 Task: Read customer reviews and ratings for real estate agents in Las Vegas, Nevada, to find a reliable agent.
Action: Mouse moved to (284, 216)
Screenshot: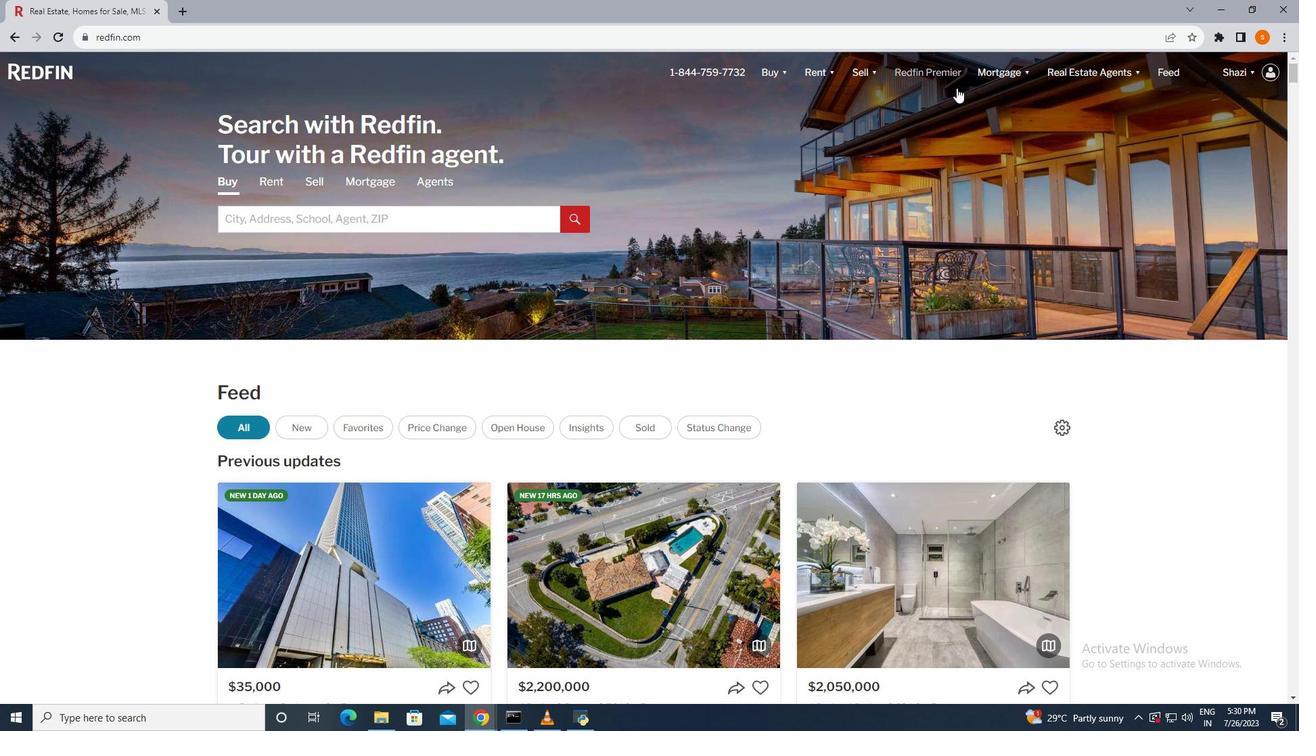 
Action: Mouse pressed left at (284, 216)
Screenshot: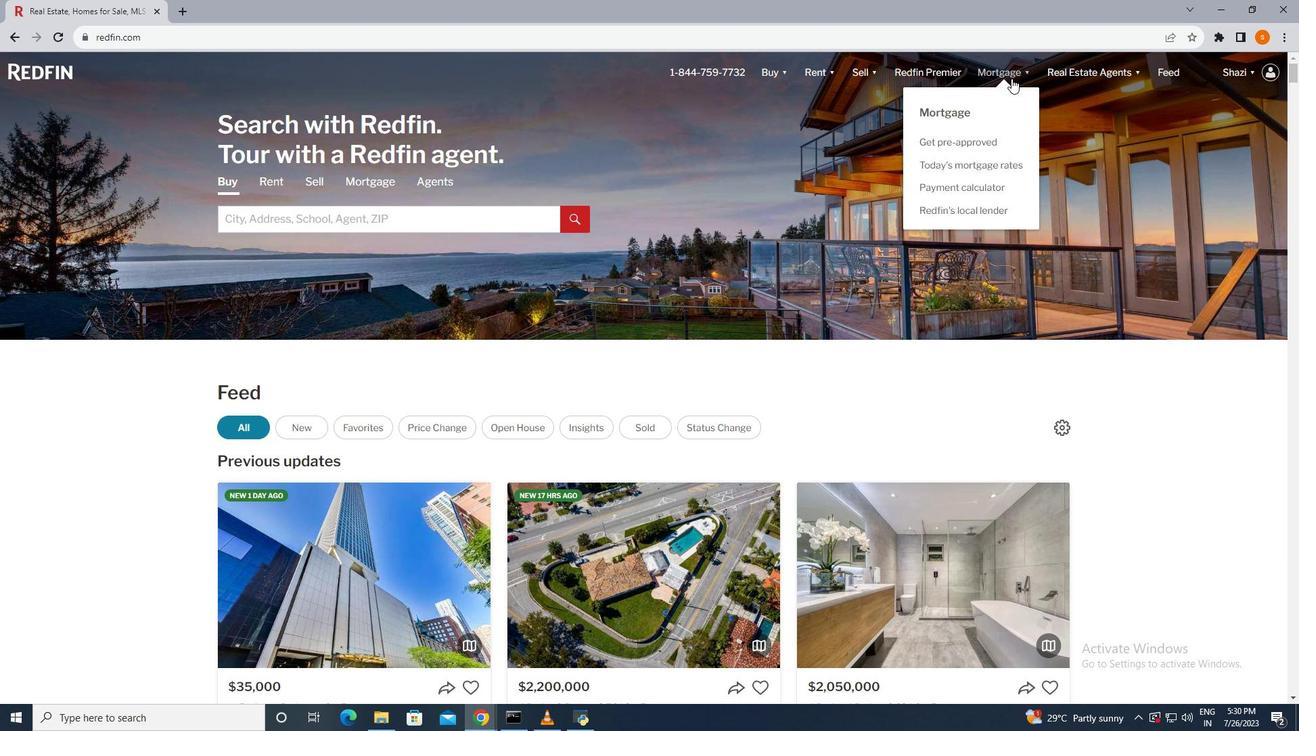 
Action: Key pressed <Key.shift>Las<Key.space><Key.shift>Vegas,<Key.space><Key.shift>Nevada<Key.enter>
Screenshot: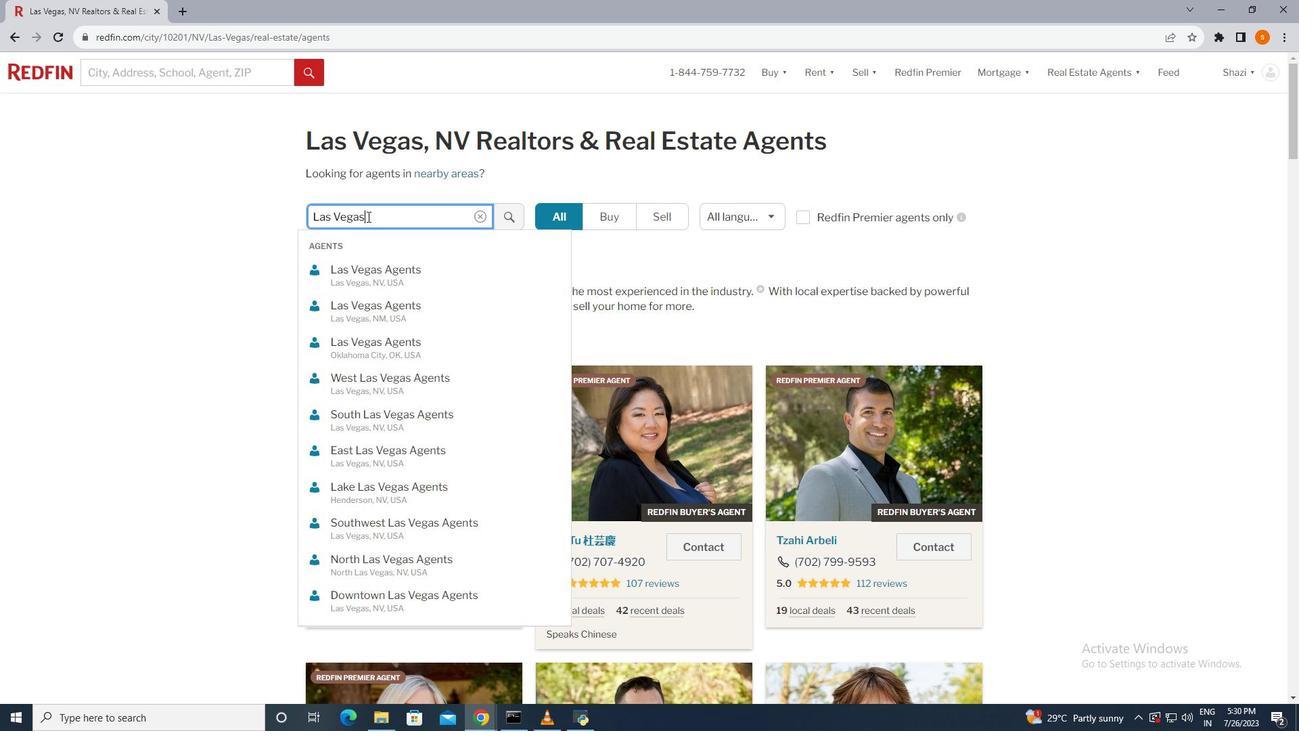 
Action: Mouse moved to (1054, 121)
Screenshot: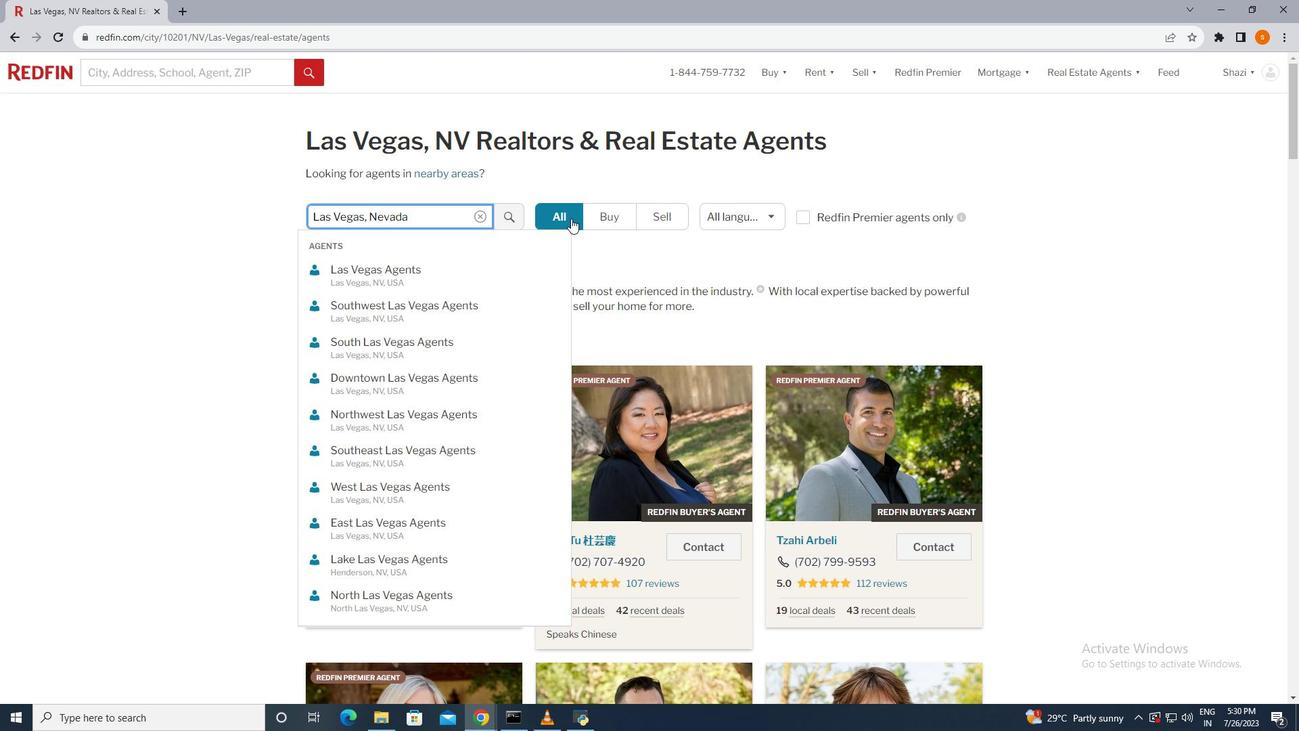 
Action: Mouse pressed left at (1054, 121)
Screenshot: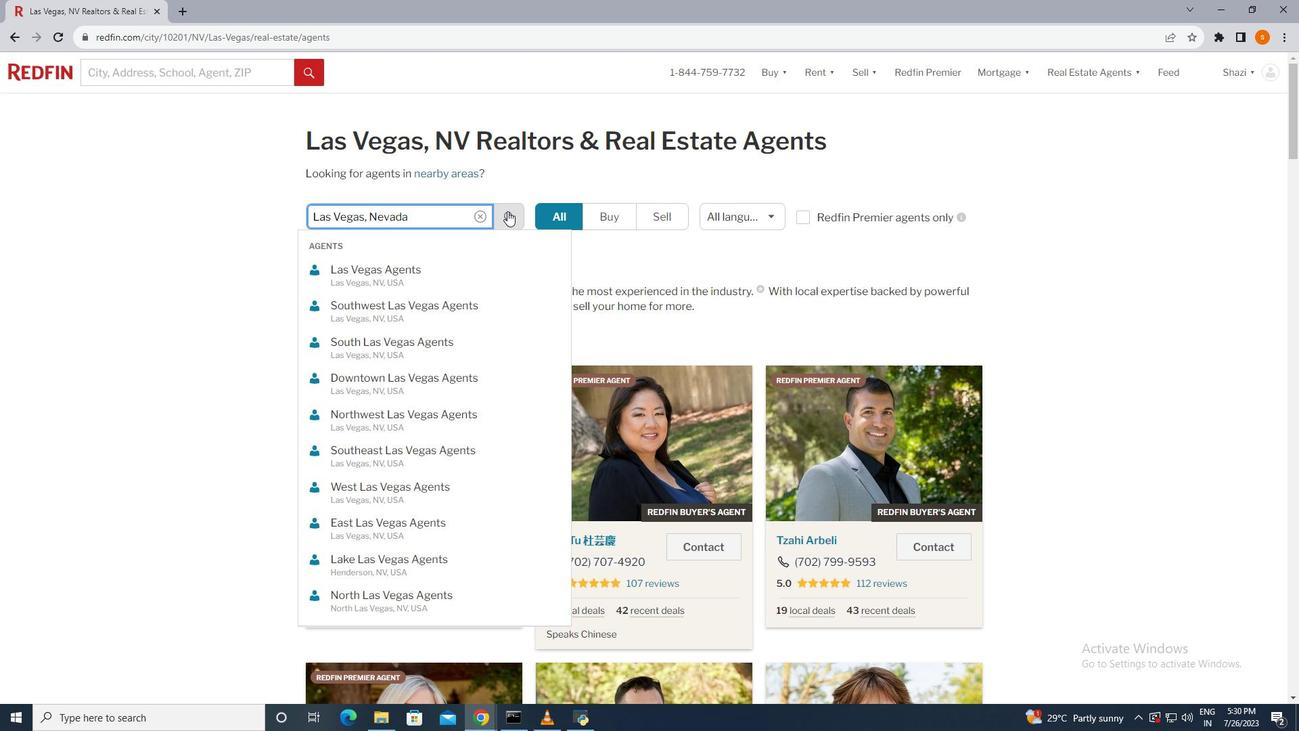 
Action: Mouse moved to (530, 346)
Screenshot: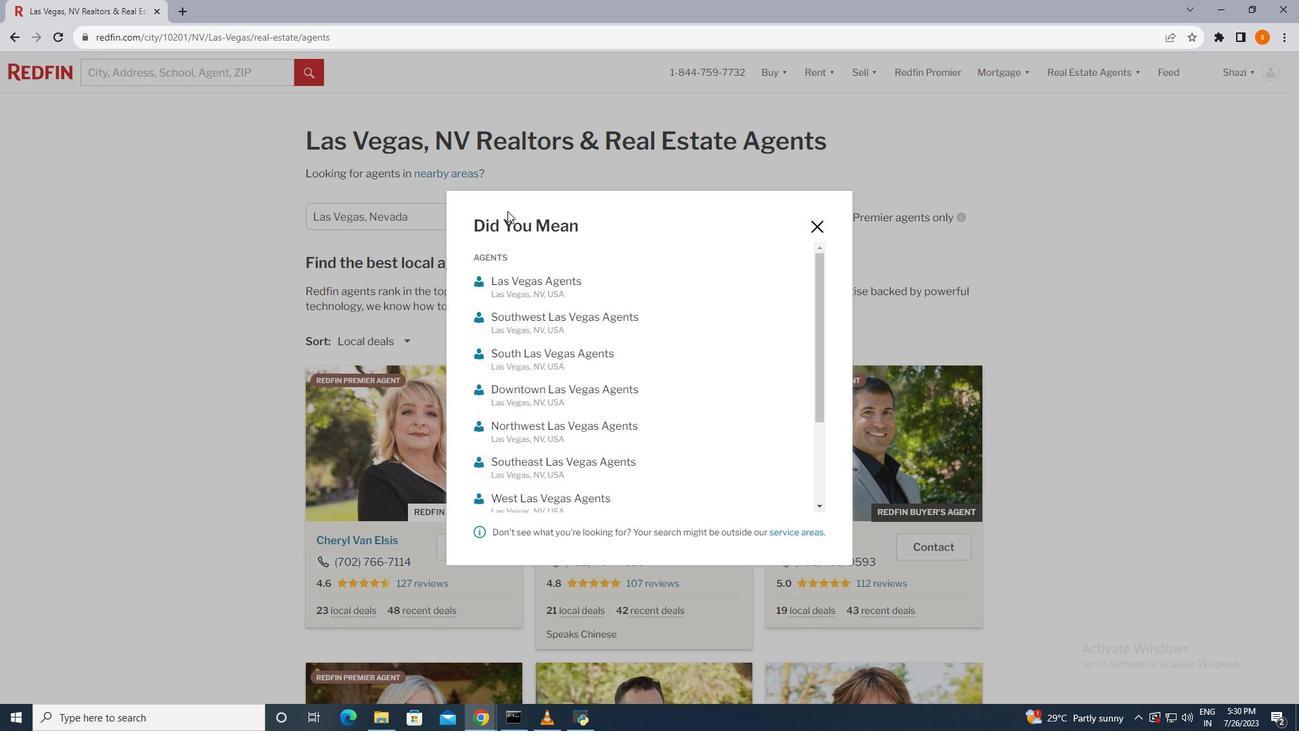 
Action: Mouse scrolled (530, 345) with delta (0, 0)
Screenshot: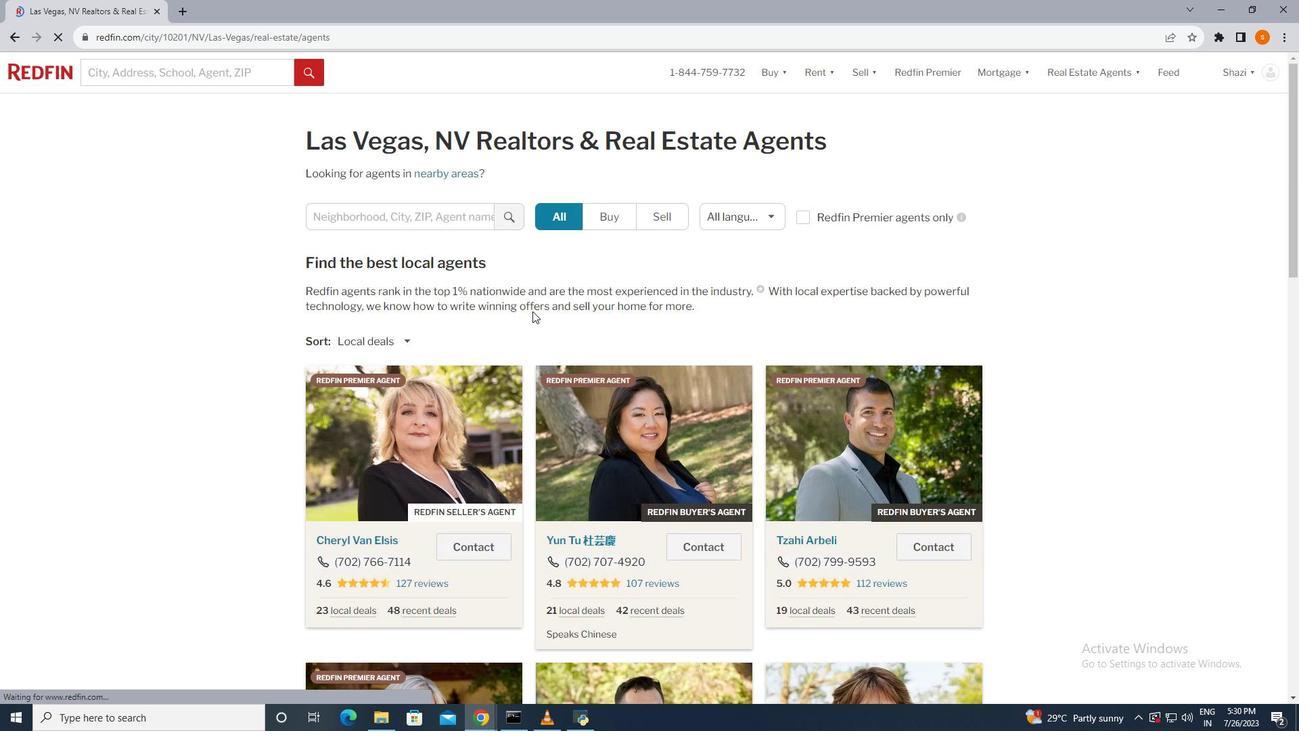 
Action: Mouse scrolled (530, 345) with delta (0, 0)
Screenshot: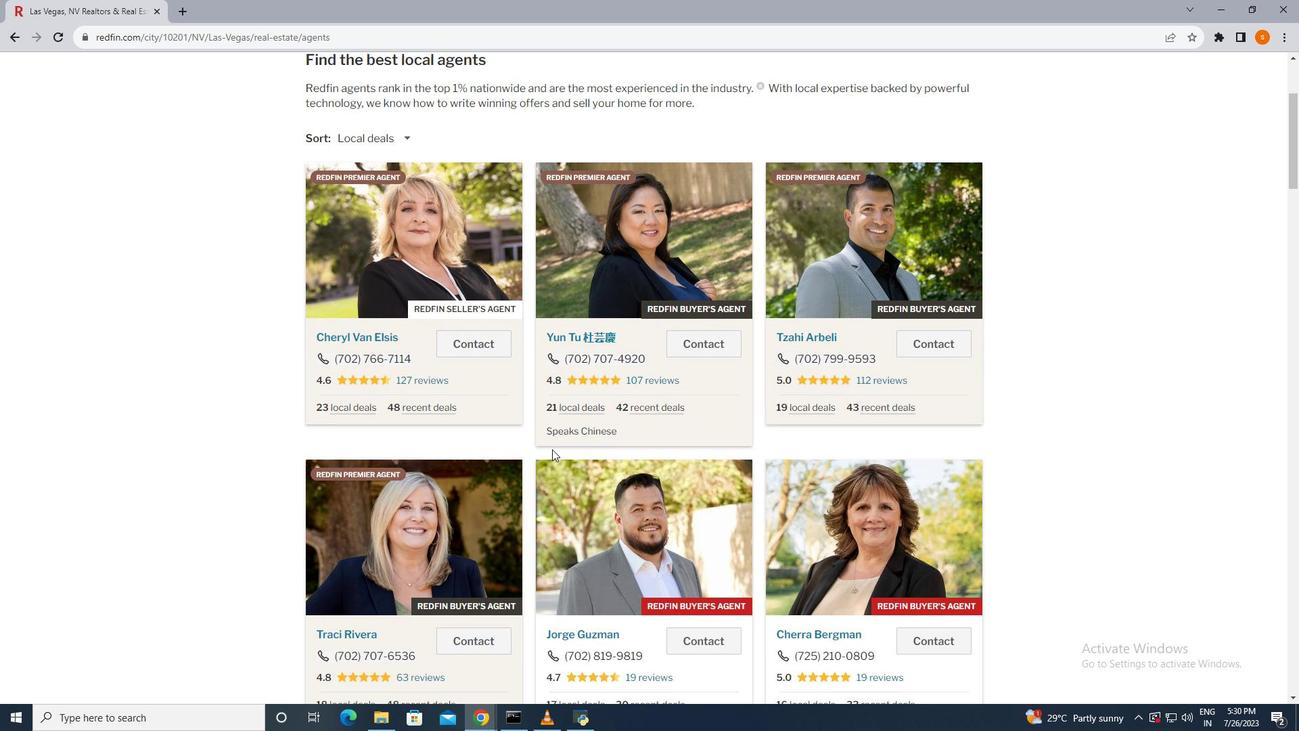 
Action: Mouse scrolled (530, 345) with delta (0, 0)
Screenshot: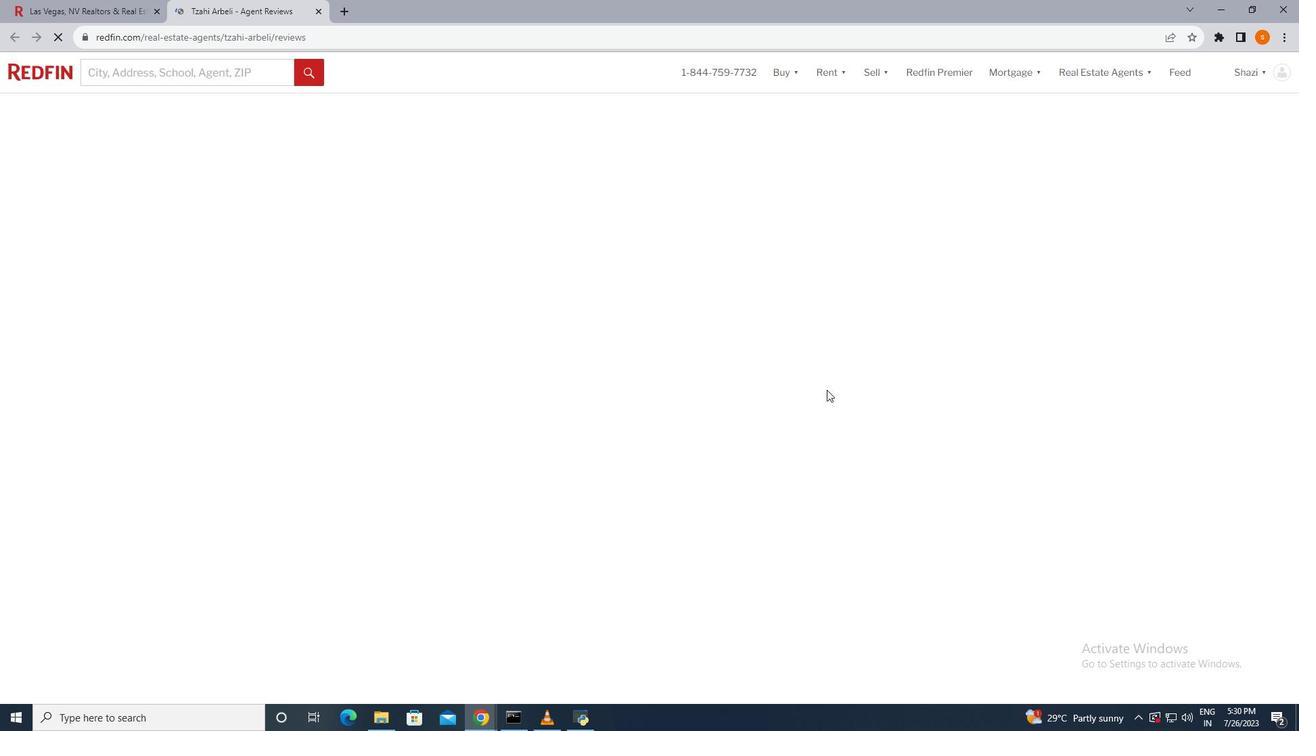 
Action: Mouse moved to (1063, 121)
Screenshot: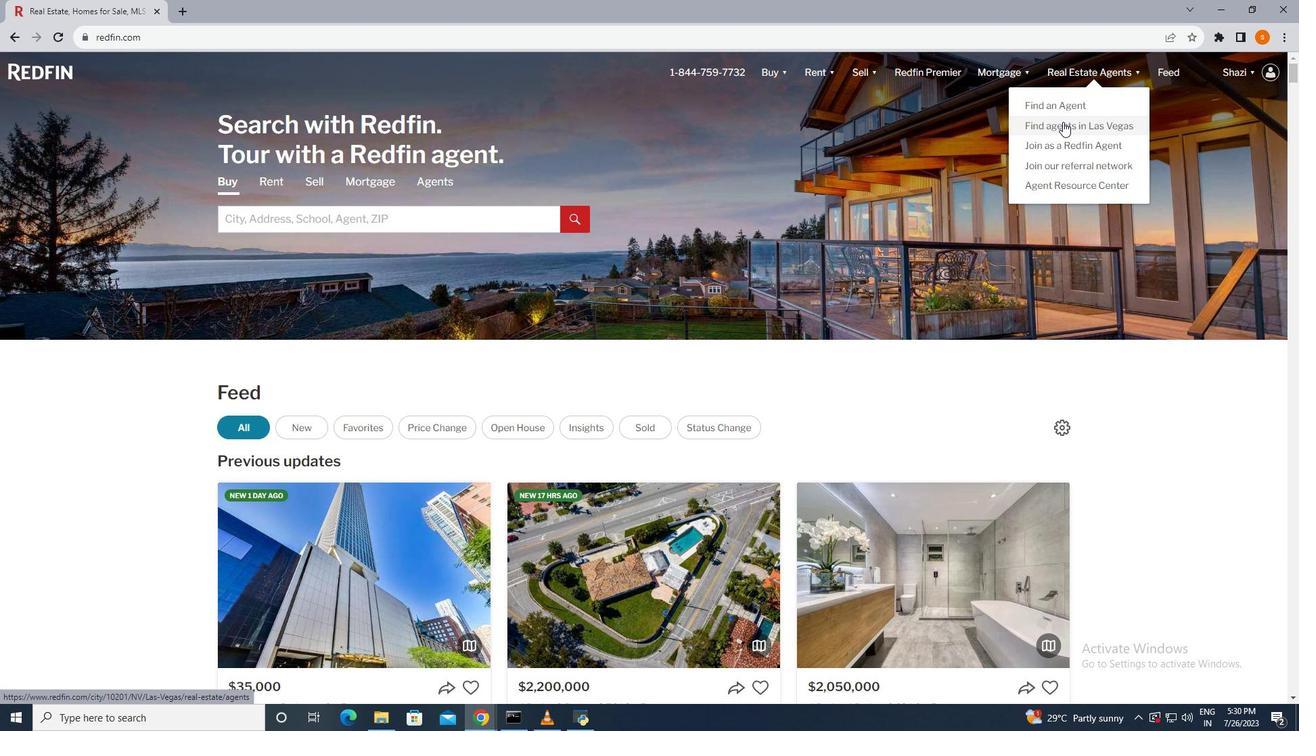 
Action: Mouse pressed left at (1063, 121)
Screenshot: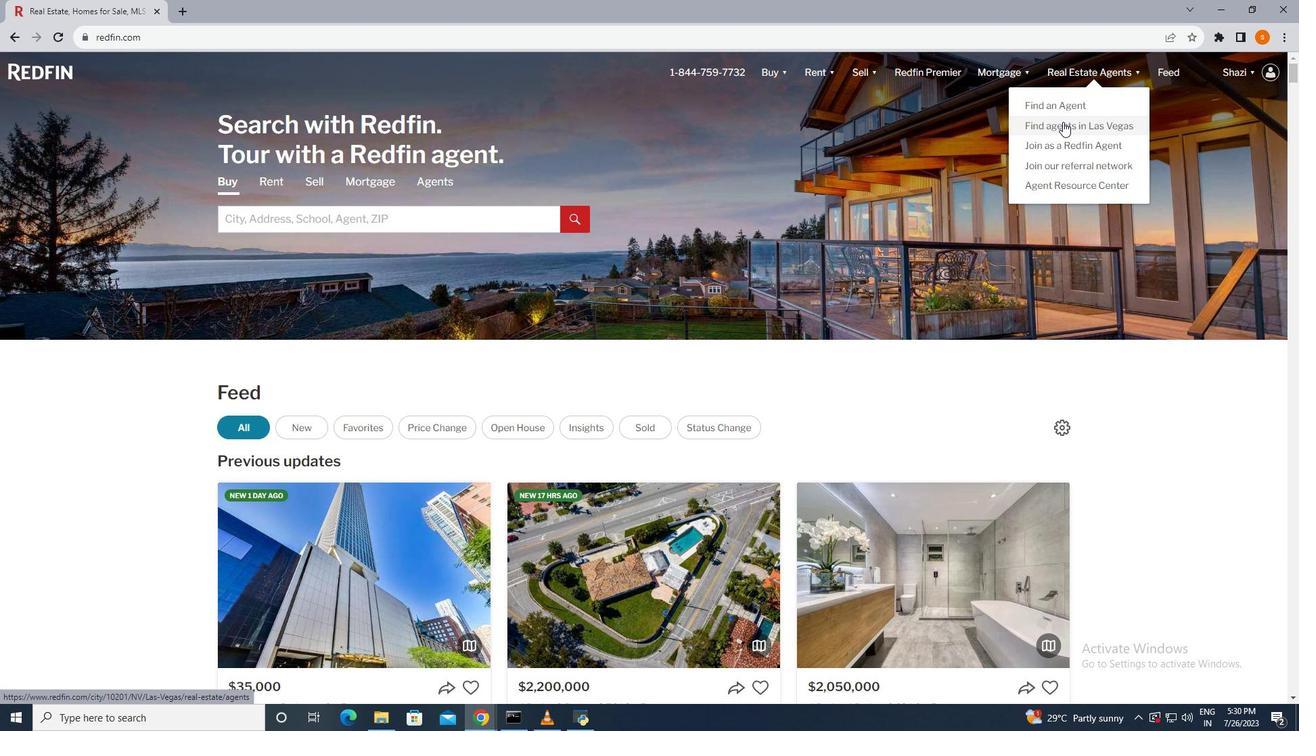 
Action: Mouse moved to (368, 217)
Screenshot: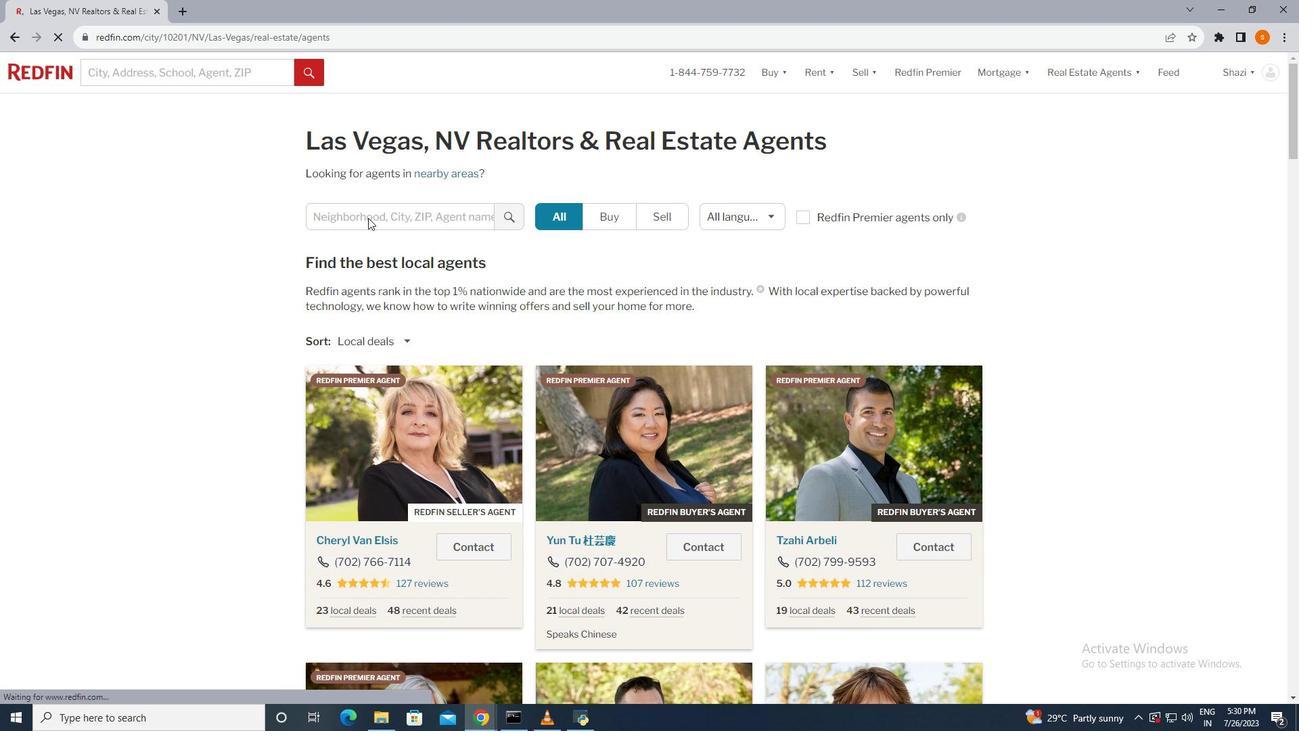 
Action: Mouse pressed left at (368, 217)
Screenshot: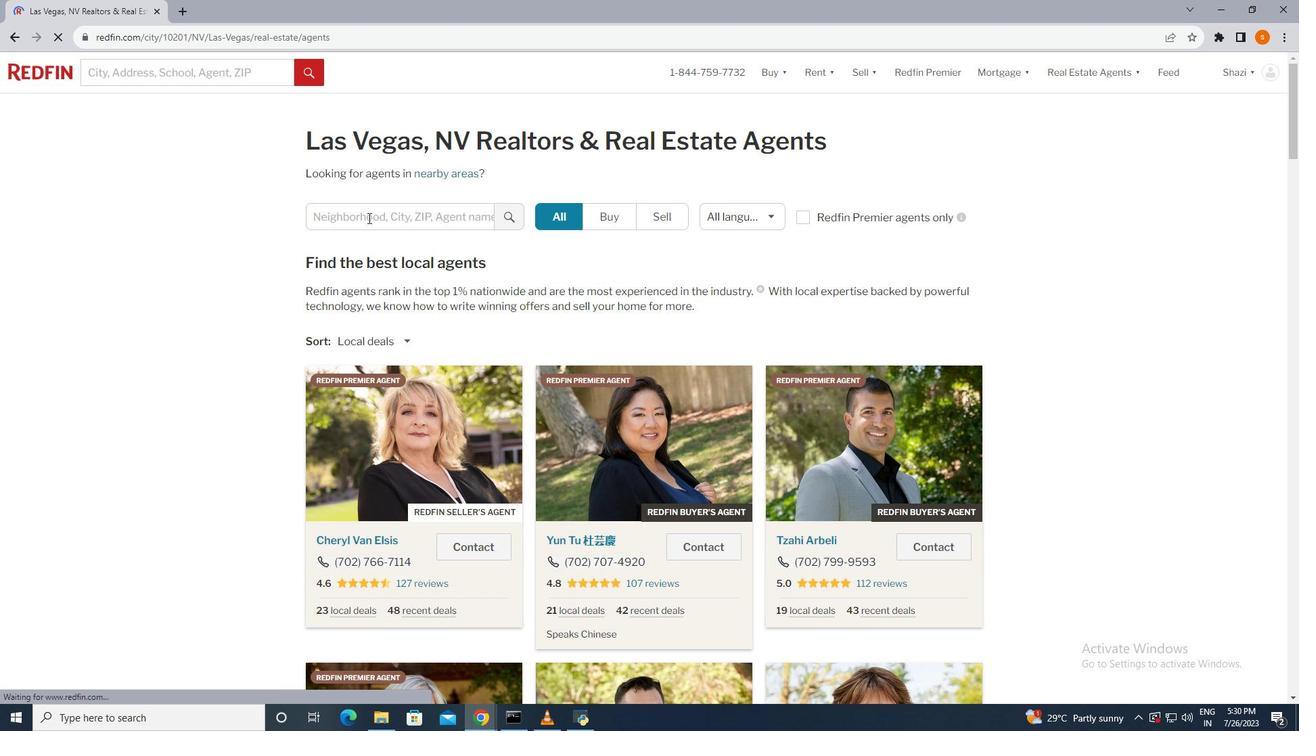 
Action: Mouse moved to (367, 216)
Screenshot: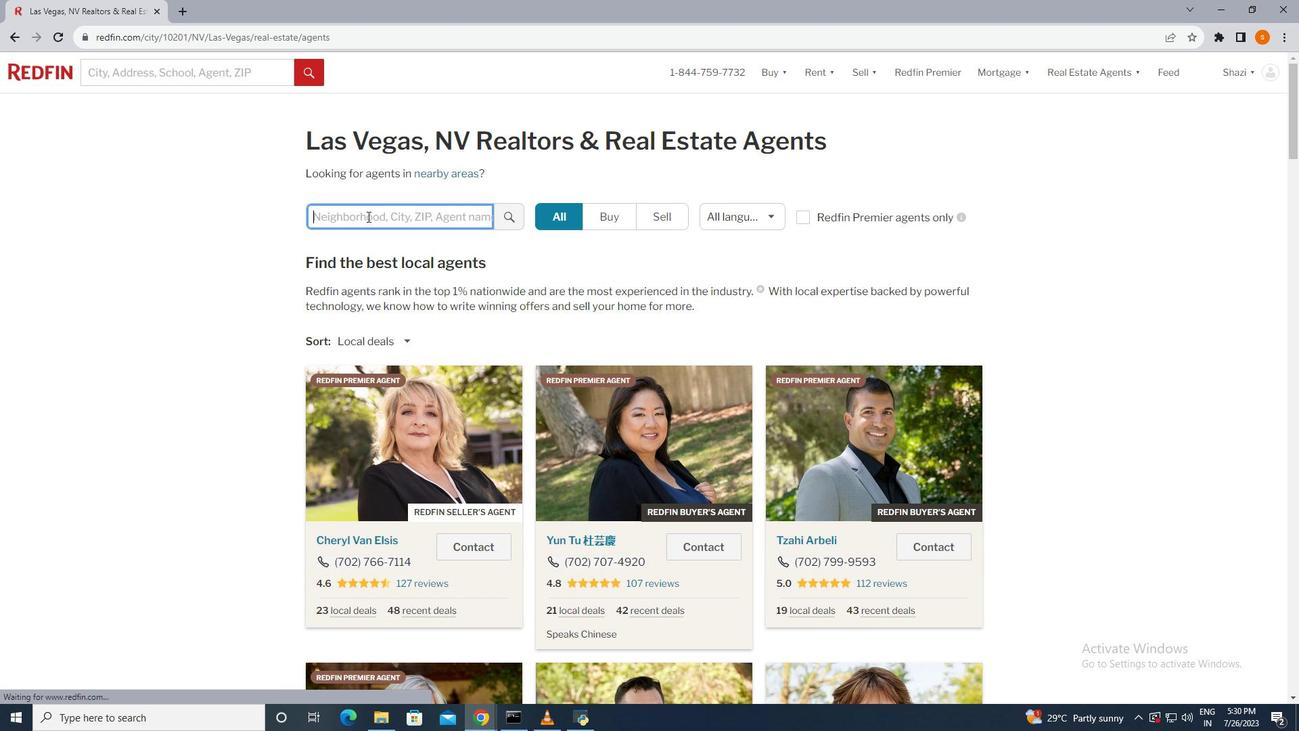 
Action: Key pressed <Key.shift><Key.shift><Key.shift><Key.shift><Key.shift><Key.shift><Key.shift><Key.shift><Key.shift><Key.shift><Key.shift><Key.shift><Key.shift><Key.shift><Key.shift><Key.shift><Key.shift><Key.shift><Key.shift><Key.shift><Key.shift><Key.shift><Key.shift><Key.shift><Key.shift><Key.shift><Key.shift><Key.shift><Key.shift><Key.shift><Key.shift><Key.shift><Key.shift><Key.shift><Key.shift>Las<Key.space><Key.shift>Vegas,<Key.space><Key.shift><Key.shift><Key.shift><Key.shift><Key.shift><Key.shift><Key.shift><Key.shift><Key.shift><Key.shift><Key.shift><Key.shift><Key.shift><Key.shift><Key.shift><Key.shift>Nevada
Screenshot: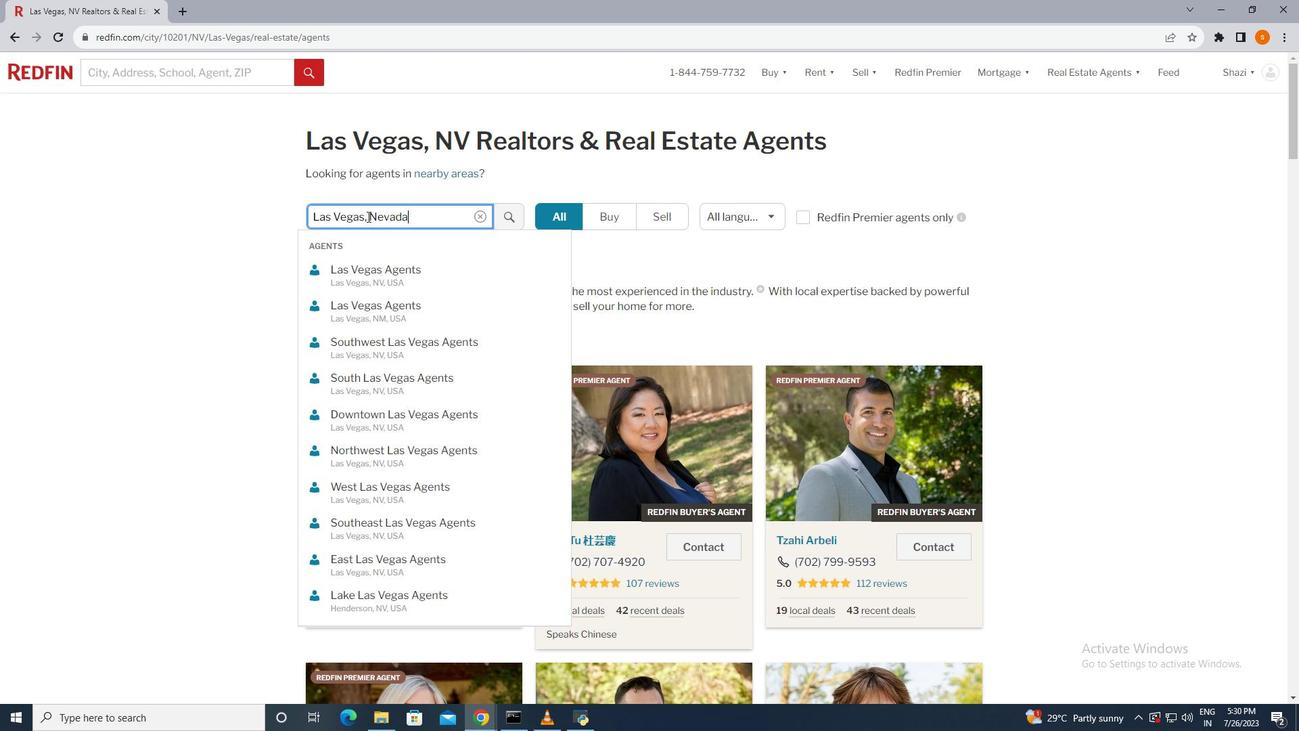 
Action: Mouse moved to (507, 211)
Screenshot: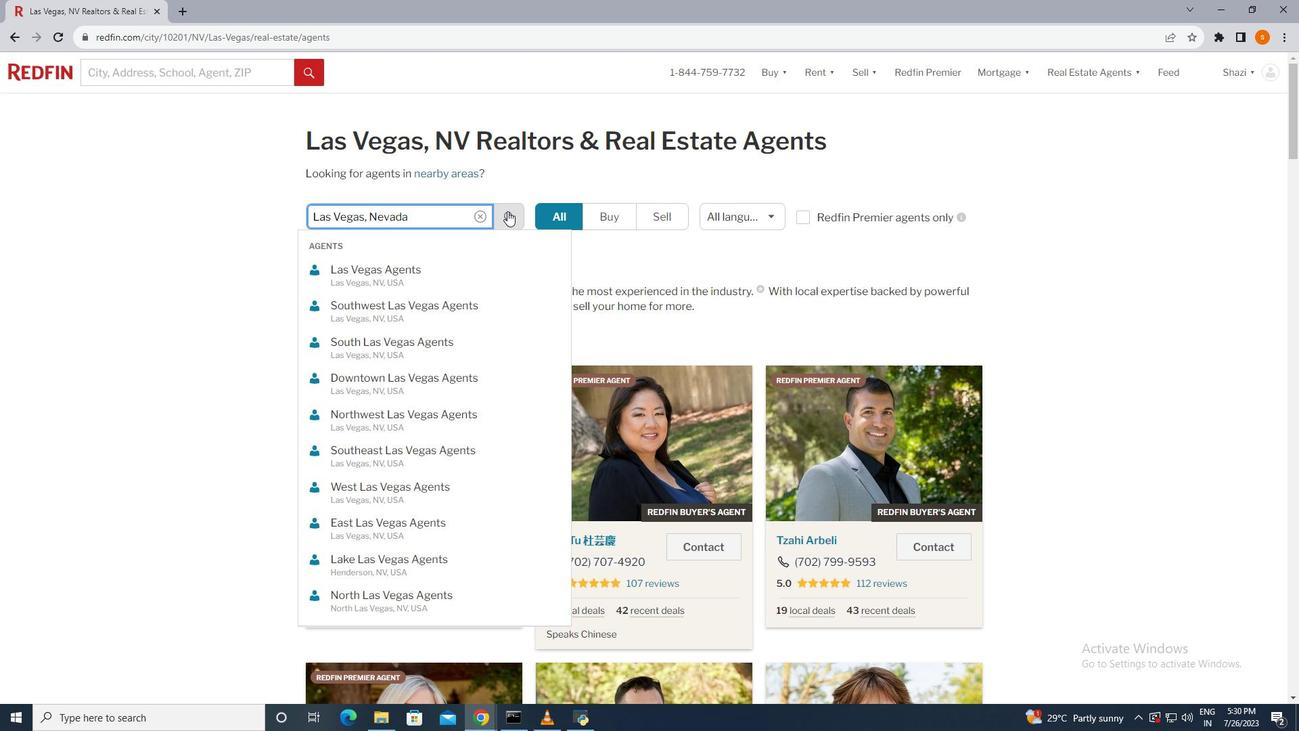 
Action: Mouse pressed left at (507, 211)
Screenshot: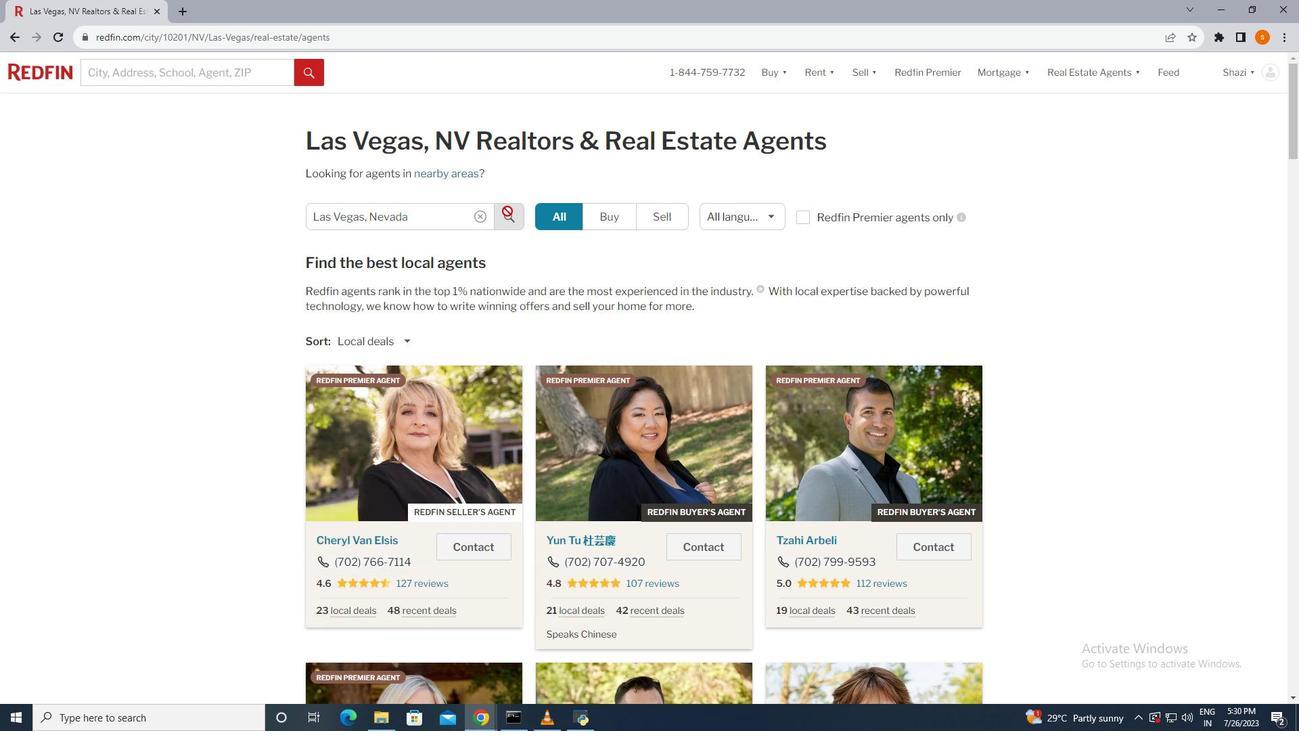
Action: Mouse moved to (542, 280)
Screenshot: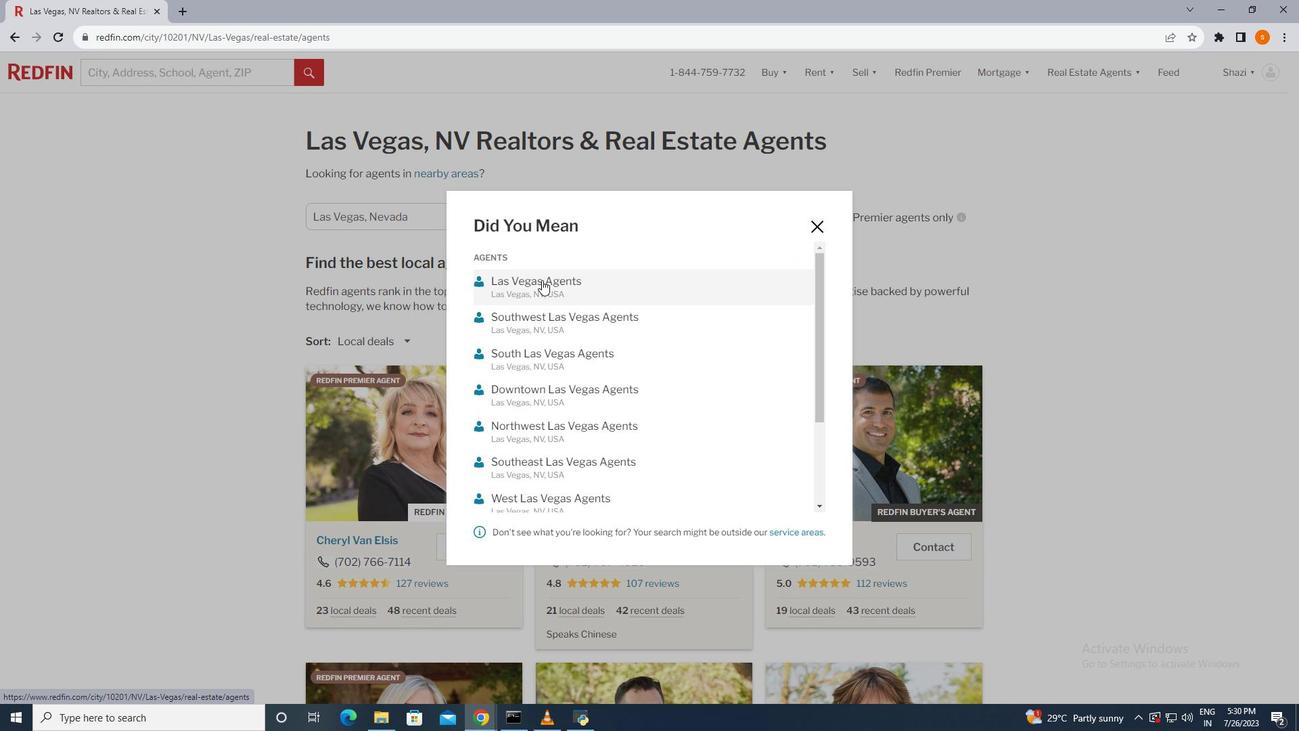 
Action: Mouse pressed left at (542, 280)
Screenshot: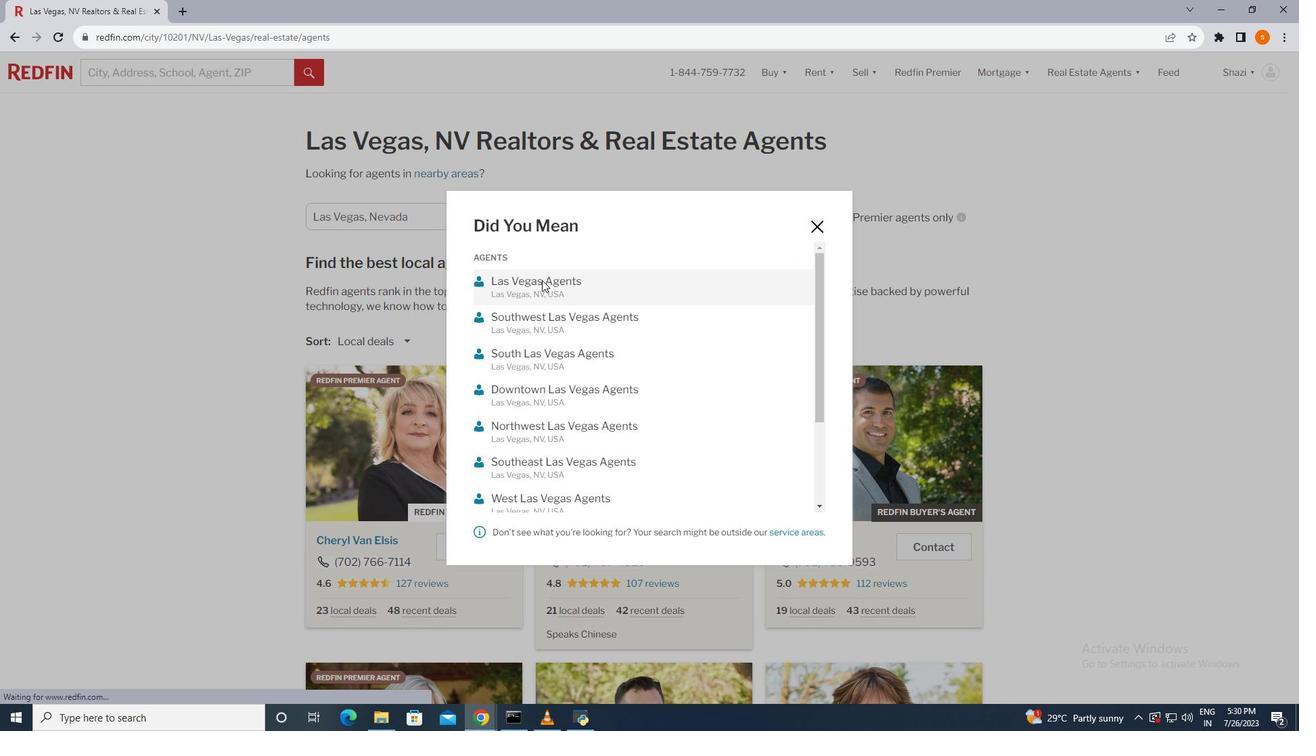 
Action: Mouse moved to (535, 448)
Screenshot: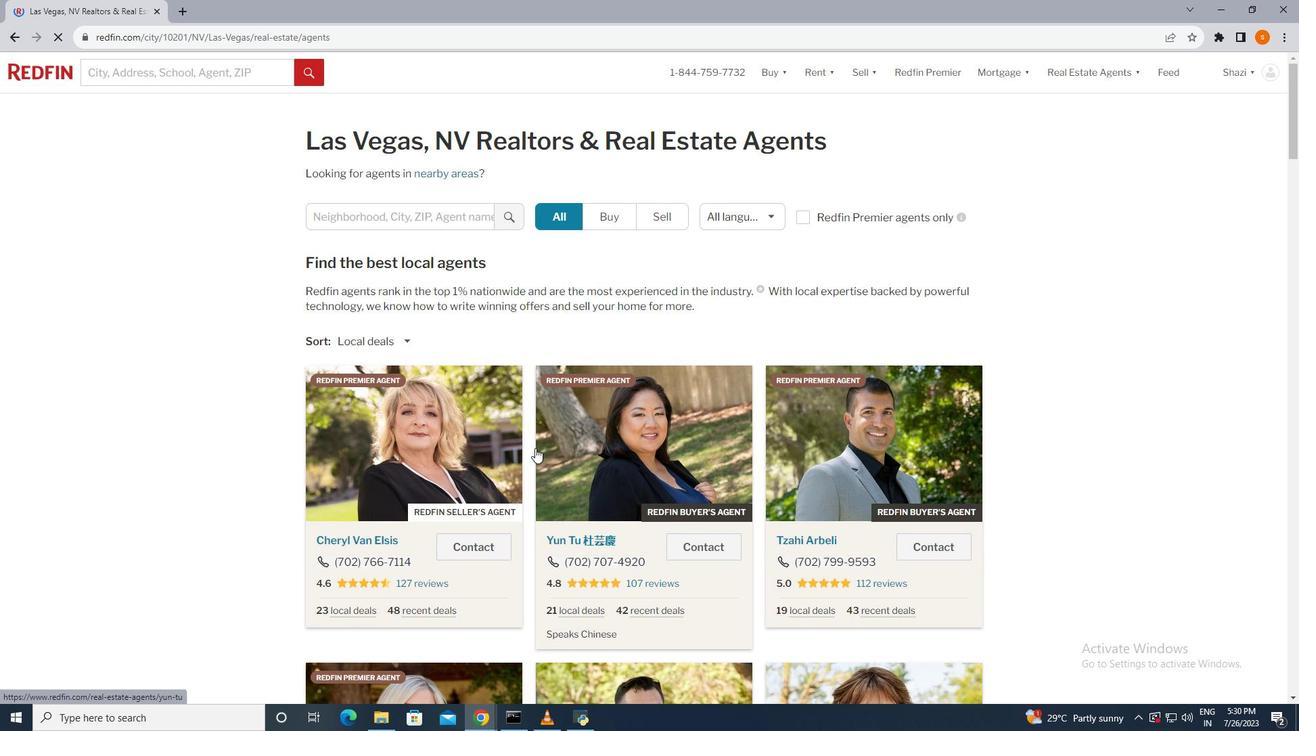
Action: Mouse scrolled (535, 447) with delta (0, 0)
Screenshot: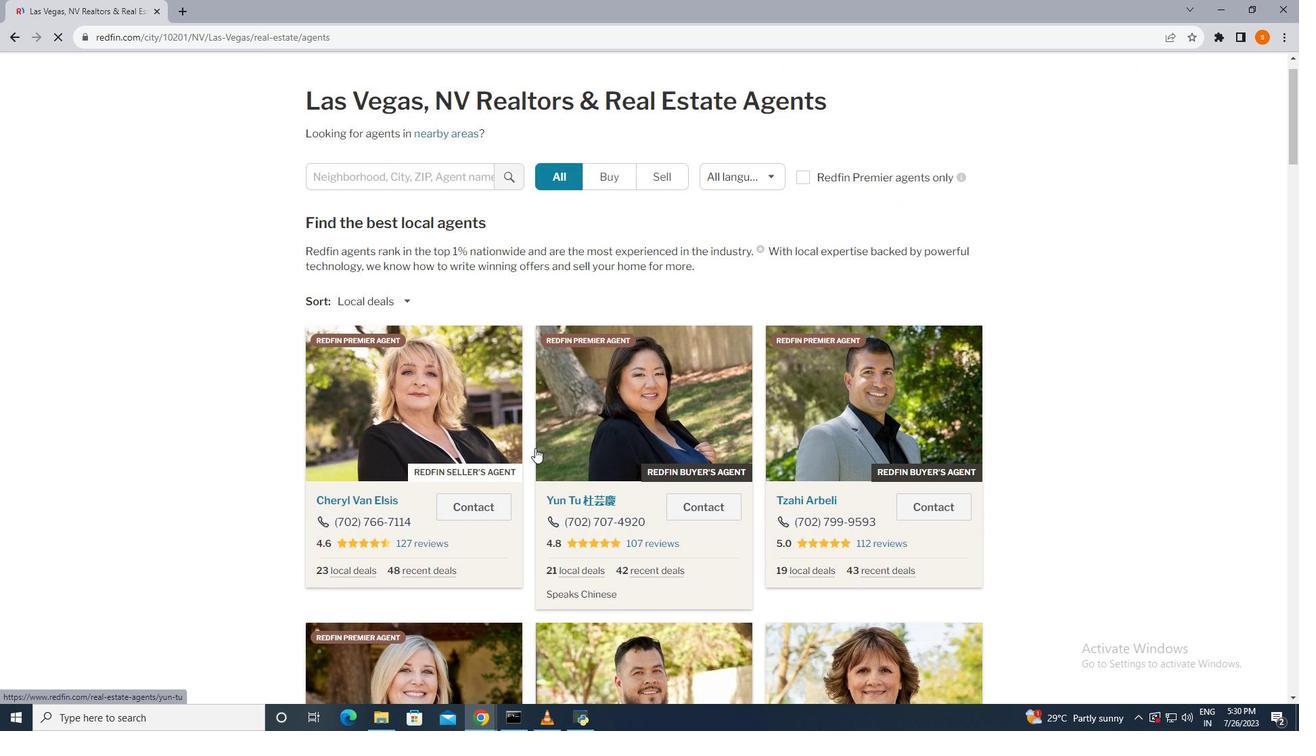 
Action: Mouse scrolled (535, 447) with delta (0, 0)
Screenshot: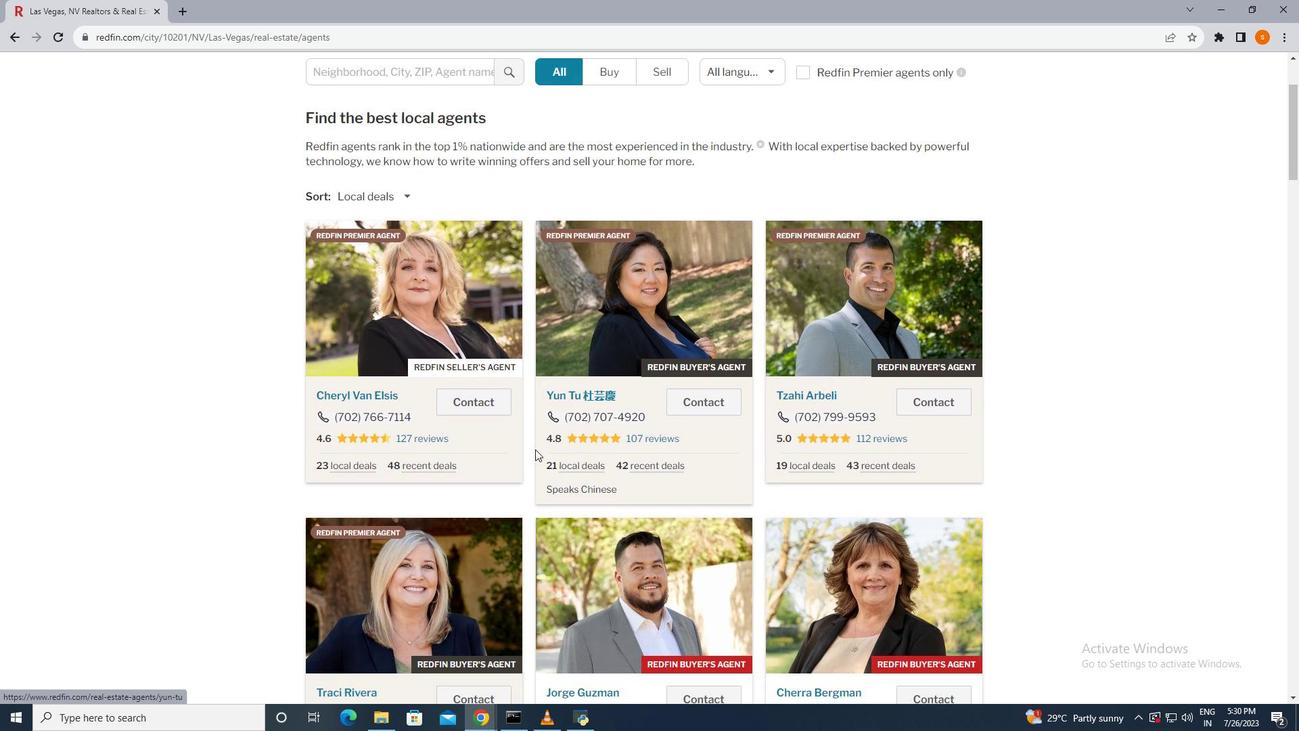 
Action: Mouse scrolled (535, 447) with delta (0, 0)
Screenshot: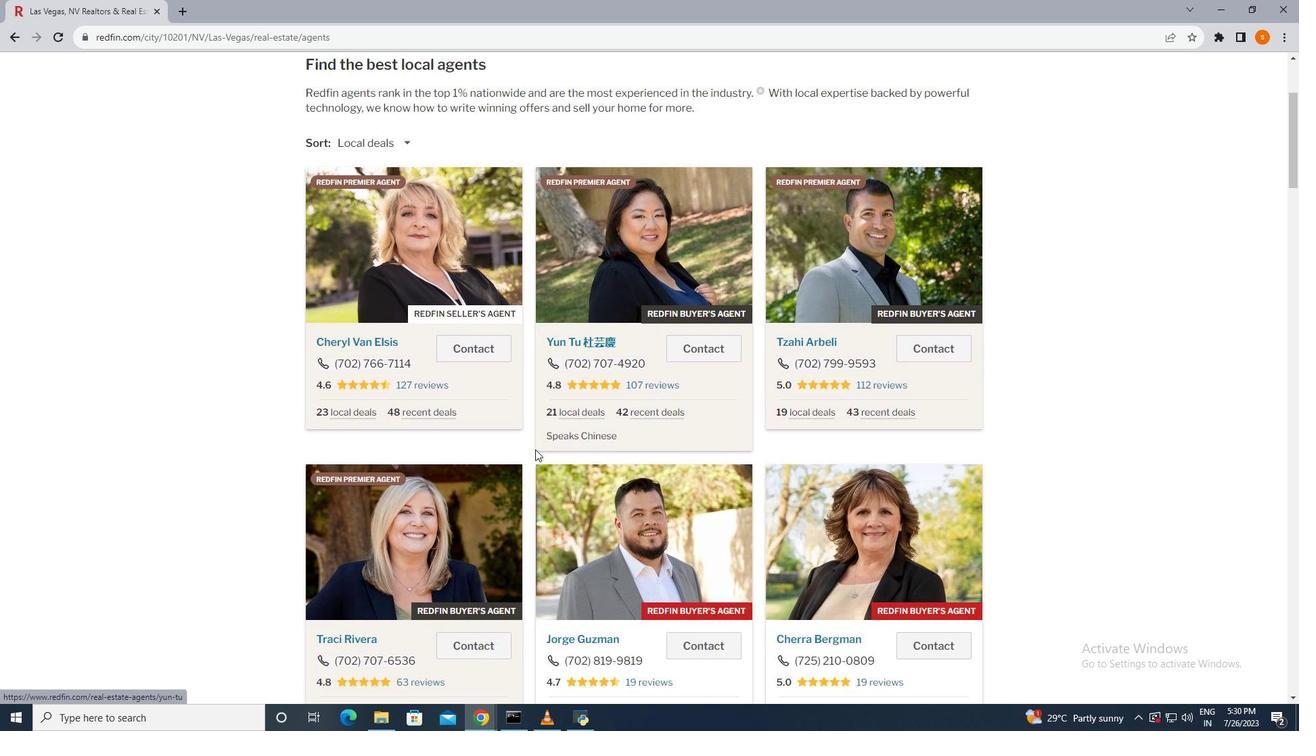 
Action: Mouse moved to (867, 379)
Screenshot: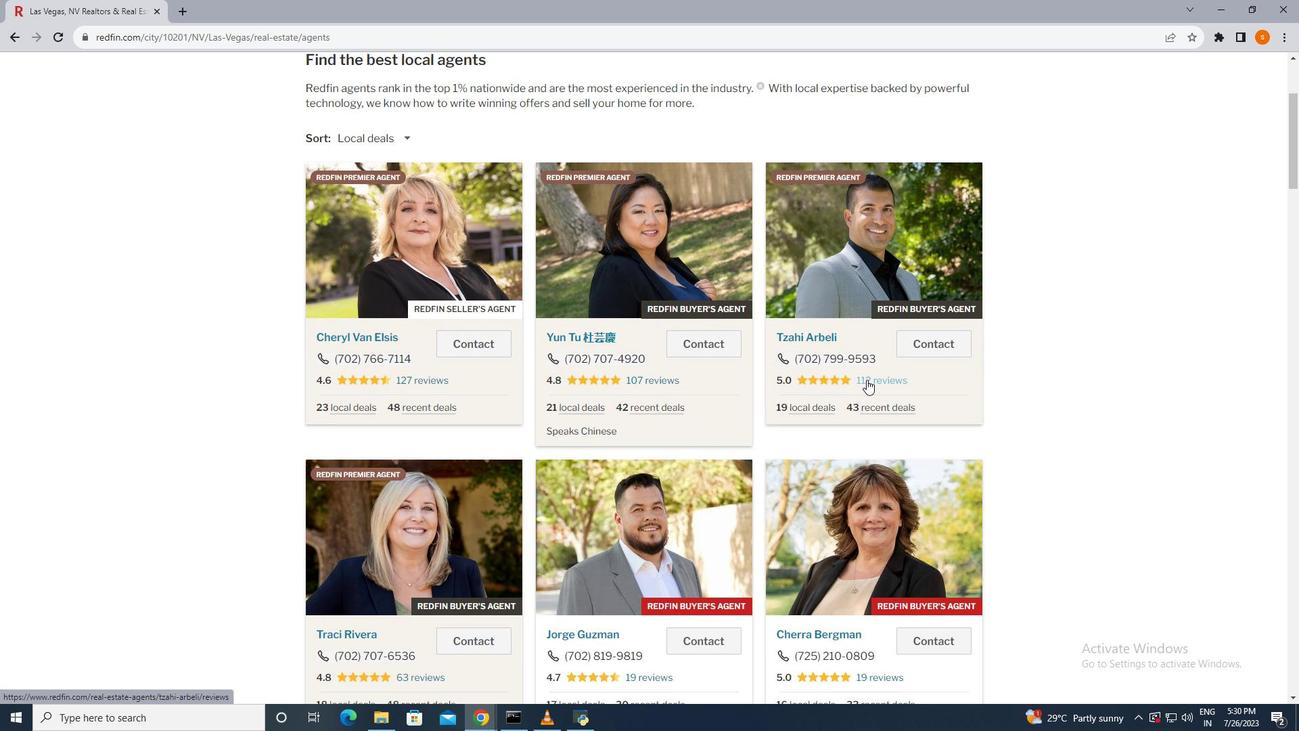 
Action: Mouse pressed left at (867, 379)
Screenshot: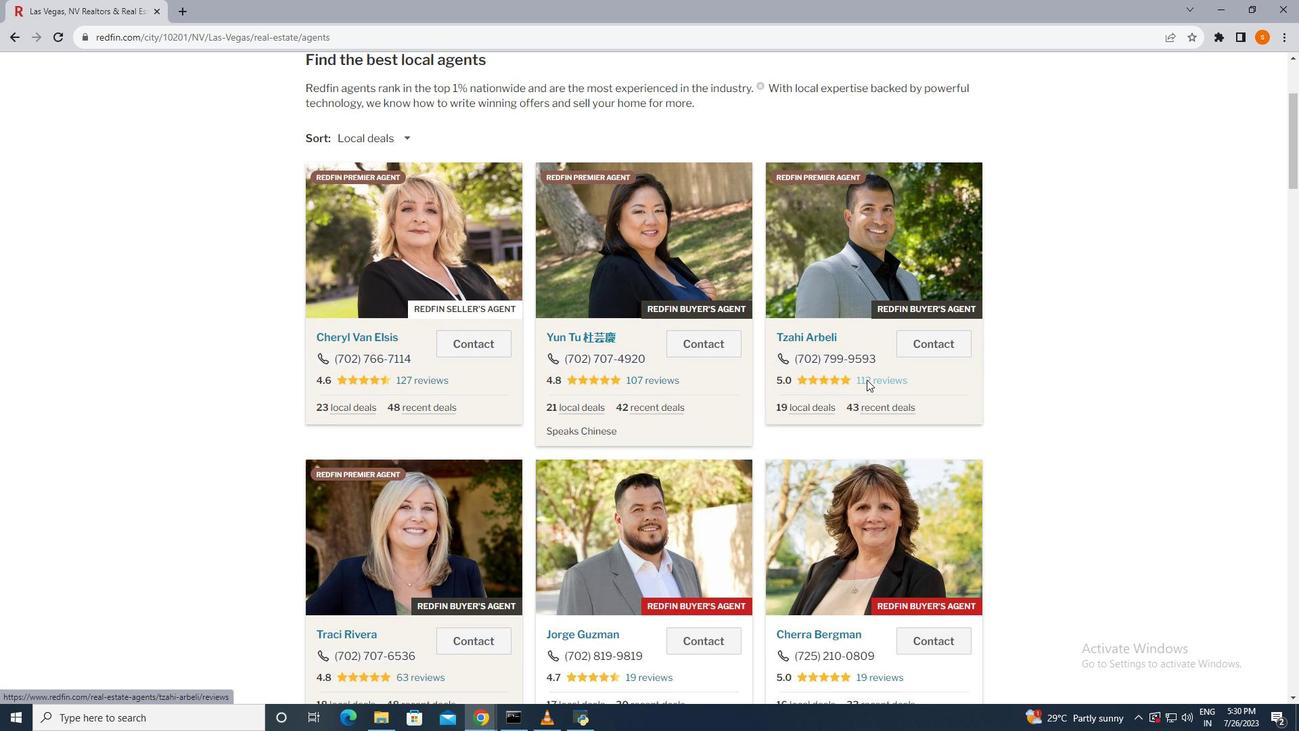 
Action: Mouse moved to (799, 393)
Screenshot: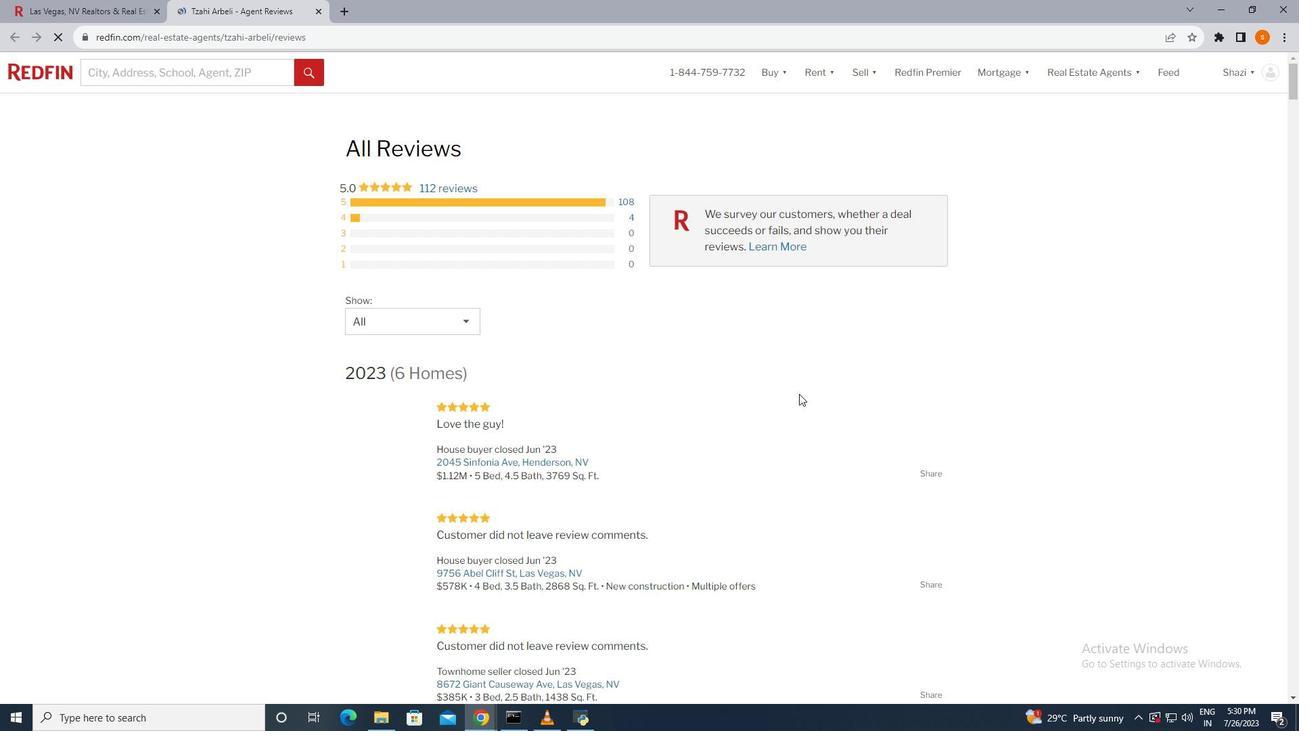 
Action: Mouse scrolled (799, 393) with delta (0, 0)
Screenshot: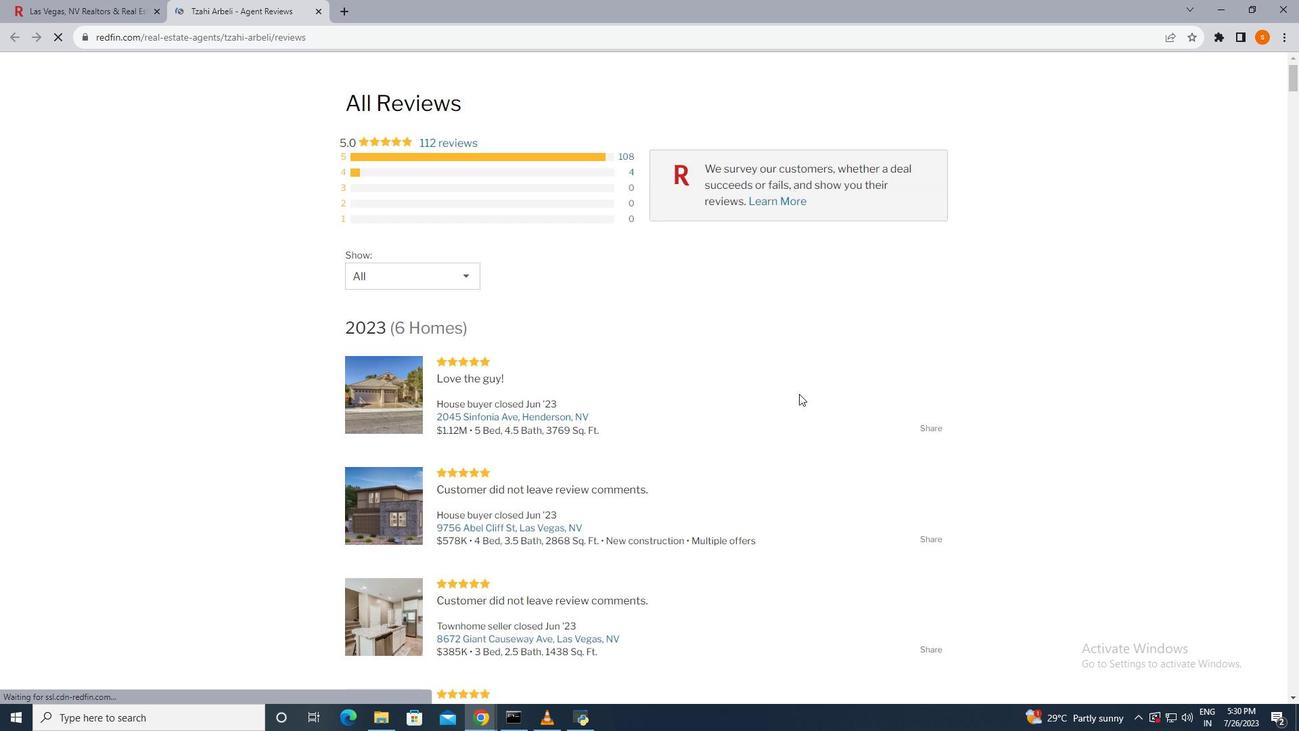 
Action: Mouse scrolled (799, 393) with delta (0, 0)
Screenshot: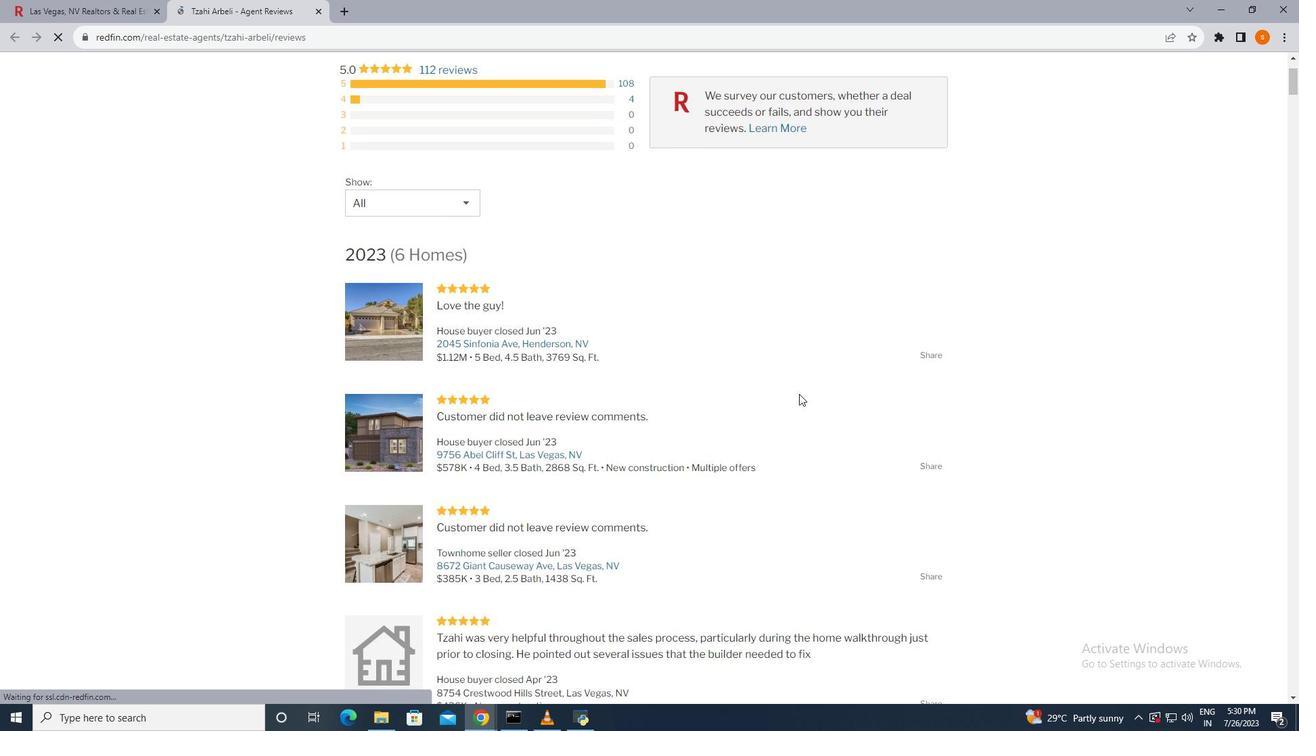 
Action: Mouse scrolled (799, 393) with delta (0, 0)
Screenshot: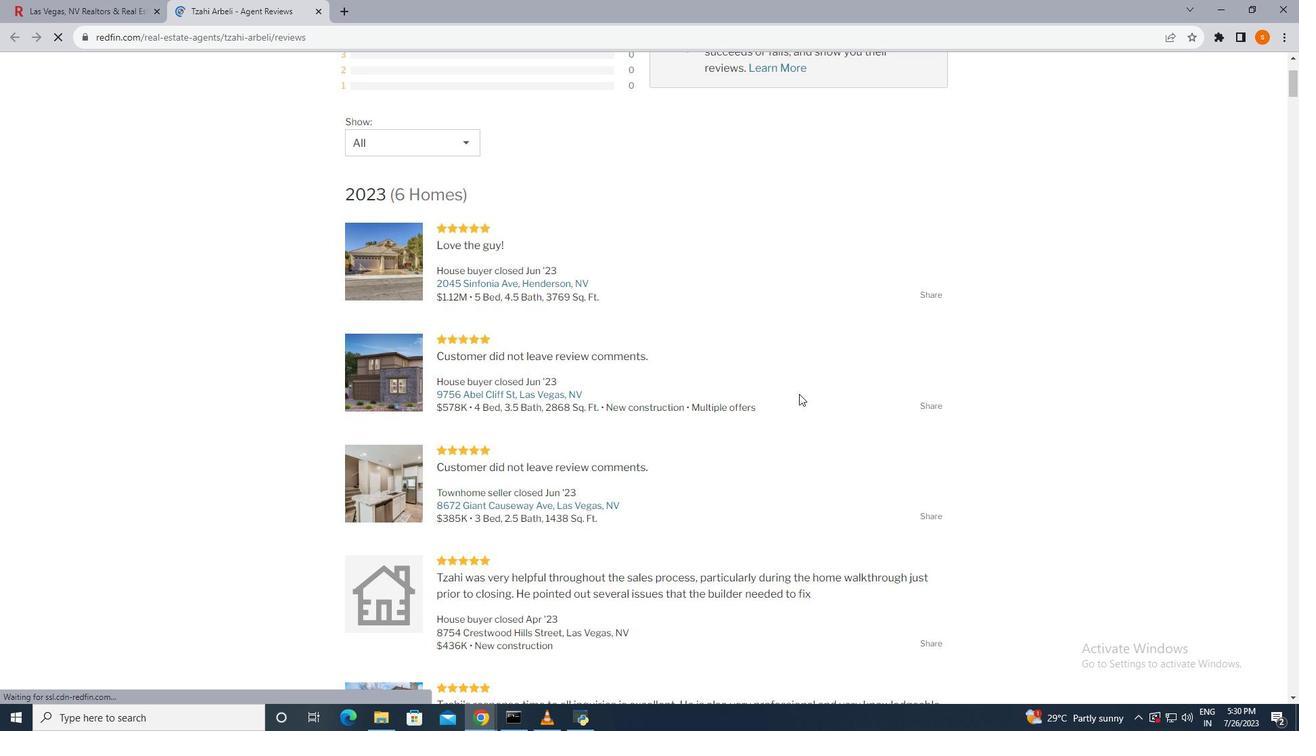 
Action: Mouse scrolled (799, 393) with delta (0, 0)
Screenshot: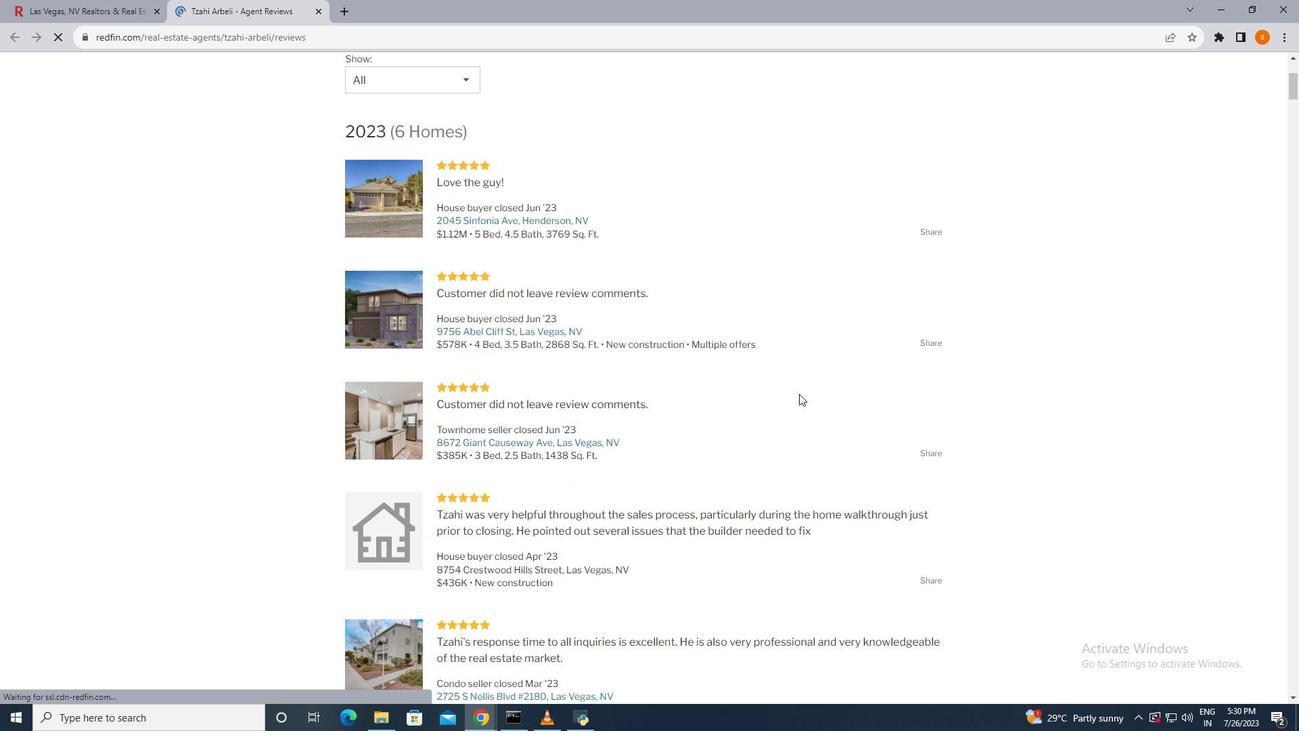 
Action: Mouse scrolled (799, 393) with delta (0, 0)
Screenshot: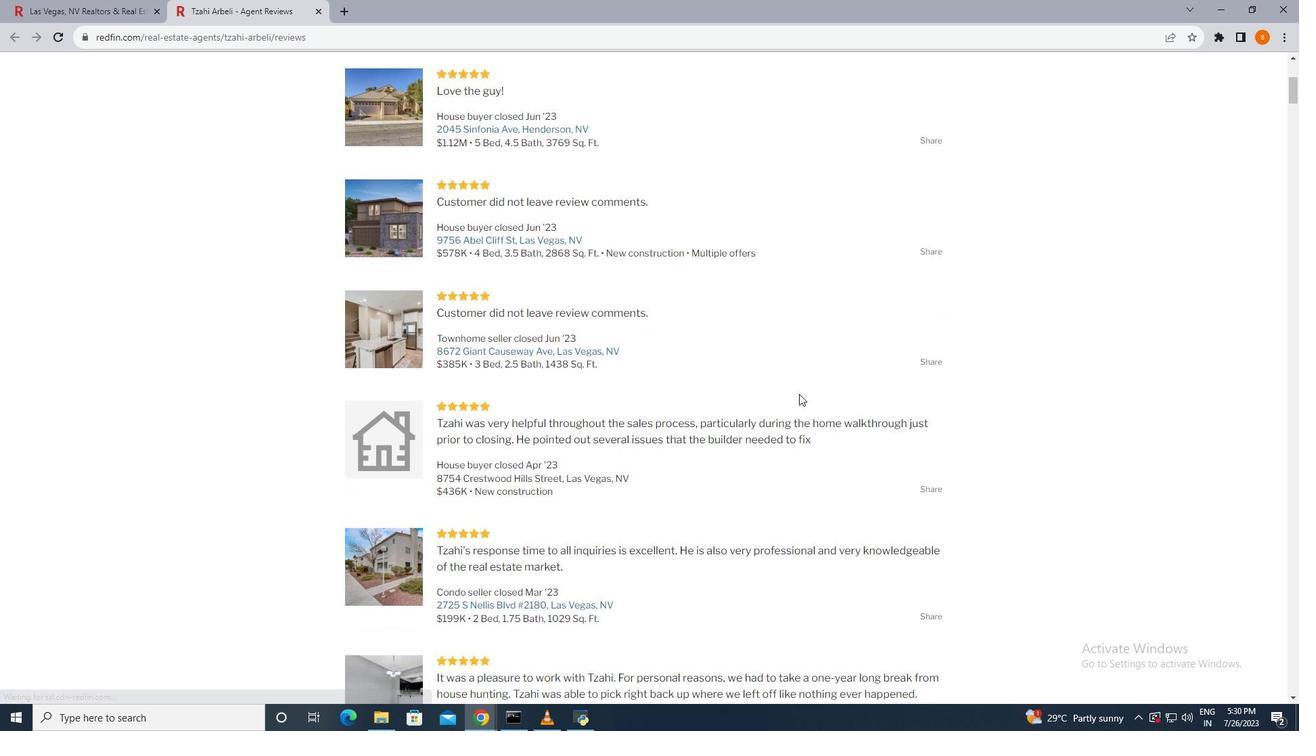 
Action: Mouse scrolled (799, 393) with delta (0, 0)
Screenshot: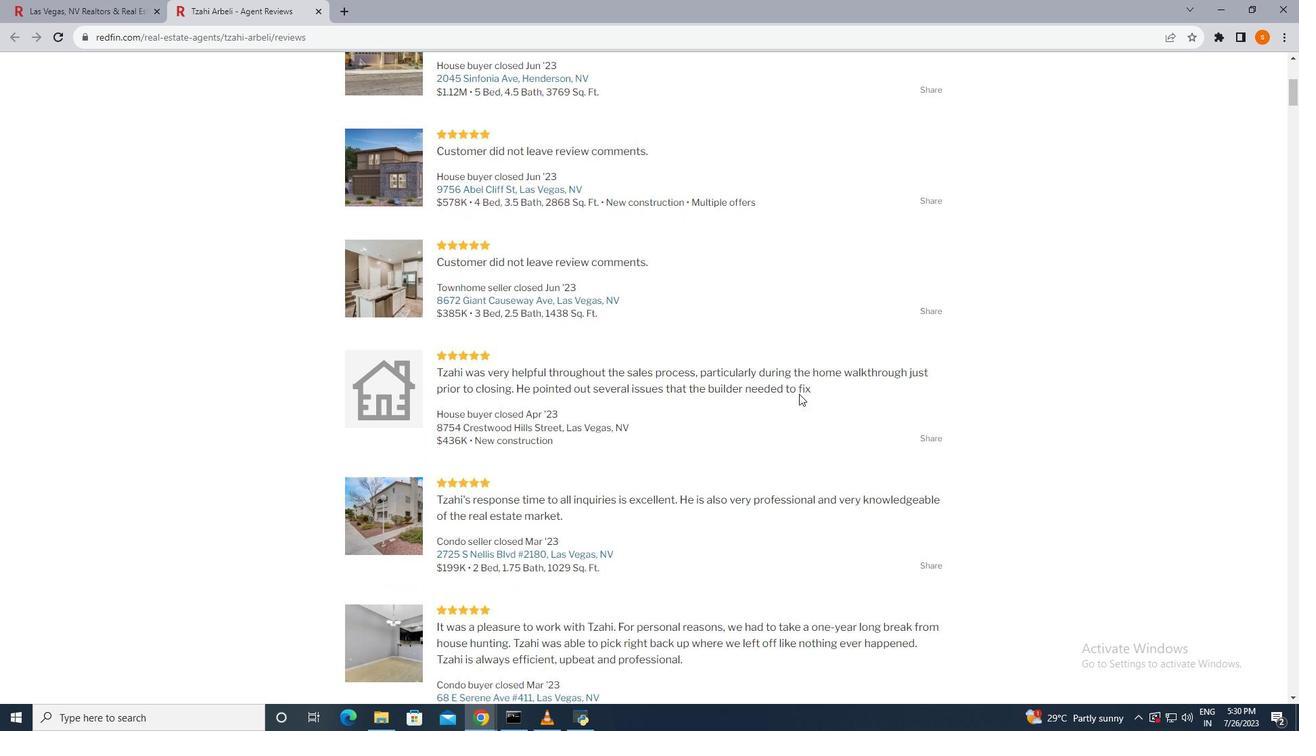 
Action: Mouse scrolled (799, 393) with delta (0, 0)
Screenshot: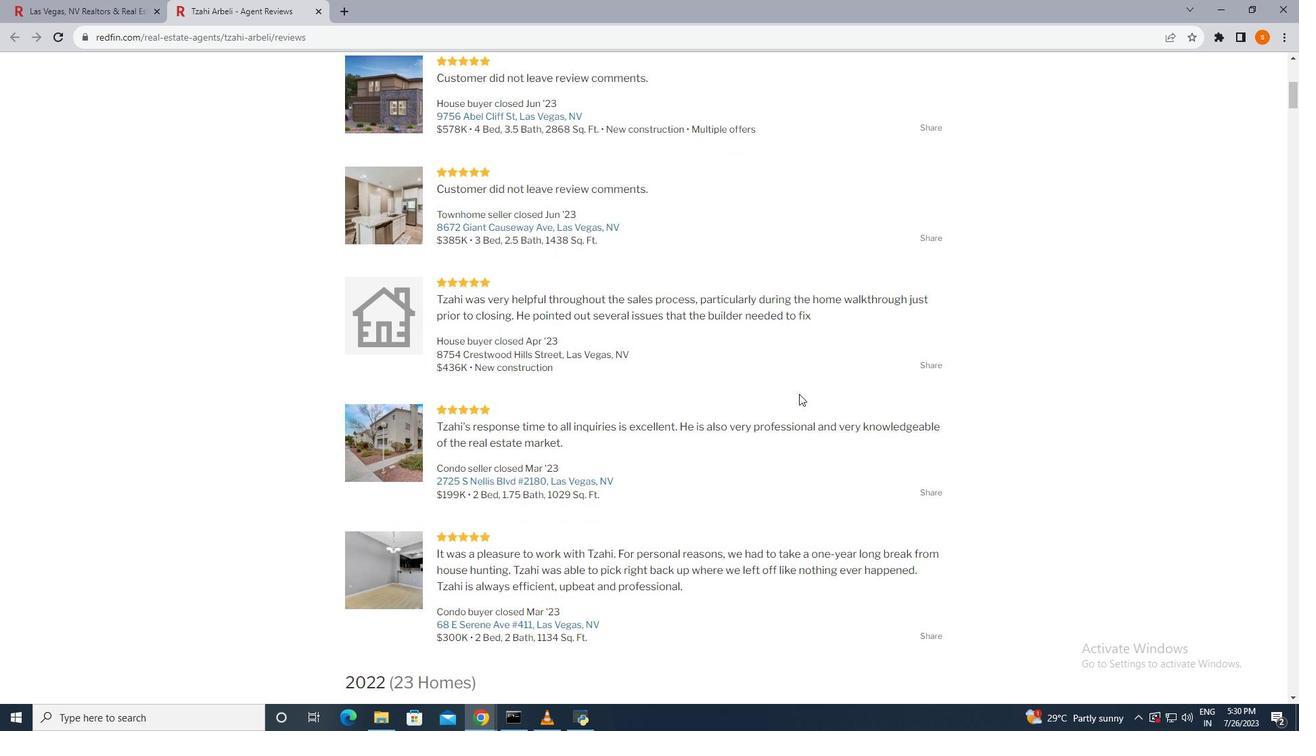 
Action: Mouse scrolled (799, 393) with delta (0, 0)
Screenshot: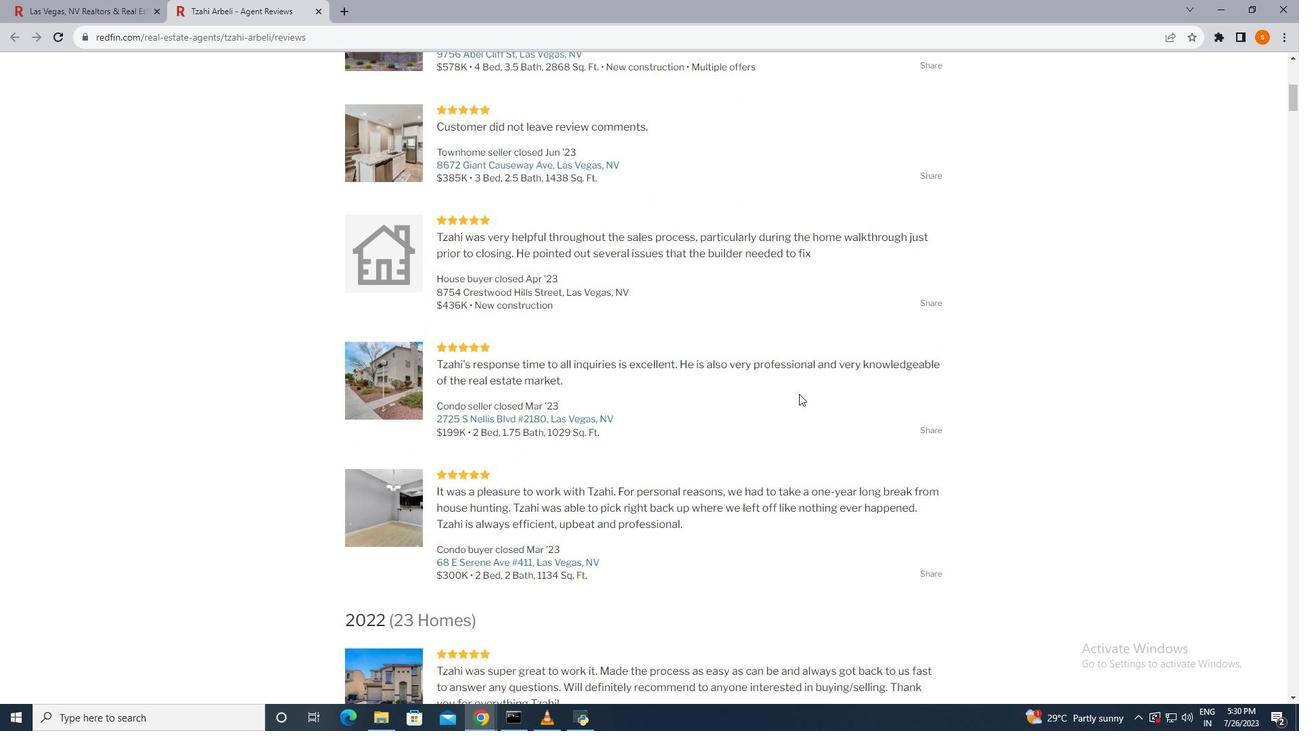 
Action: Mouse scrolled (799, 393) with delta (0, 0)
Screenshot: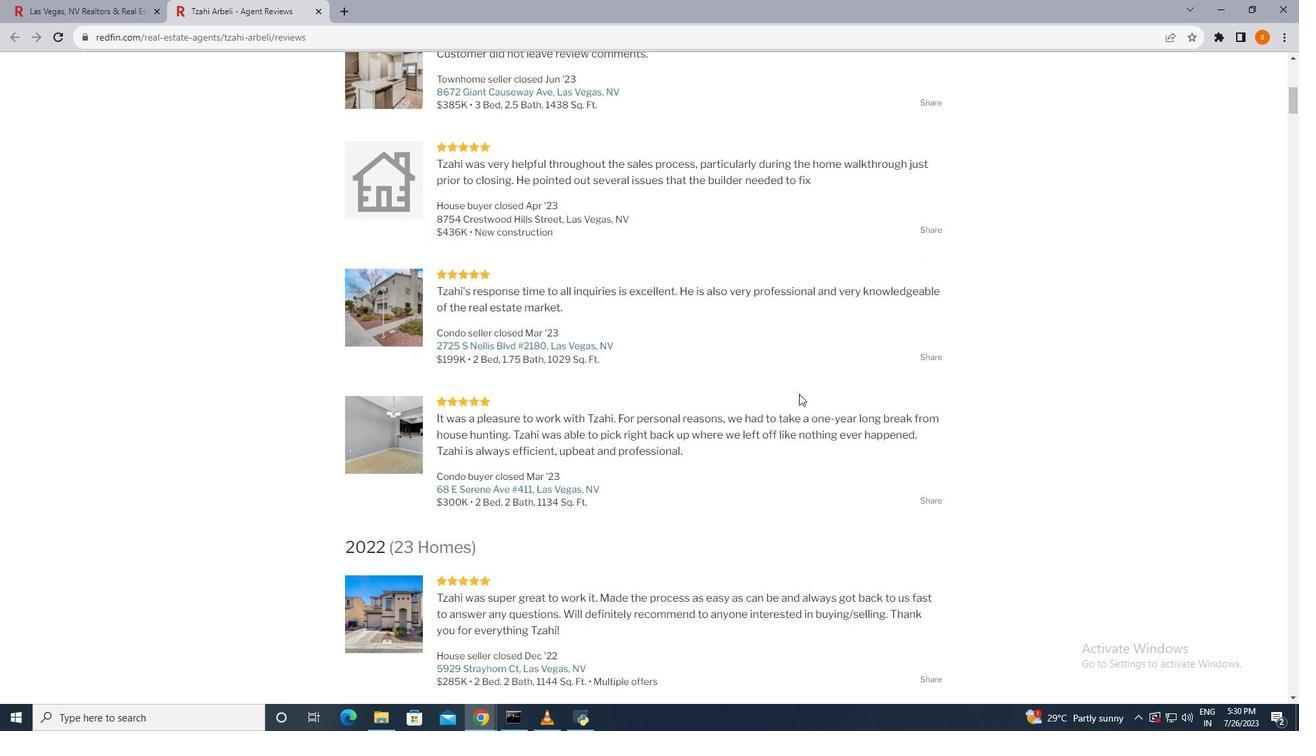 
Action: Mouse scrolled (799, 393) with delta (0, 0)
Screenshot: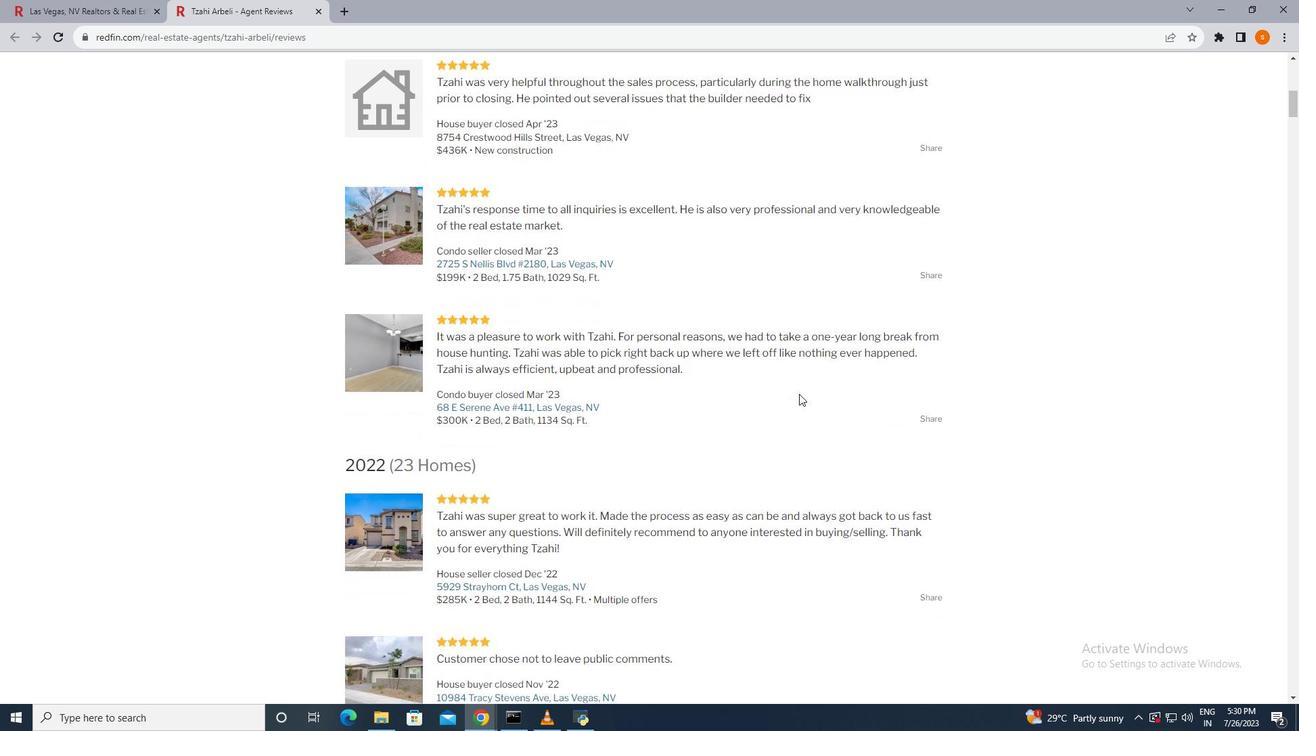 
Action: Mouse scrolled (799, 393) with delta (0, 0)
Screenshot: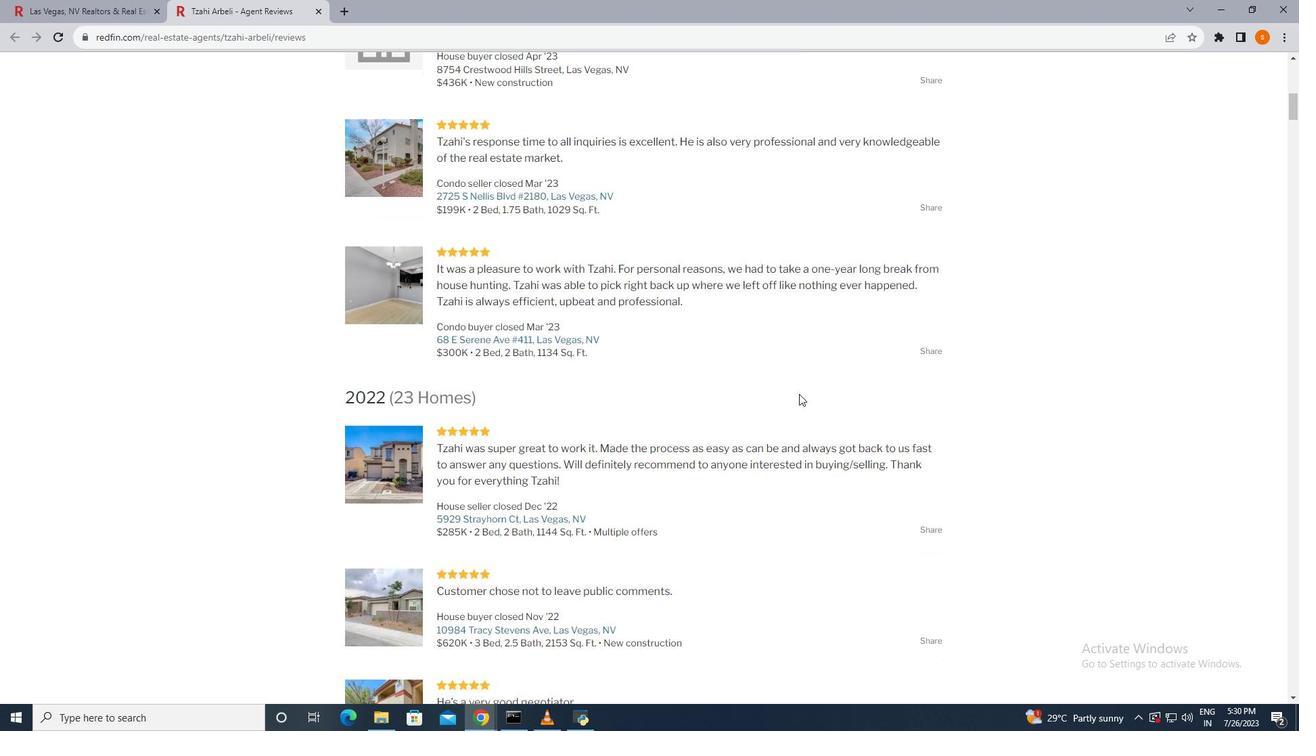
Action: Mouse scrolled (799, 393) with delta (0, 0)
Screenshot: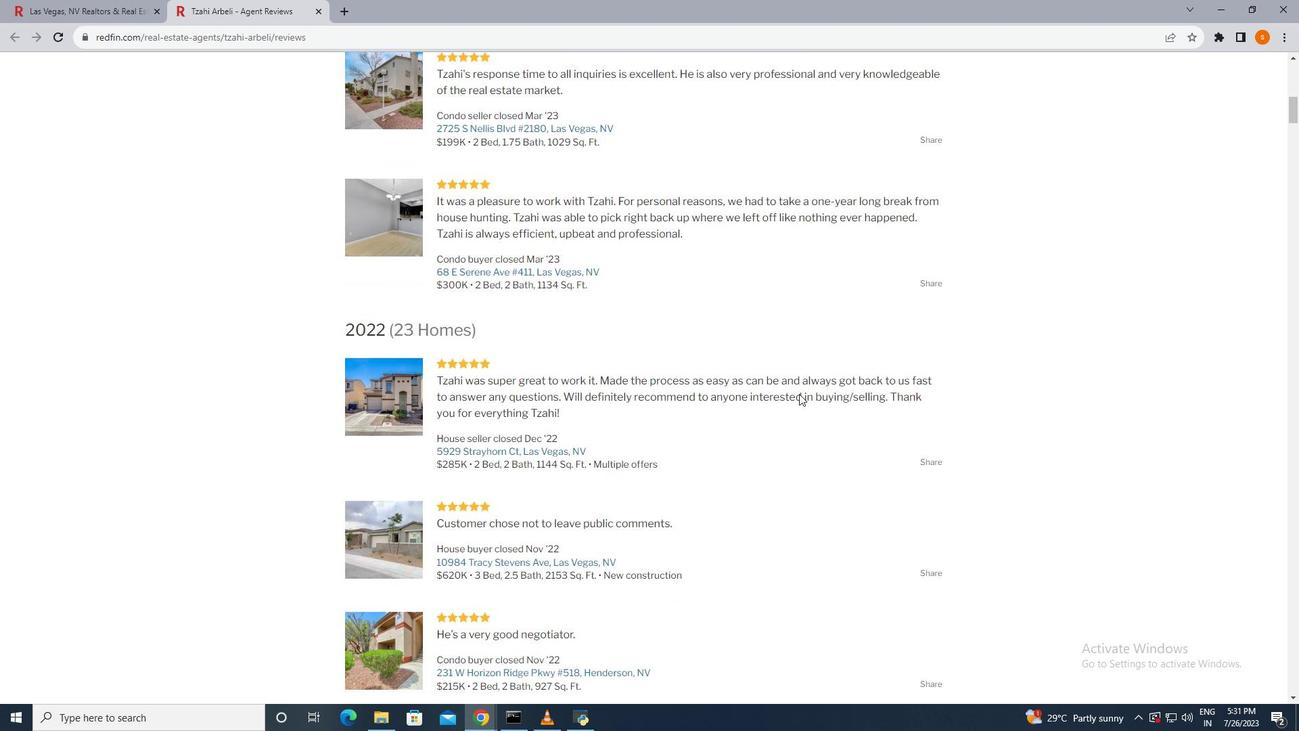 
Action: Mouse scrolled (799, 393) with delta (0, 0)
Screenshot: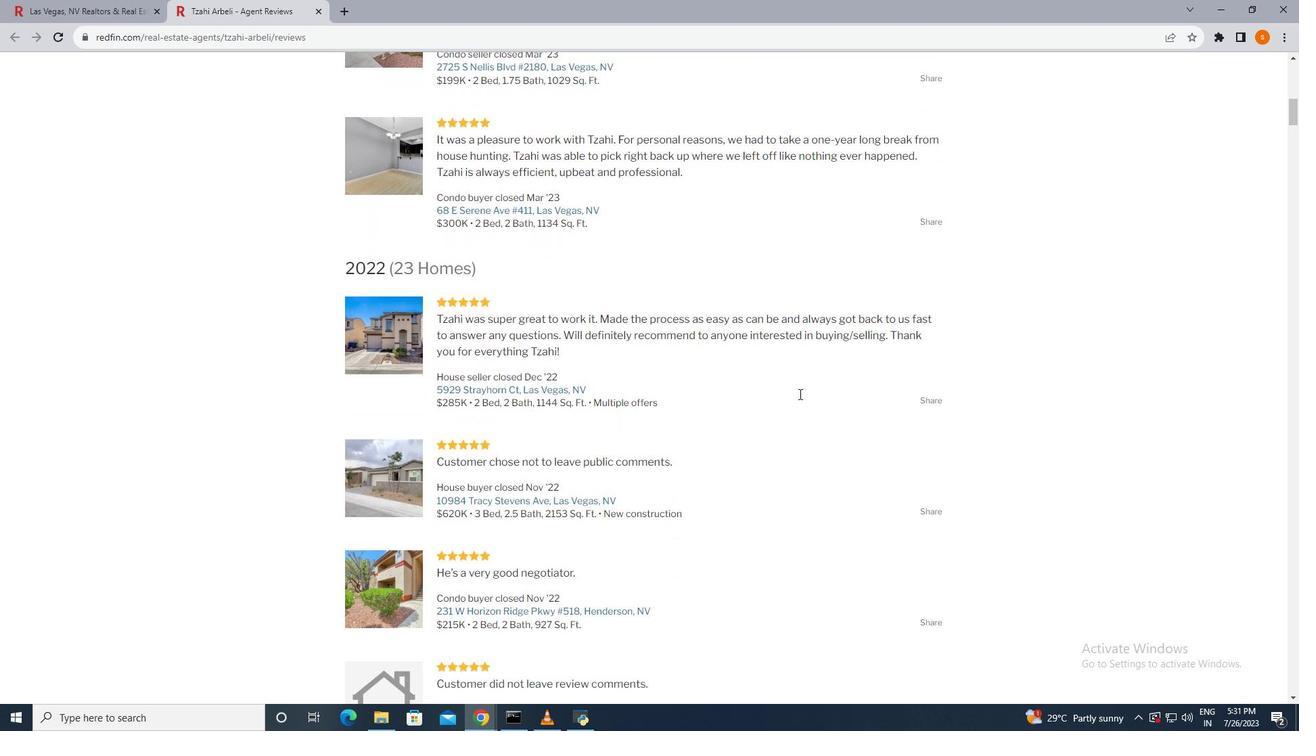 
Action: Mouse scrolled (799, 393) with delta (0, 0)
Screenshot: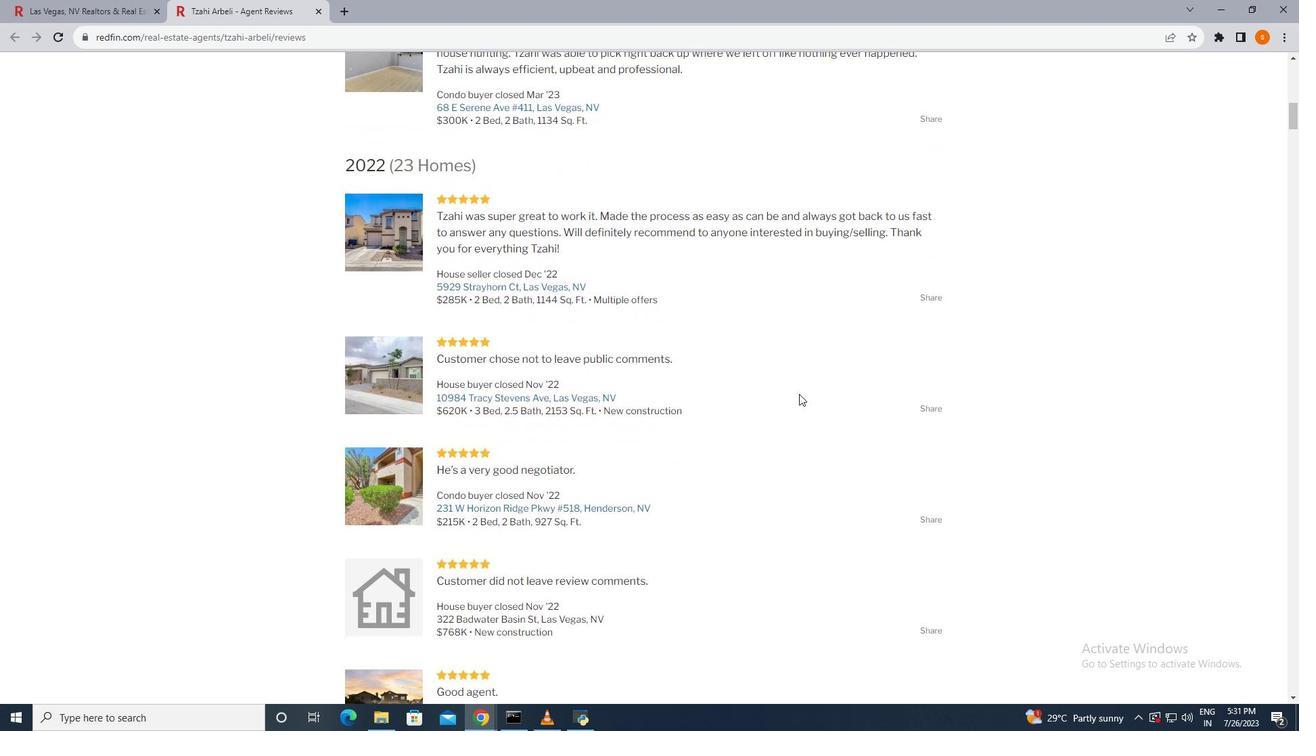 
Action: Mouse scrolled (799, 393) with delta (0, 0)
Screenshot: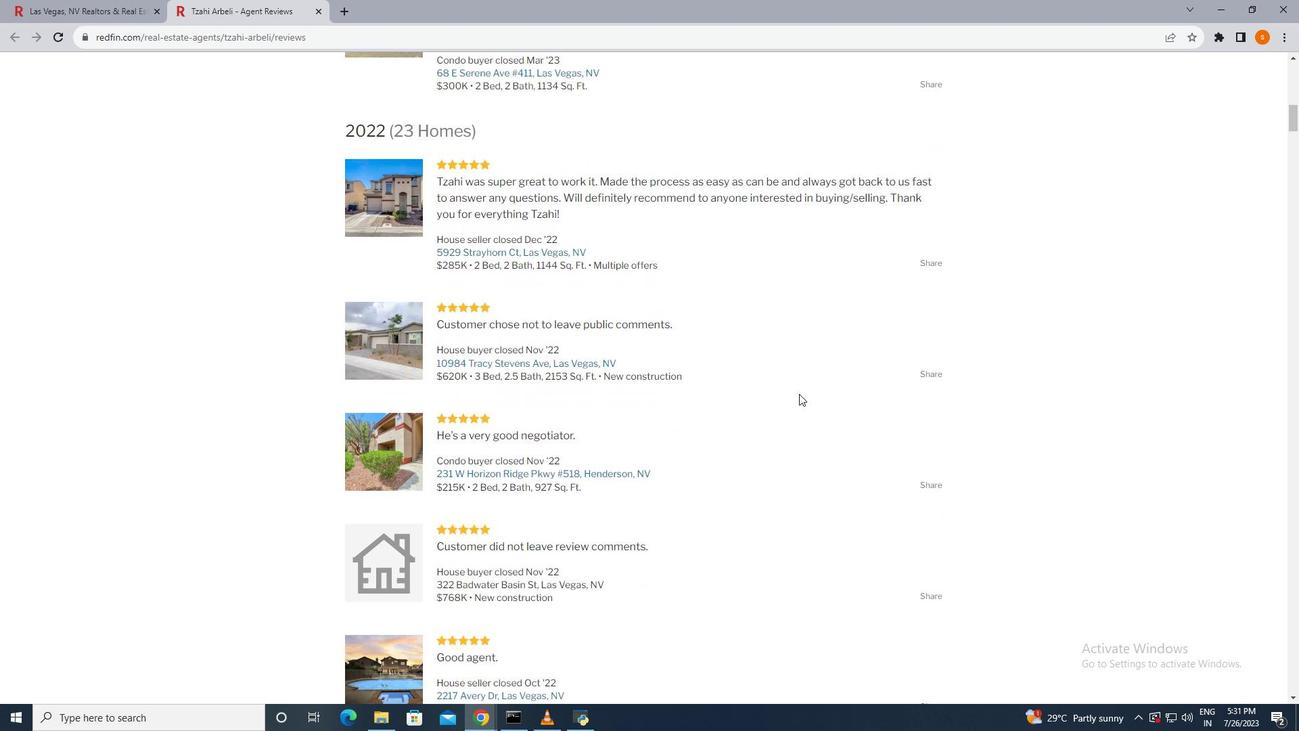 
Action: Mouse moved to (798, 394)
Screenshot: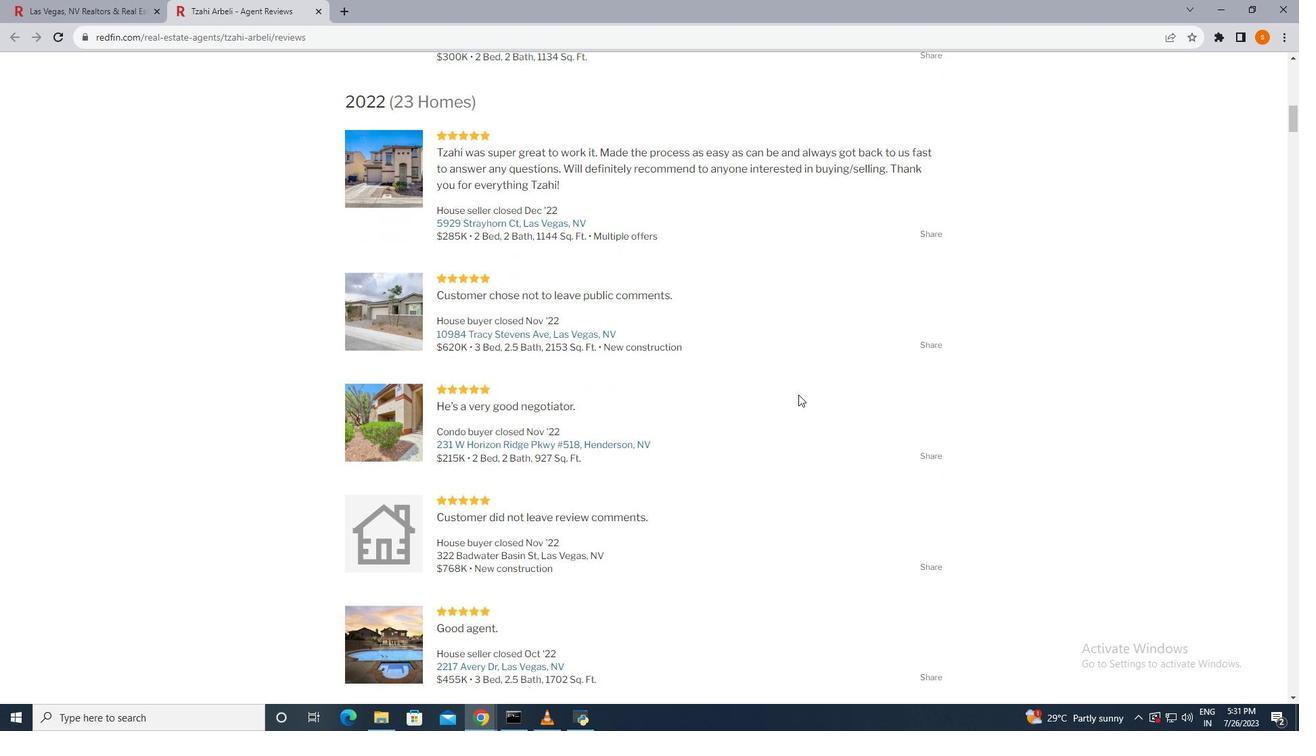 
Action: Mouse scrolled (798, 393) with delta (0, 0)
Screenshot: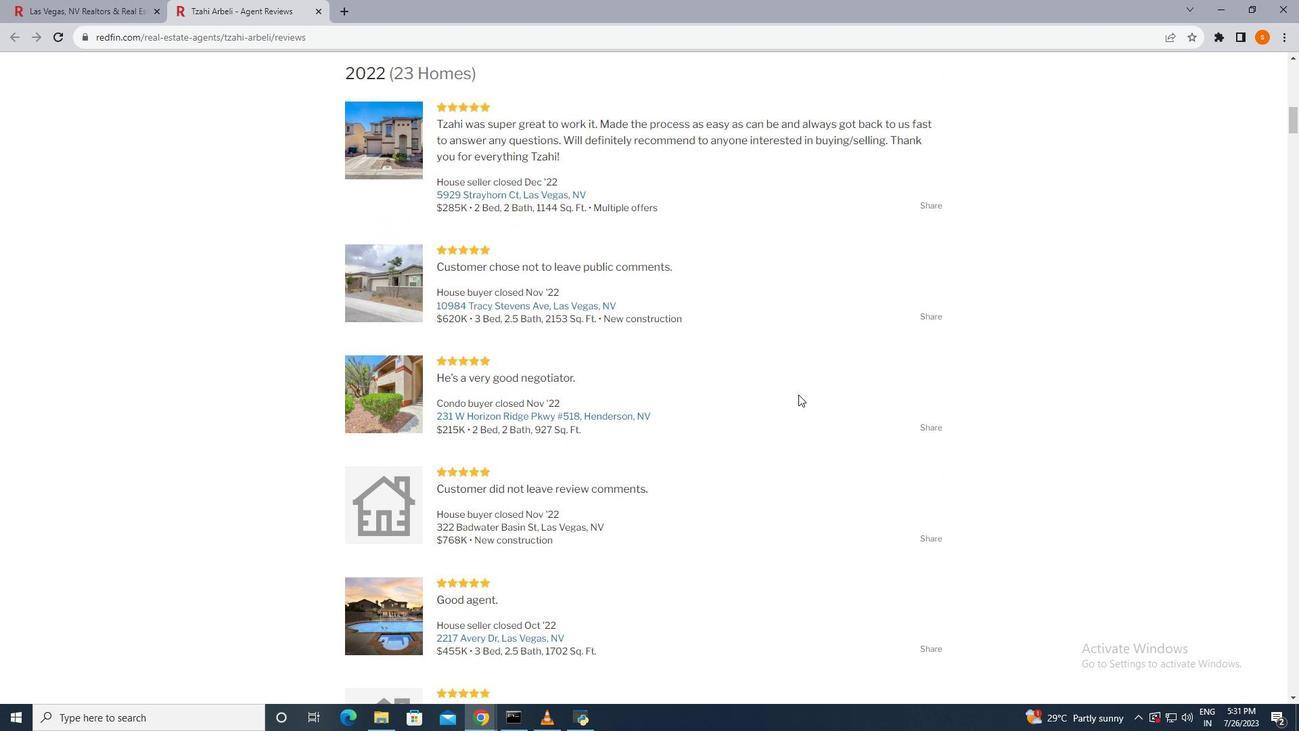 
Action: Mouse scrolled (798, 393) with delta (0, 0)
Screenshot: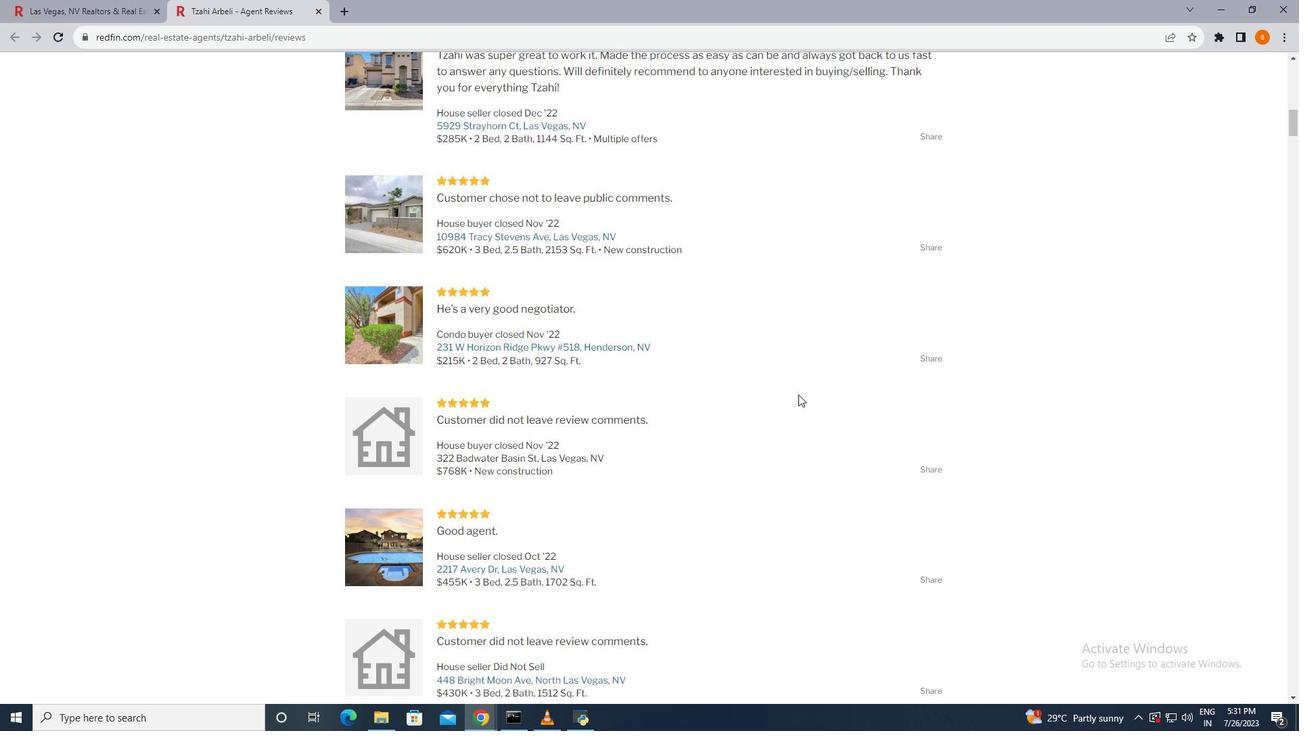 
Action: Mouse scrolled (798, 393) with delta (0, 0)
Screenshot: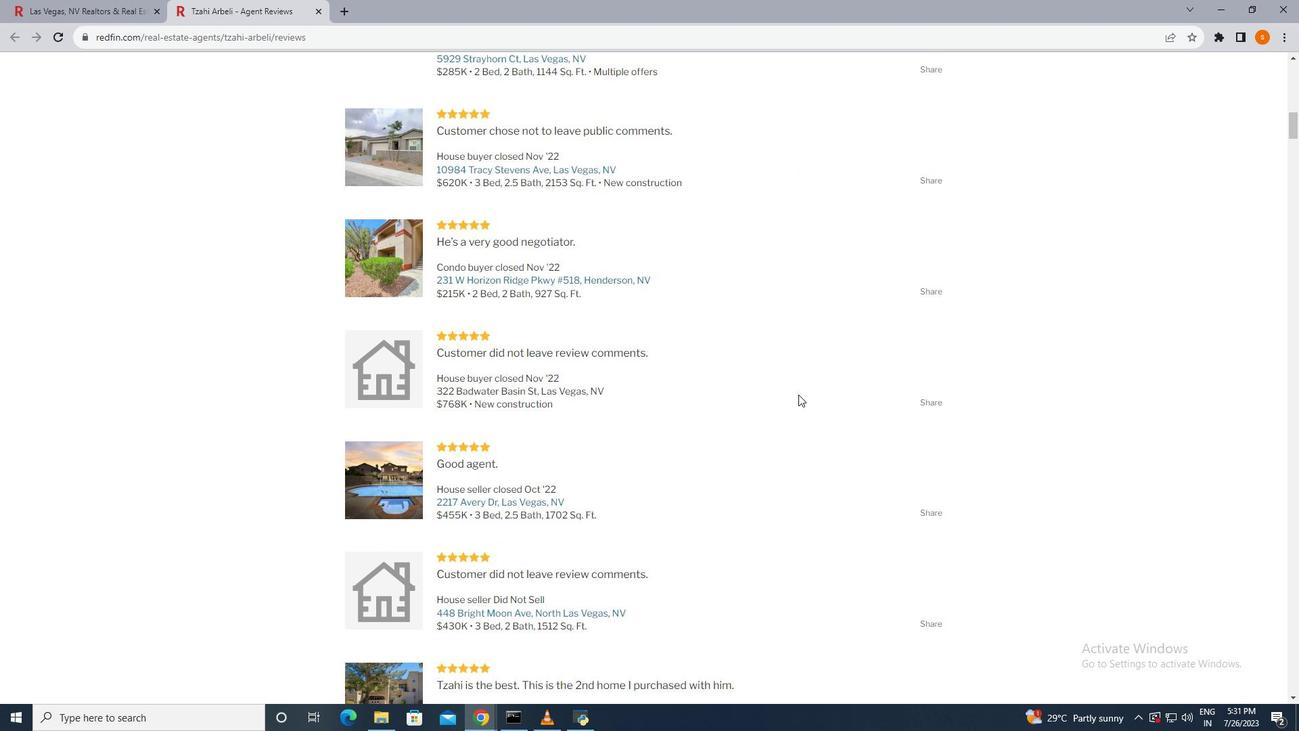 
Action: Mouse scrolled (798, 393) with delta (0, 0)
Screenshot: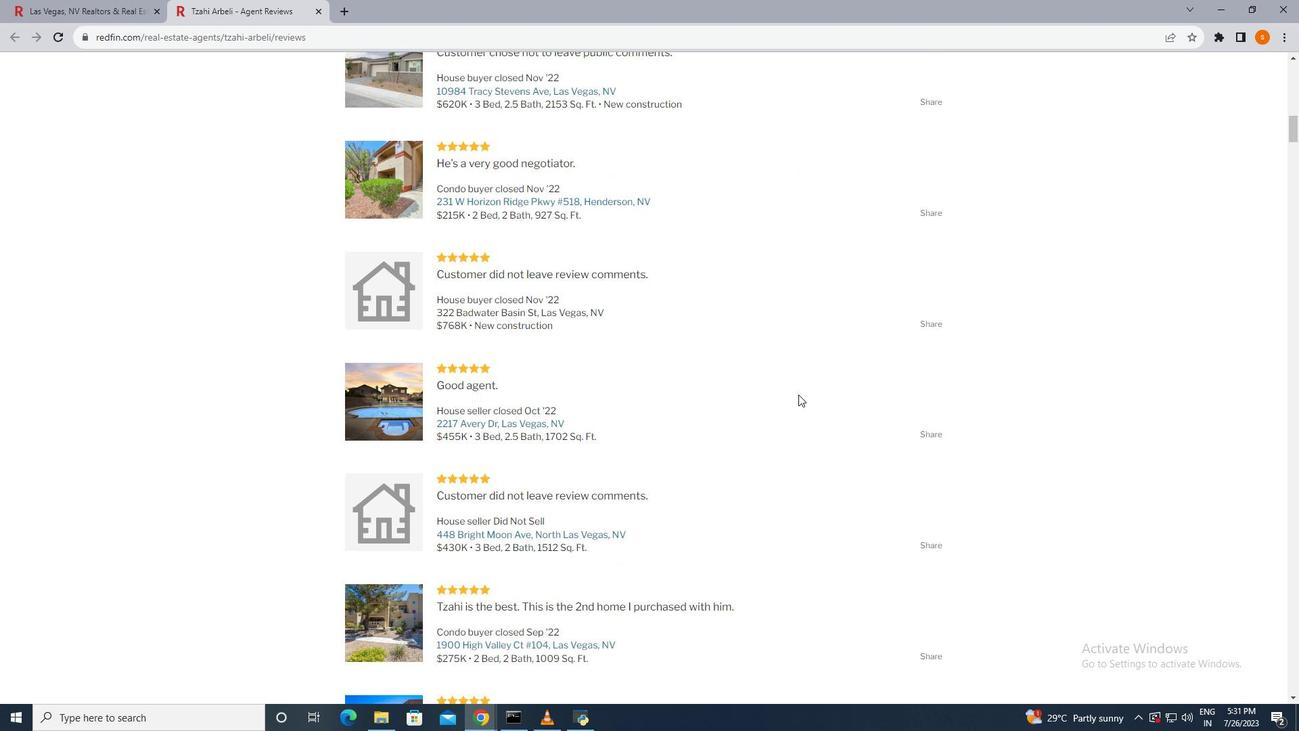 
Action: Mouse scrolled (798, 393) with delta (0, 0)
Screenshot: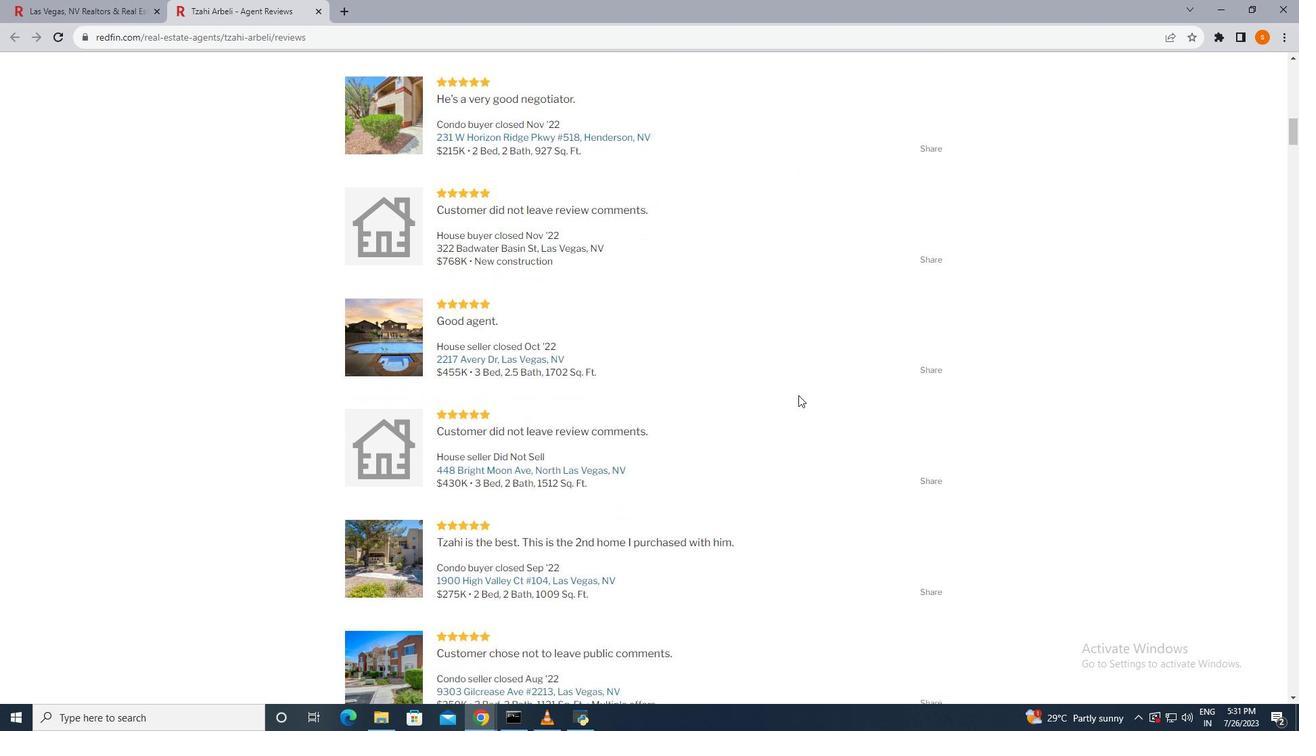 
Action: Mouse moved to (798, 398)
Screenshot: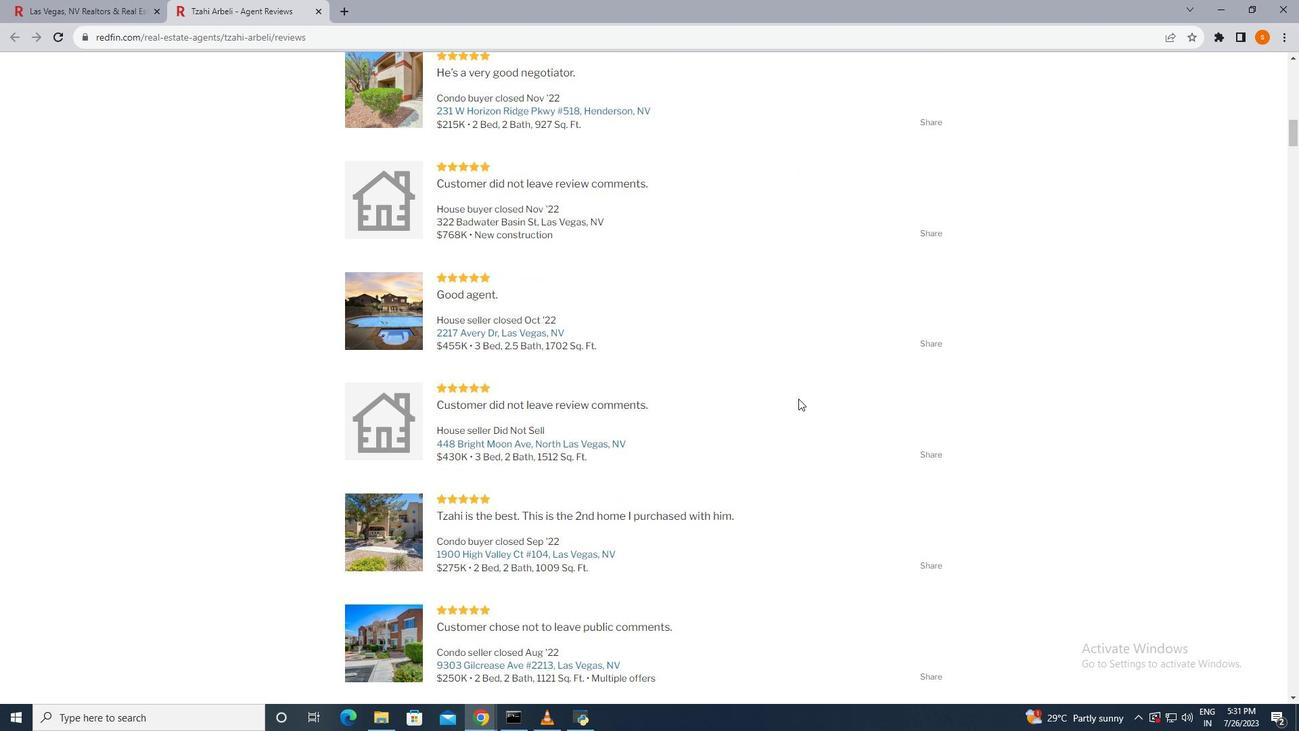 
Action: Mouse scrolled (798, 398) with delta (0, 0)
Screenshot: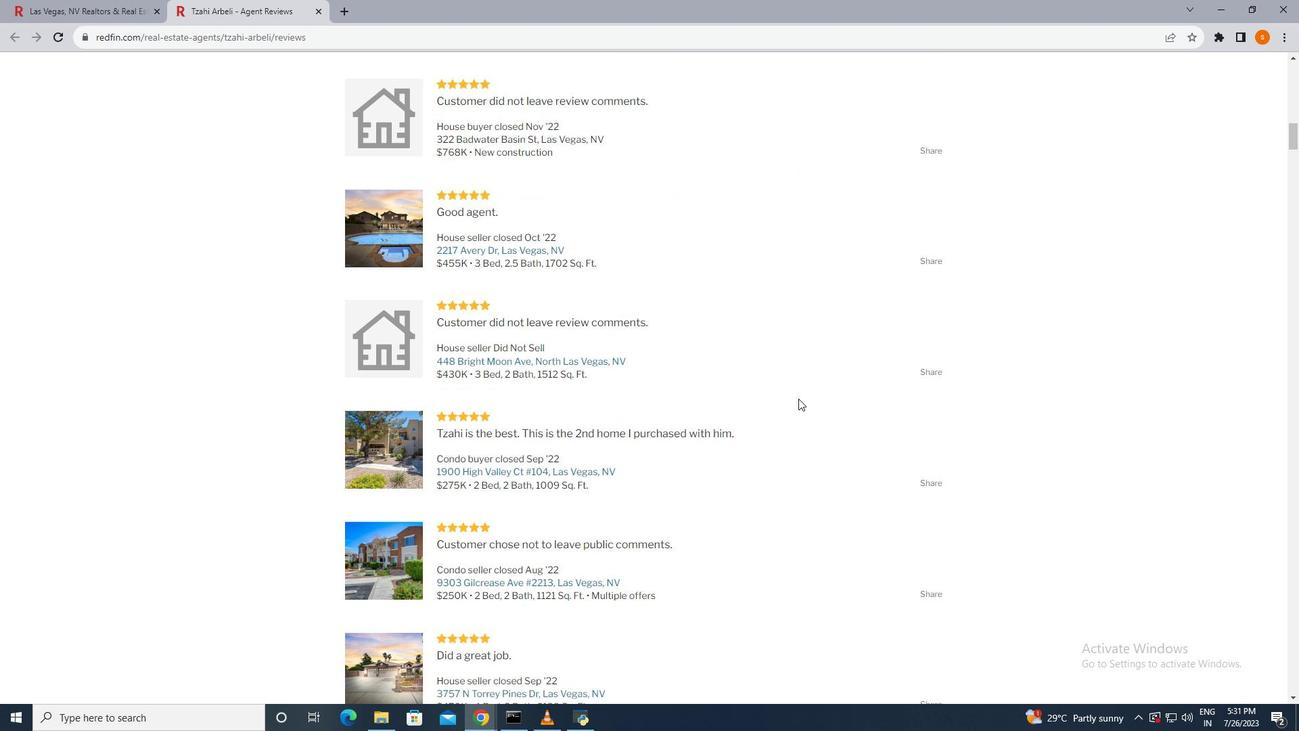 
Action: Mouse scrolled (798, 398) with delta (0, 0)
Screenshot: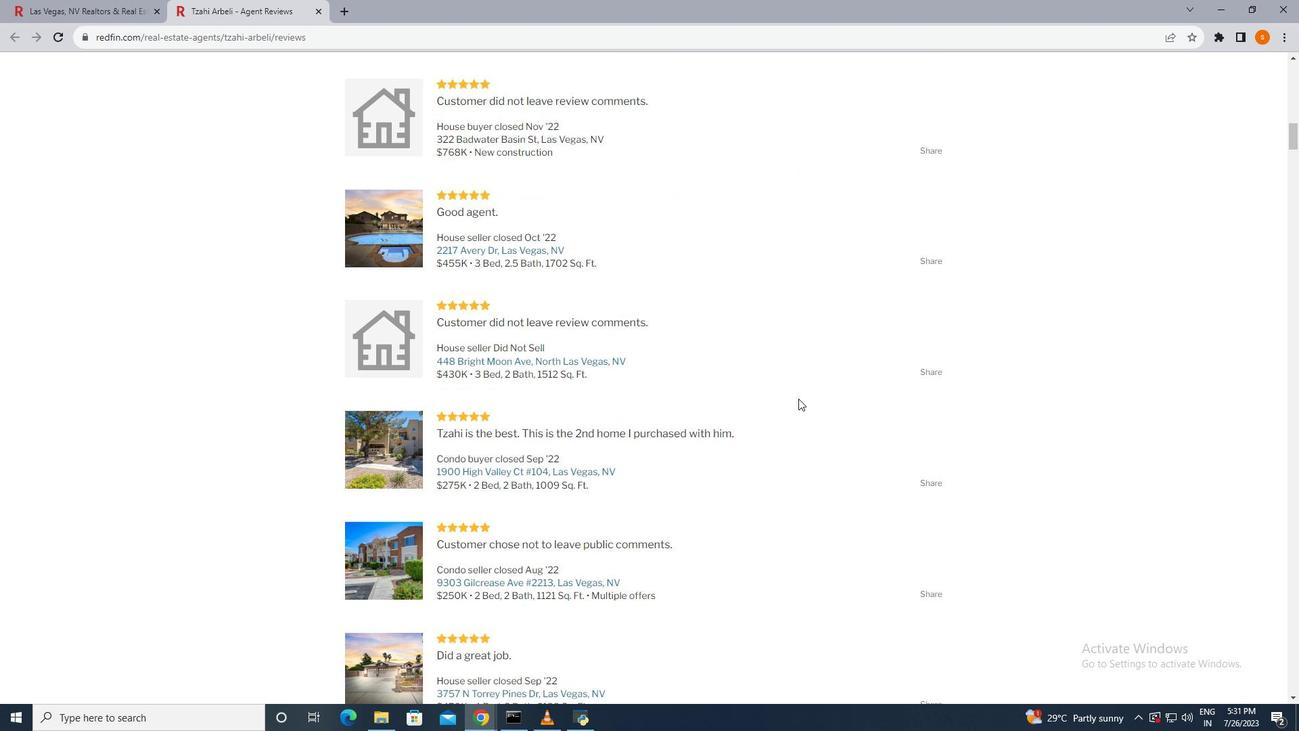 
Action: Mouse moved to (769, 316)
Screenshot: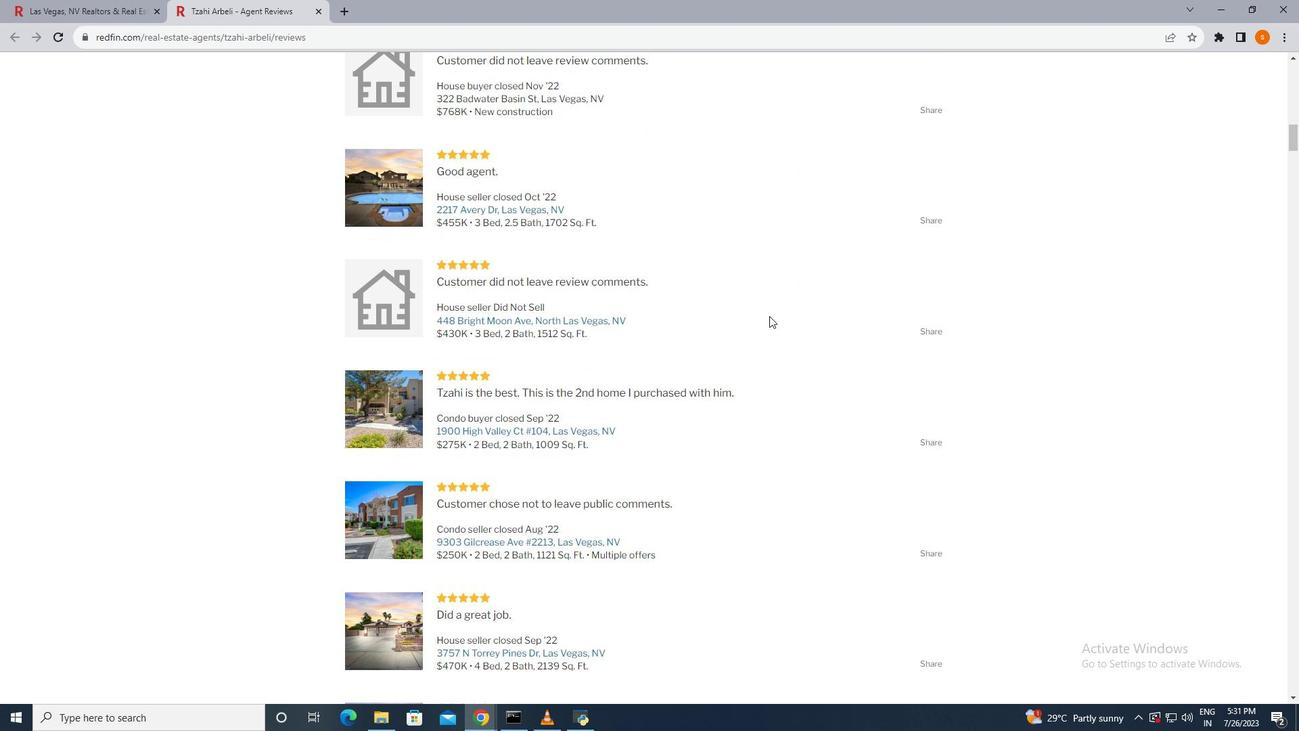 
Action: Mouse scrolled (769, 315) with delta (0, 0)
Screenshot: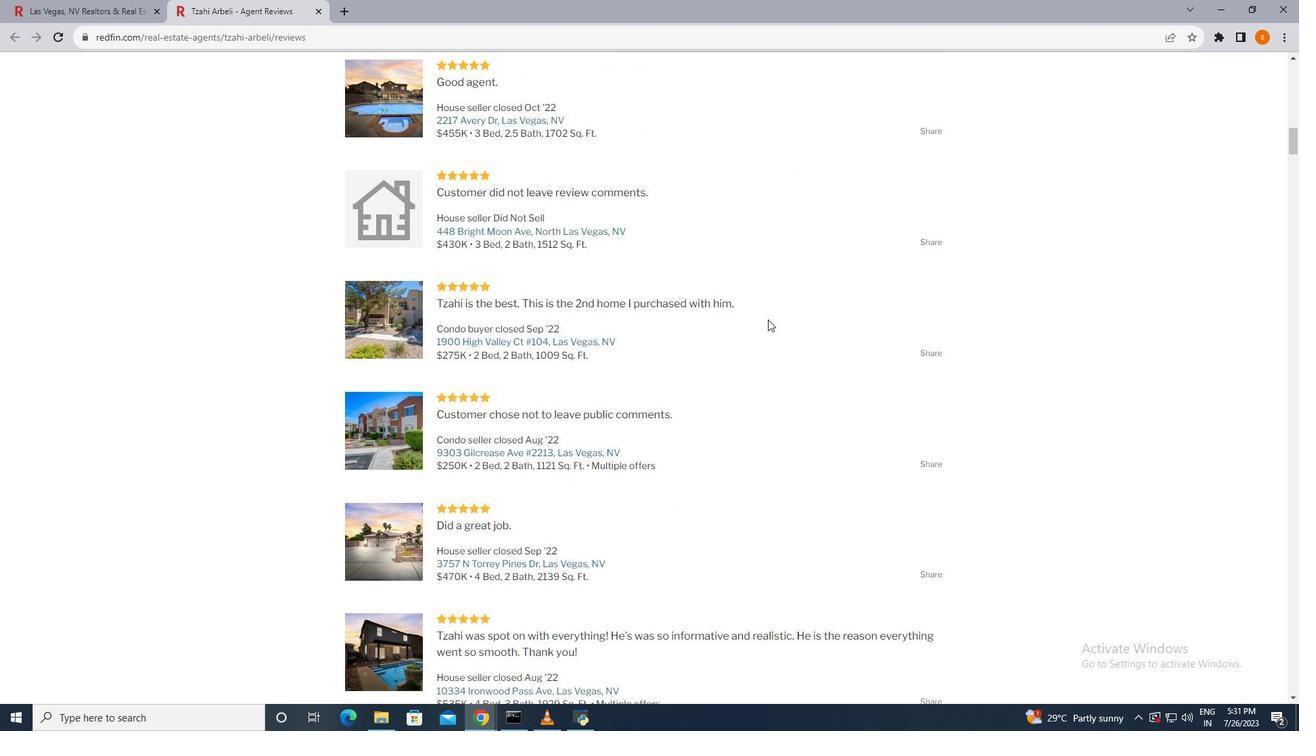 
Action: Mouse scrolled (769, 315) with delta (0, 0)
Screenshot: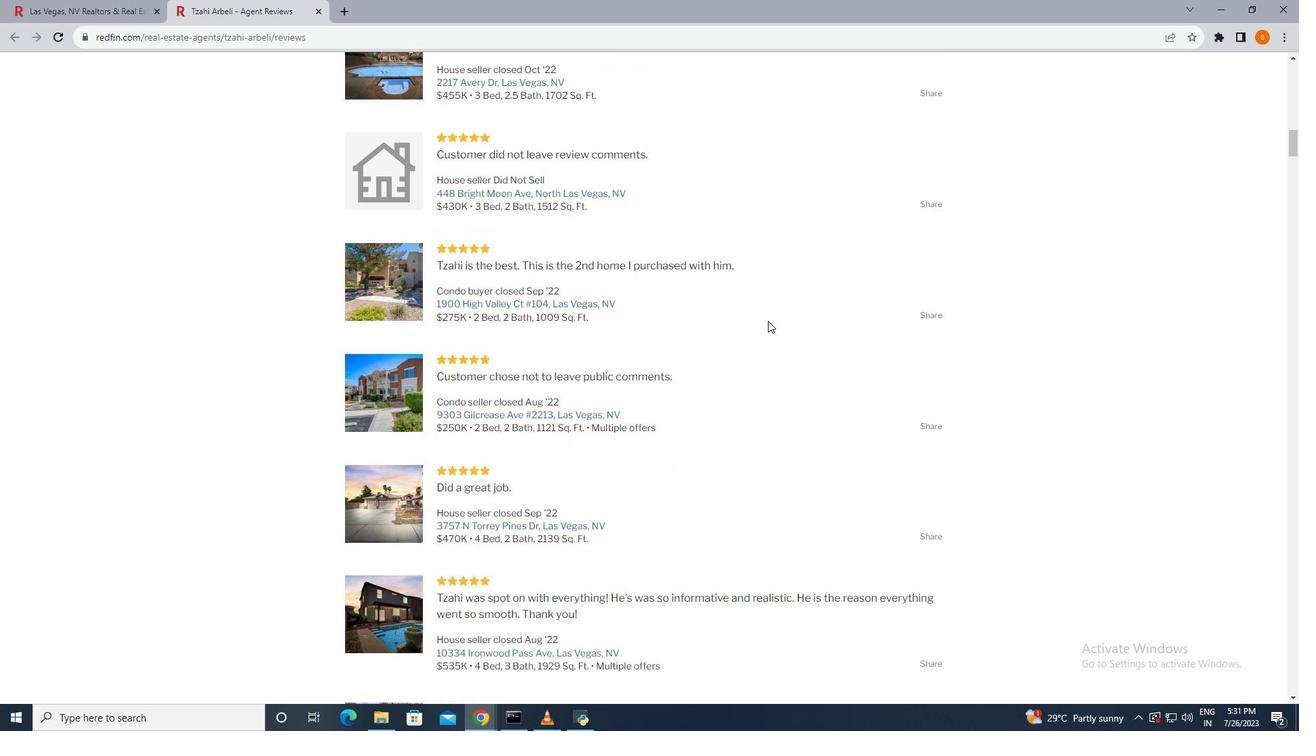 
Action: Mouse moved to (767, 328)
Screenshot: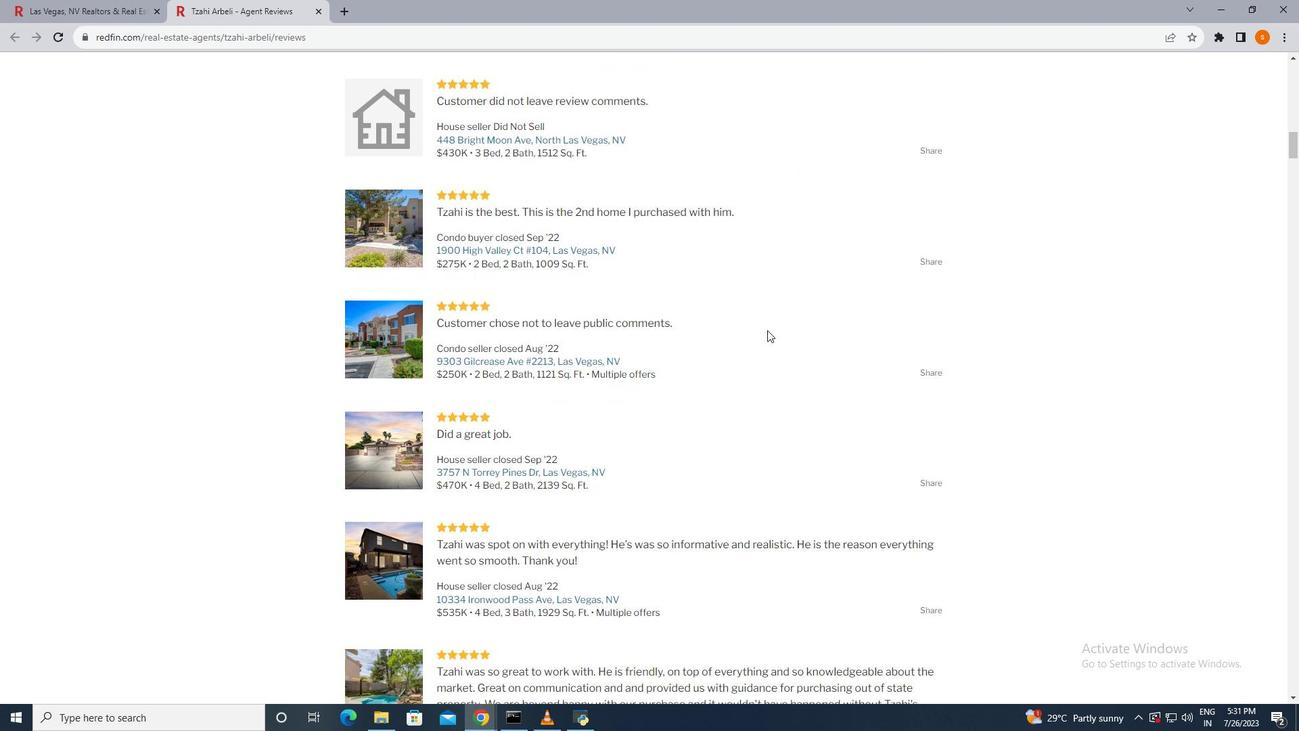
Action: Mouse scrolled (767, 326) with delta (0, 0)
Screenshot: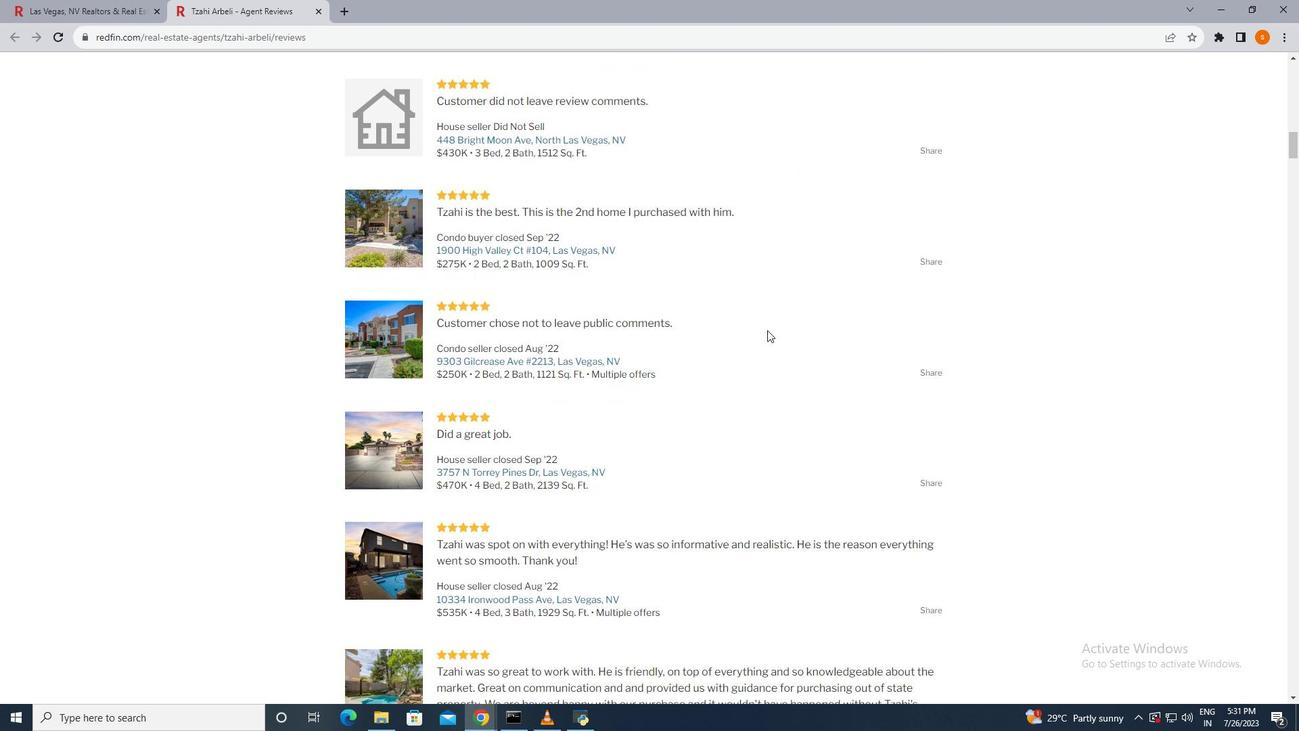 
Action: Mouse moved to (767, 330)
Screenshot: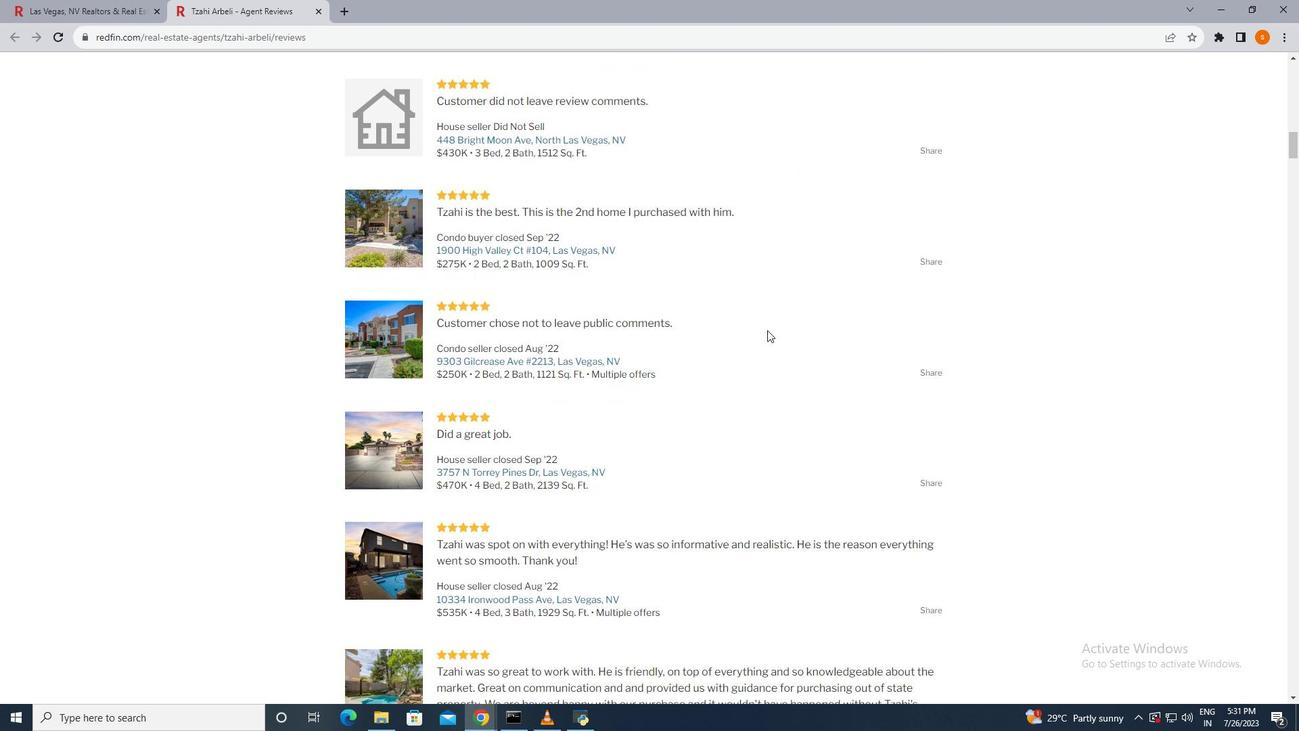 
Action: Mouse scrolled (767, 329) with delta (0, 0)
Screenshot: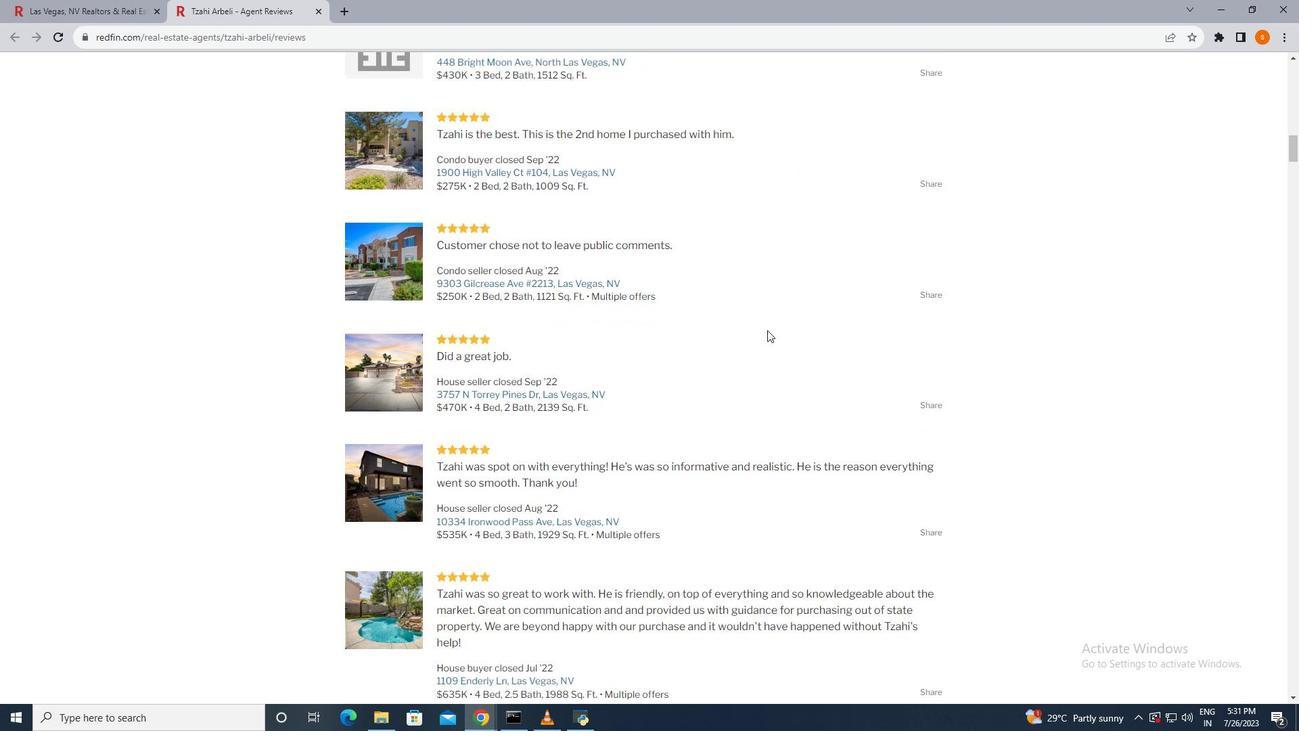 
Action: Mouse moved to (767, 331)
Screenshot: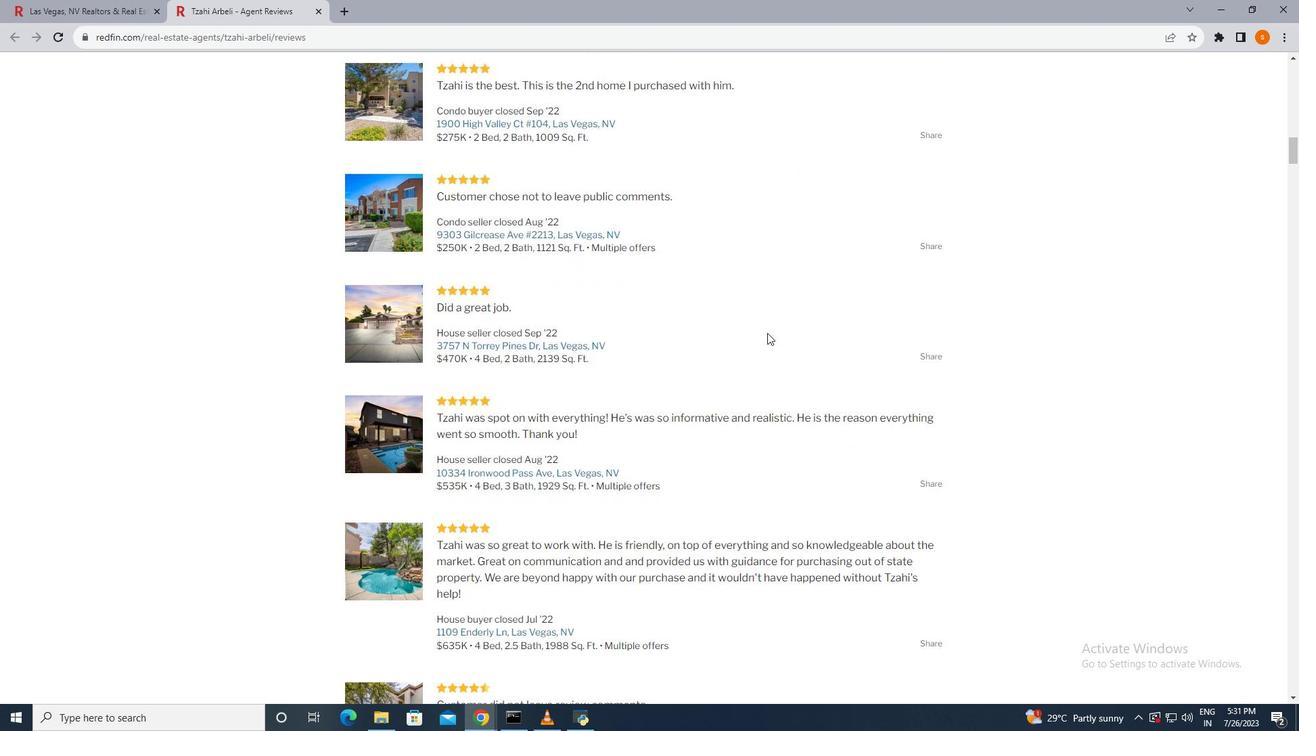 
Action: Mouse scrolled (767, 330) with delta (0, 0)
Screenshot: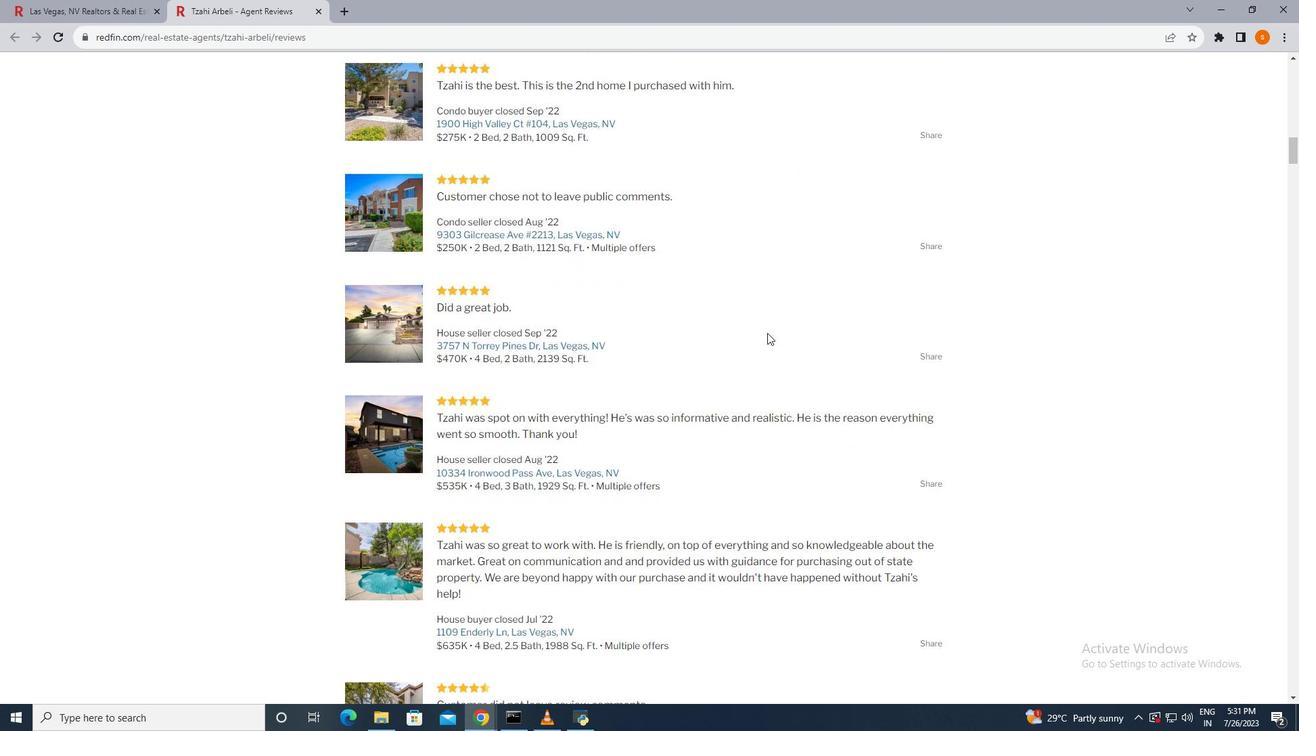 
Action: Mouse moved to (767, 333)
Screenshot: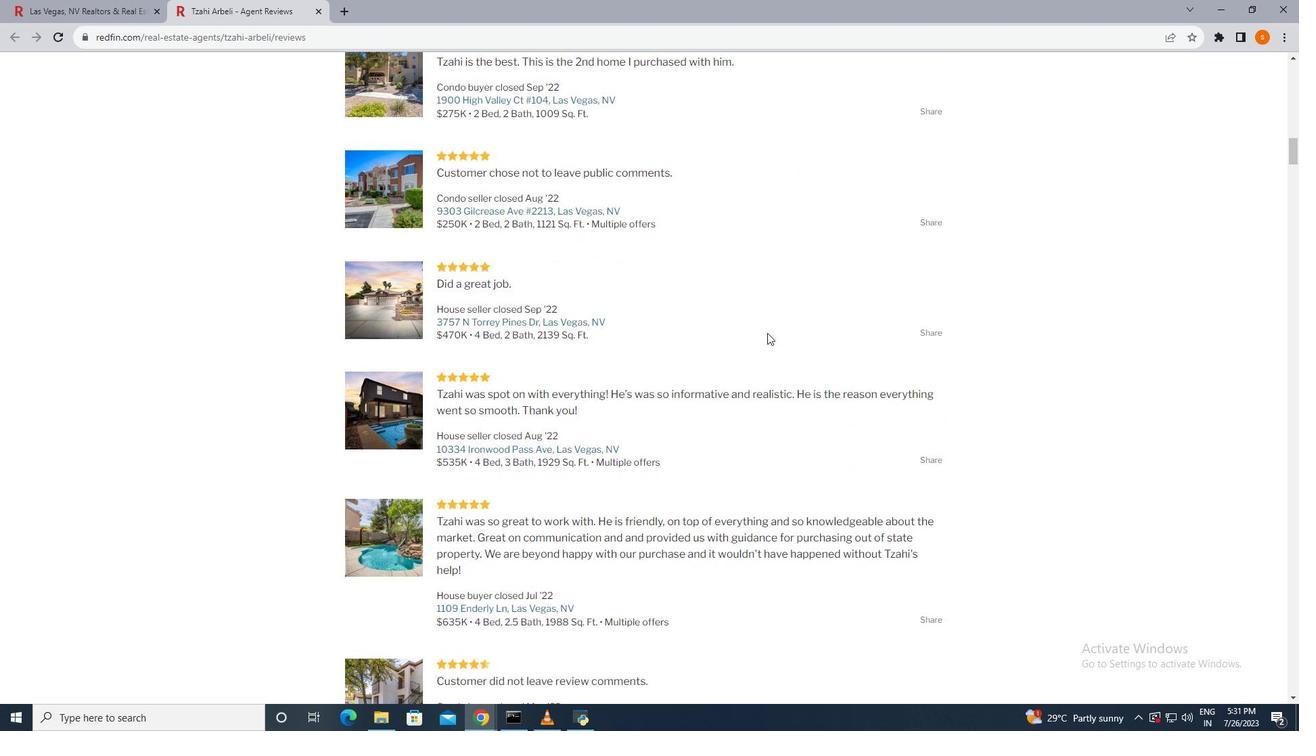 
Action: Mouse scrolled (767, 332) with delta (0, 0)
Screenshot: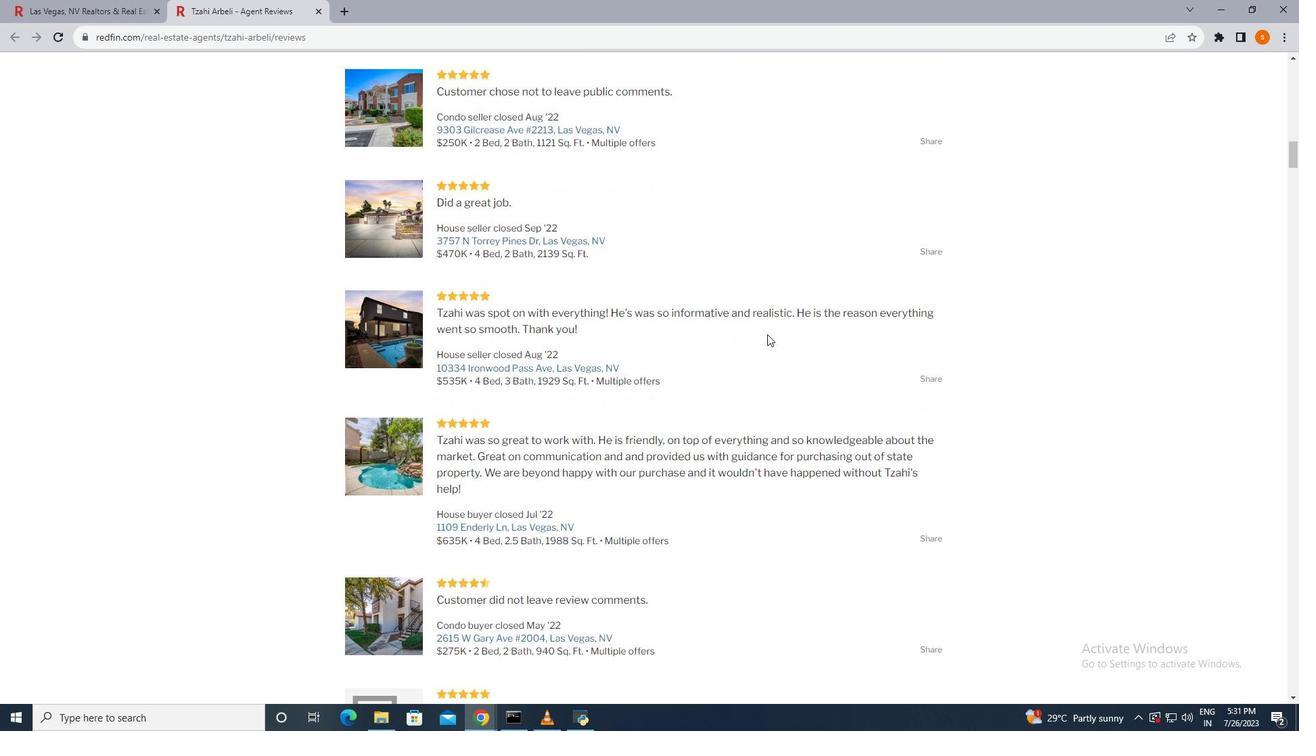 
Action: Mouse moved to (767, 334)
Screenshot: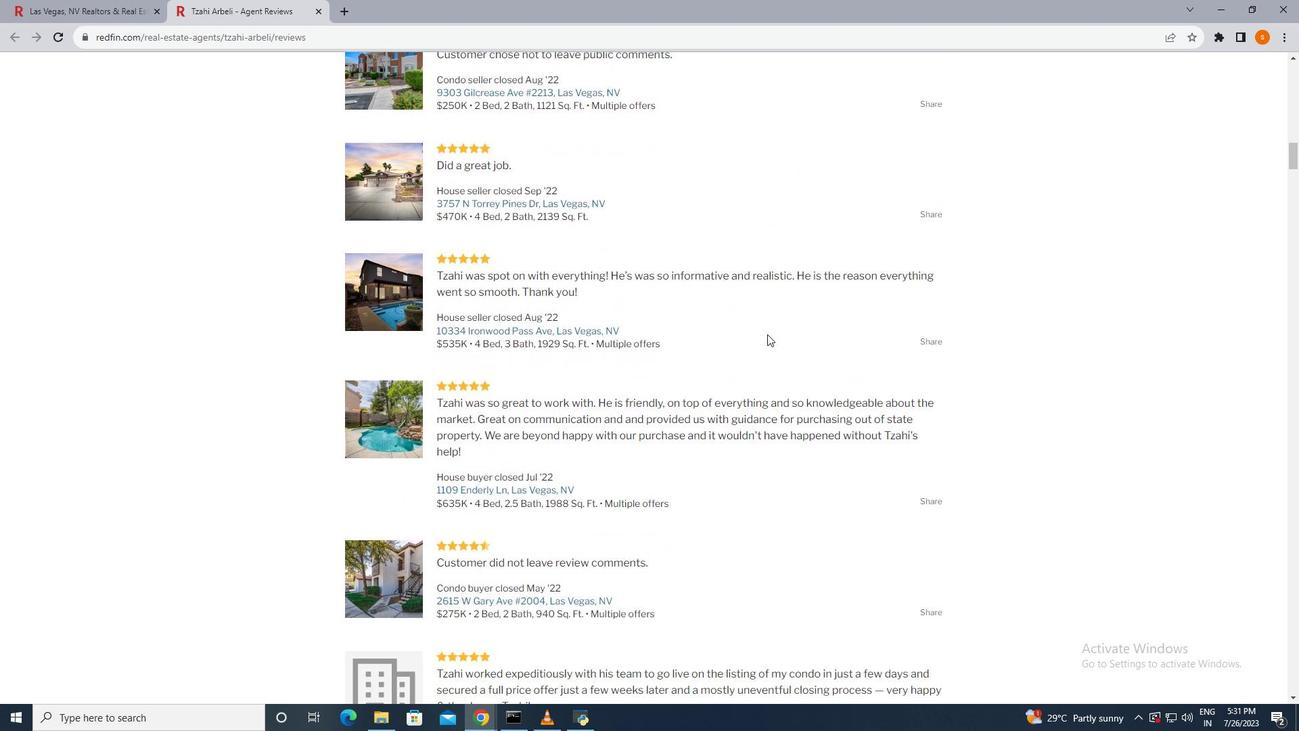 
Action: Mouse scrolled (767, 333) with delta (0, 0)
Screenshot: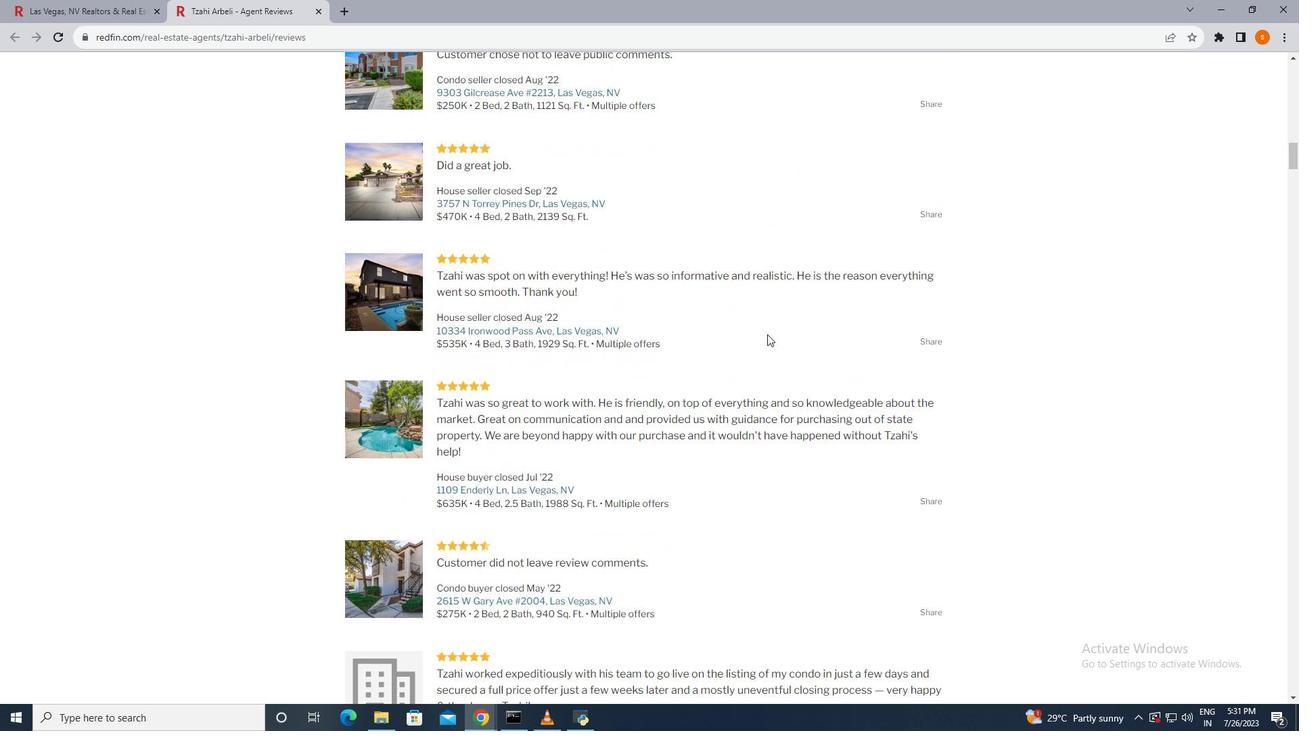 
Action: Mouse scrolled (767, 333) with delta (0, 0)
Screenshot: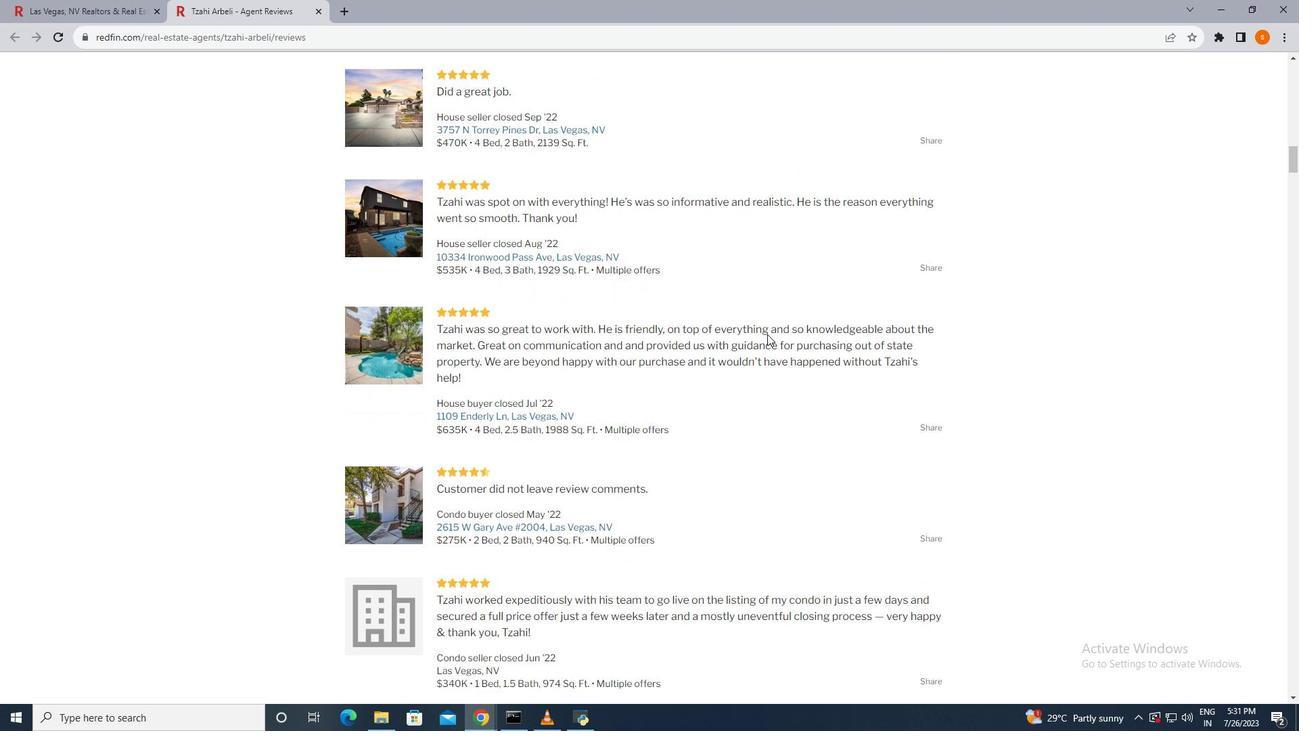 
Action: Mouse scrolled (767, 333) with delta (0, 0)
Screenshot: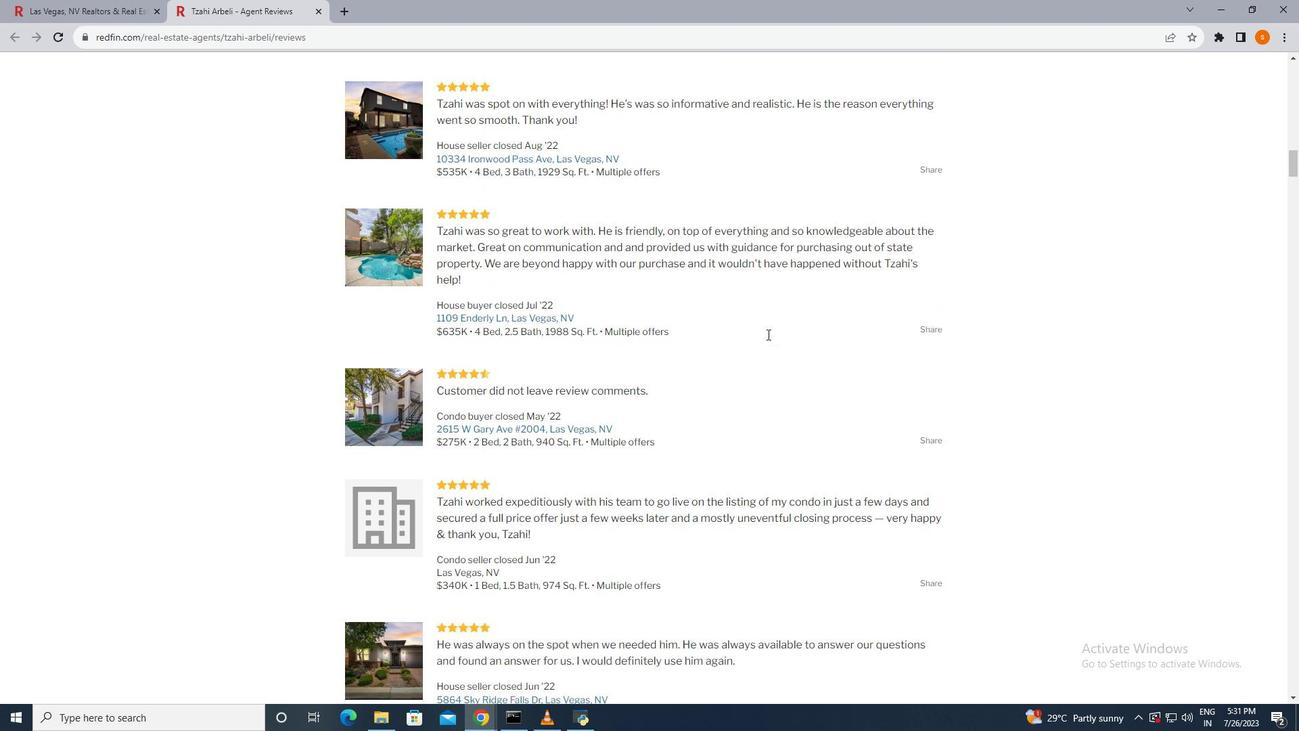 
Action: Mouse scrolled (767, 333) with delta (0, 0)
Screenshot: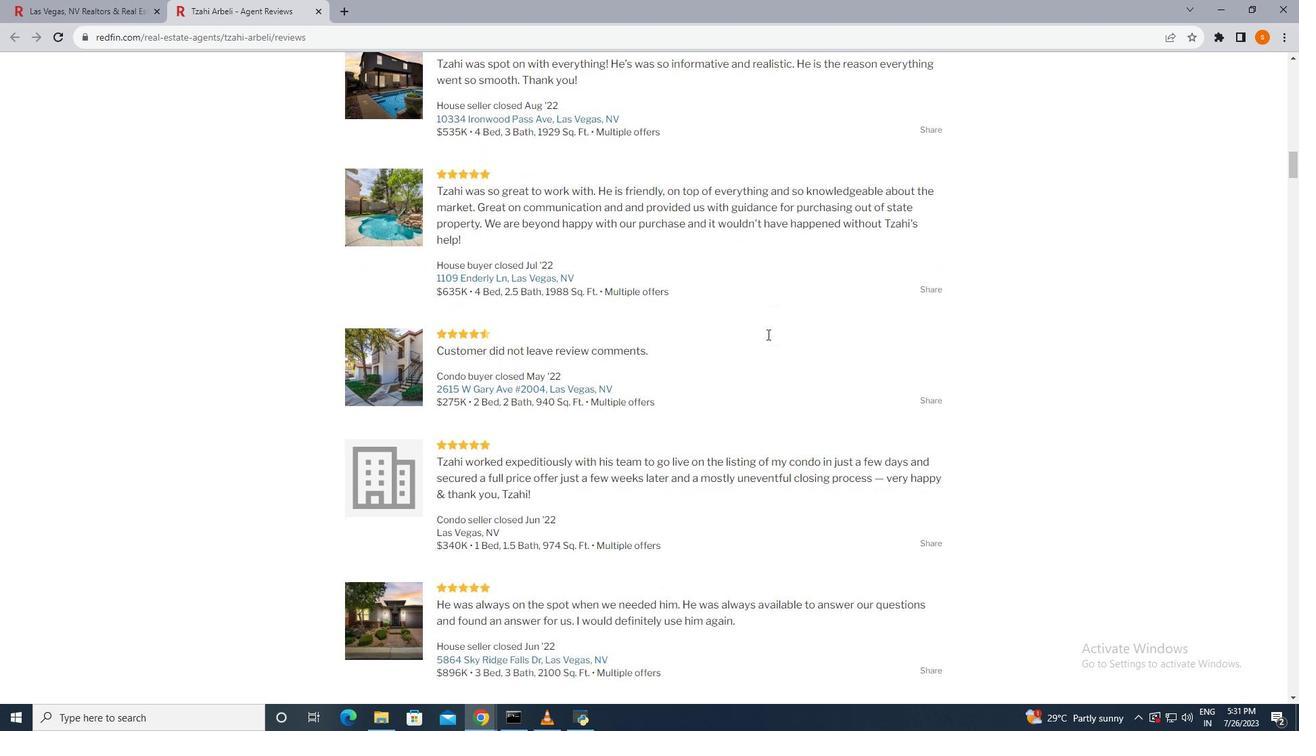 
Action: Mouse scrolled (767, 333) with delta (0, 0)
Screenshot: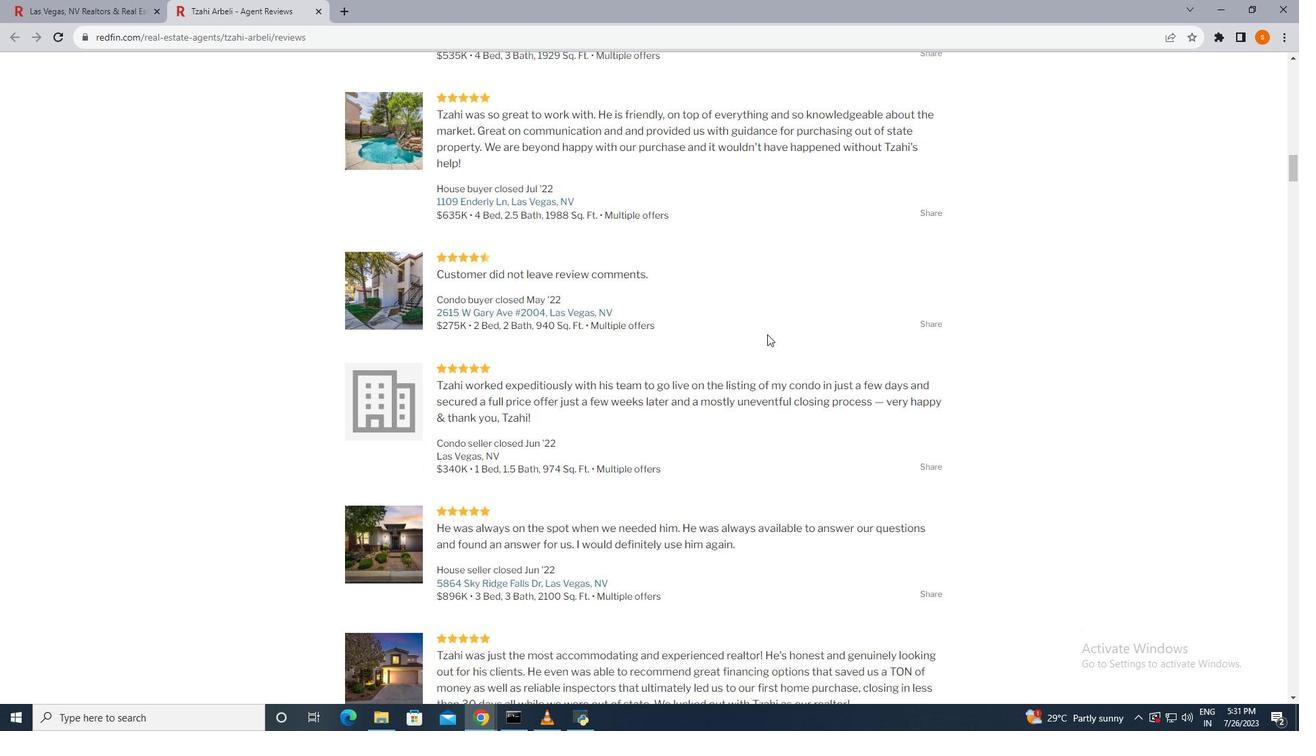 
Action: Mouse scrolled (767, 333) with delta (0, 0)
Screenshot: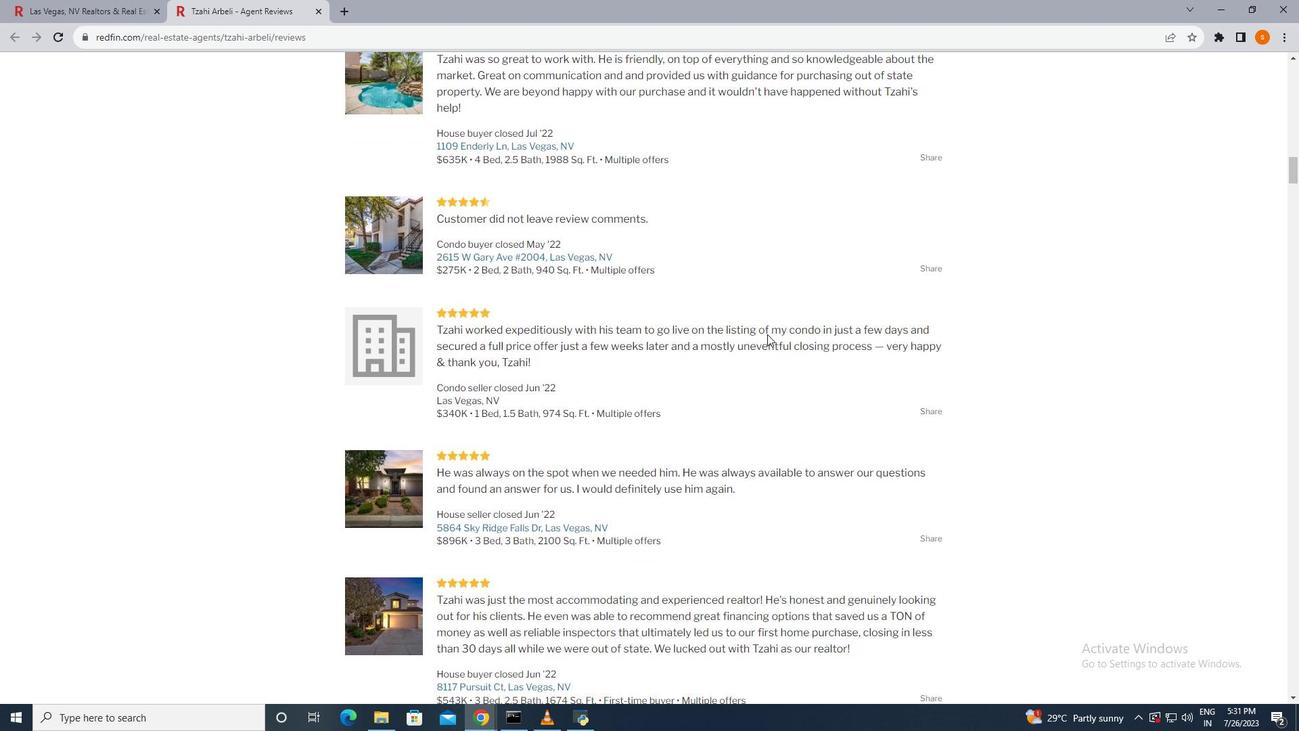 
Action: Mouse scrolled (767, 333) with delta (0, 0)
Screenshot: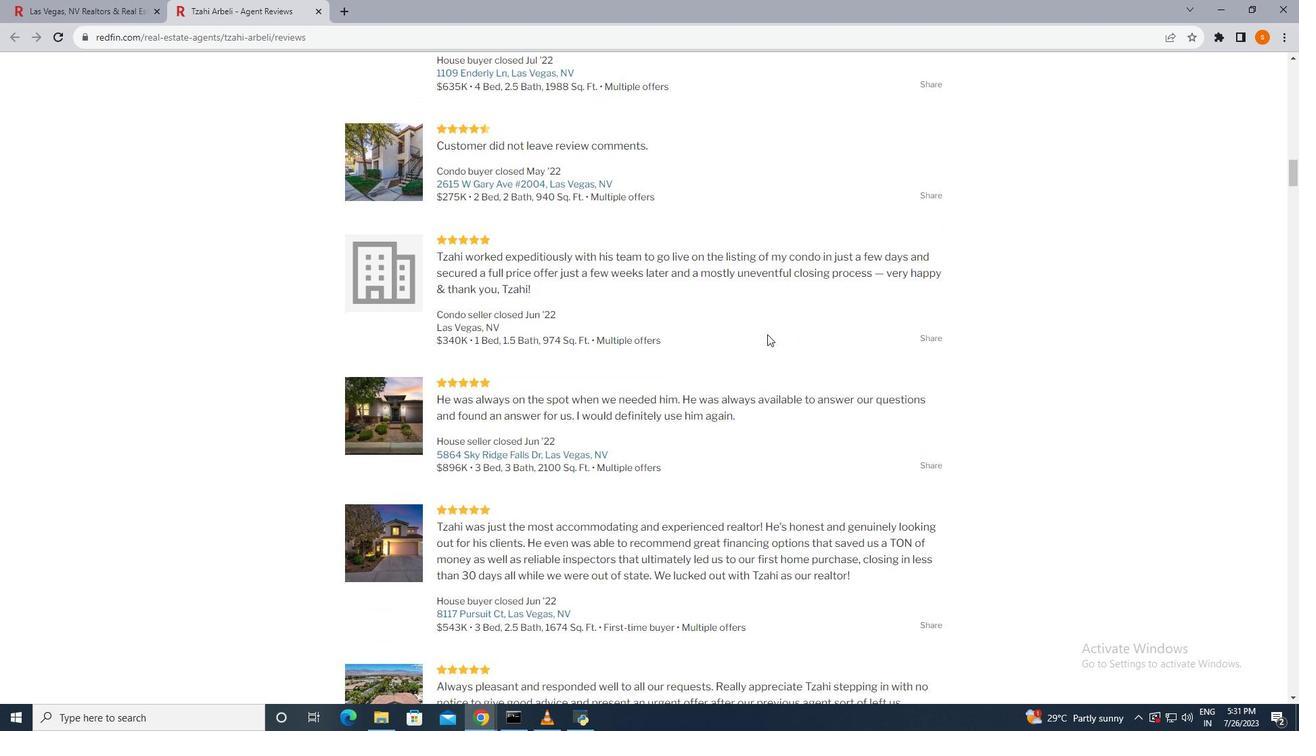 
Action: Mouse scrolled (767, 333) with delta (0, 0)
Screenshot: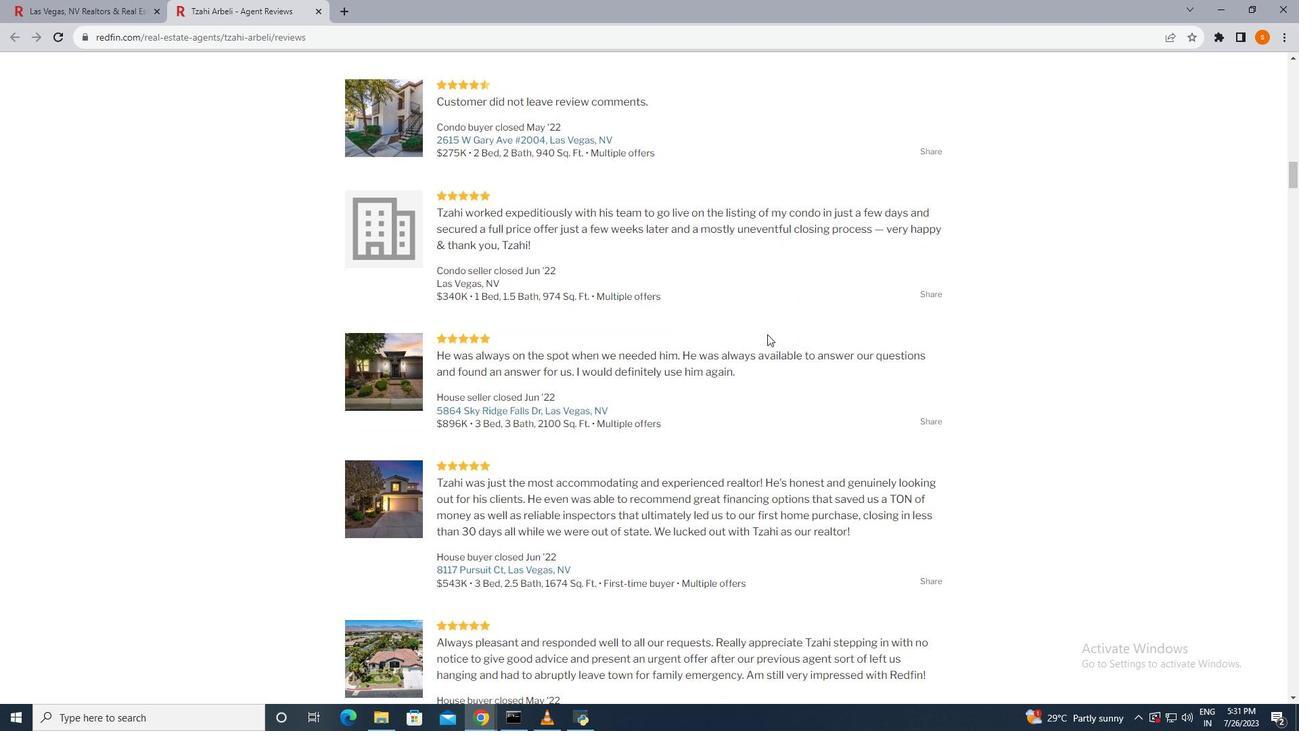 
Action: Mouse scrolled (767, 333) with delta (0, 0)
Screenshot: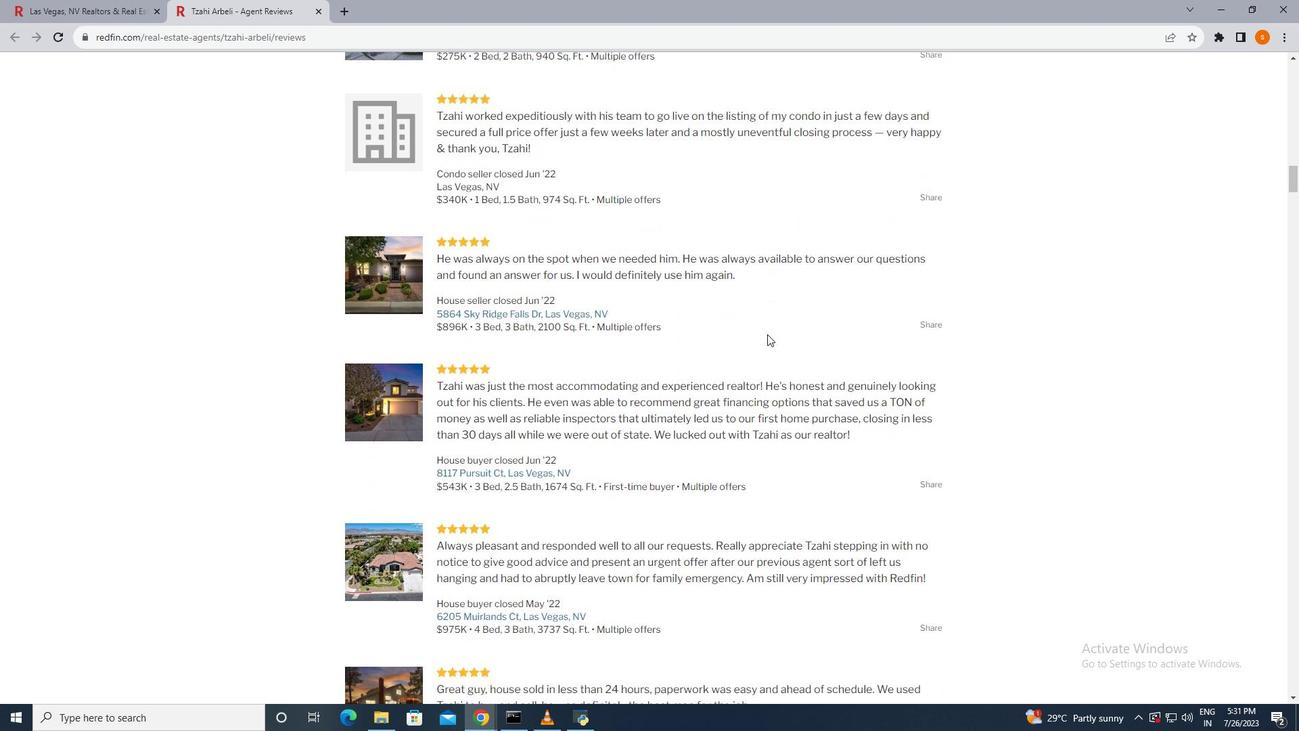 
Action: Mouse scrolled (767, 333) with delta (0, 0)
Screenshot: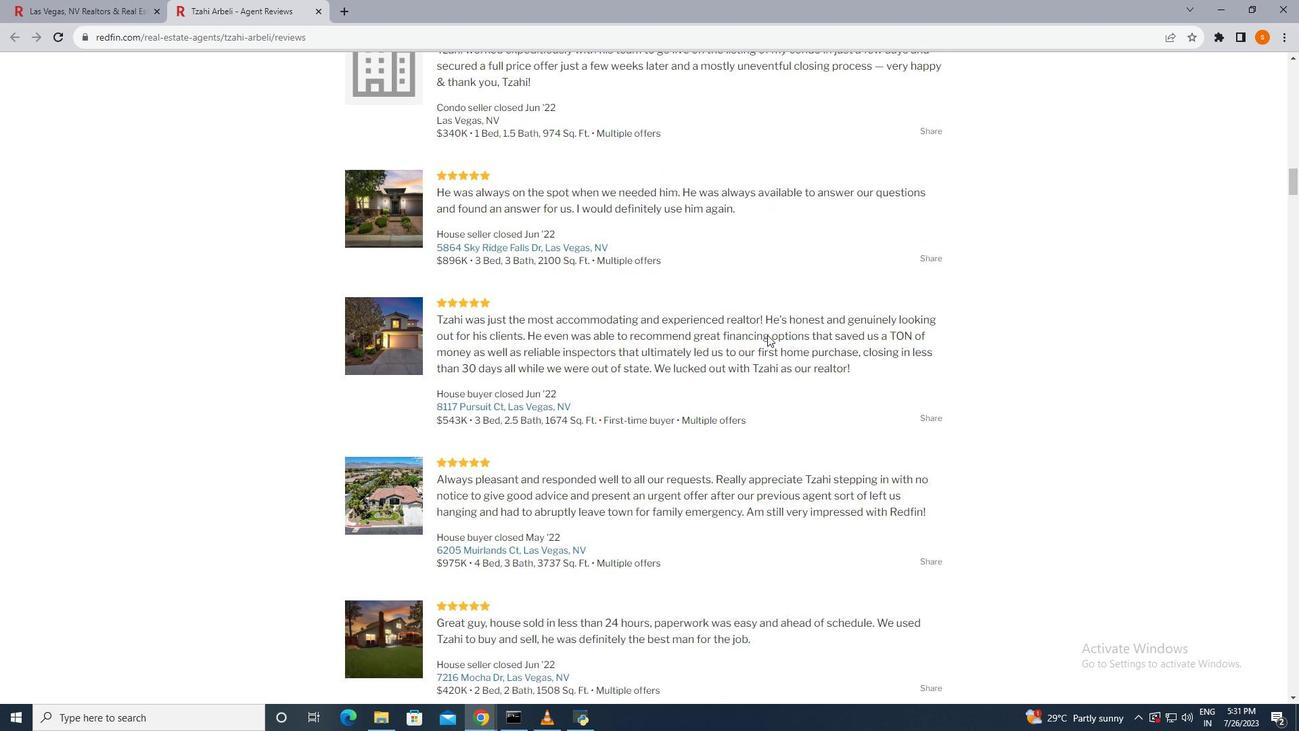 
Action: Mouse scrolled (767, 333) with delta (0, 0)
Screenshot: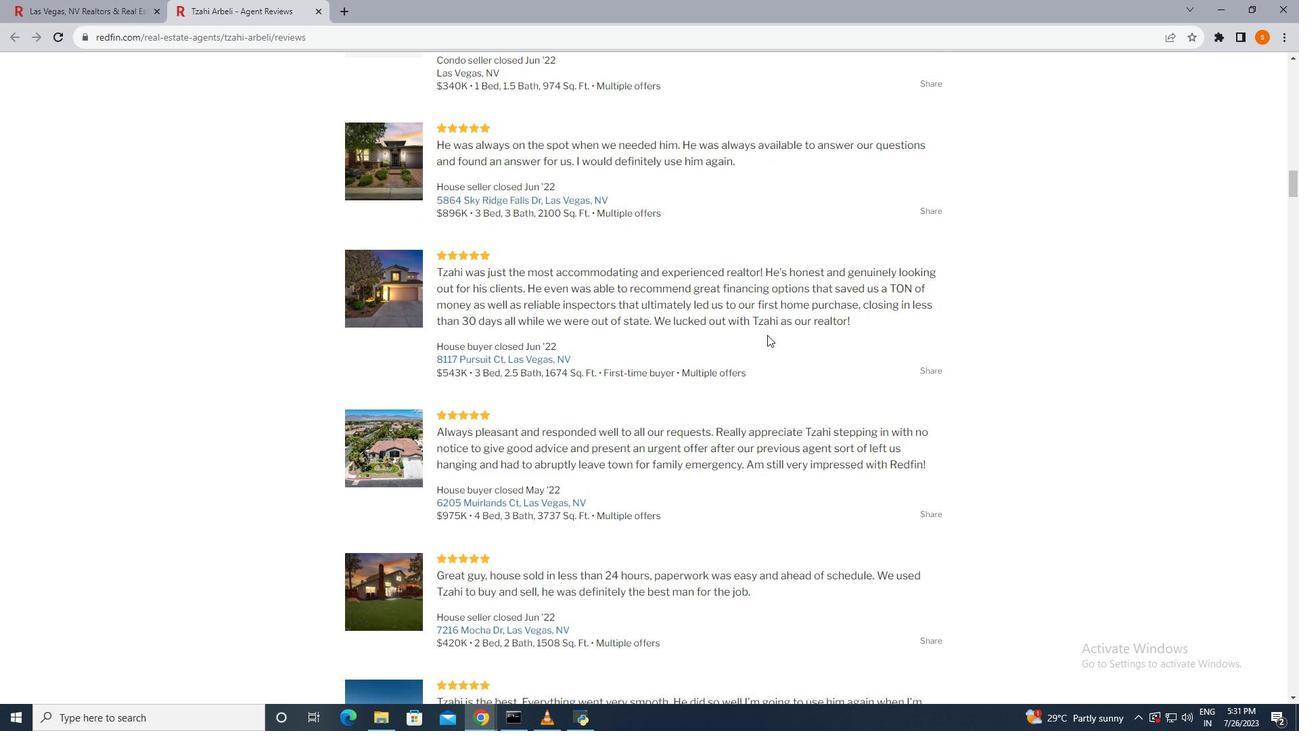 
Action: Mouse moved to (767, 335)
Screenshot: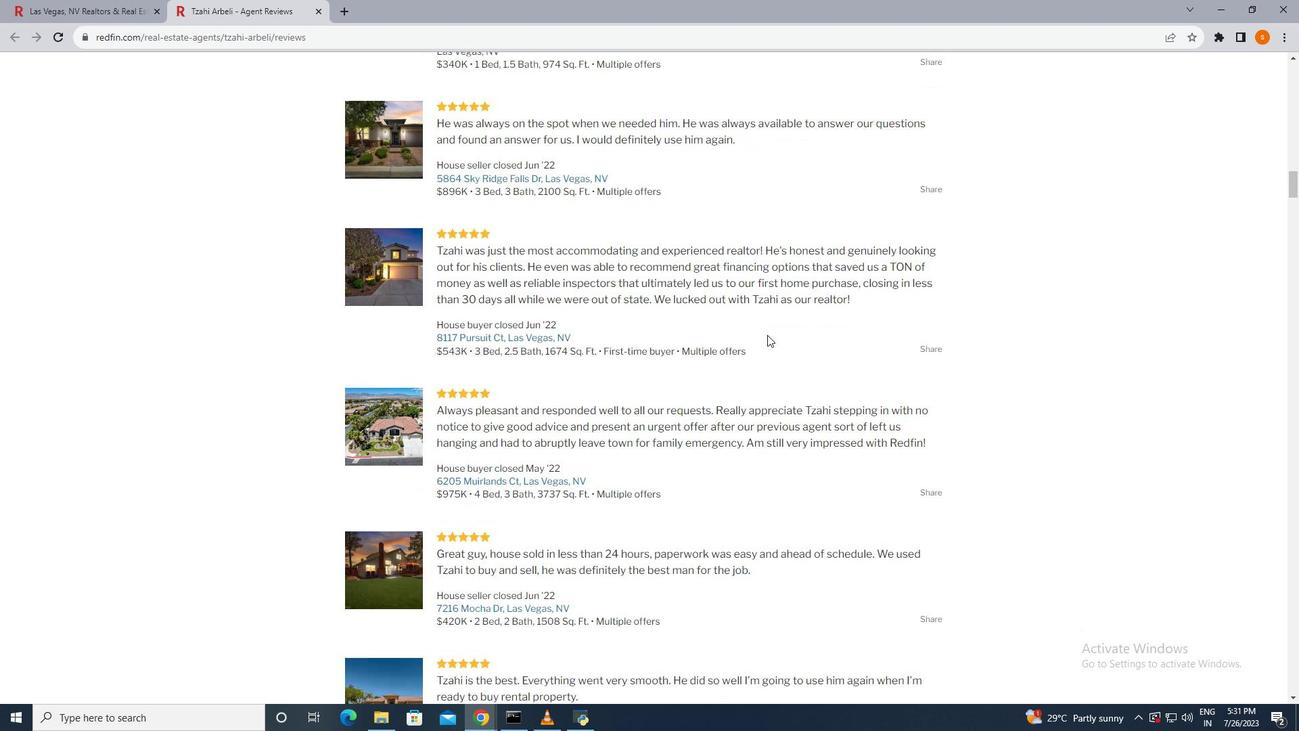 
Action: Mouse scrolled (767, 334) with delta (0, 0)
Screenshot: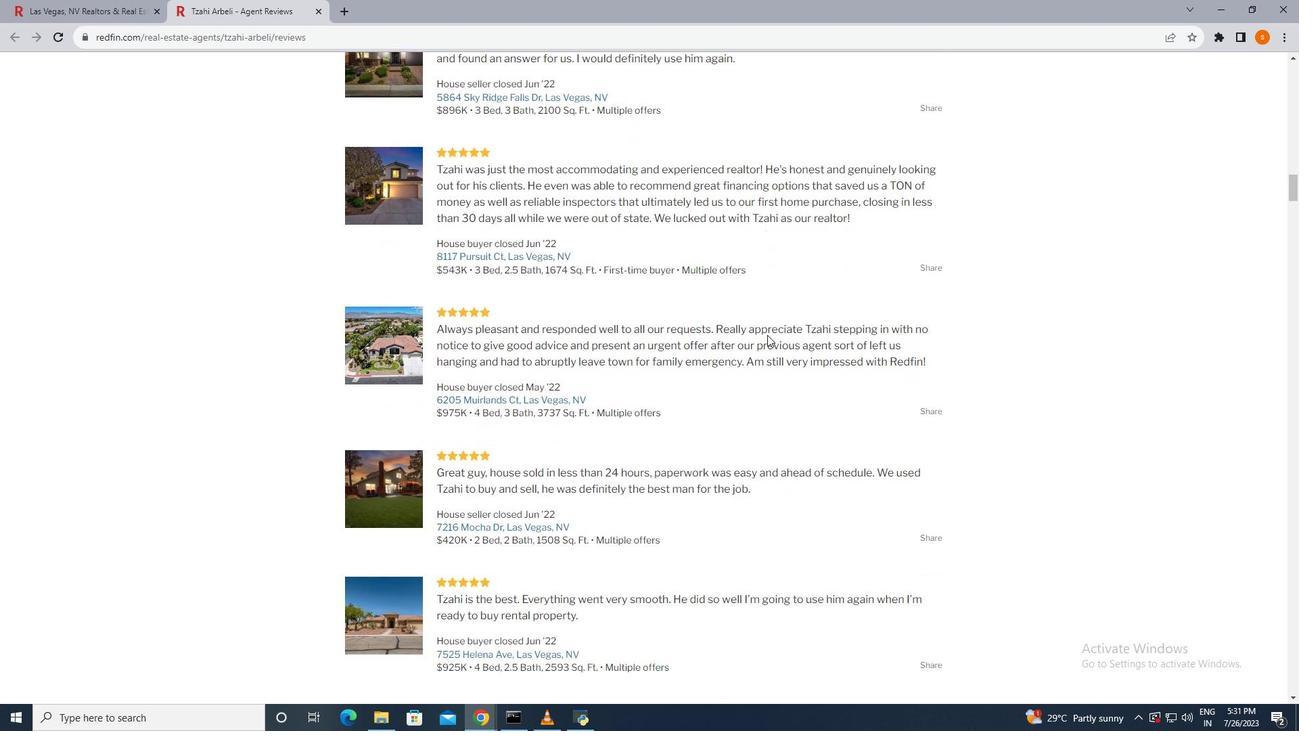 
Action: Mouse scrolled (767, 334) with delta (0, 0)
Screenshot: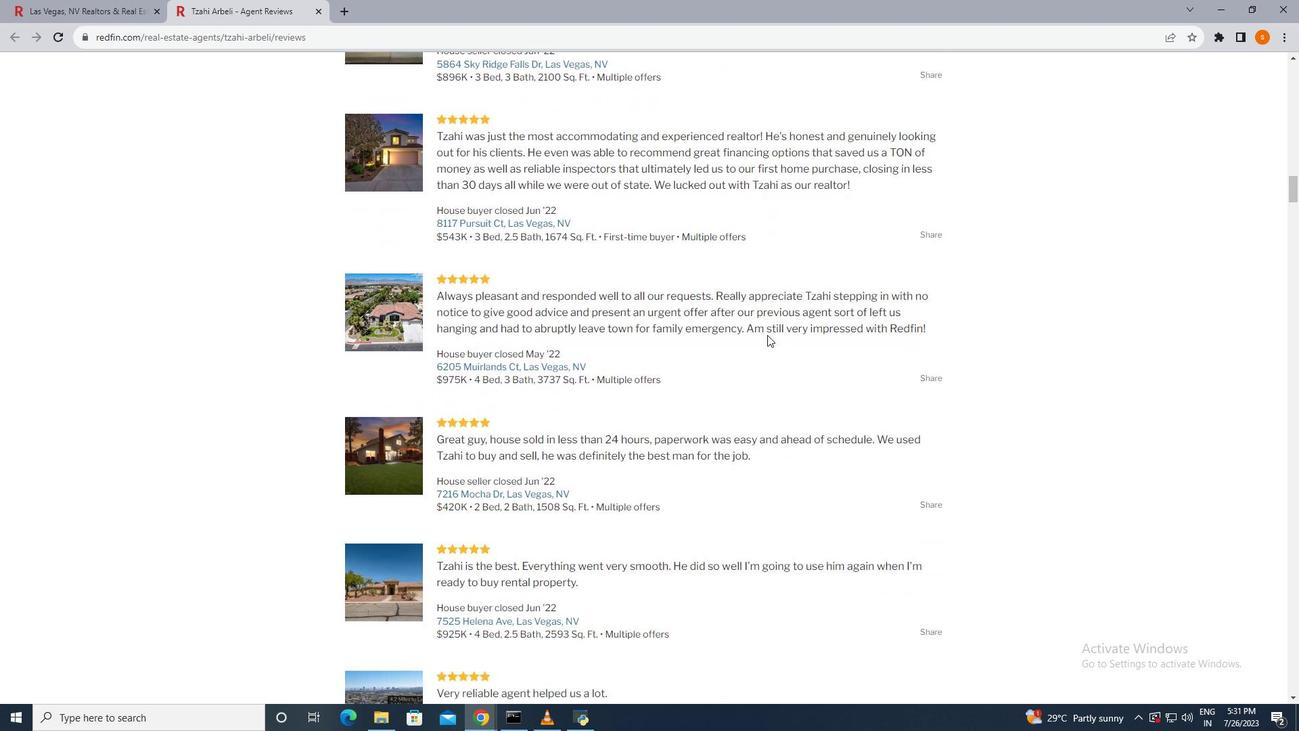 
Action: Mouse scrolled (767, 334) with delta (0, 0)
Screenshot: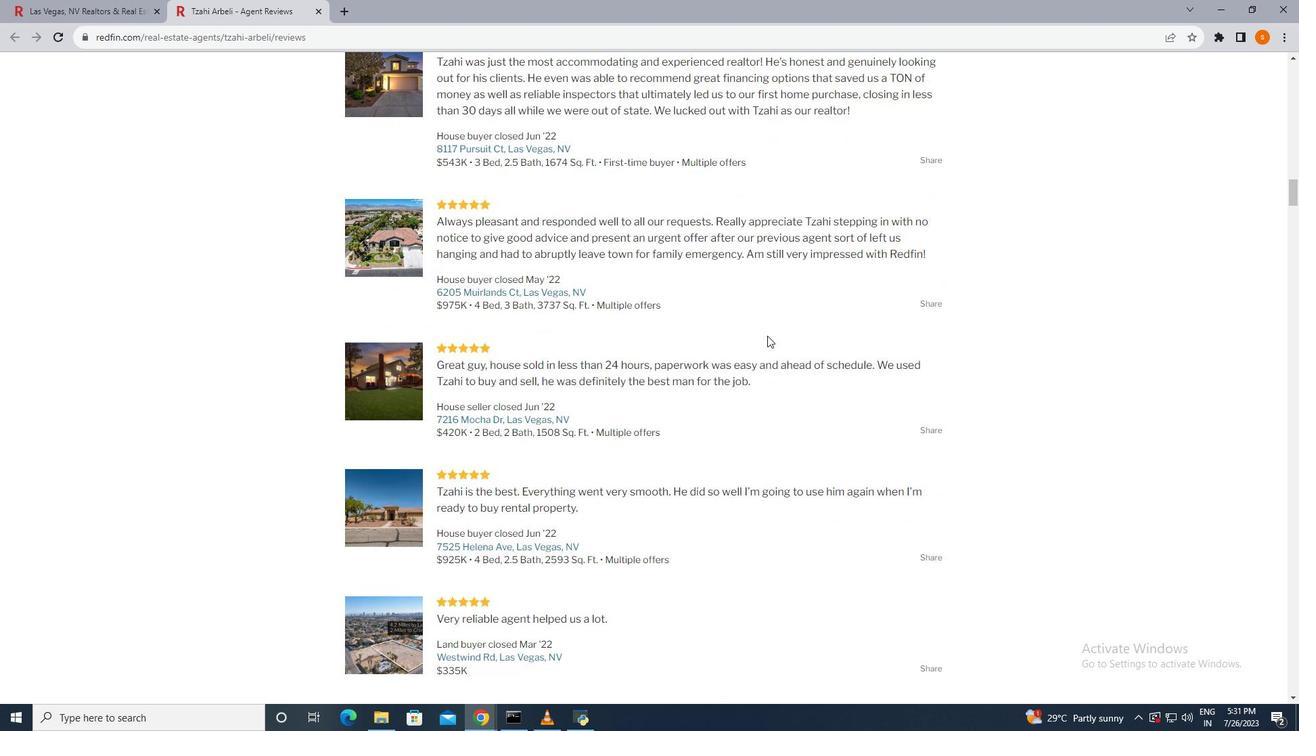
Action: Mouse moved to (767, 335)
Screenshot: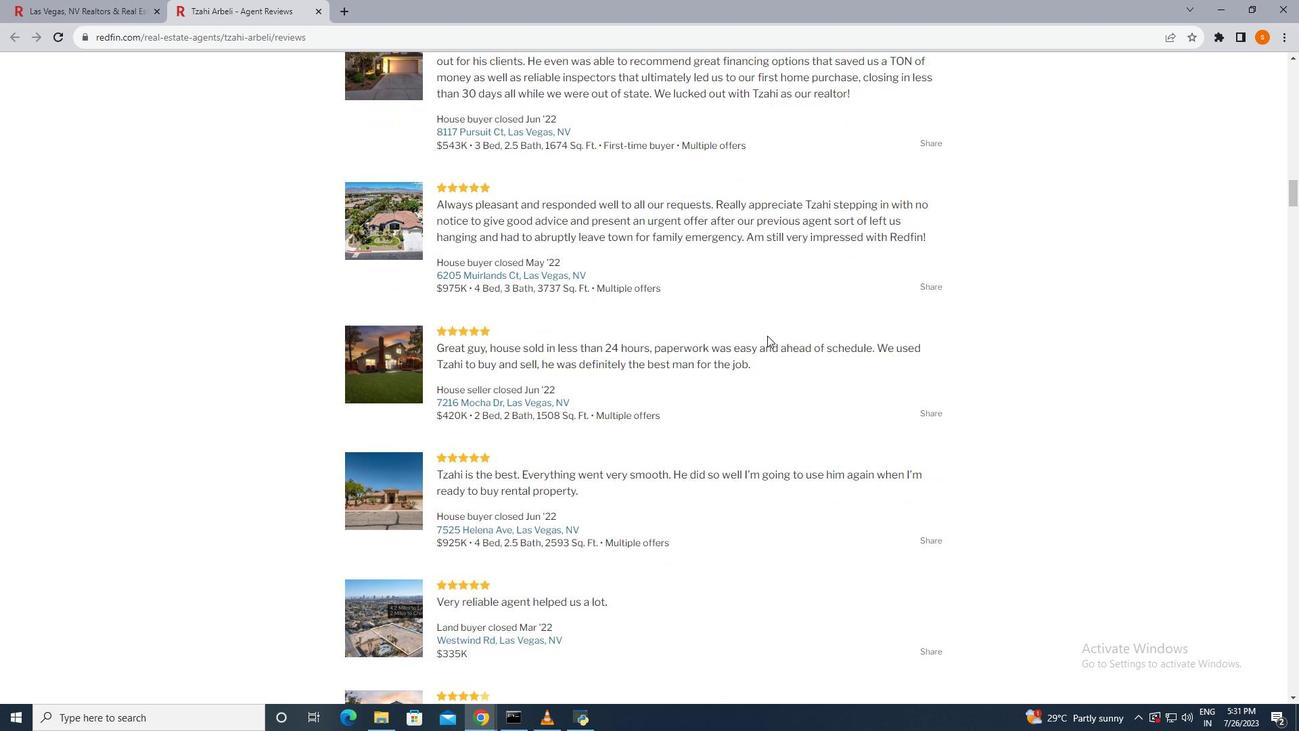 
Action: Mouse scrolled (767, 335) with delta (0, 0)
Screenshot: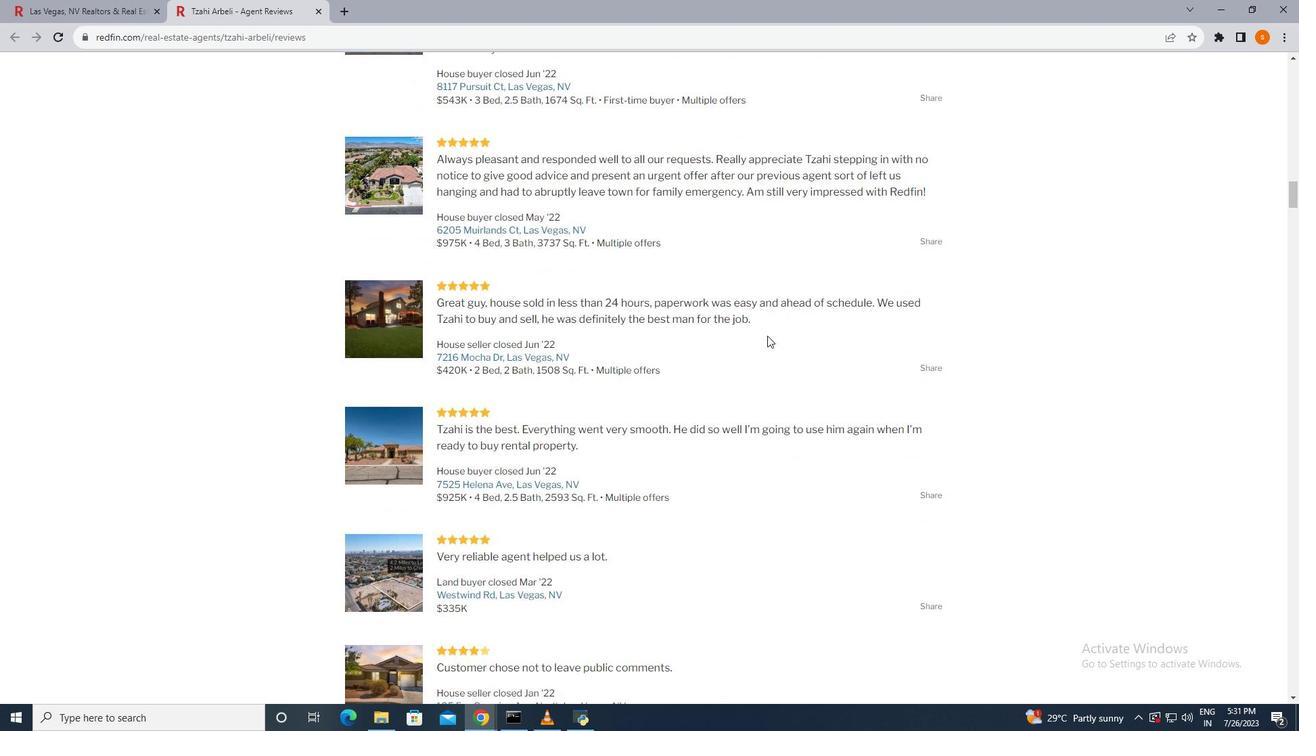 
Action: Mouse scrolled (767, 335) with delta (0, 0)
Screenshot: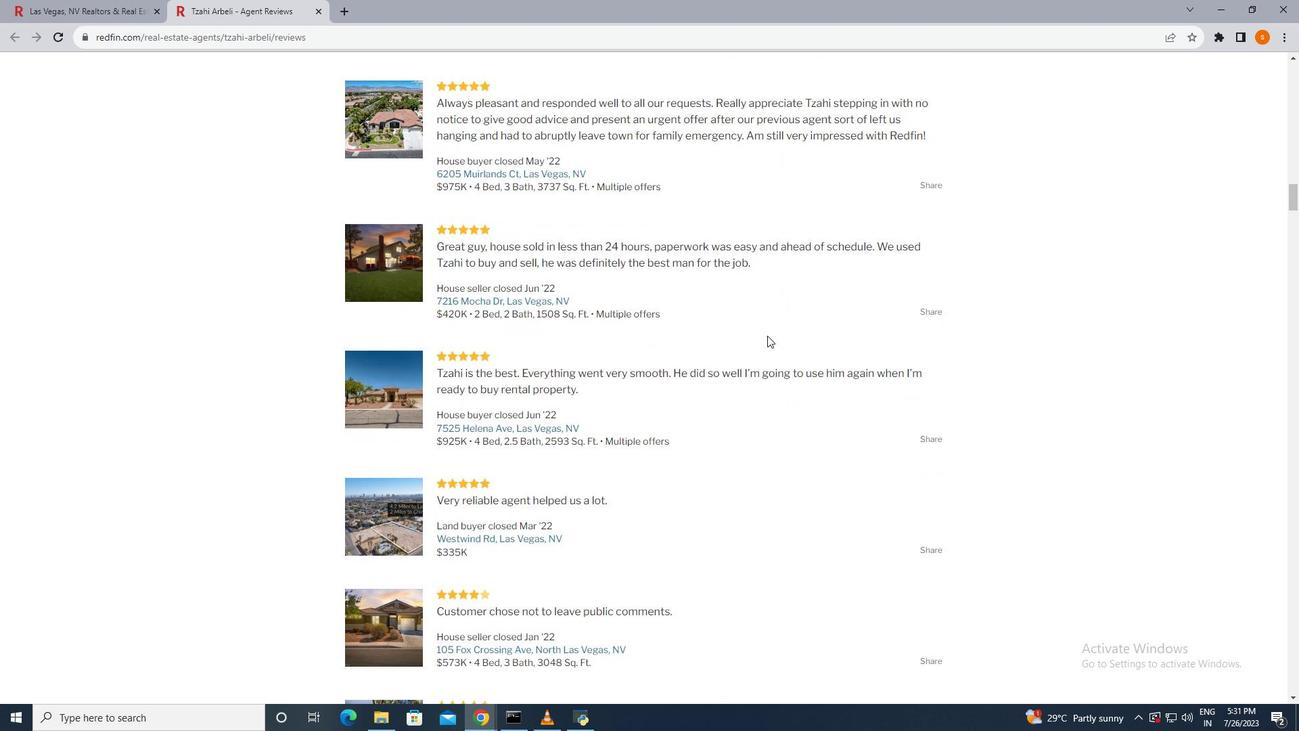 
Action: Mouse scrolled (767, 335) with delta (0, 0)
Screenshot: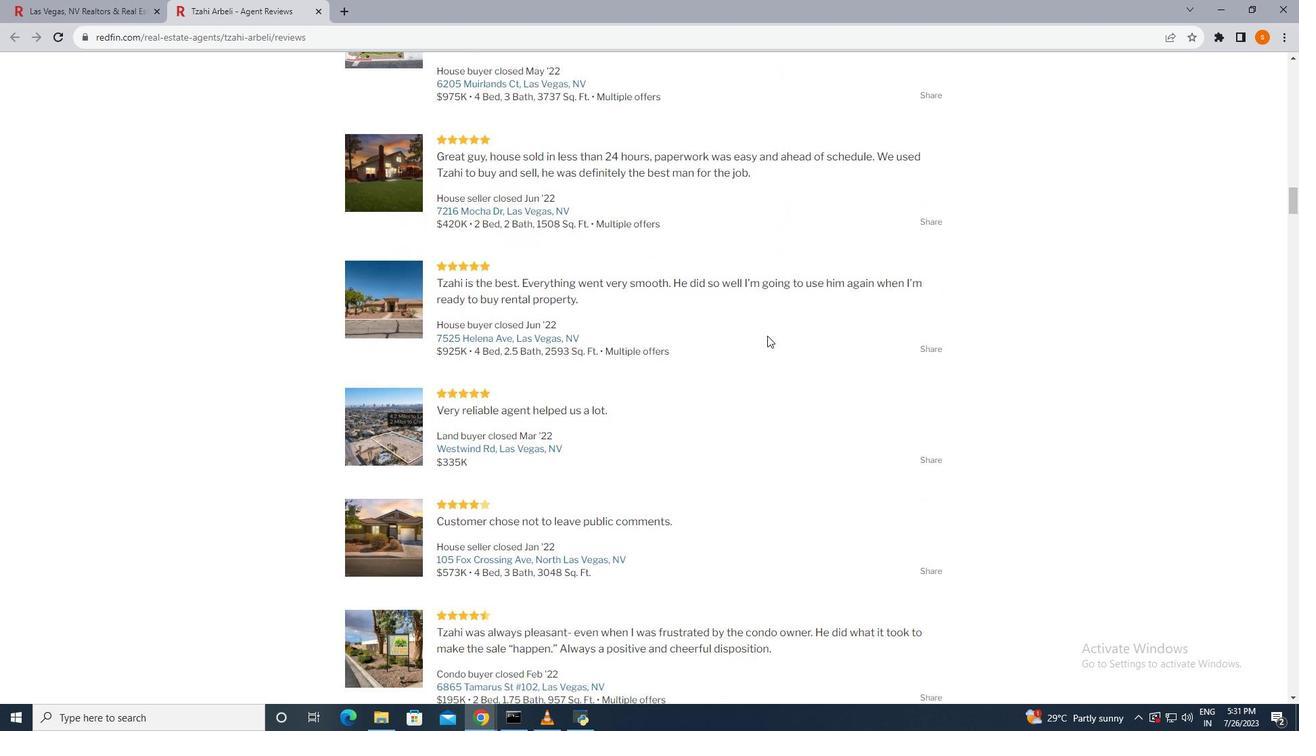 
Action: Mouse scrolled (767, 335) with delta (0, 0)
Screenshot: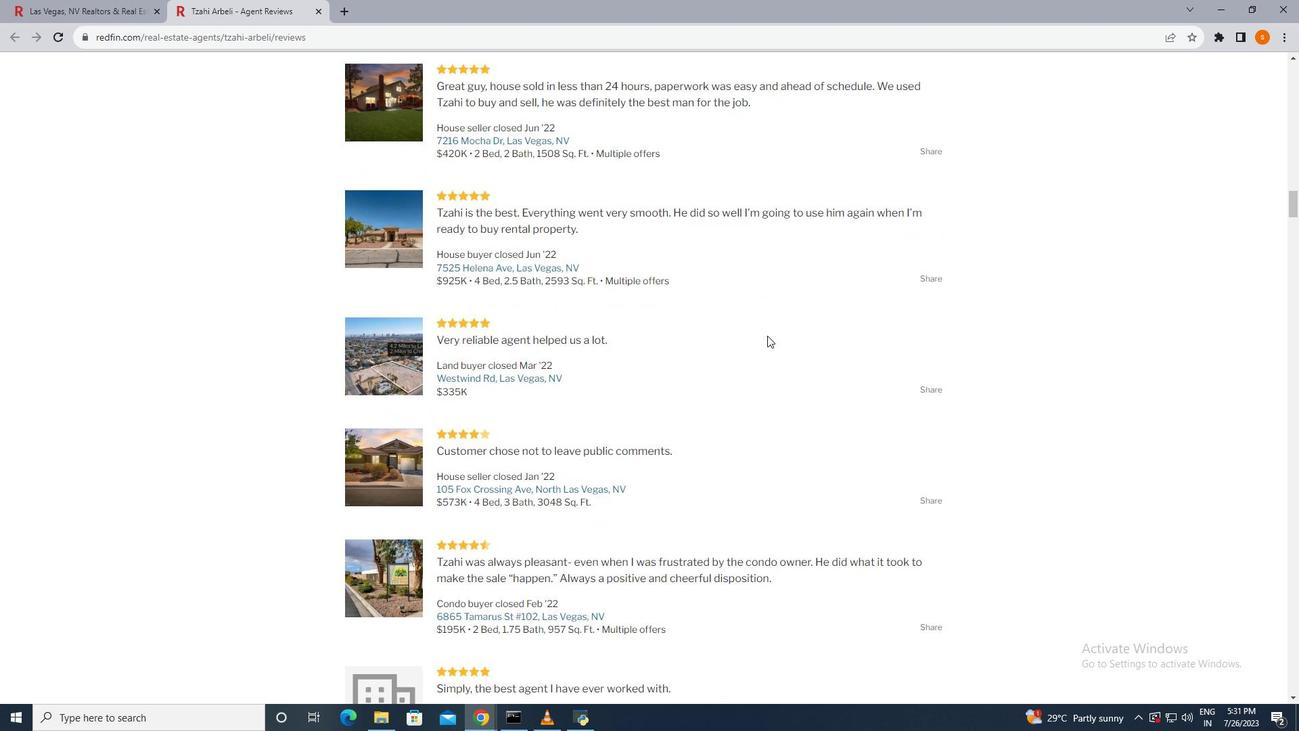 
Action: Mouse scrolled (767, 335) with delta (0, 0)
Screenshot: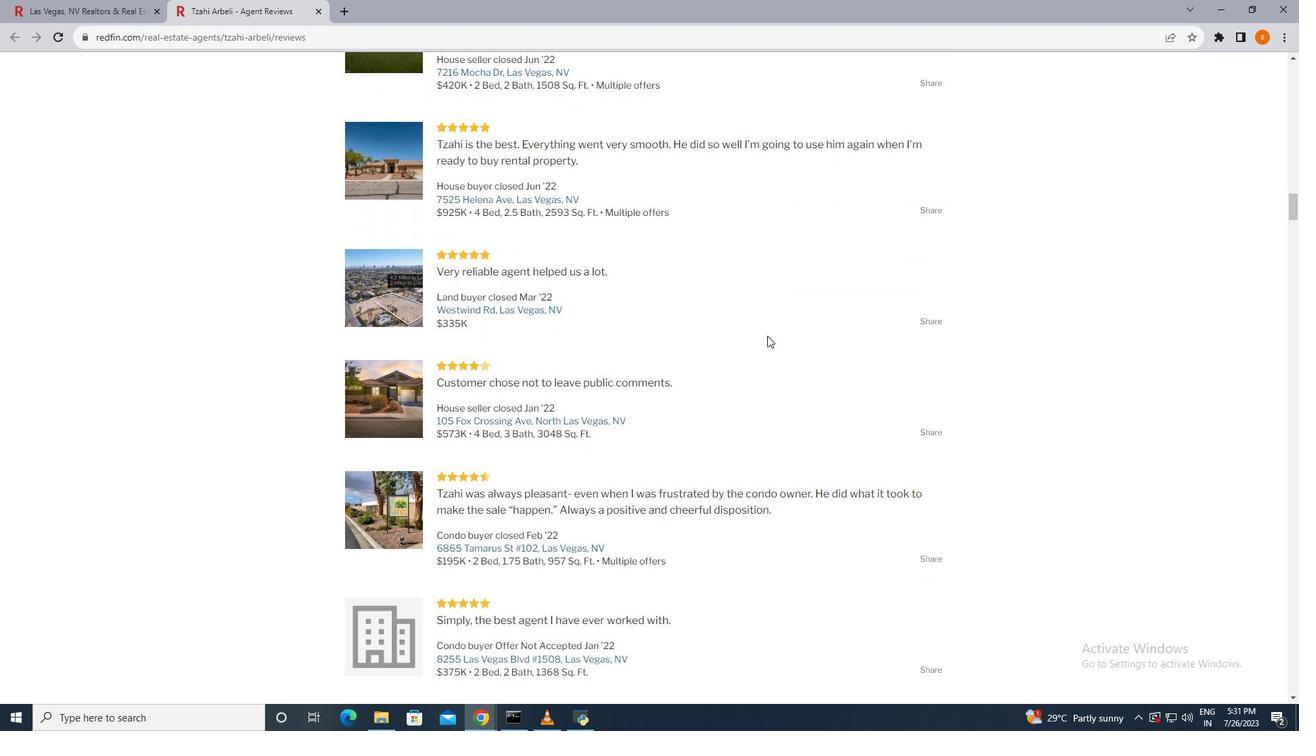 
Action: Mouse scrolled (767, 335) with delta (0, 0)
Screenshot: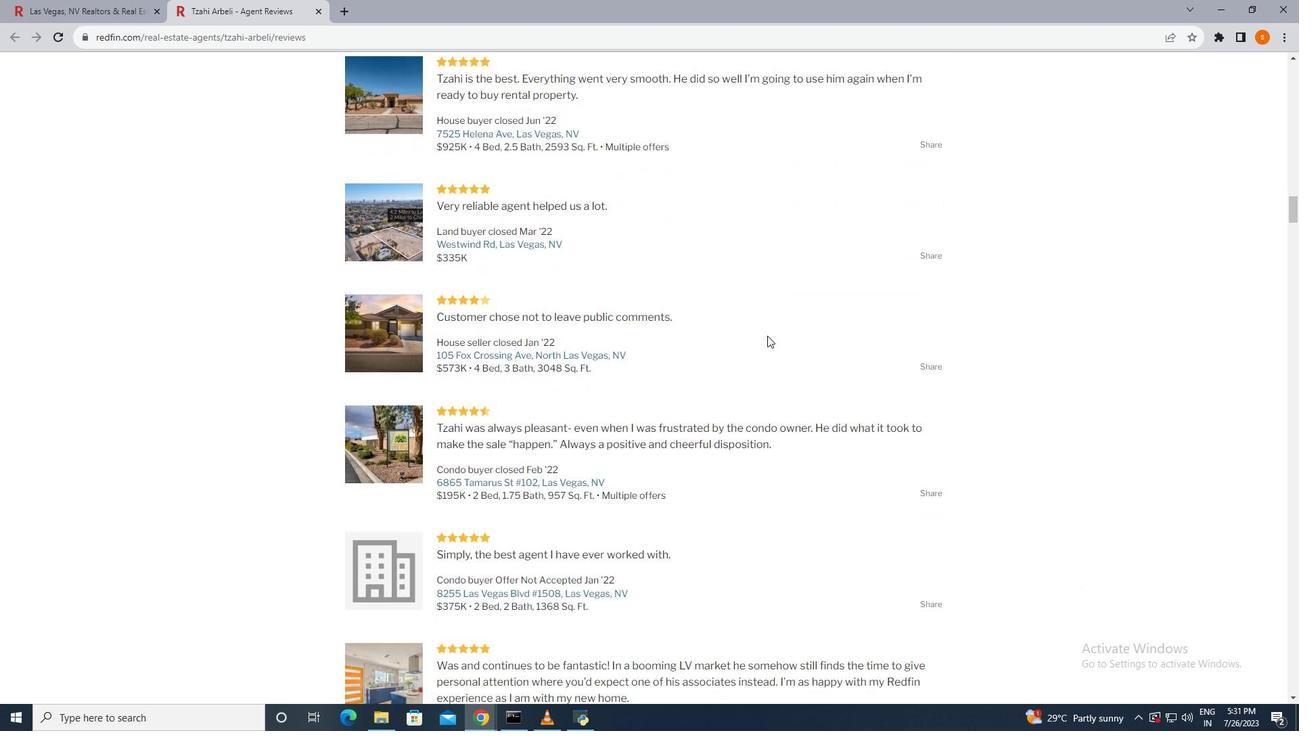 
Action: Mouse scrolled (767, 335) with delta (0, 0)
Screenshot: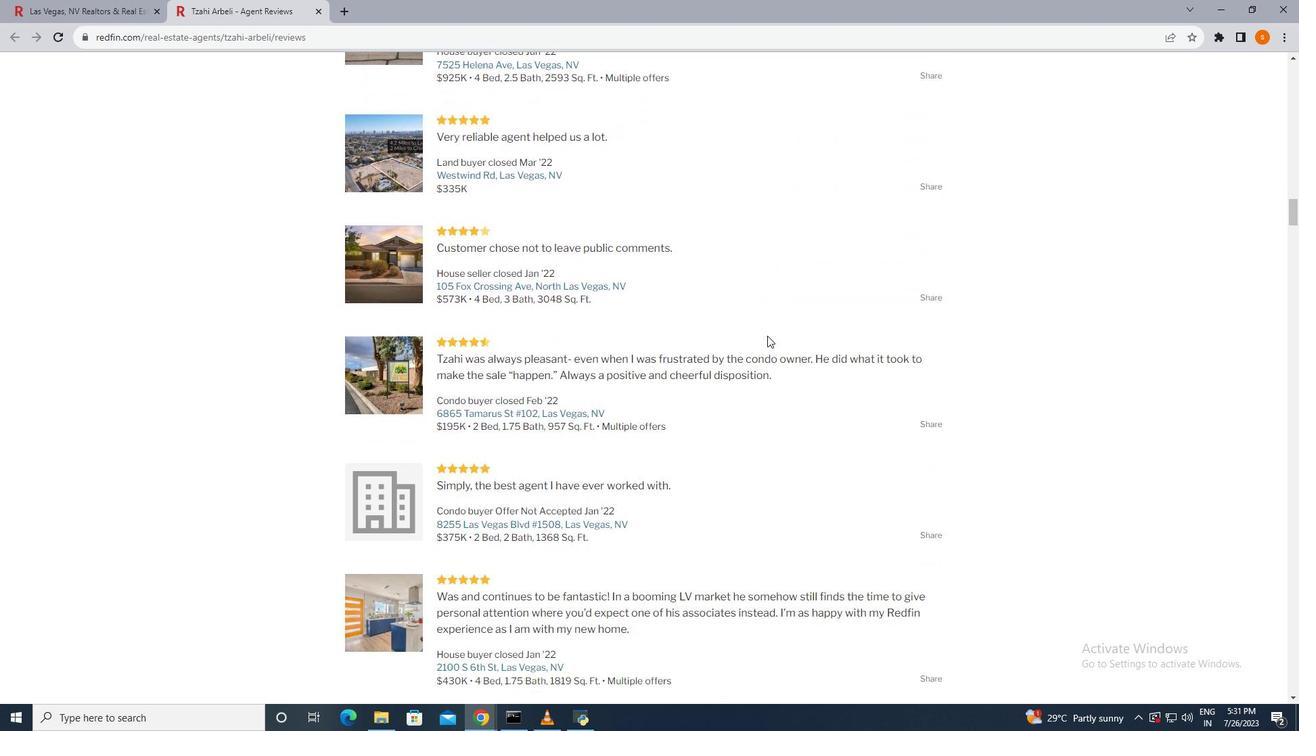 
Action: Mouse scrolled (767, 335) with delta (0, 0)
Screenshot: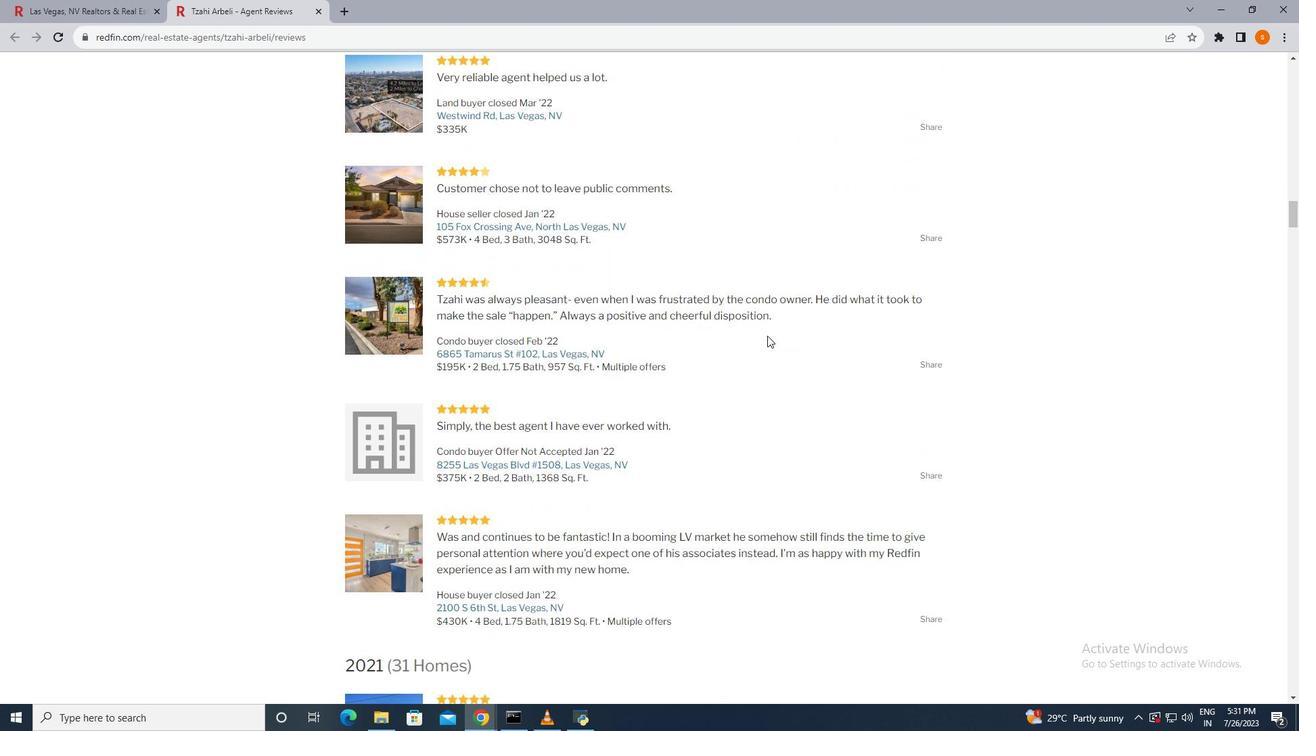 
Action: Mouse scrolled (767, 335) with delta (0, 0)
Screenshot: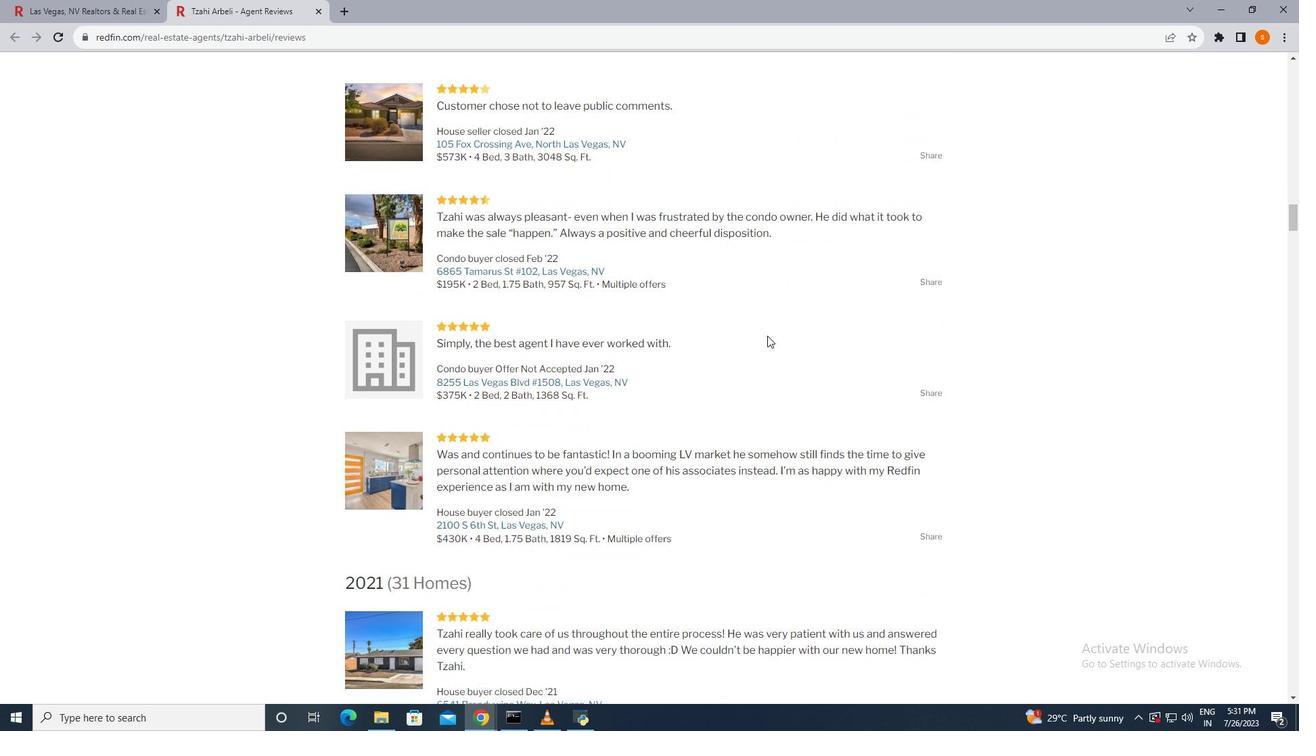 
Action: Mouse scrolled (767, 335) with delta (0, 0)
Screenshot: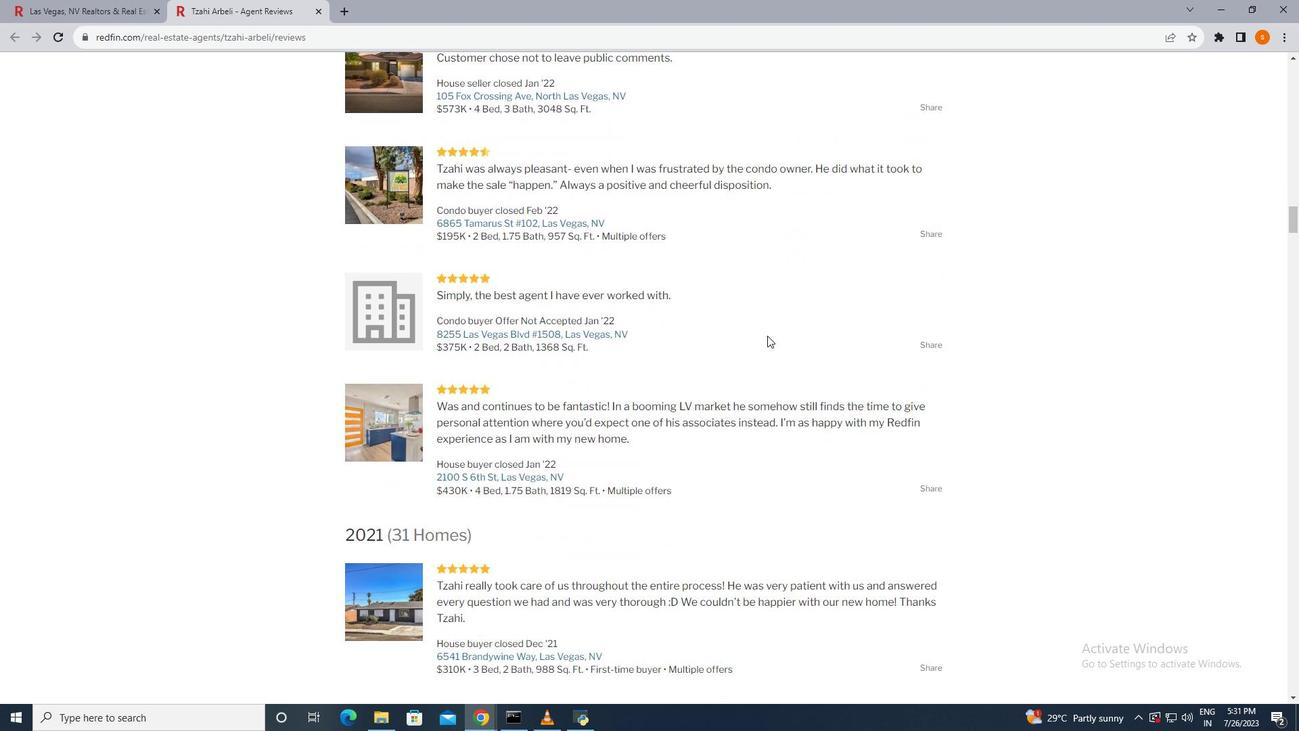 
Action: Mouse scrolled (767, 335) with delta (0, 0)
Screenshot: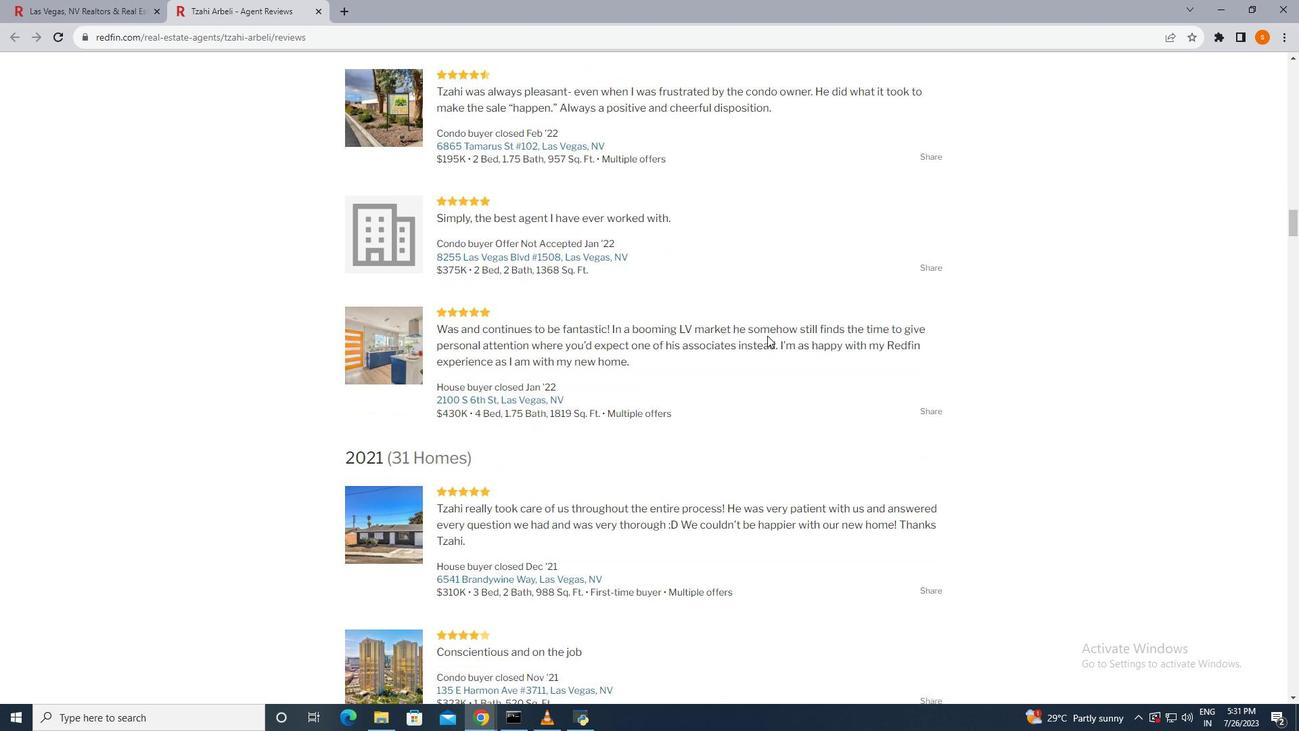 
Action: Mouse scrolled (767, 335) with delta (0, 0)
Screenshot: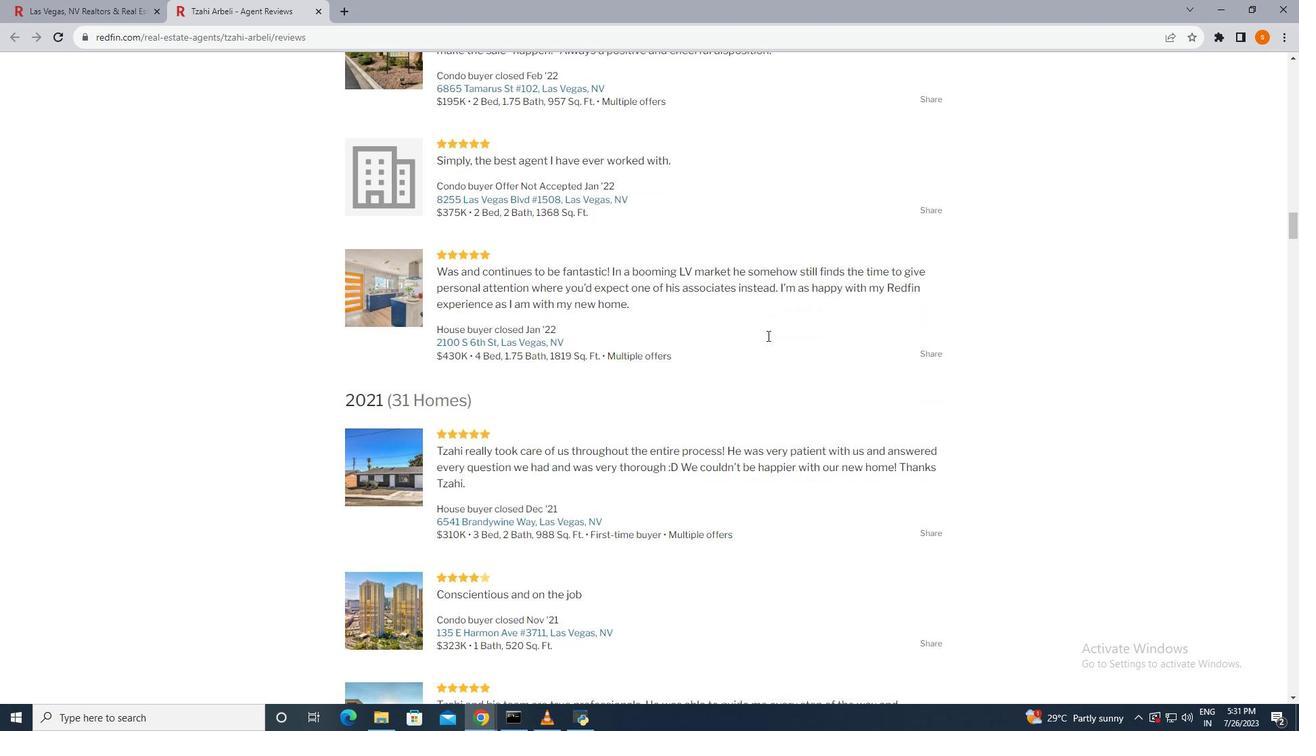 
Action: Mouse scrolled (767, 335) with delta (0, 0)
Screenshot: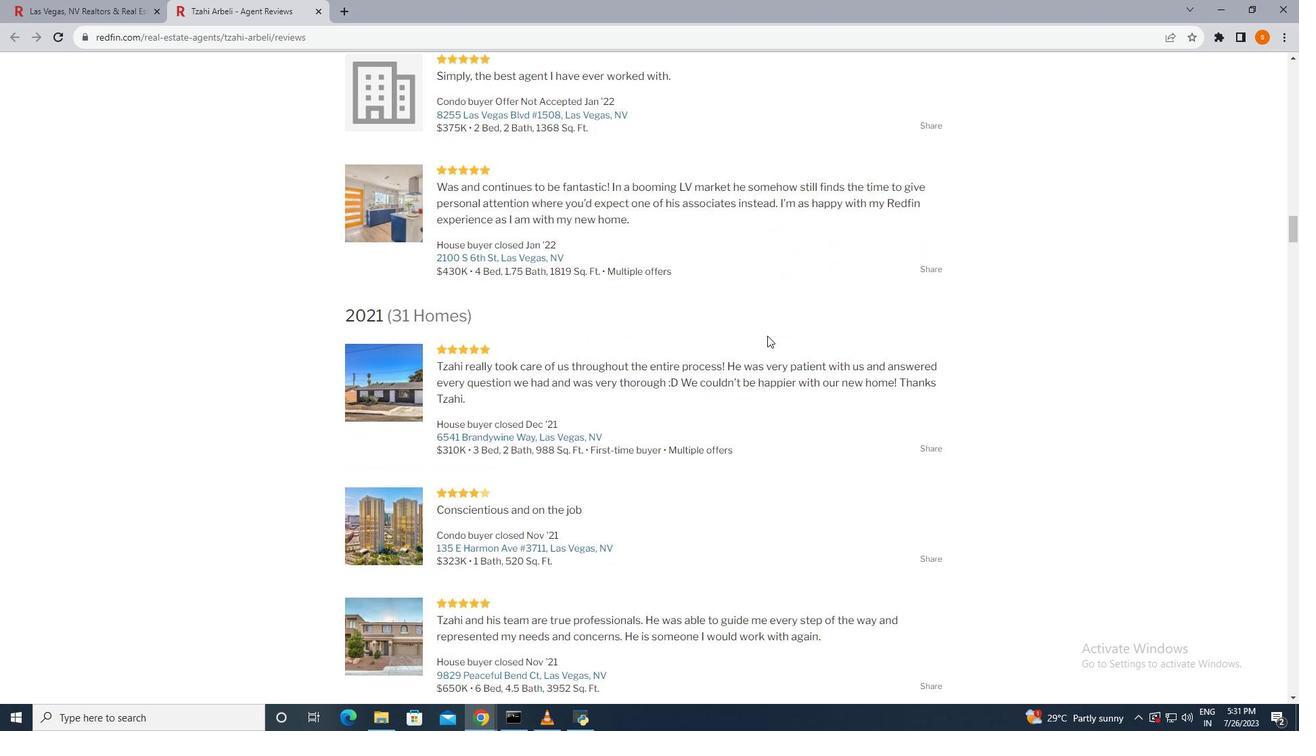 
Action: Mouse scrolled (767, 335) with delta (0, 0)
Screenshot: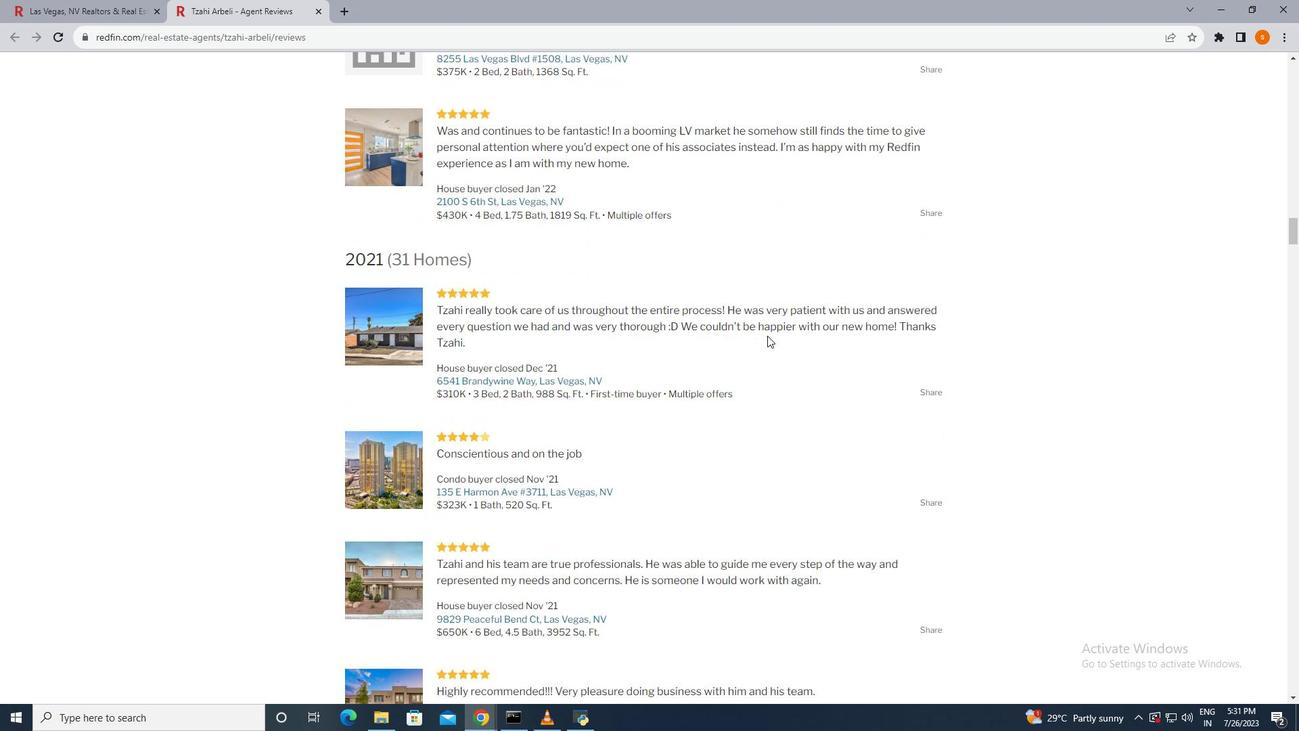 
Action: Mouse scrolled (767, 335) with delta (0, 0)
Screenshot: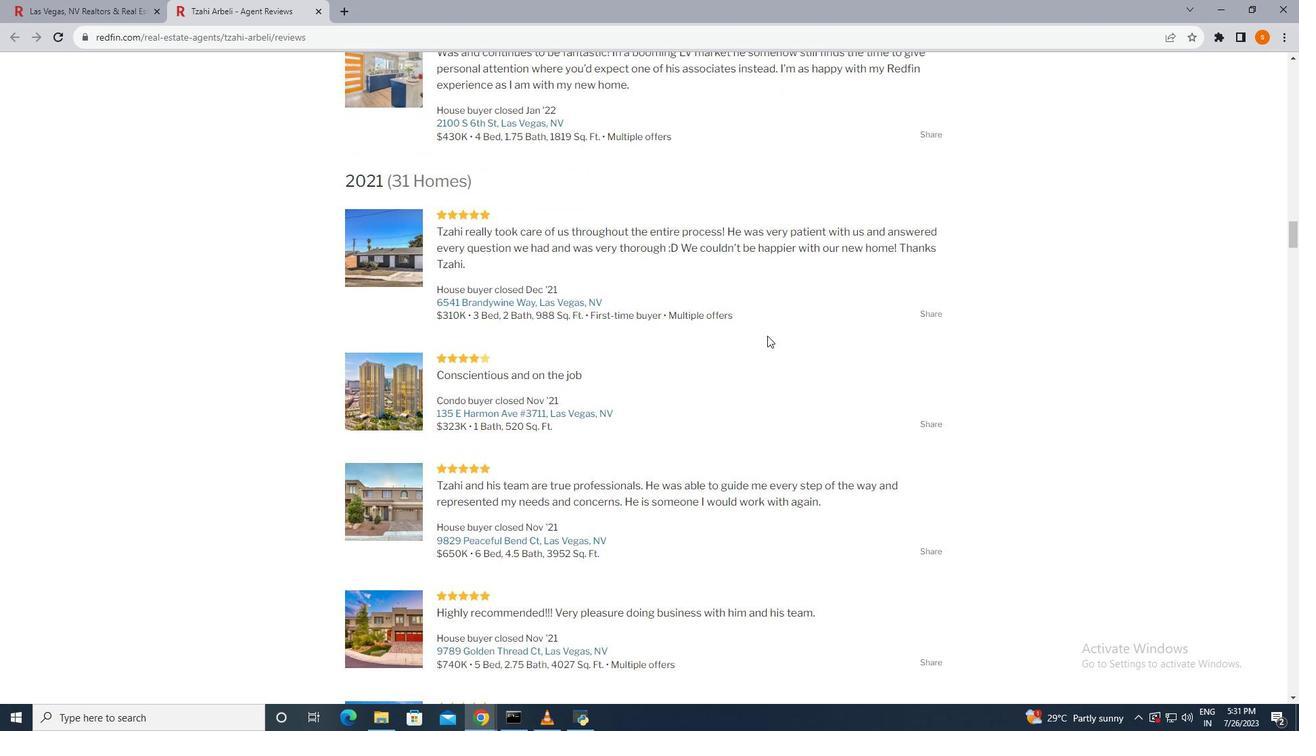 
Action: Mouse scrolled (767, 335) with delta (0, 0)
Screenshot: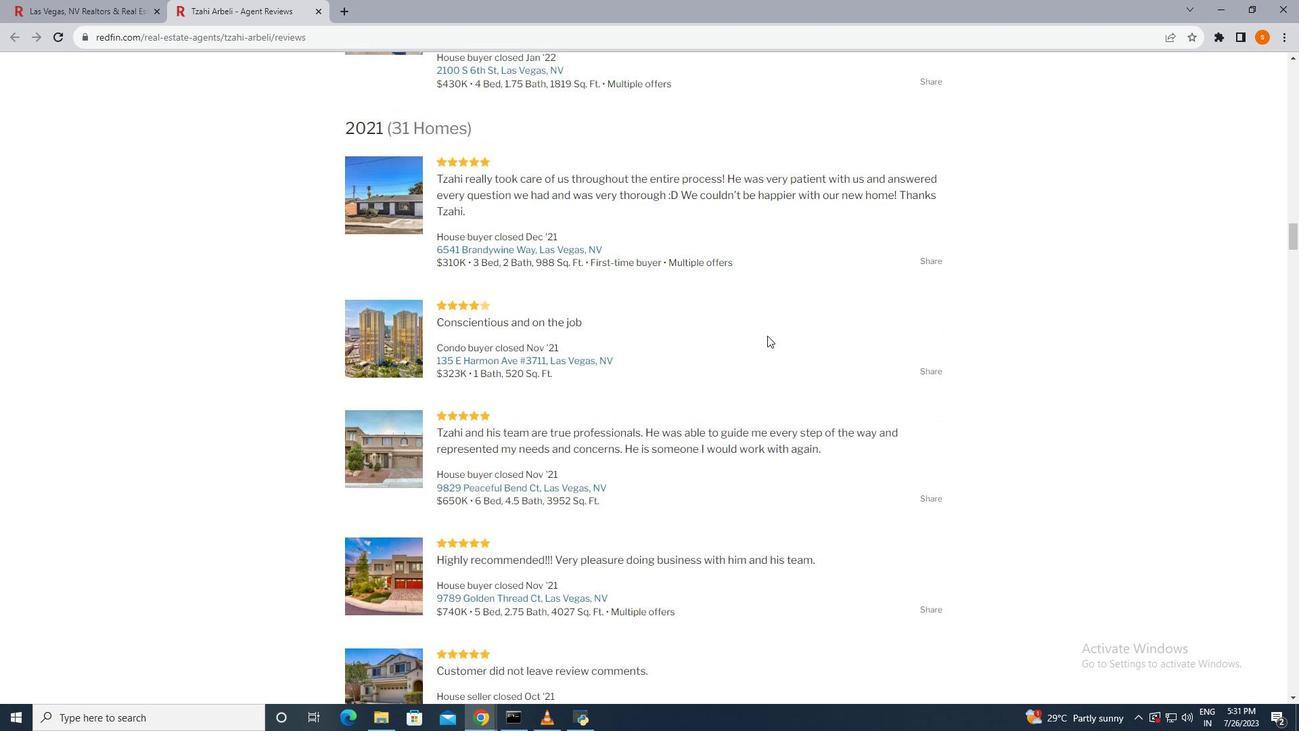 
Action: Mouse scrolled (767, 335) with delta (0, 0)
Screenshot: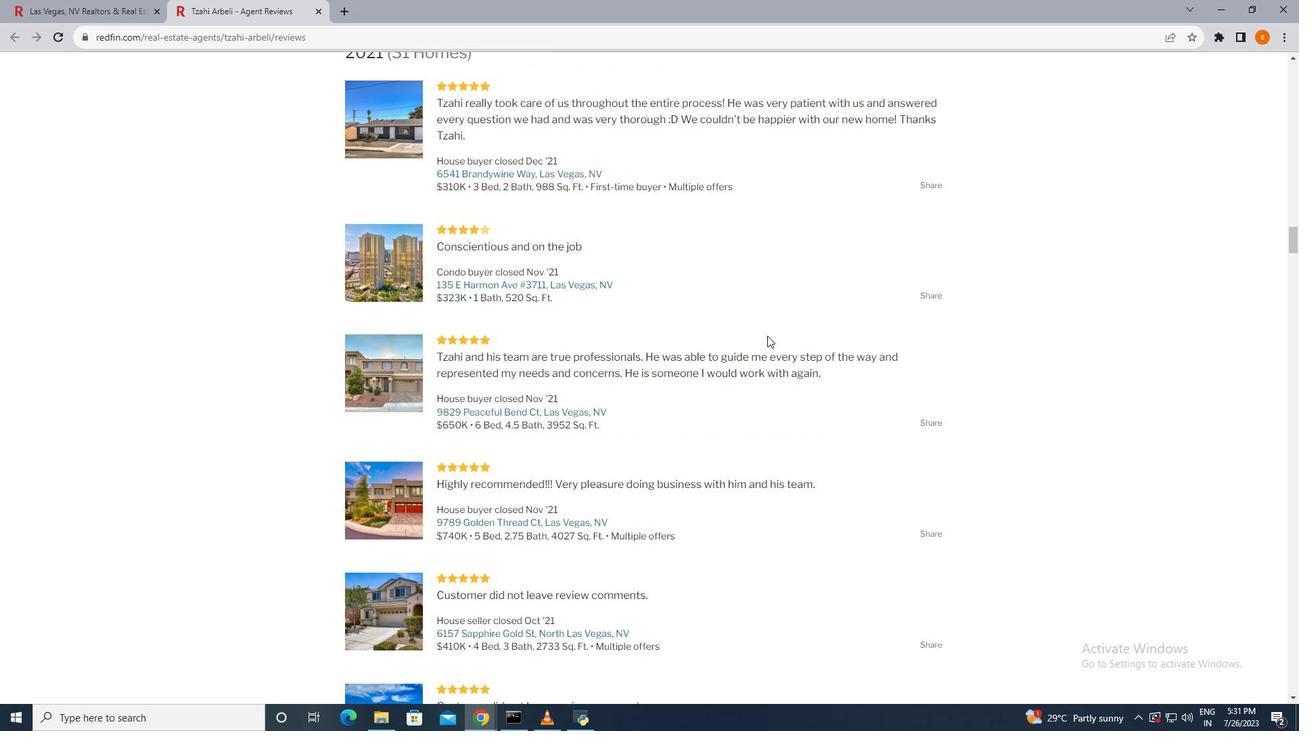 
Action: Mouse scrolled (767, 335) with delta (0, 0)
Screenshot: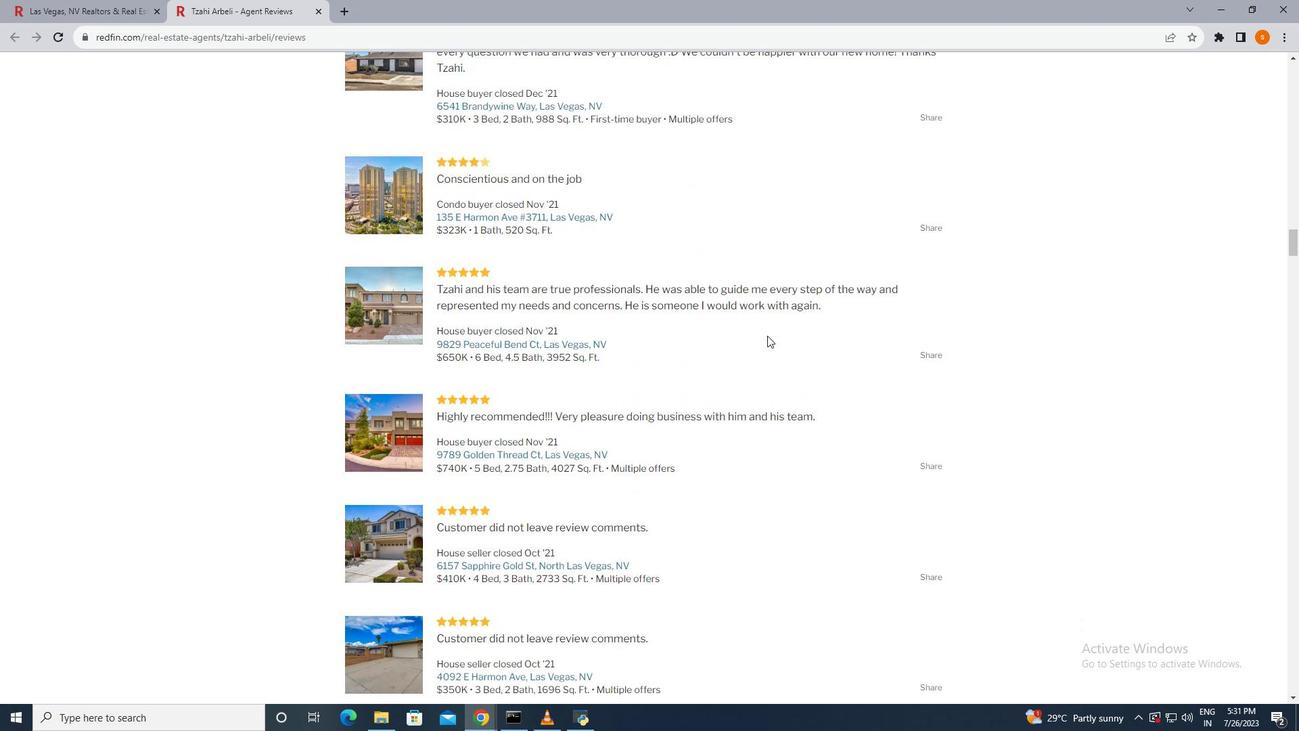 
Action: Mouse scrolled (767, 335) with delta (0, 0)
Screenshot: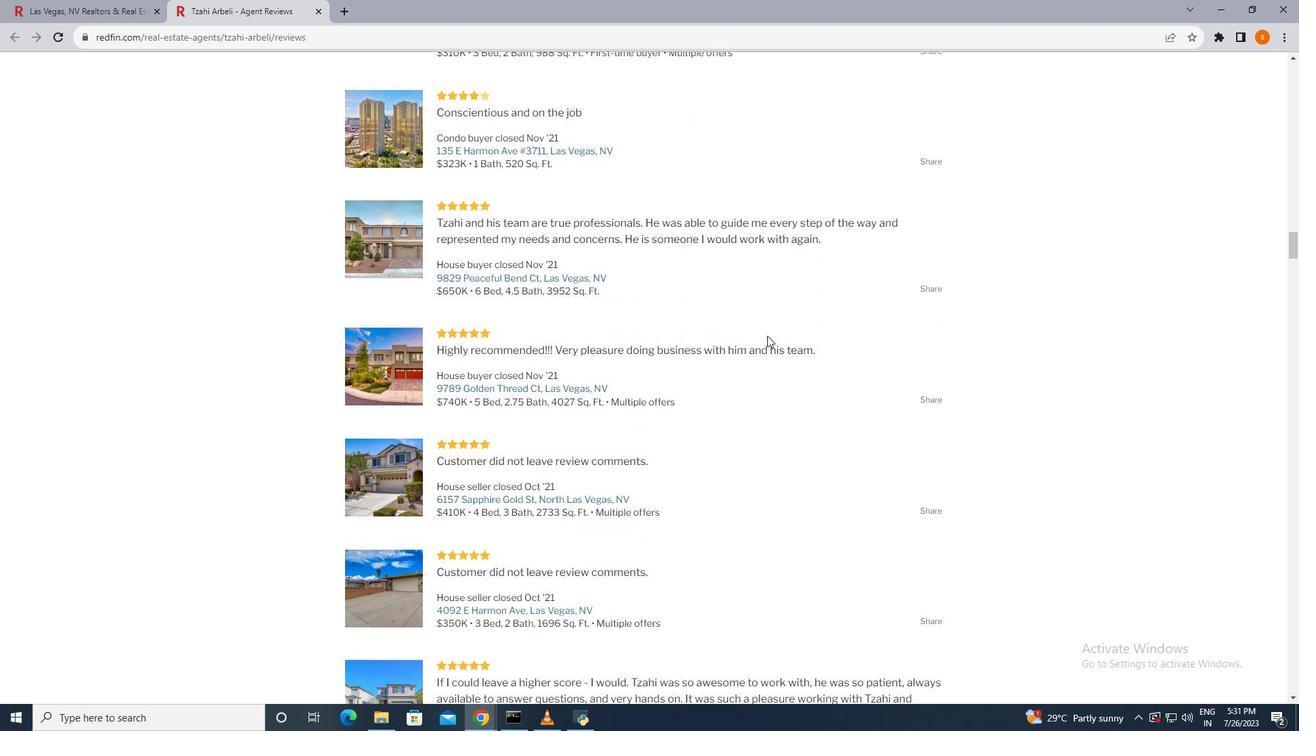 
Action: Mouse scrolled (767, 335) with delta (0, 0)
Screenshot: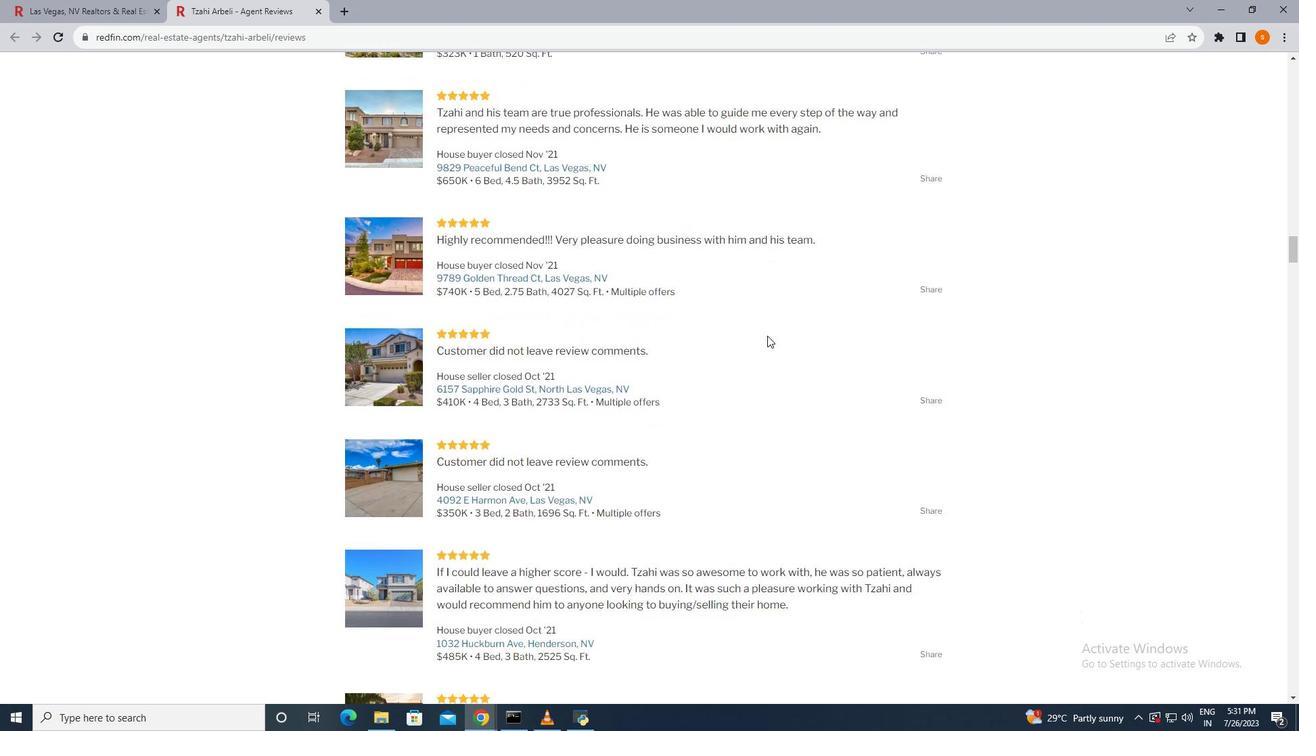 
Action: Mouse scrolled (767, 335) with delta (0, 0)
Screenshot: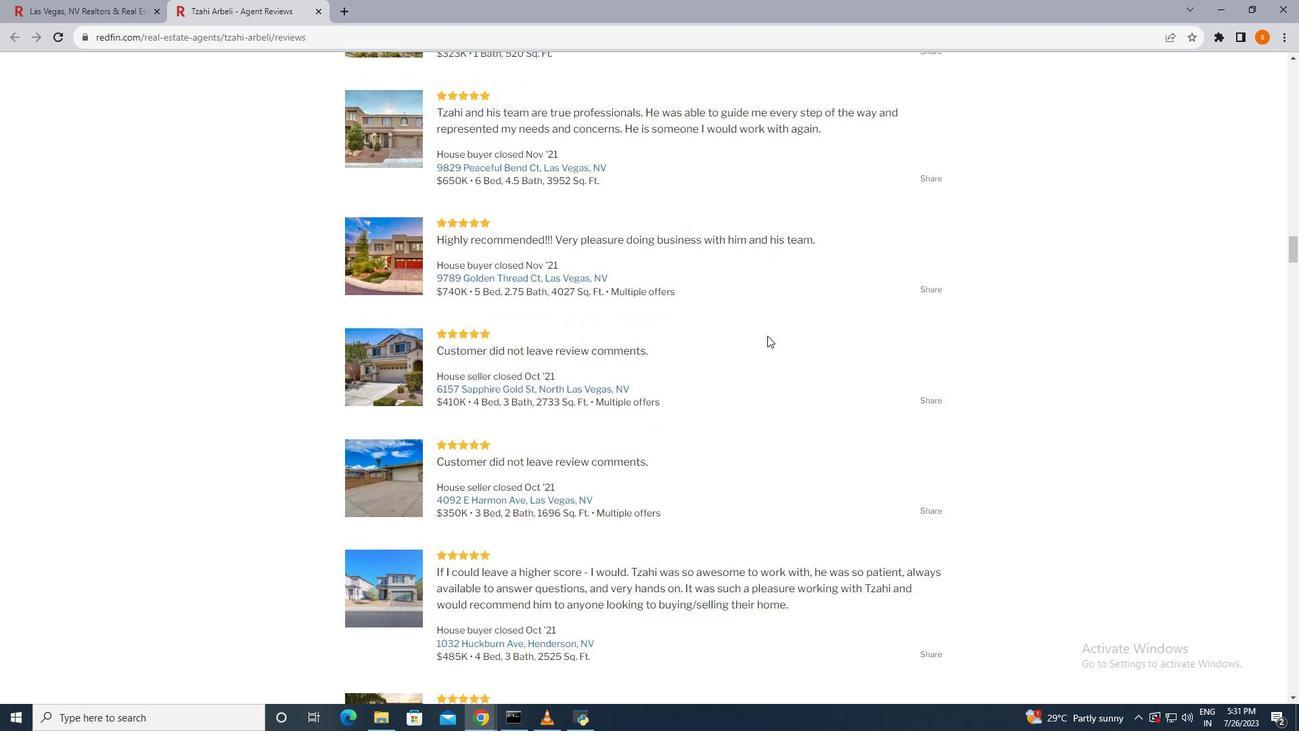 
Action: Mouse scrolled (767, 335) with delta (0, 0)
Screenshot: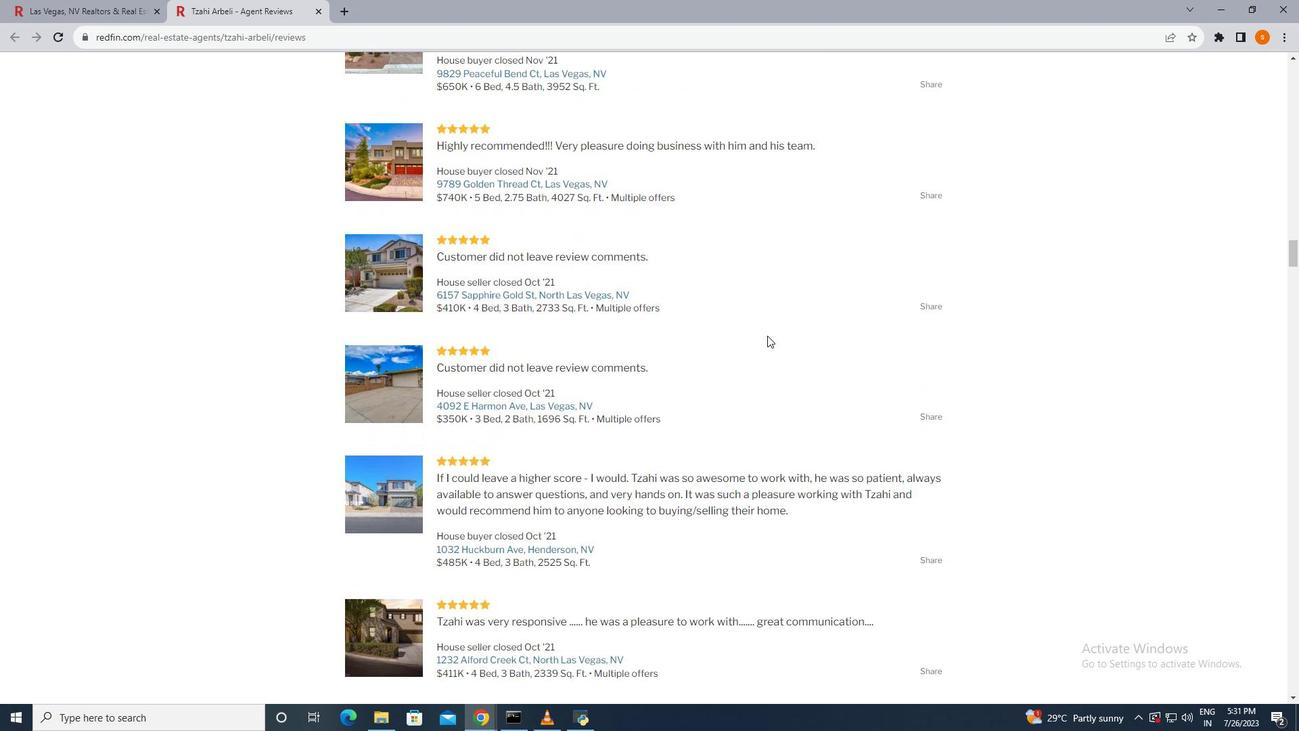 
Action: Mouse scrolled (767, 335) with delta (0, 0)
Screenshot: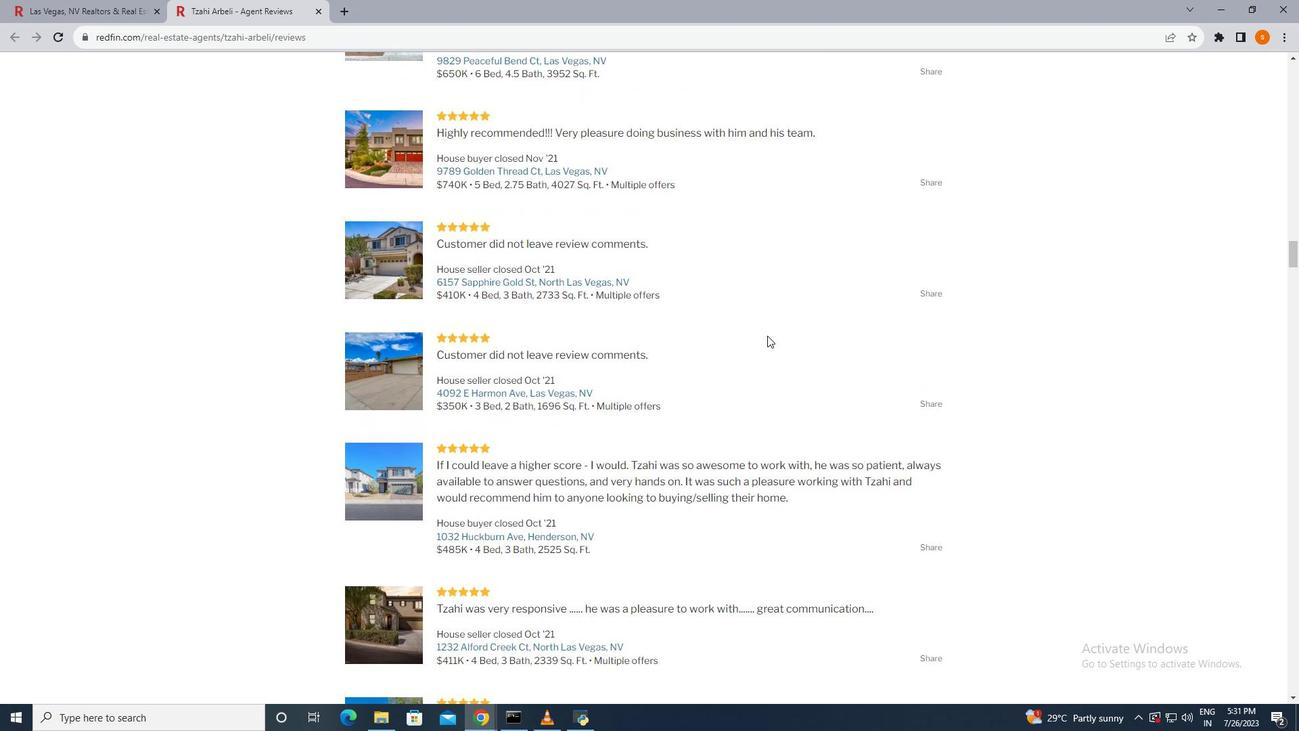 
Action: Mouse scrolled (767, 335) with delta (0, 0)
Screenshot: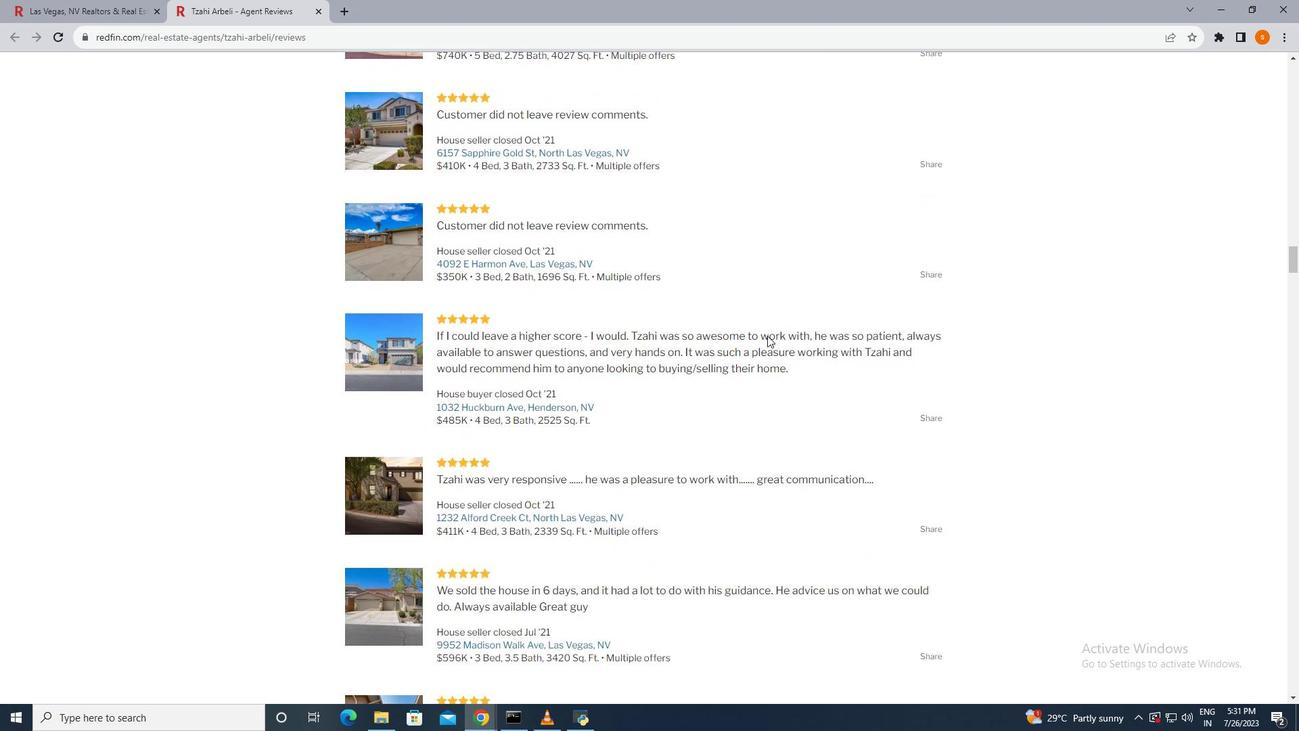 
Action: Mouse scrolled (767, 335) with delta (0, 0)
Screenshot: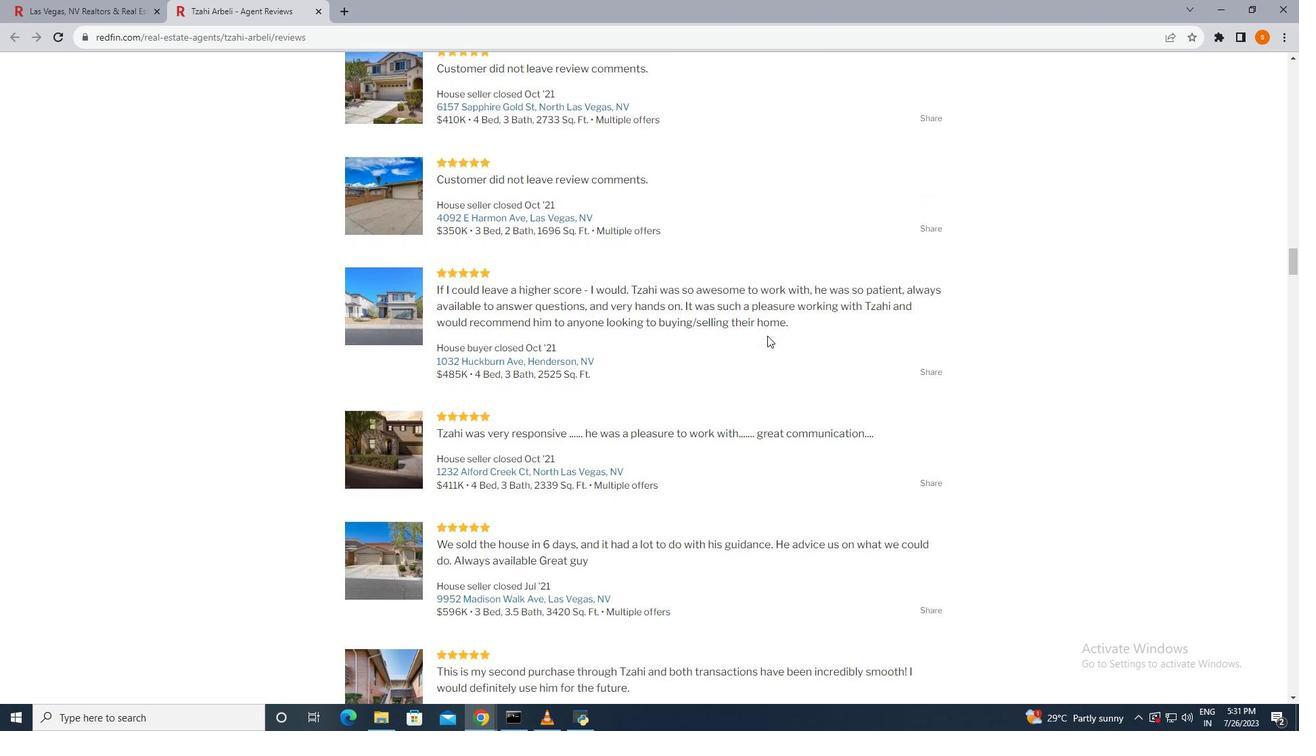 
Action: Mouse scrolled (767, 335) with delta (0, 0)
Screenshot: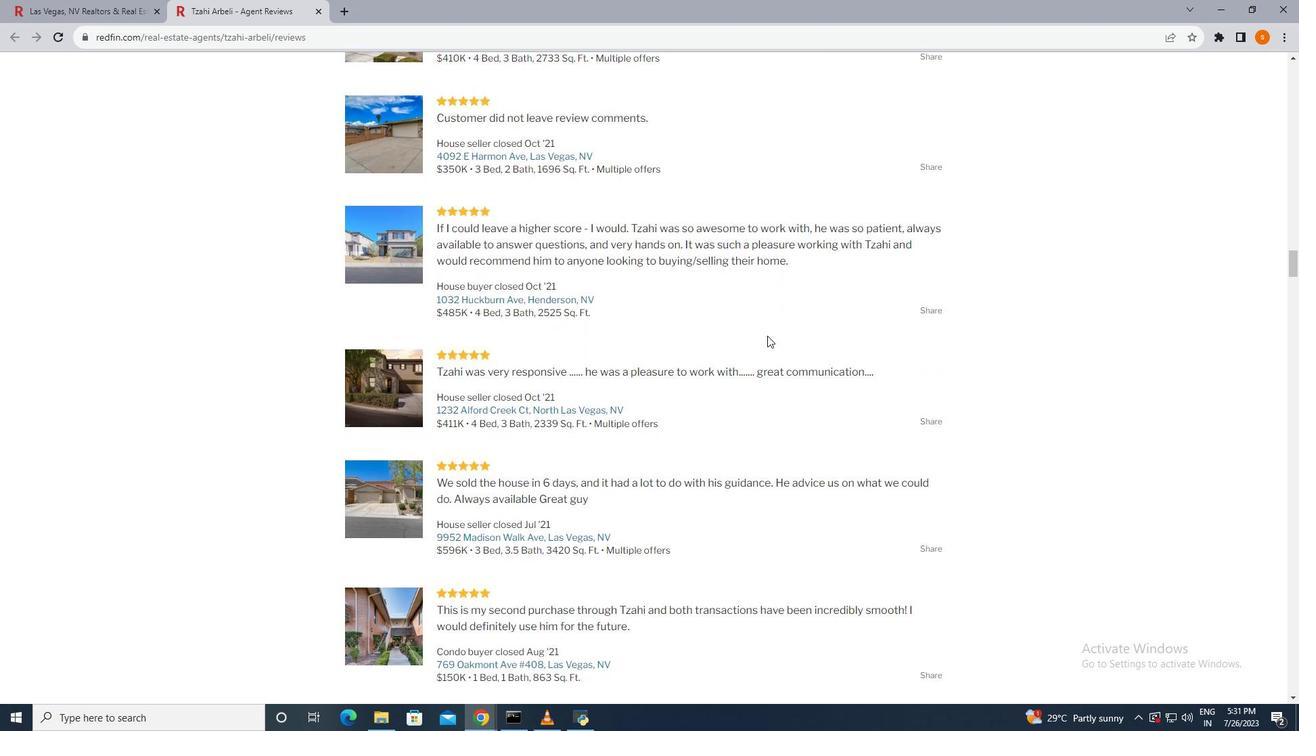 
Action: Mouse scrolled (767, 335) with delta (0, 0)
Screenshot: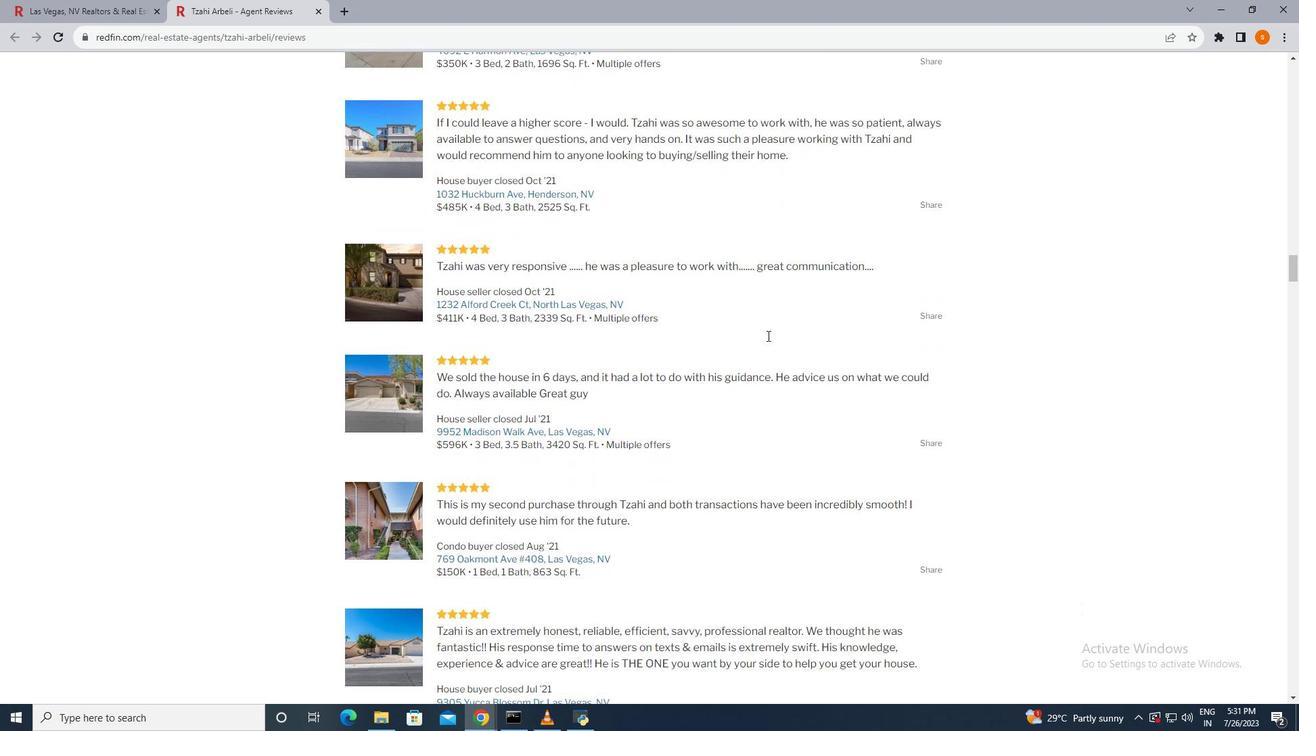 
Action: Mouse scrolled (767, 335) with delta (0, 0)
Screenshot: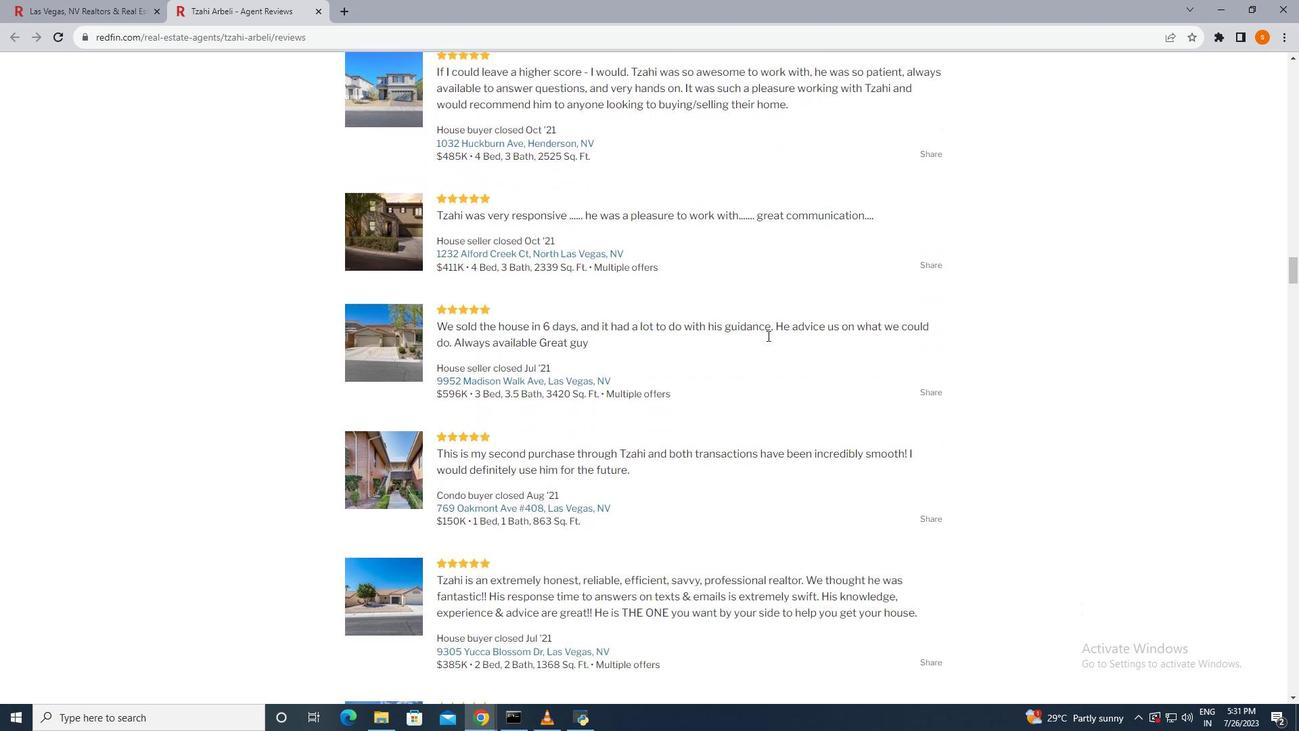
Action: Mouse scrolled (767, 335) with delta (0, 0)
Screenshot: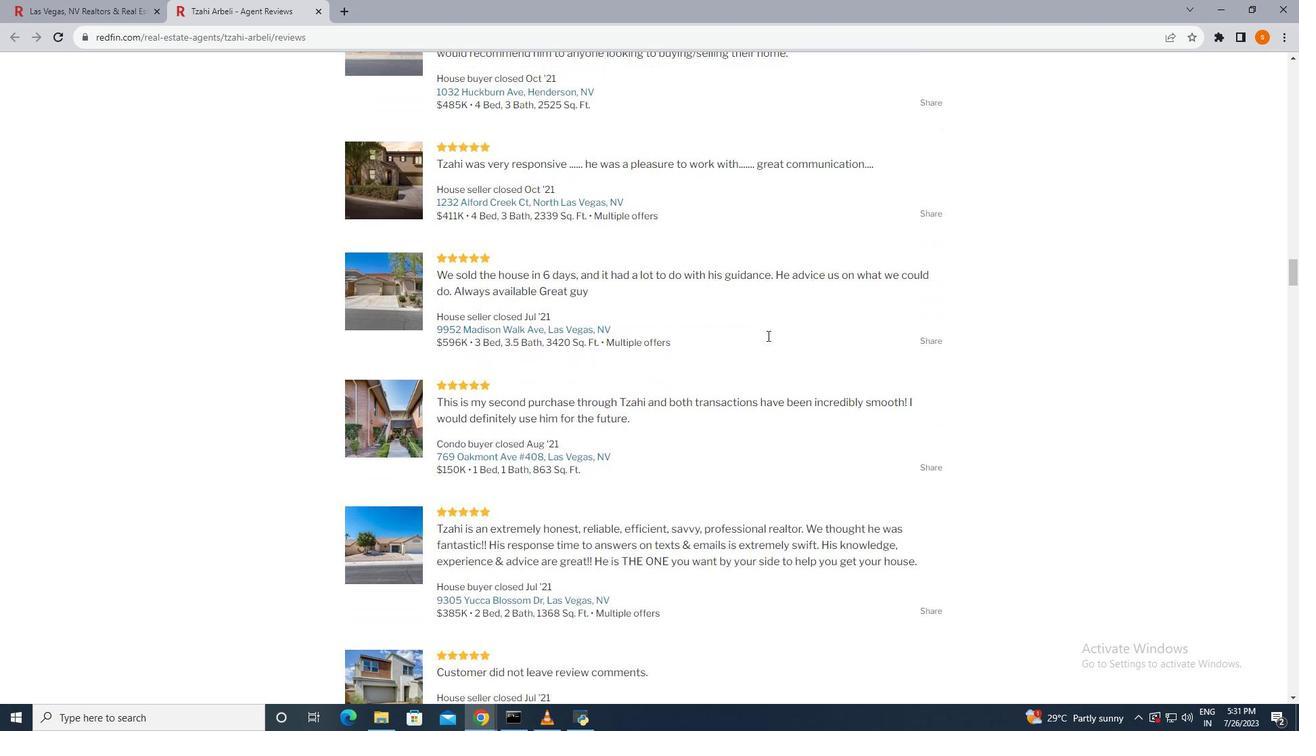 
Action: Mouse scrolled (767, 335) with delta (0, 0)
Screenshot: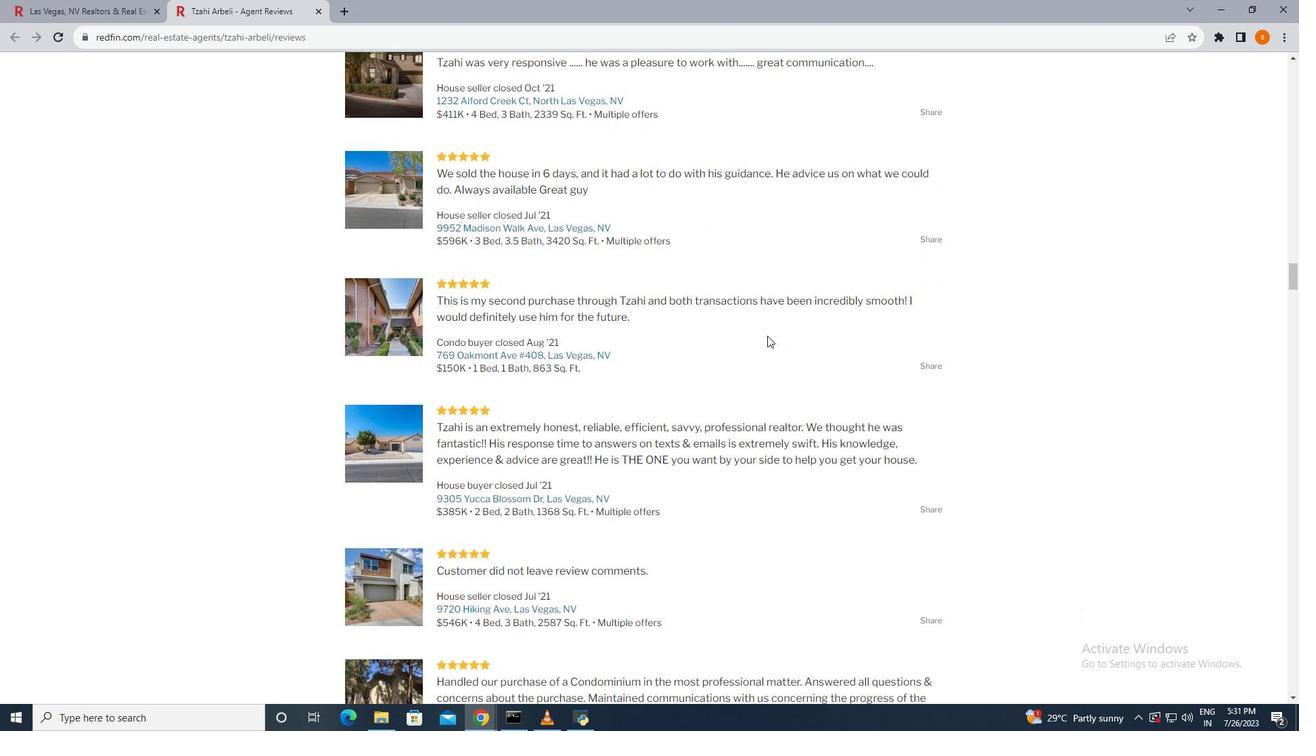 
Action: Mouse scrolled (767, 335) with delta (0, 0)
Screenshot: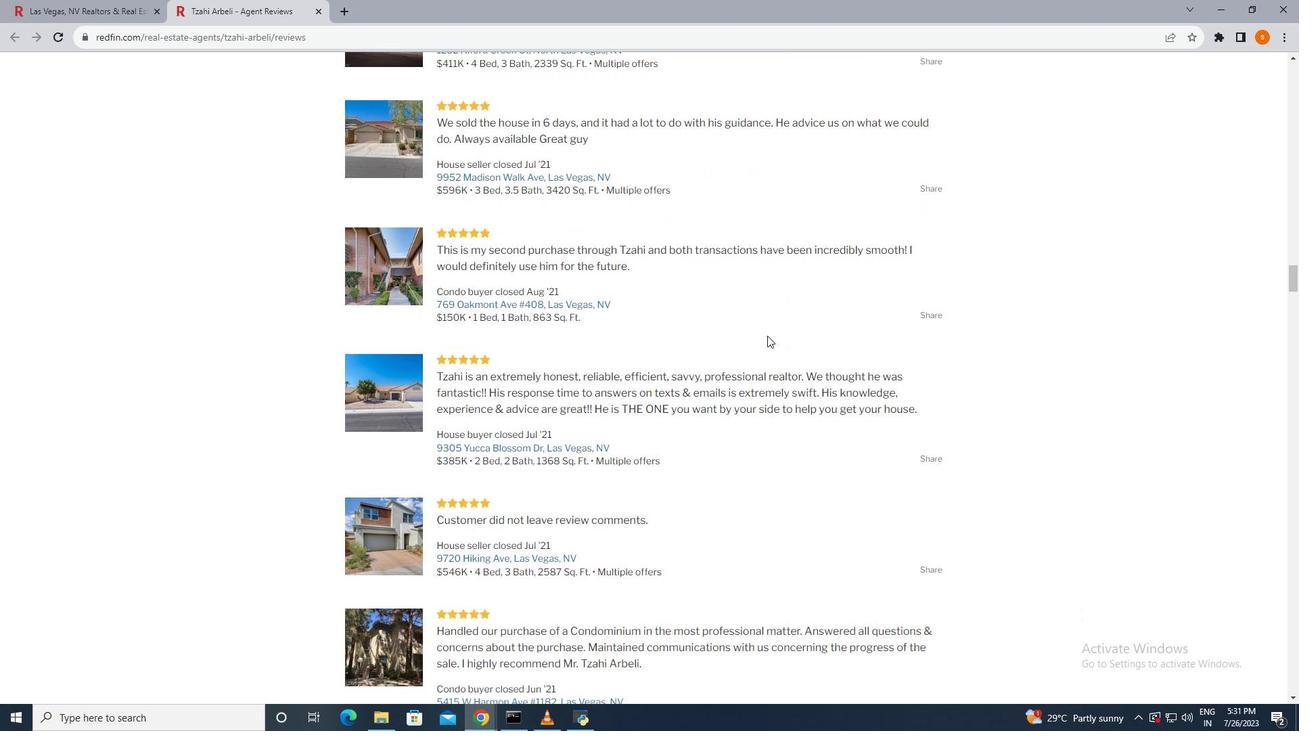 
Action: Mouse scrolled (767, 335) with delta (0, 0)
Screenshot: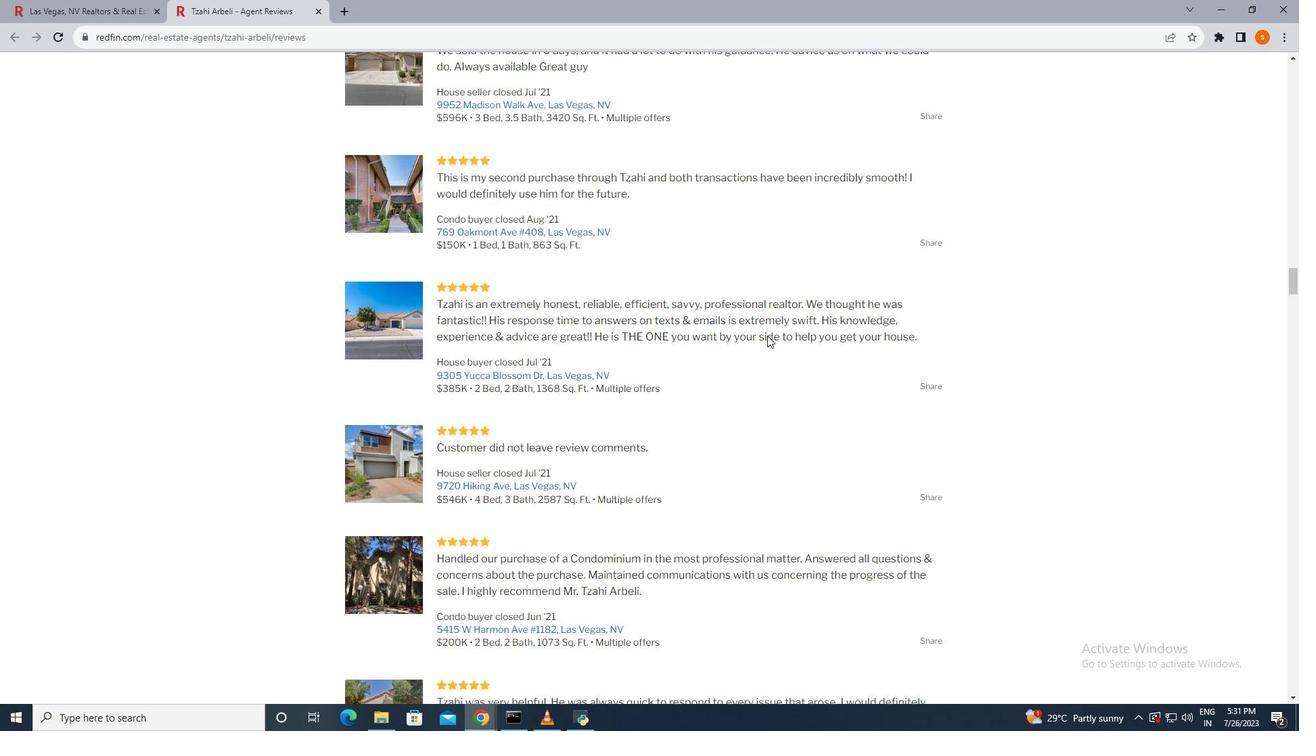 
Action: Mouse scrolled (767, 335) with delta (0, 0)
Screenshot: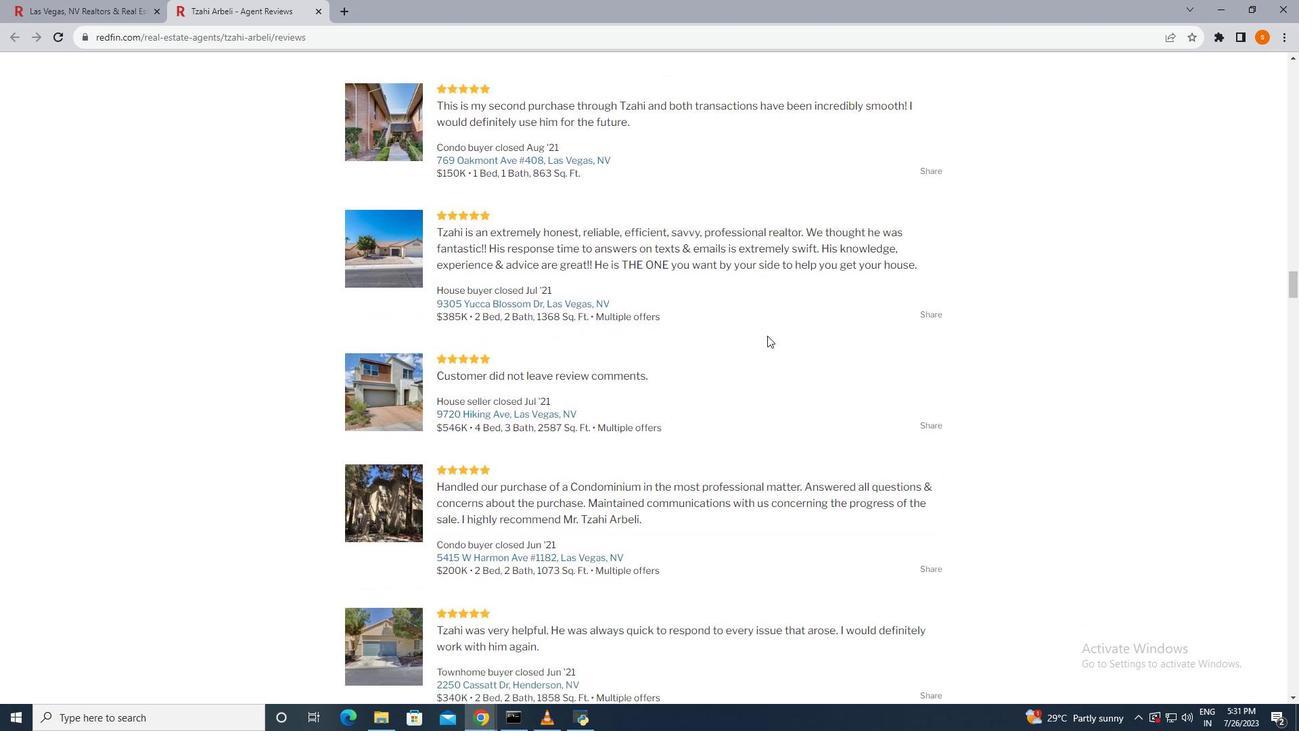 
Action: Mouse scrolled (767, 335) with delta (0, 0)
Screenshot: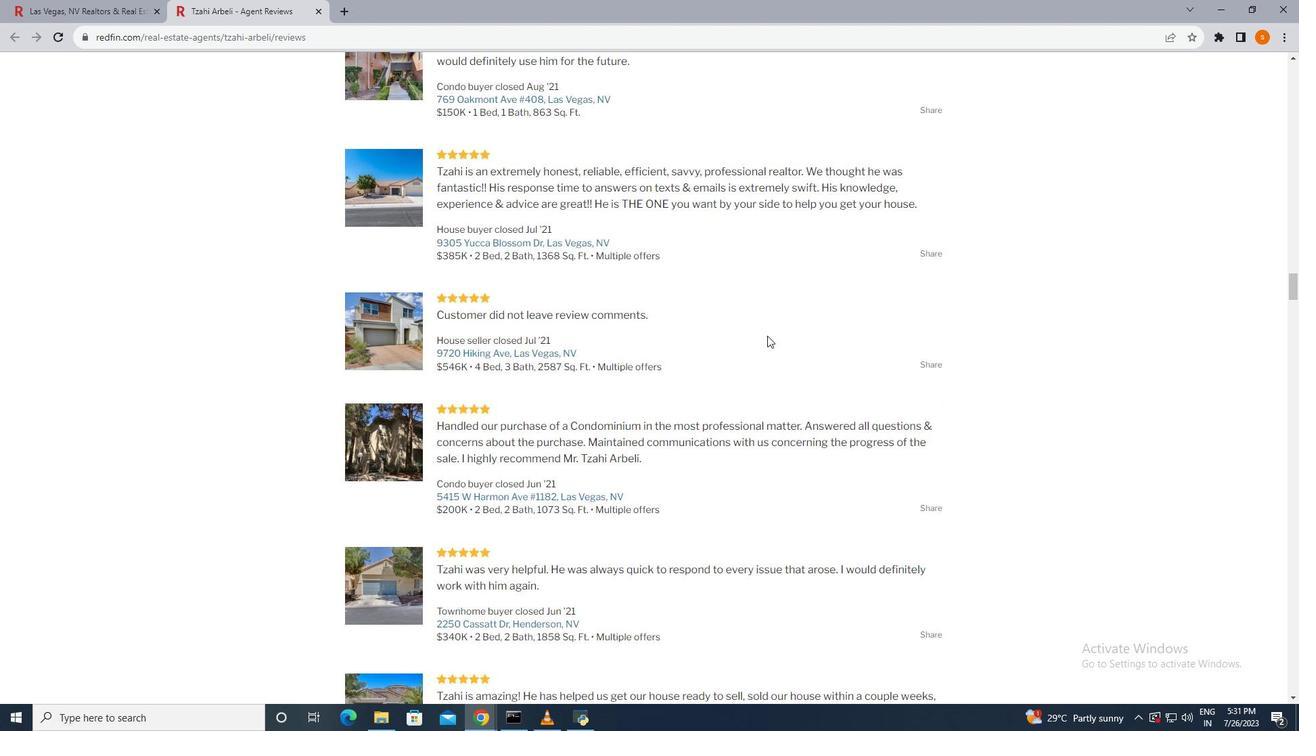 
Action: Mouse scrolled (767, 335) with delta (0, 0)
Screenshot: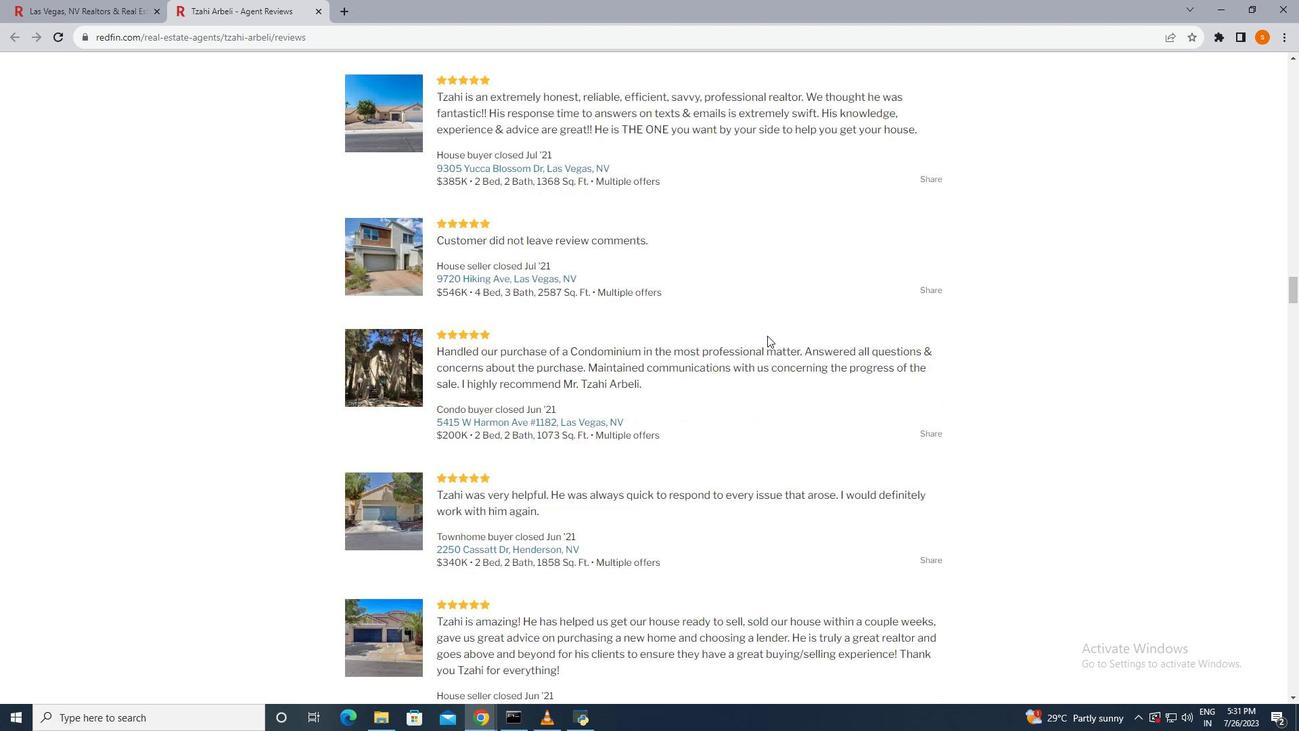 
Action: Mouse scrolled (767, 335) with delta (0, 0)
Screenshot: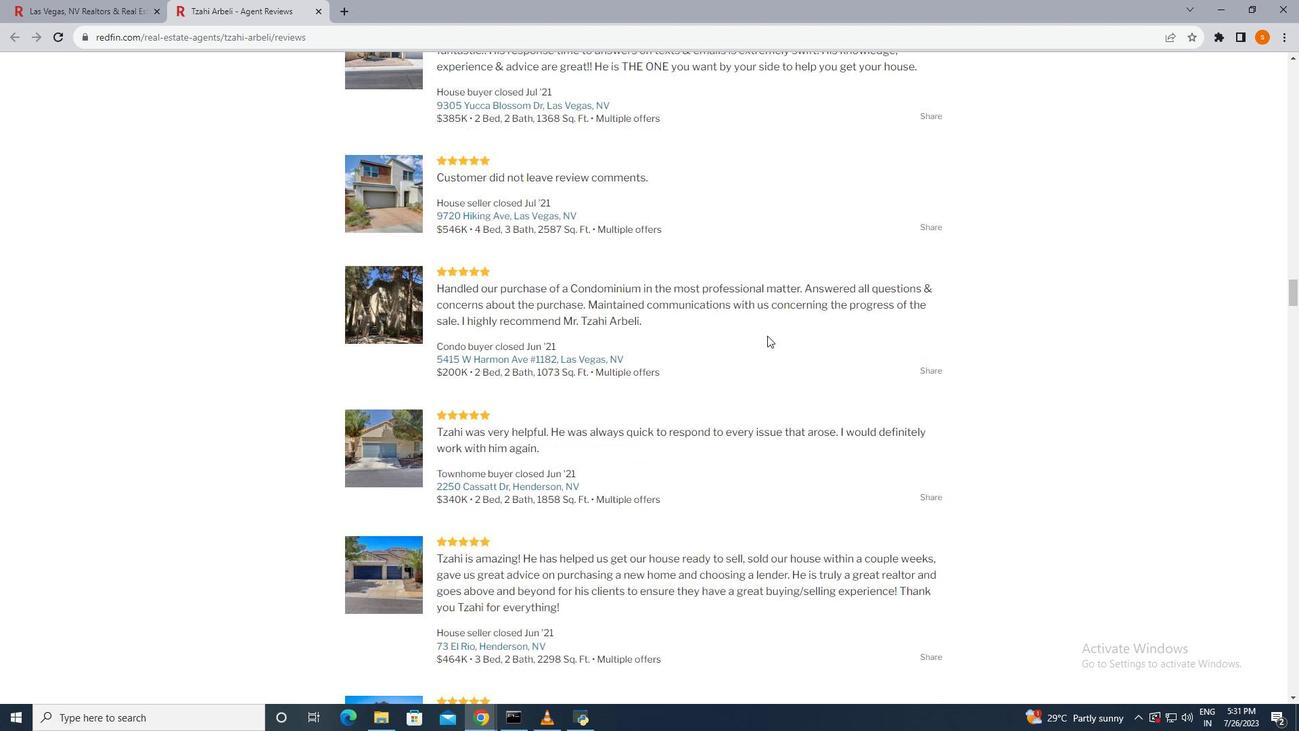 
Action: Mouse scrolled (767, 335) with delta (0, 0)
Screenshot: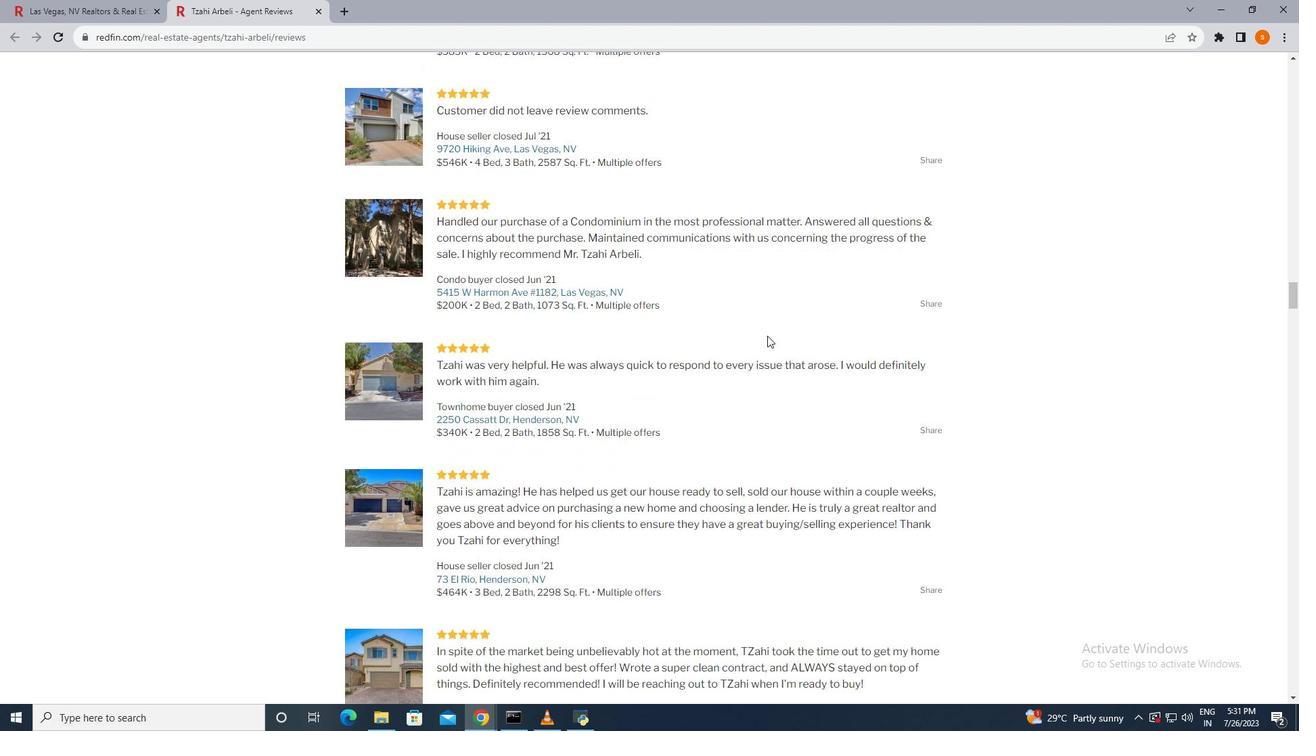 
Action: Mouse scrolled (767, 335) with delta (0, 0)
Screenshot: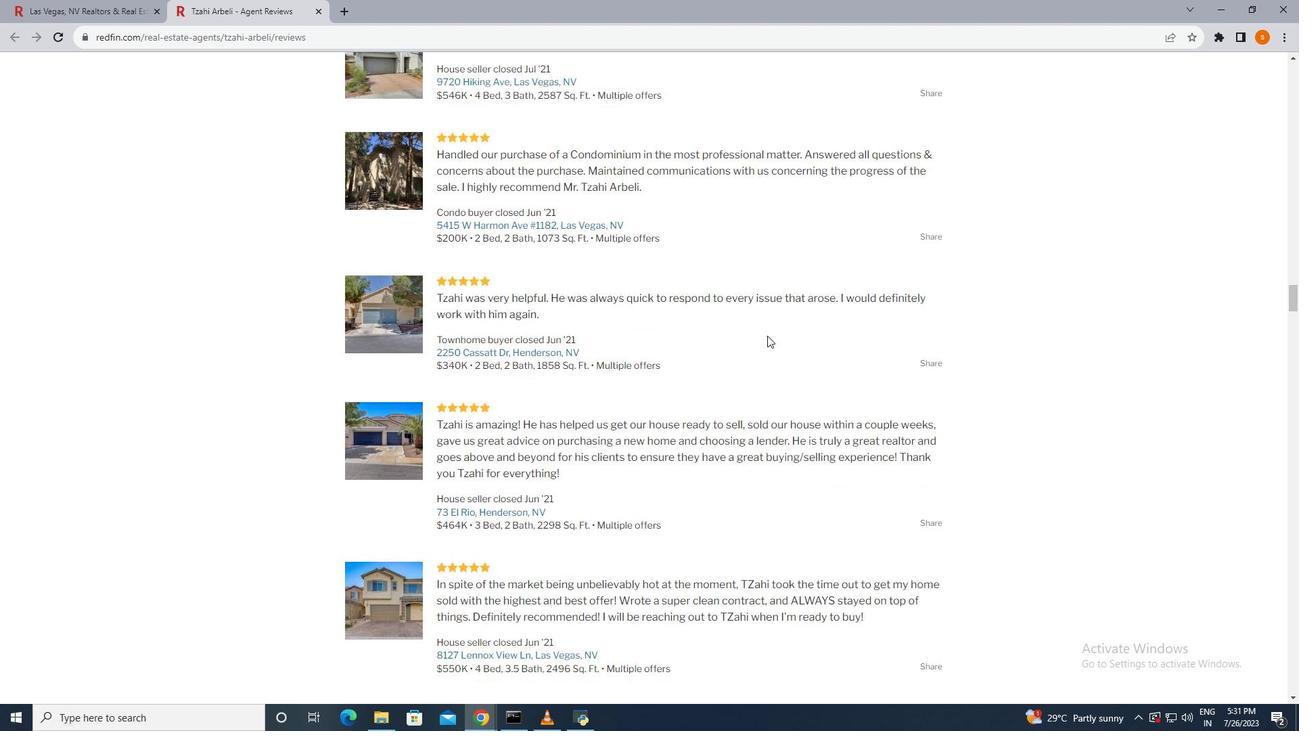 
Action: Mouse scrolled (767, 335) with delta (0, 0)
Screenshot: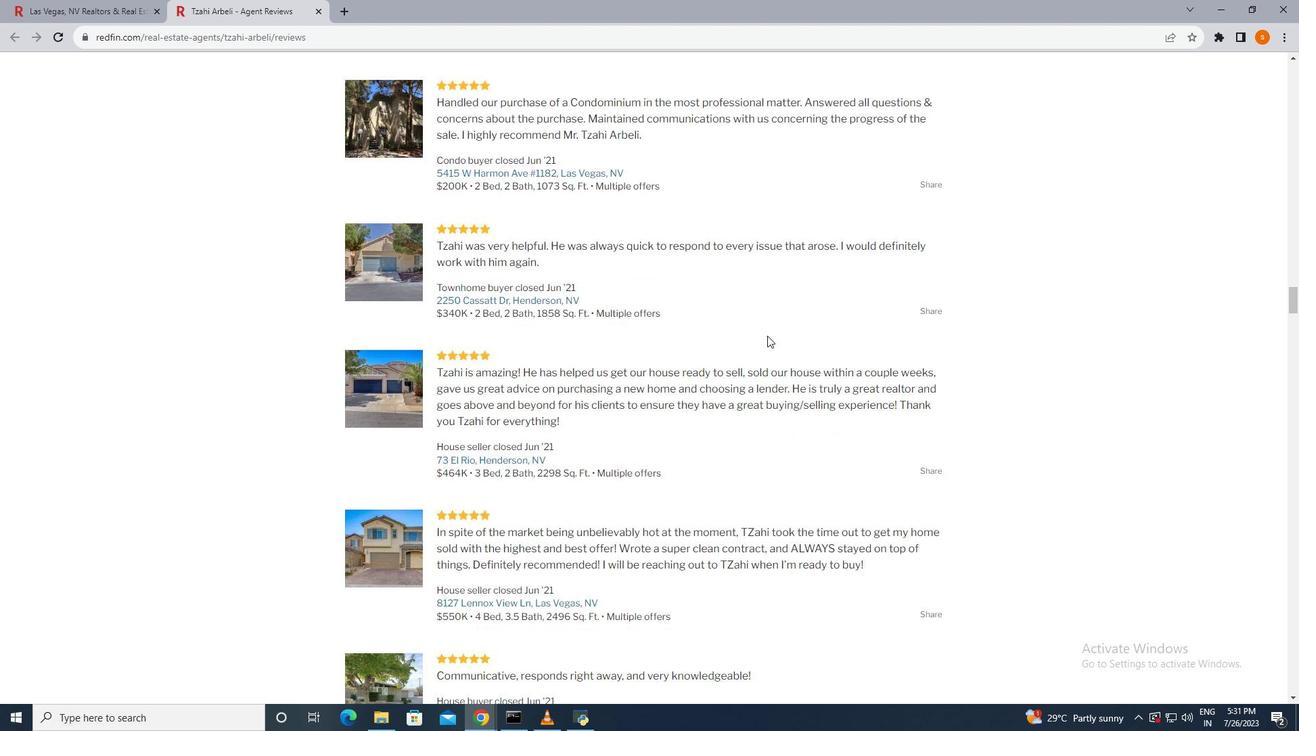 
Action: Mouse scrolled (767, 335) with delta (0, 0)
Screenshot: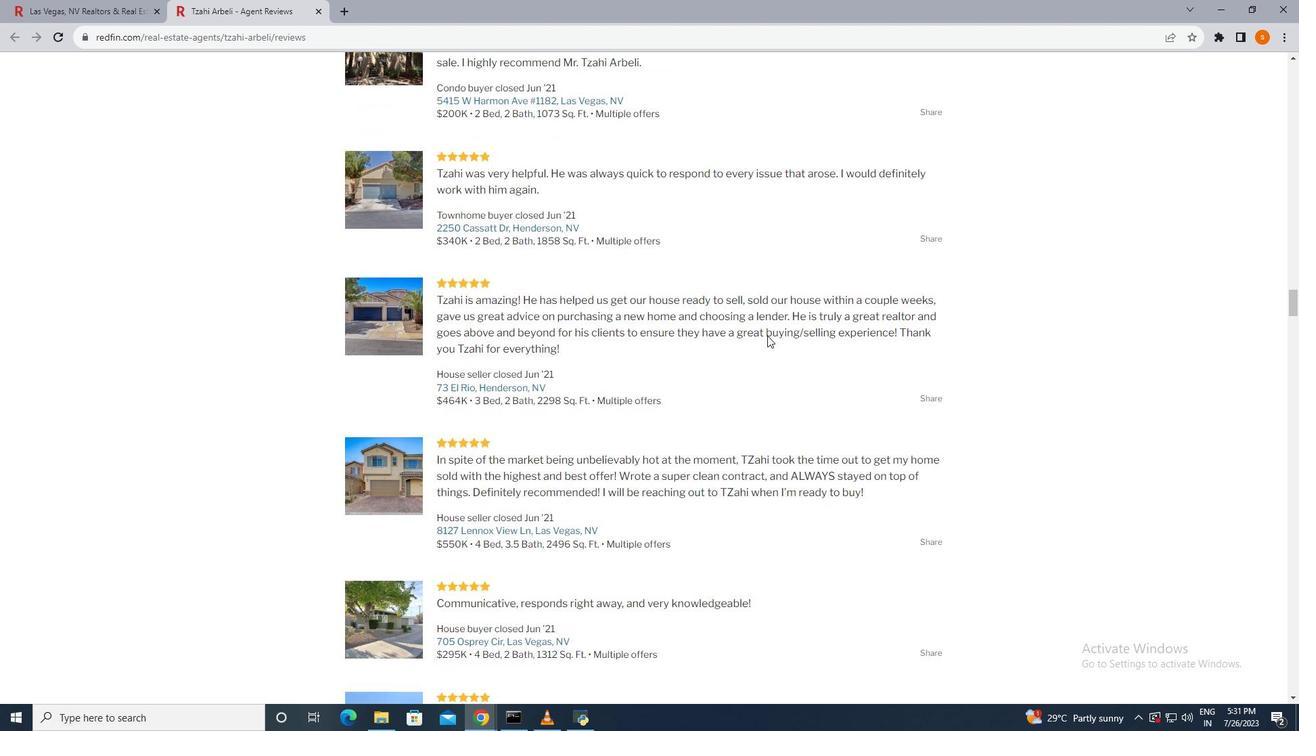 
Action: Mouse scrolled (767, 335) with delta (0, 0)
Screenshot: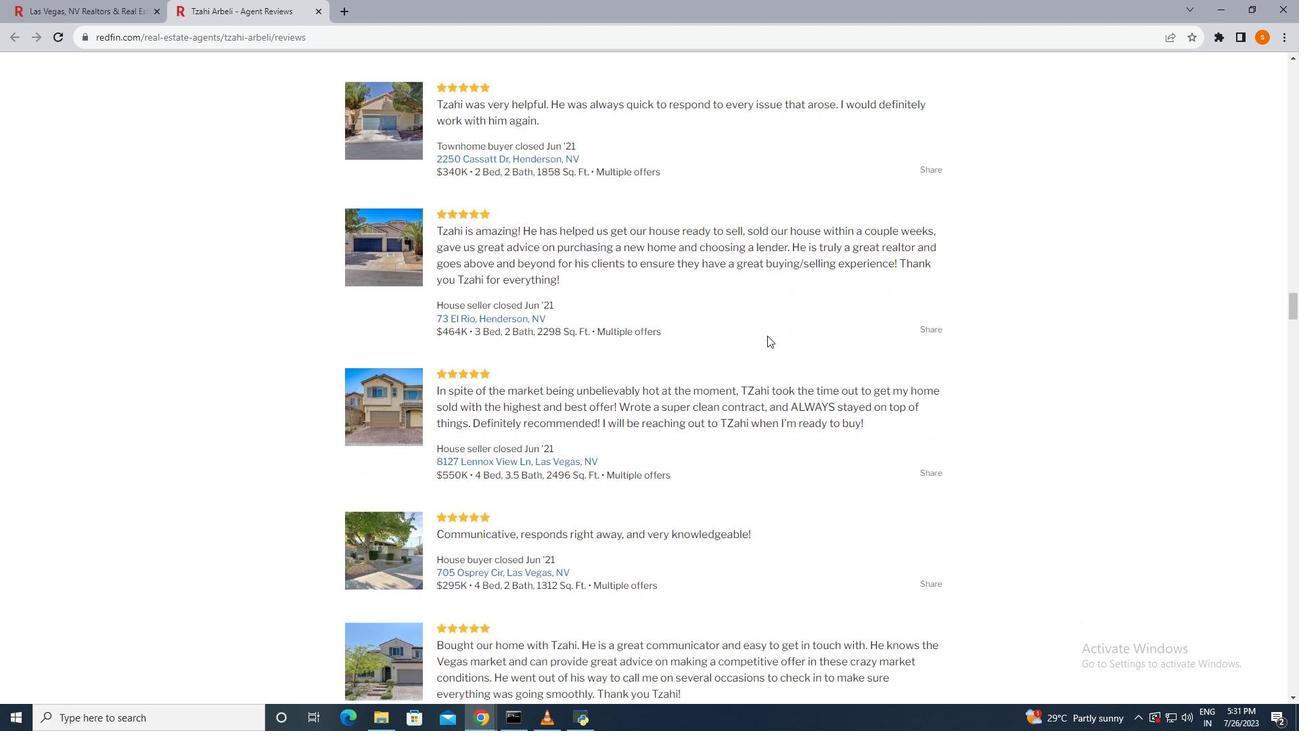 
Action: Mouse scrolled (767, 335) with delta (0, 0)
Screenshot: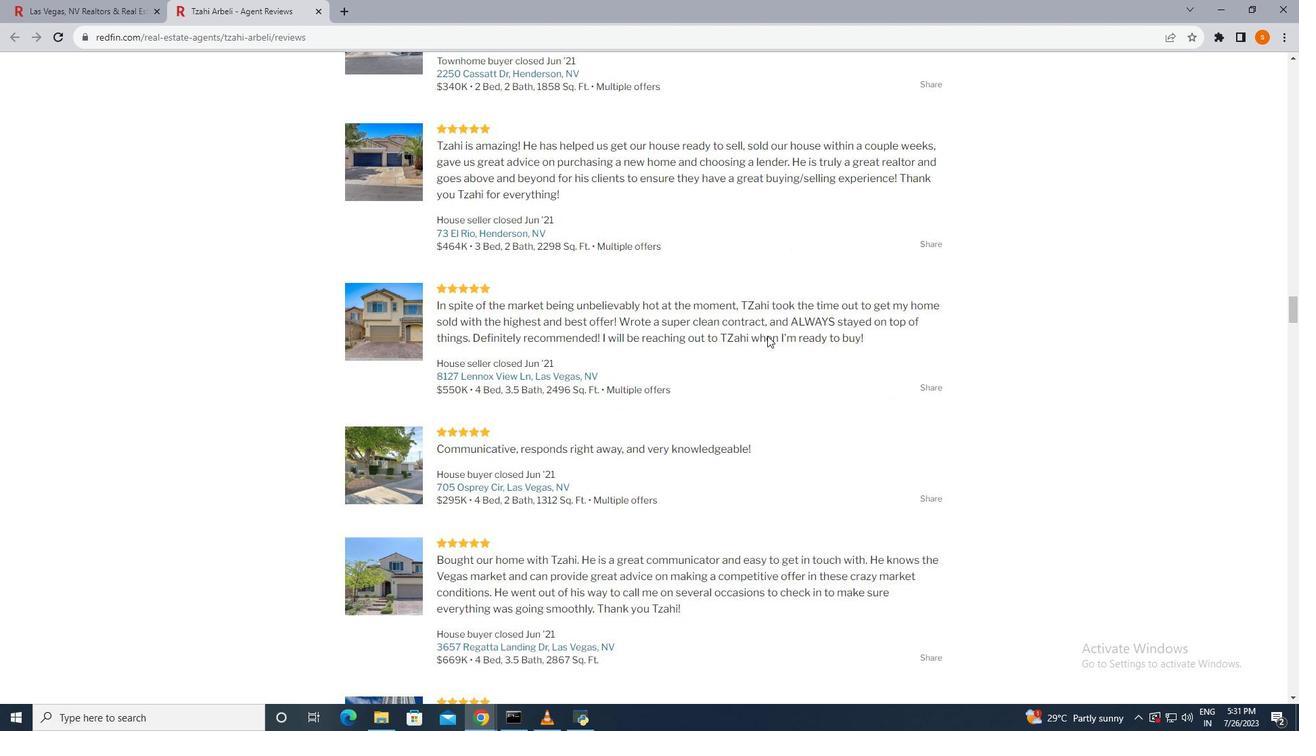 
Action: Mouse scrolled (767, 335) with delta (0, 0)
Screenshot: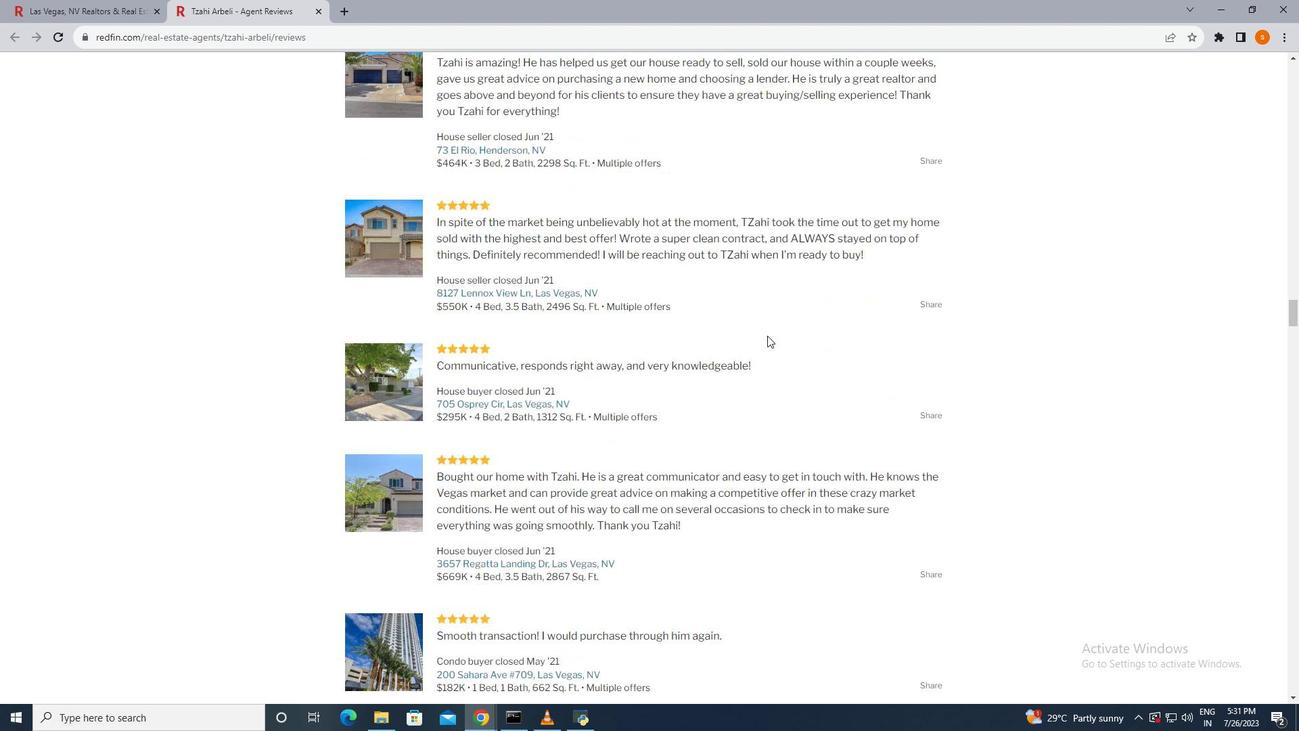 
Action: Mouse scrolled (767, 335) with delta (0, 0)
Screenshot: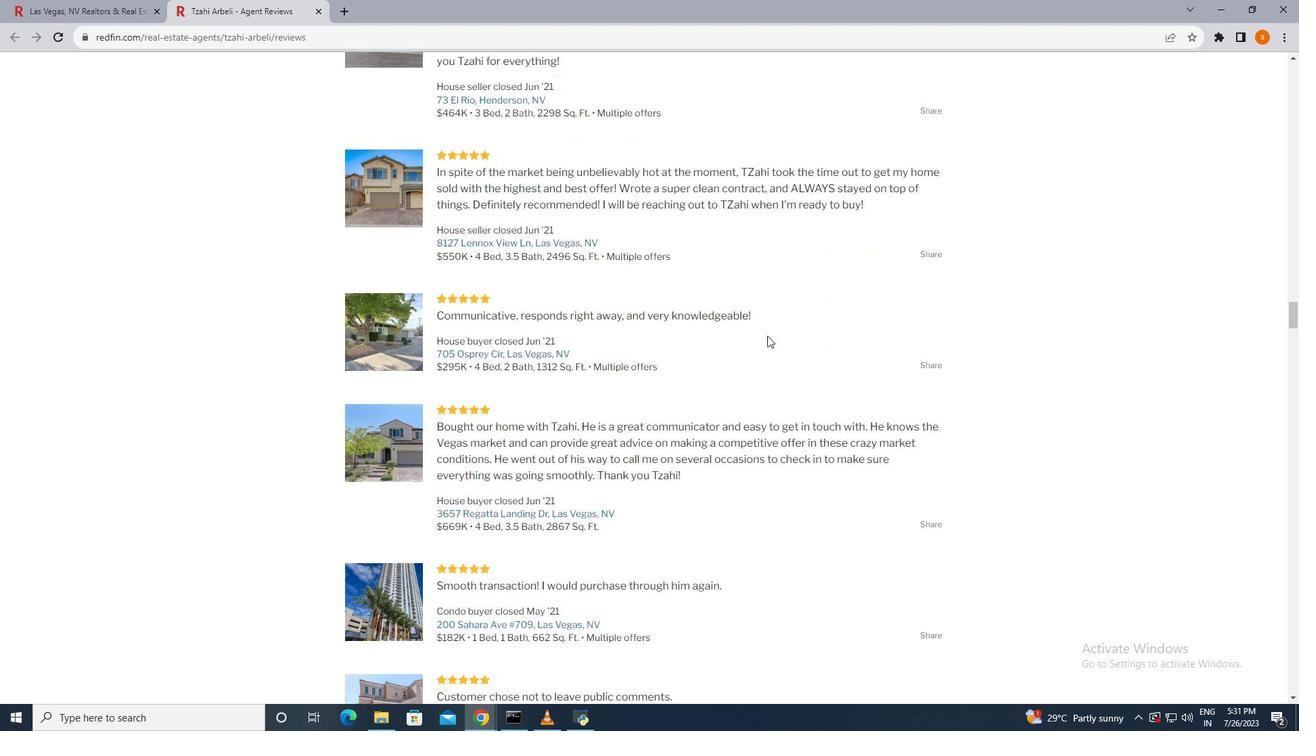 
Action: Mouse scrolled (767, 335) with delta (0, 0)
Screenshot: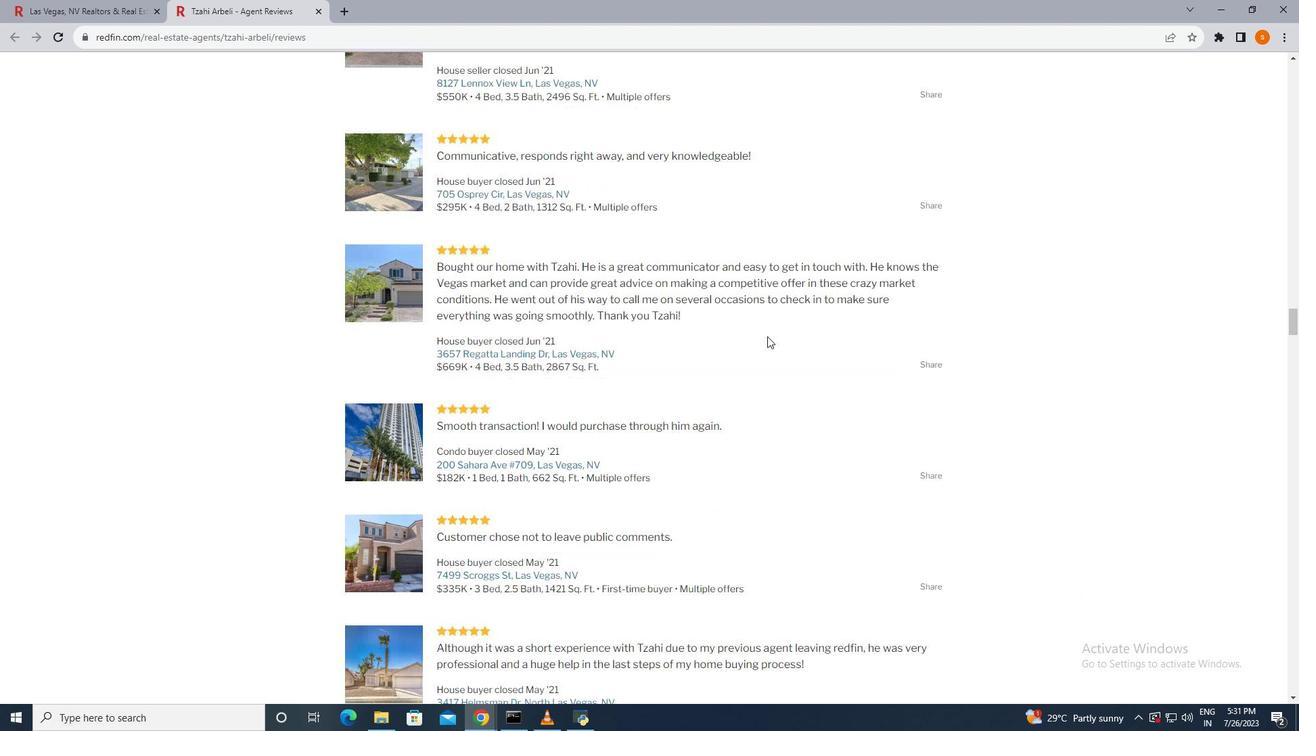 
Action: Mouse scrolled (767, 335) with delta (0, 0)
Screenshot: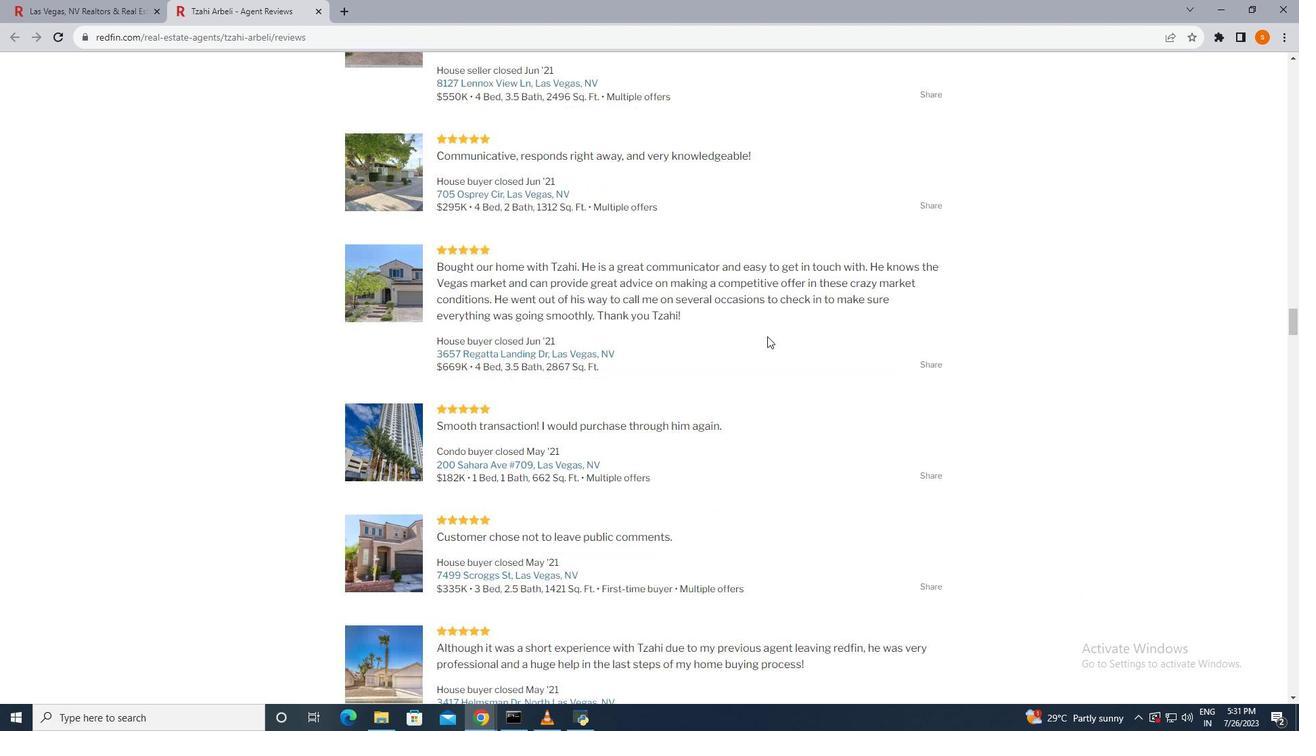 
Action: Mouse scrolled (767, 335) with delta (0, 0)
Screenshot: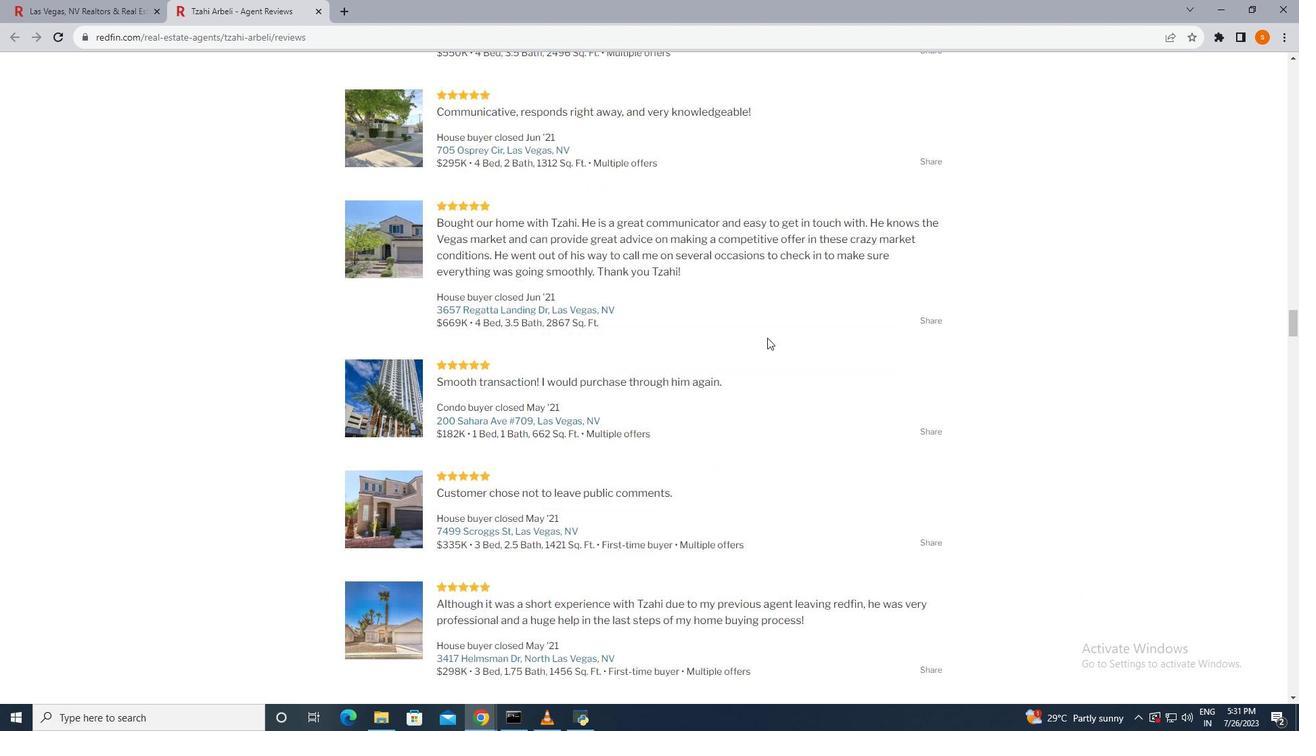 
Action: Mouse moved to (767, 337)
Screenshot: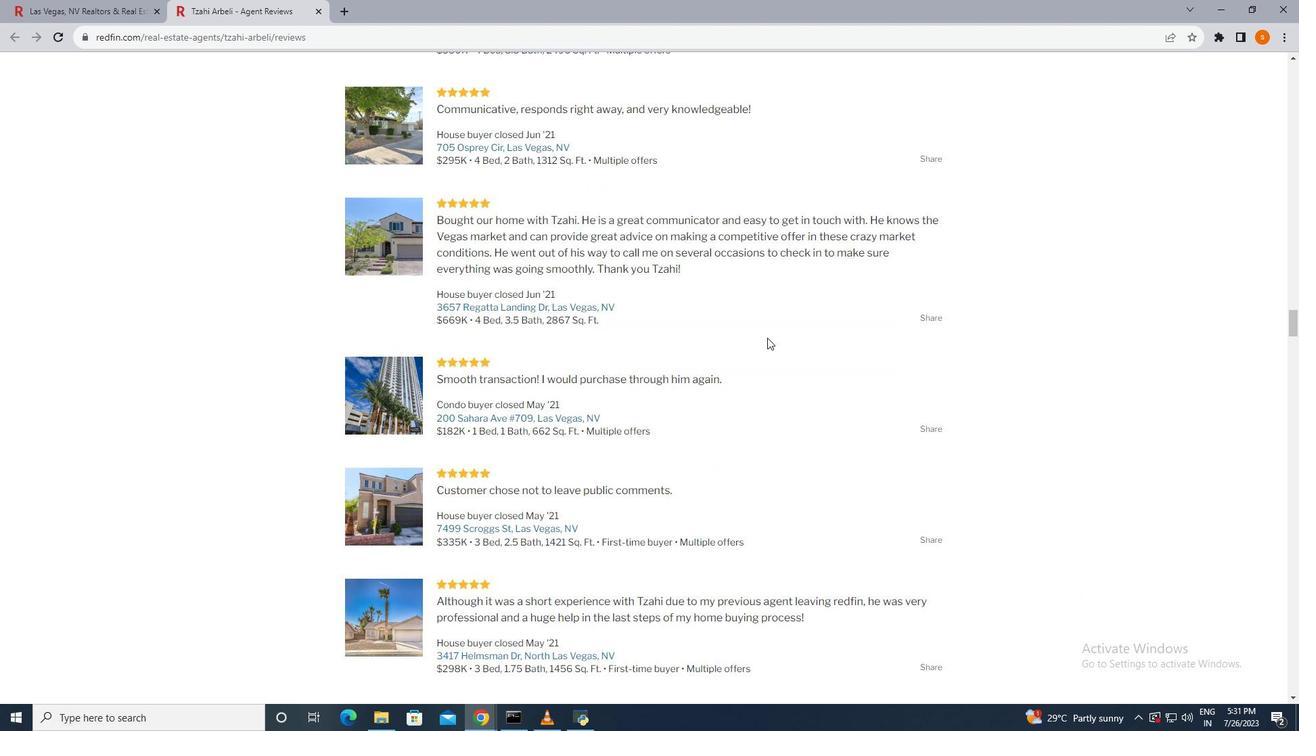 
Action: Mouse scrolled (767, 337) with delta (0, 0)
Screenshot: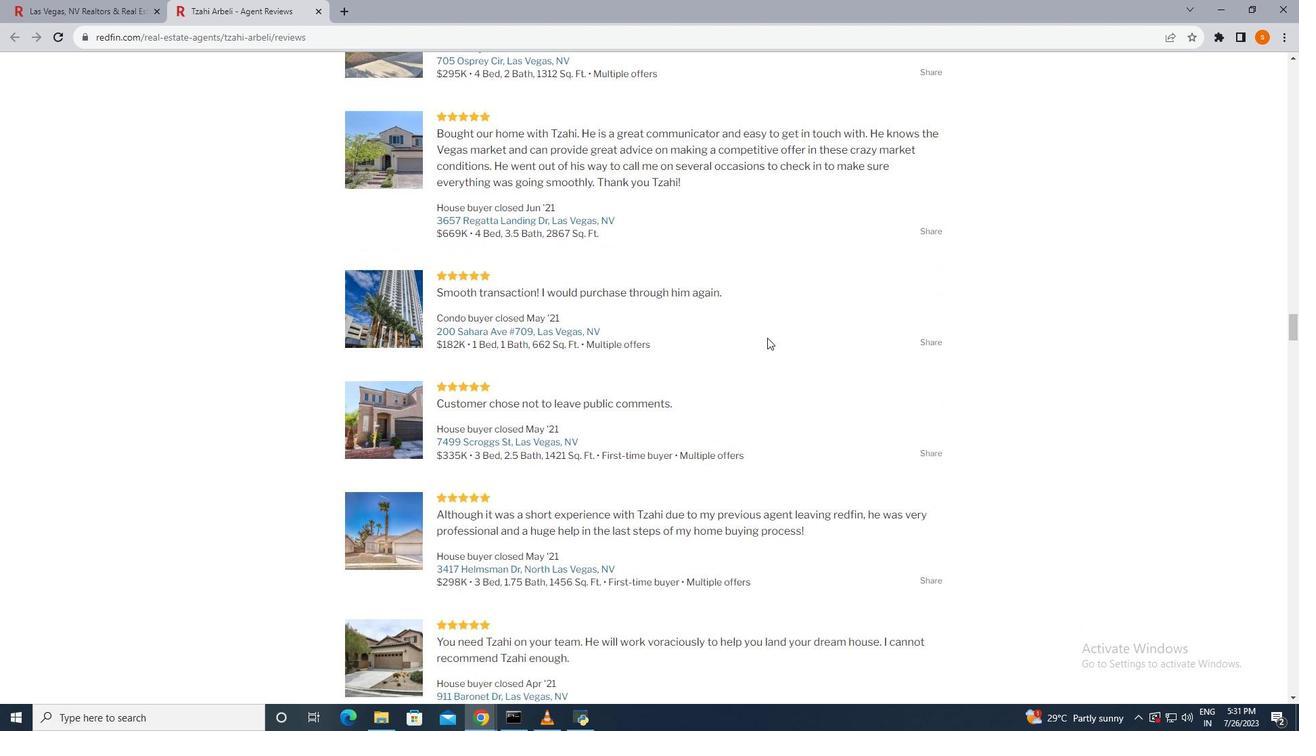 
Action: Mouse scrolled (767, 337) with delta (0, 0)
Screenshot: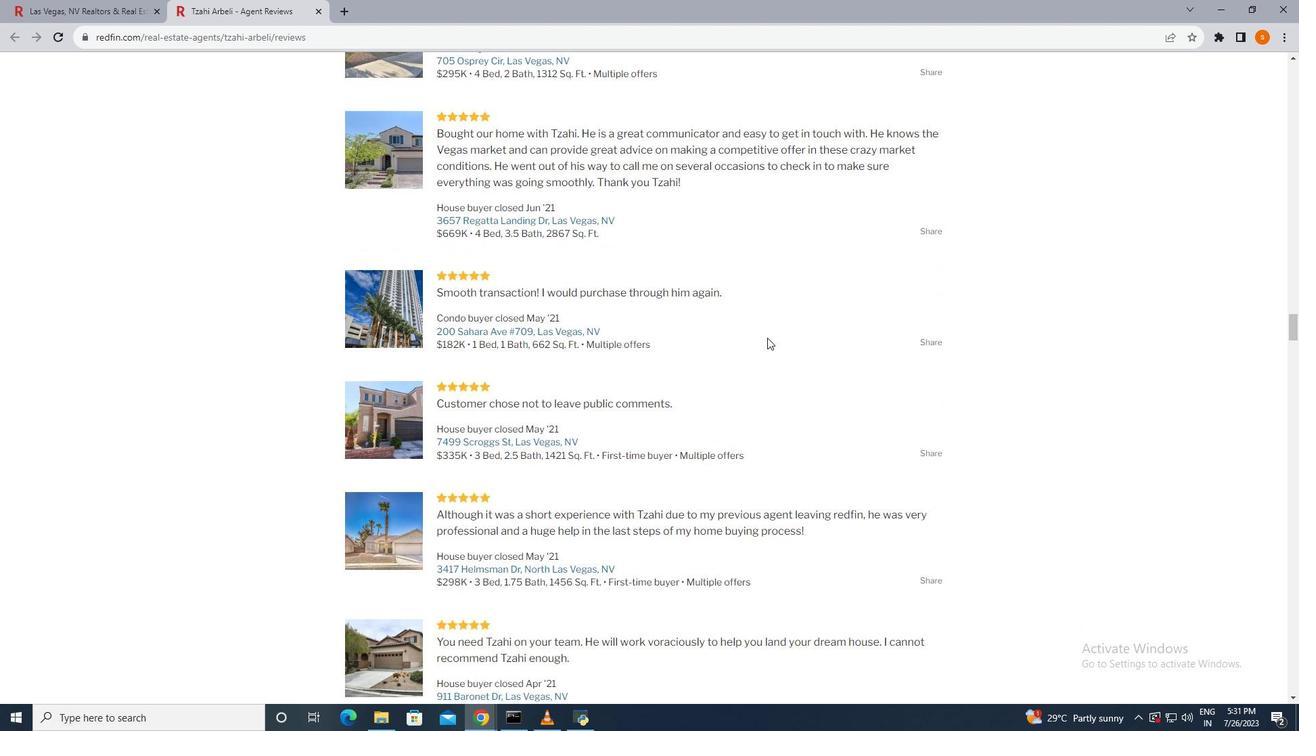 
Action: Mouse scrolled (767, 337) with delta (0, 0)
Screenshot: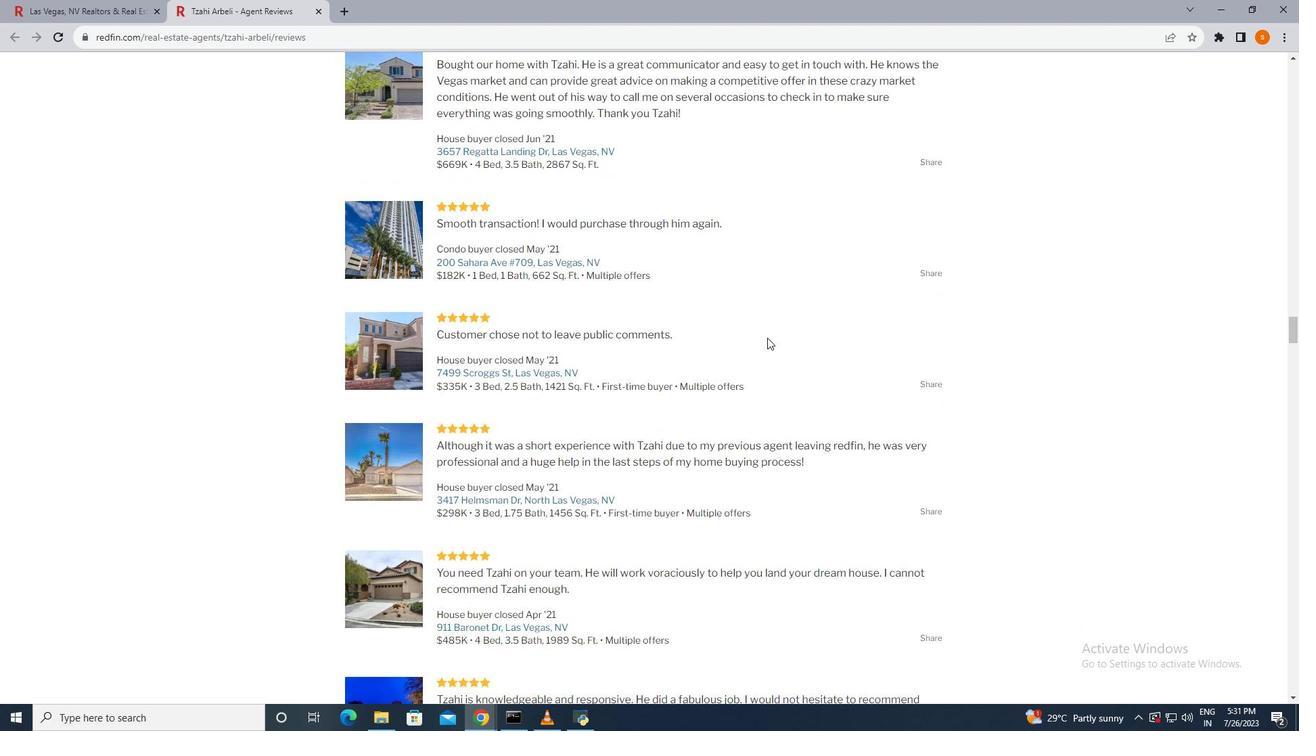 
Action: Mouse scrolled (767, 337) with delta (0, 0)
Screenshot: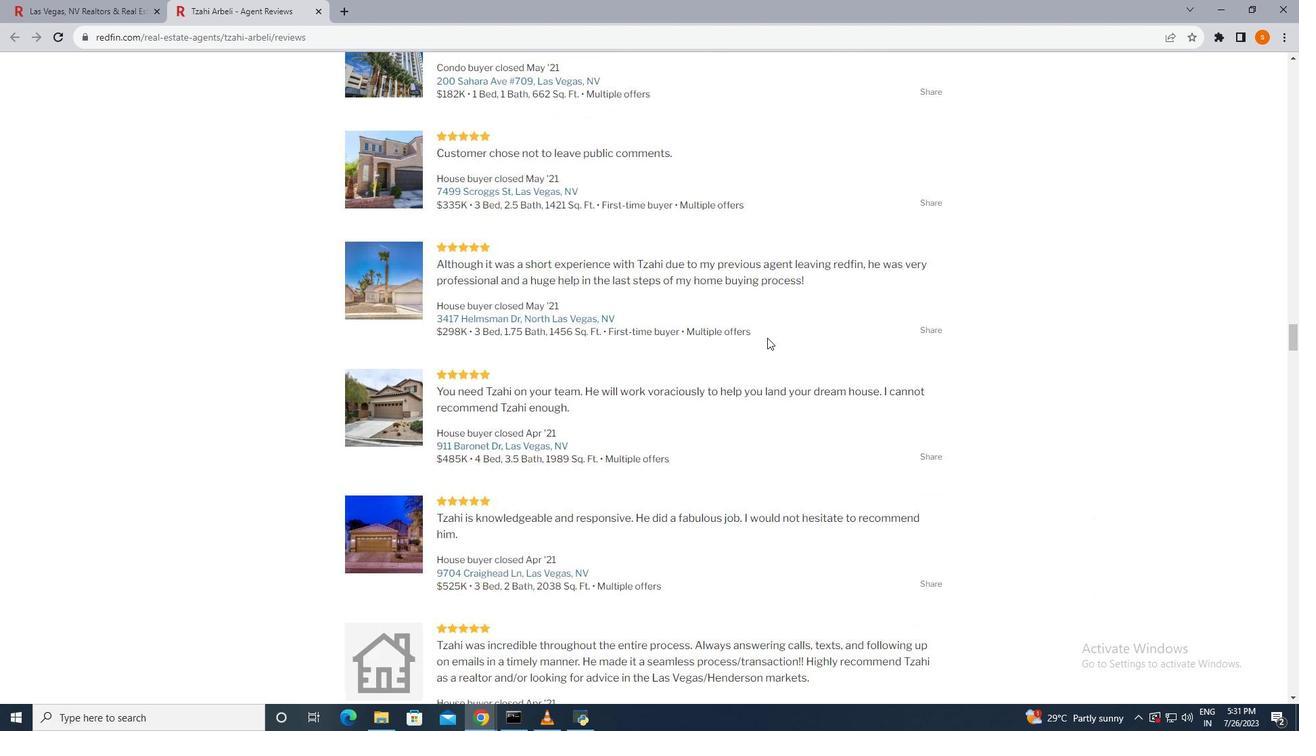 
Action: Mouse scrolled (767, 337) with delta (0, 0)
Screenshot: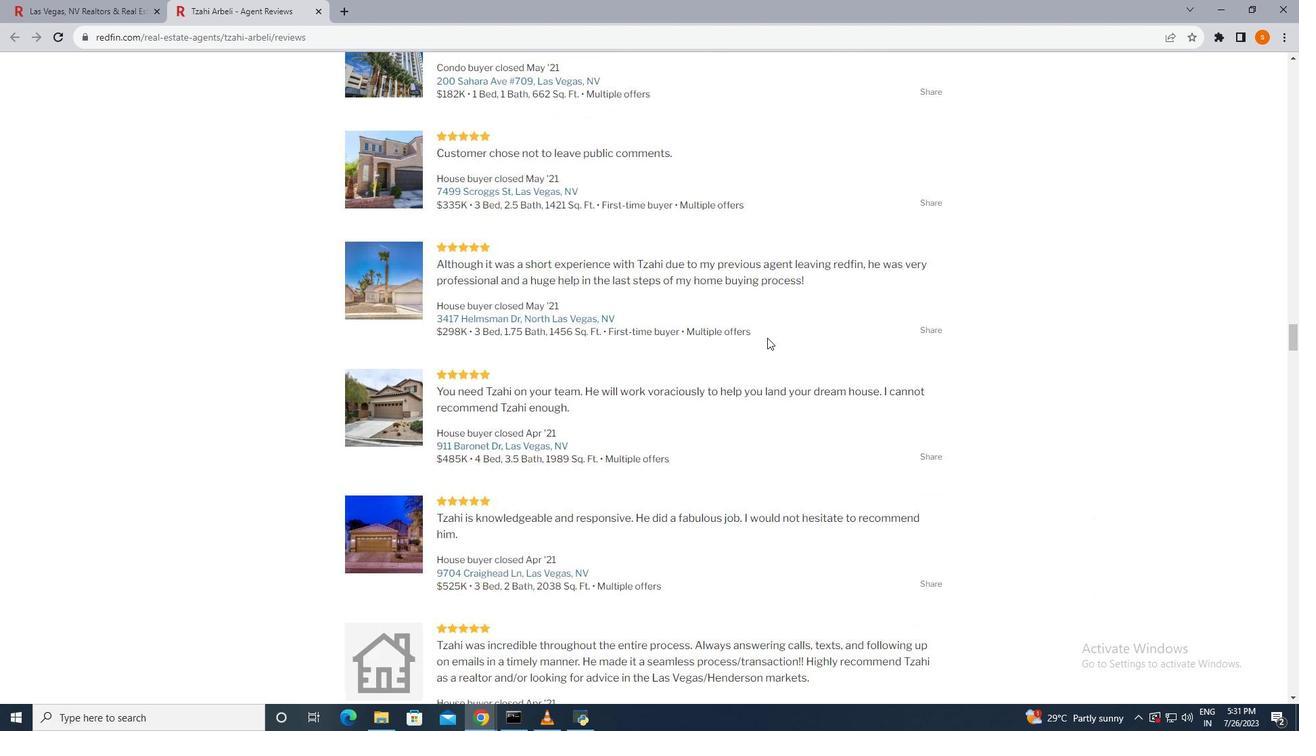 
Action: Mouse scrolled (767, 337) with delta (0, 0)
Screenshot: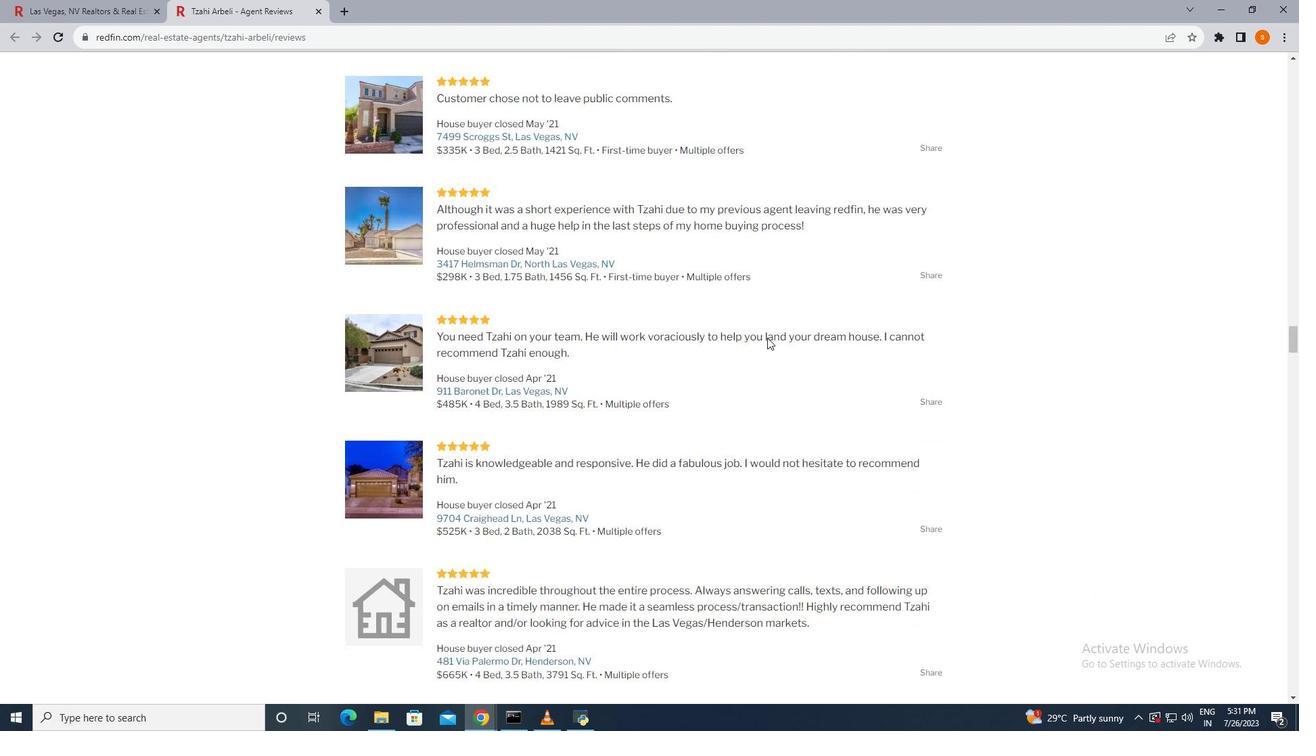 
Action: Mouse scrolled (767, 337) with delta (0, 0)
Screenshot: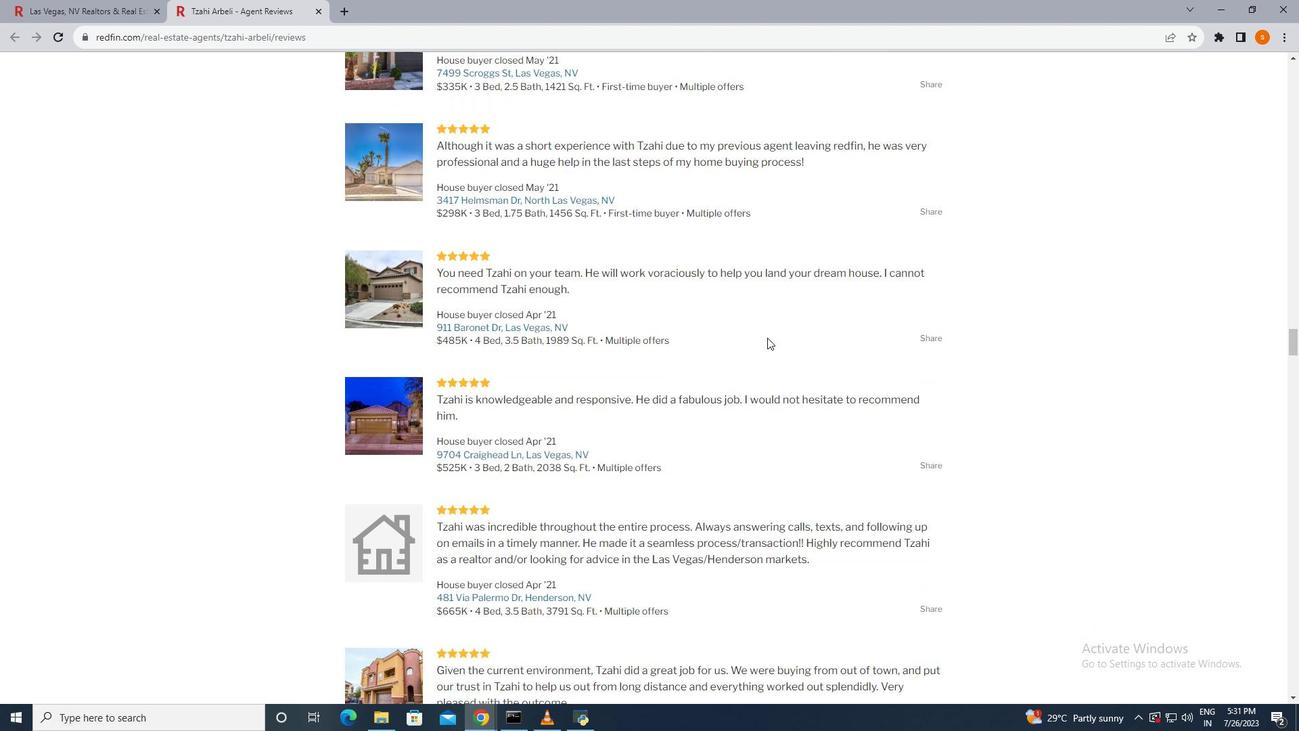 
Action: Mouse scrolled (767, 337) with delta (0, 0)
Screenshot: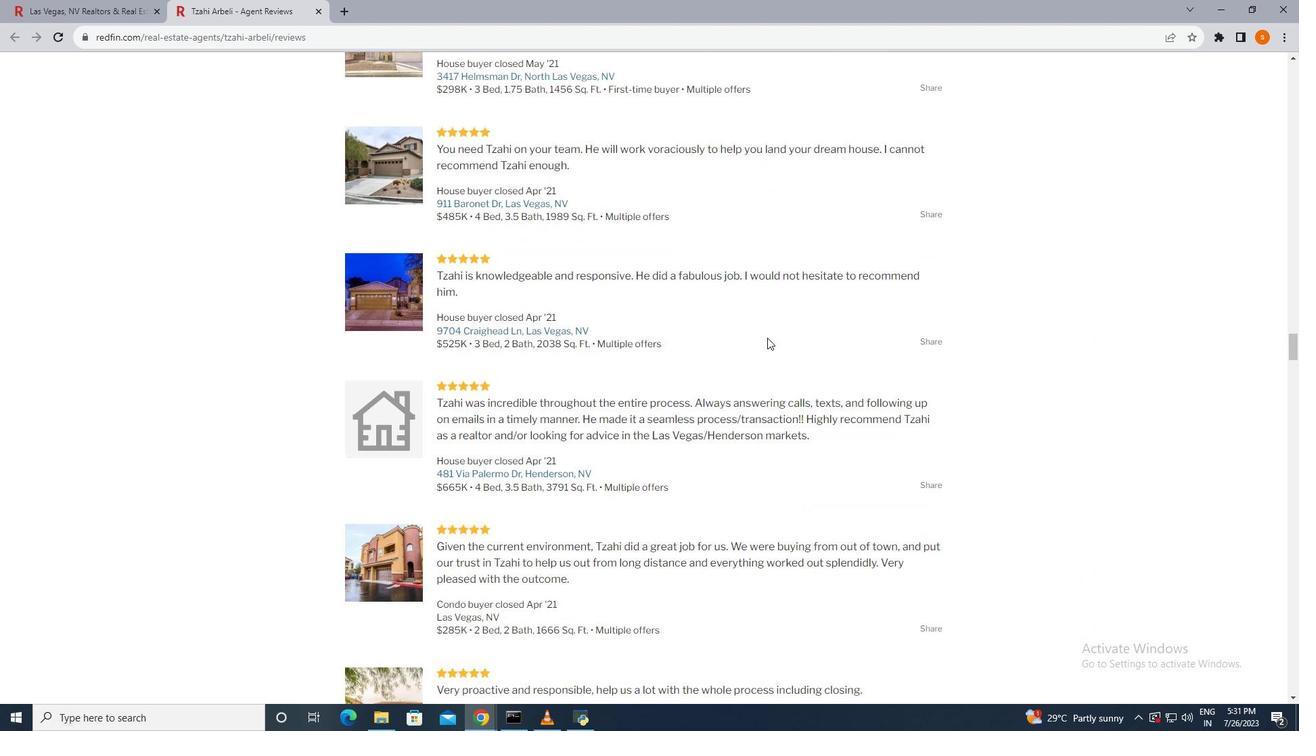 
Action: Mouse scrolled (767, 337) with delta (0, 0)
Screenshot: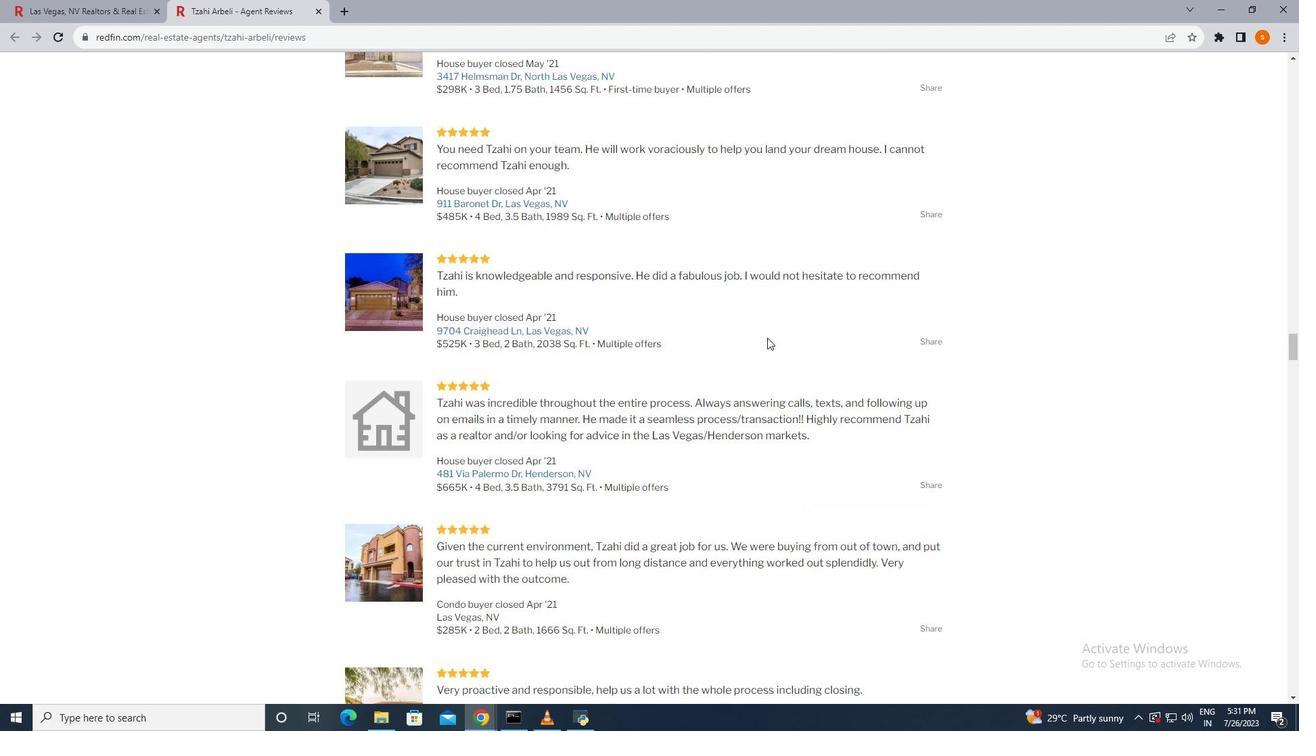 
Action: Mouse scrolled (767, 337) with delta (0, 0)
Screenshot: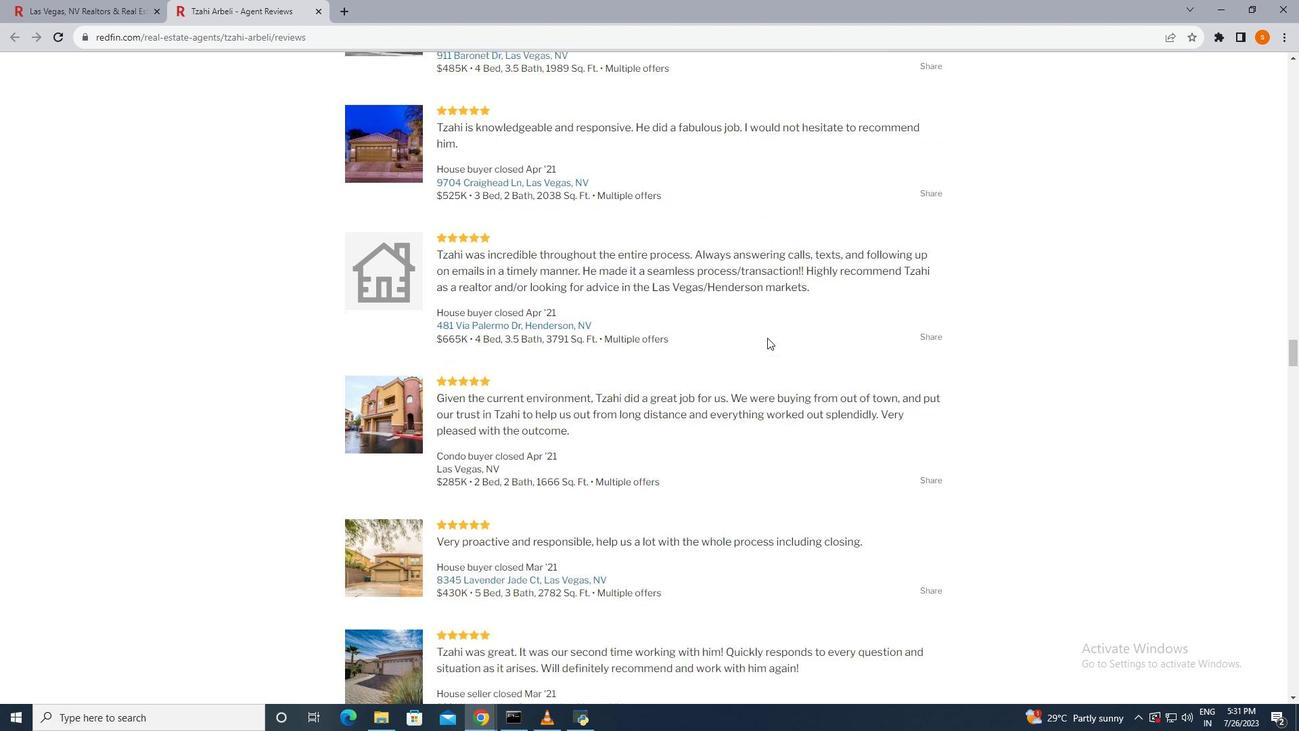 
Action: Mouse scrolled (767, 337) with delta (0, 0)
Screenshot: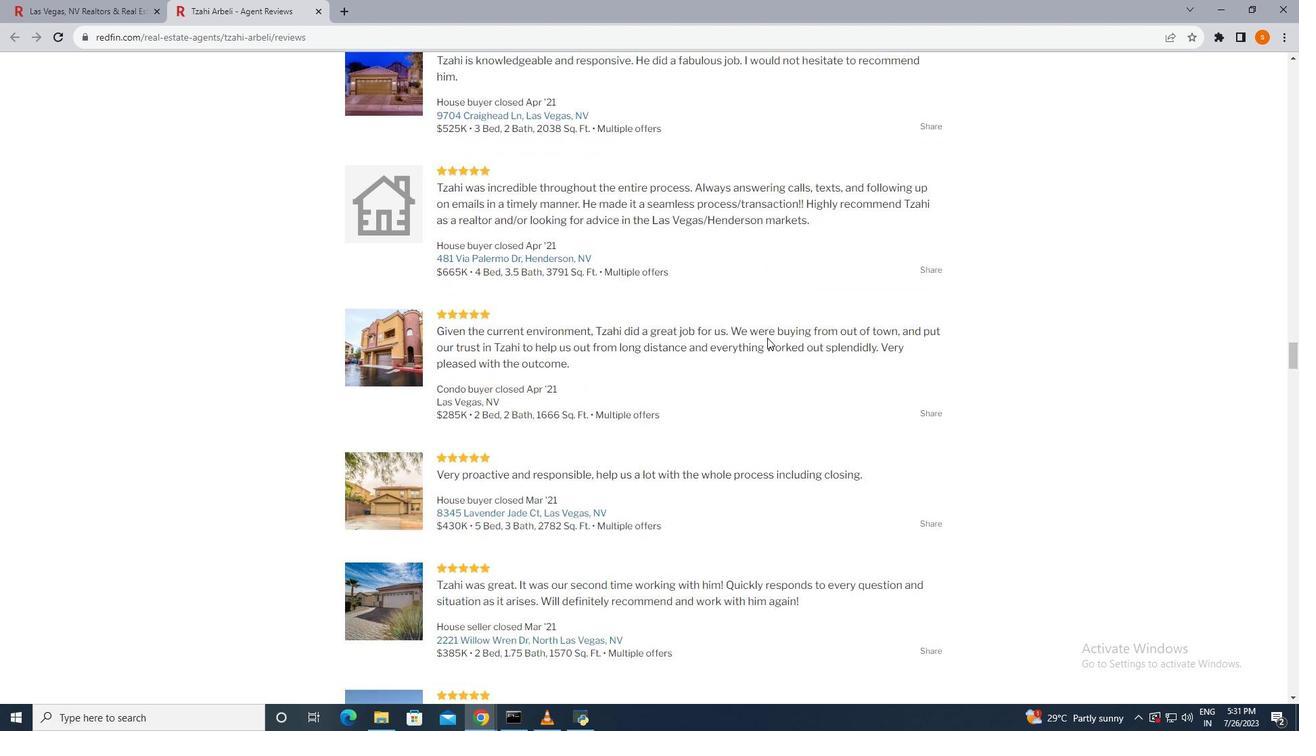 
Action: Mouse scrolled (767, 337) with delta (0, 0)
Screenshot: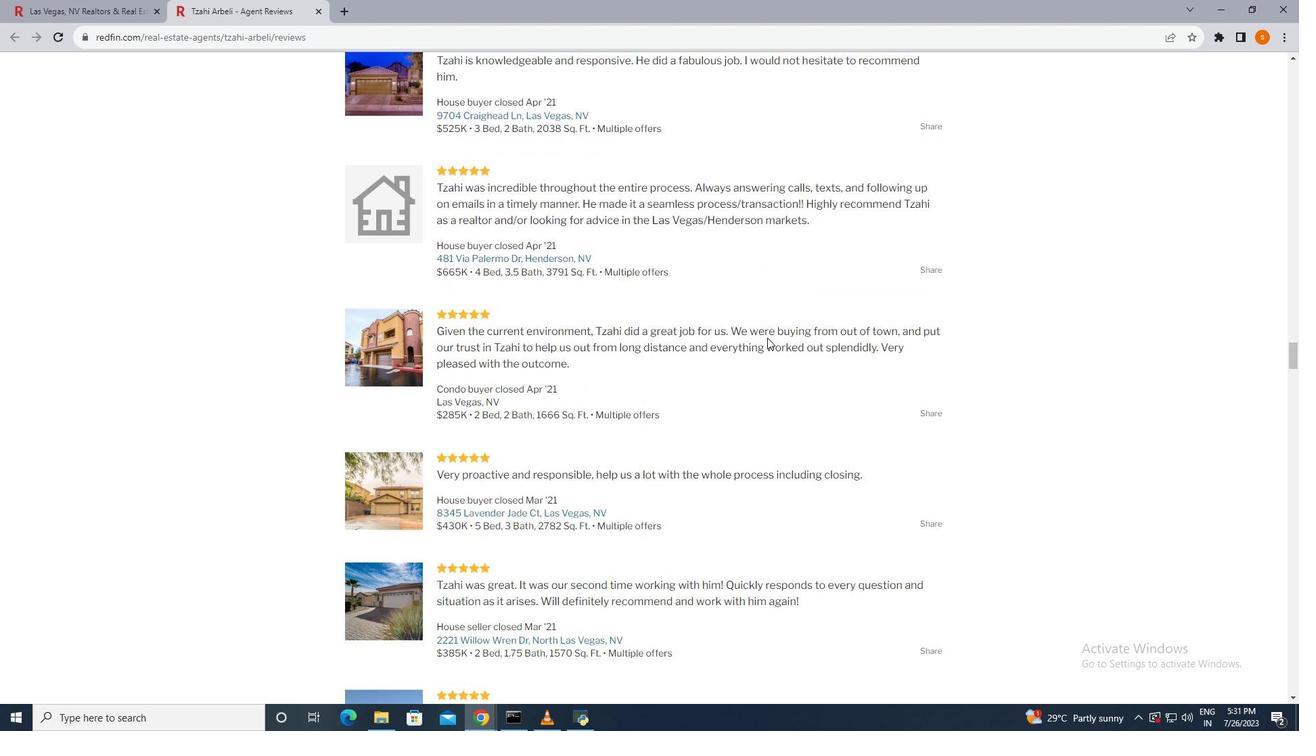 
Action: Mouse scrolled (767, 337) with delta (0, 0)
Screenshot: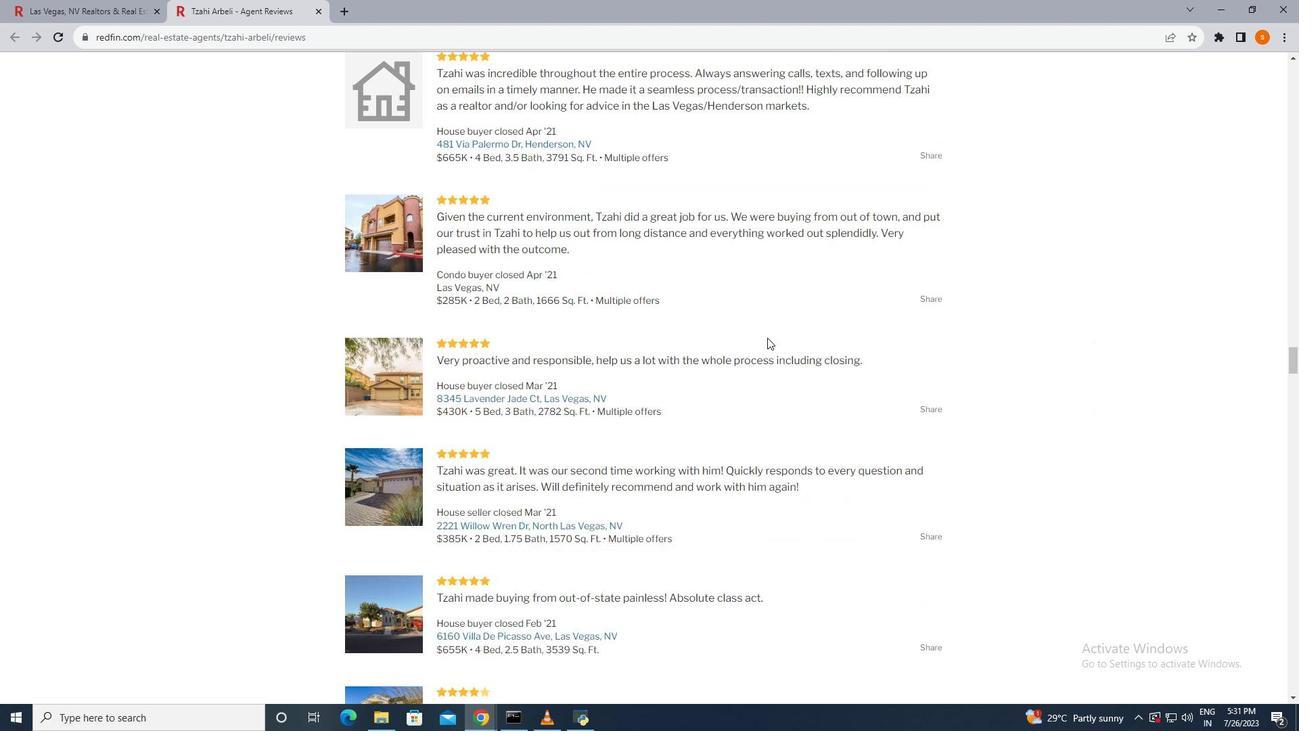 
Action: Mouse scrolled (767, 337) with delta (0, 0)
Screenshot: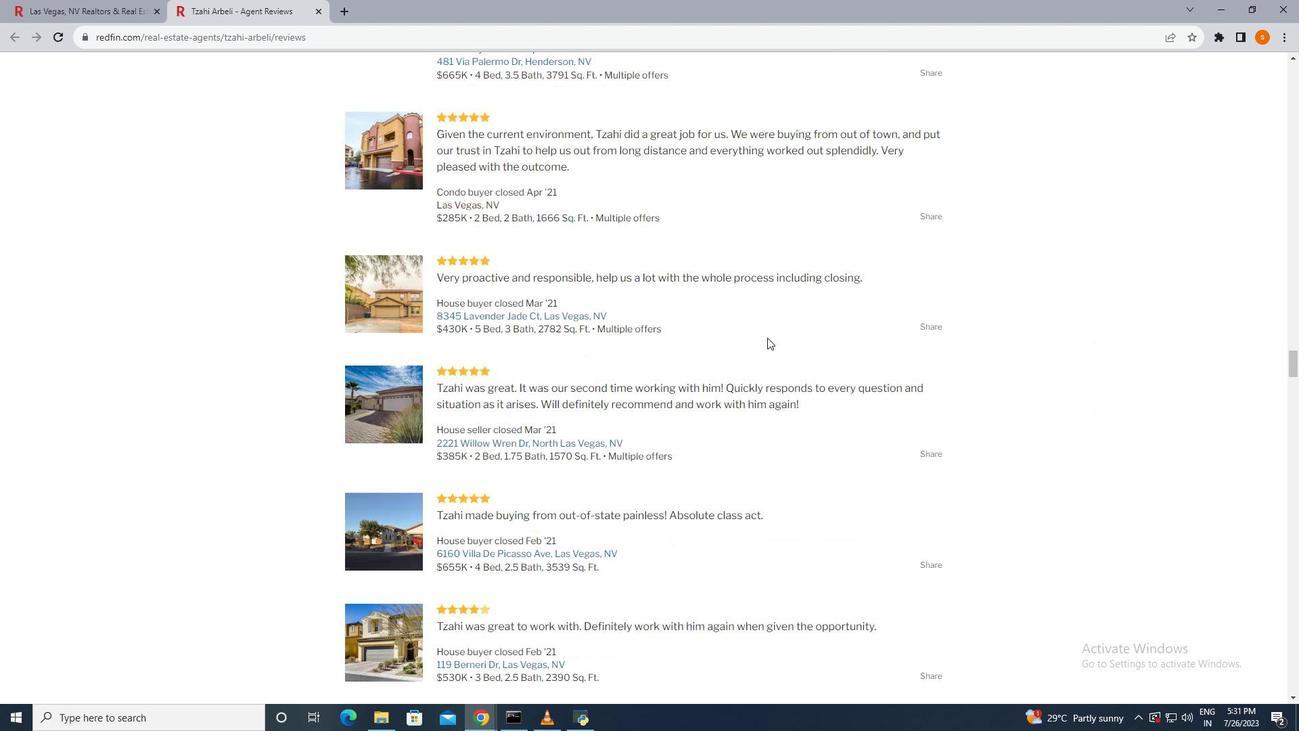 
Action: Mouse scrolled (767, 337) with delta (0, 0)
Screenshot: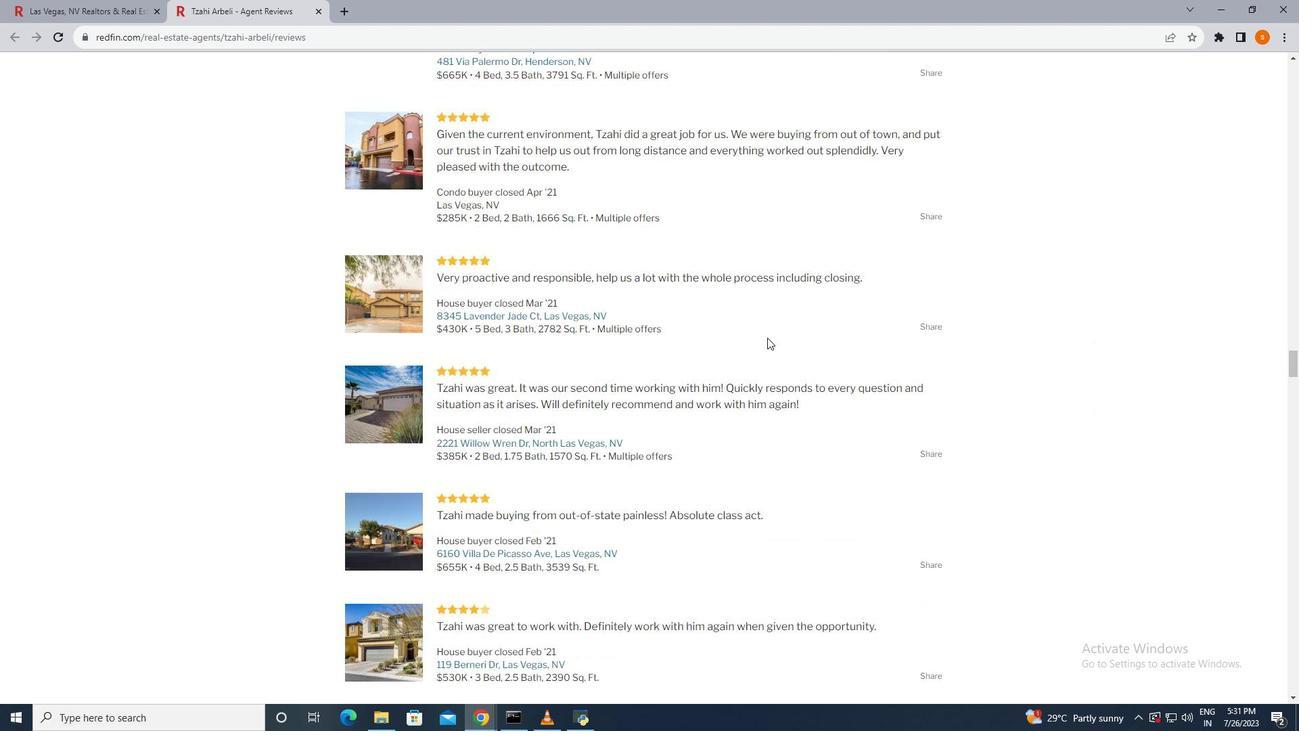 
Action: Mouse scrolled (767, 337) with delta (0, 0)
Screenshot: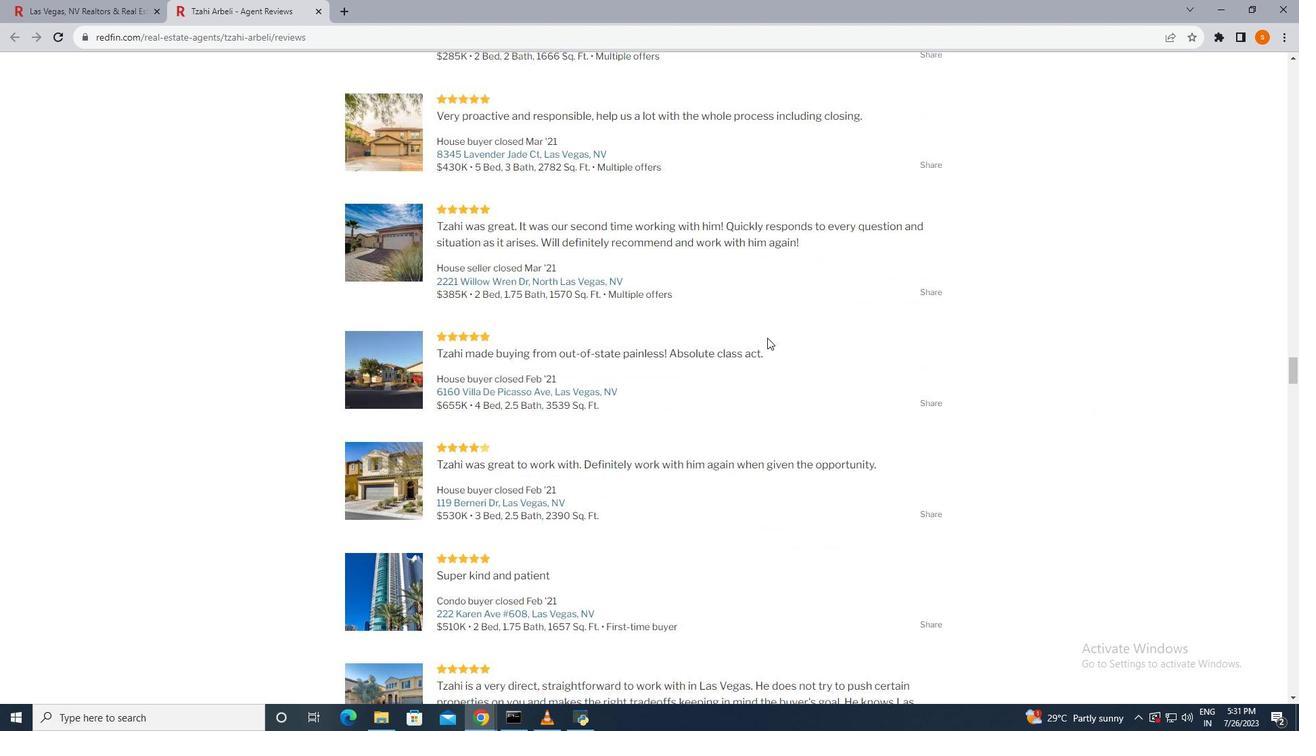 
Action: Mouse scrolled (767, 337) with delta (0, 0)
Screenshot: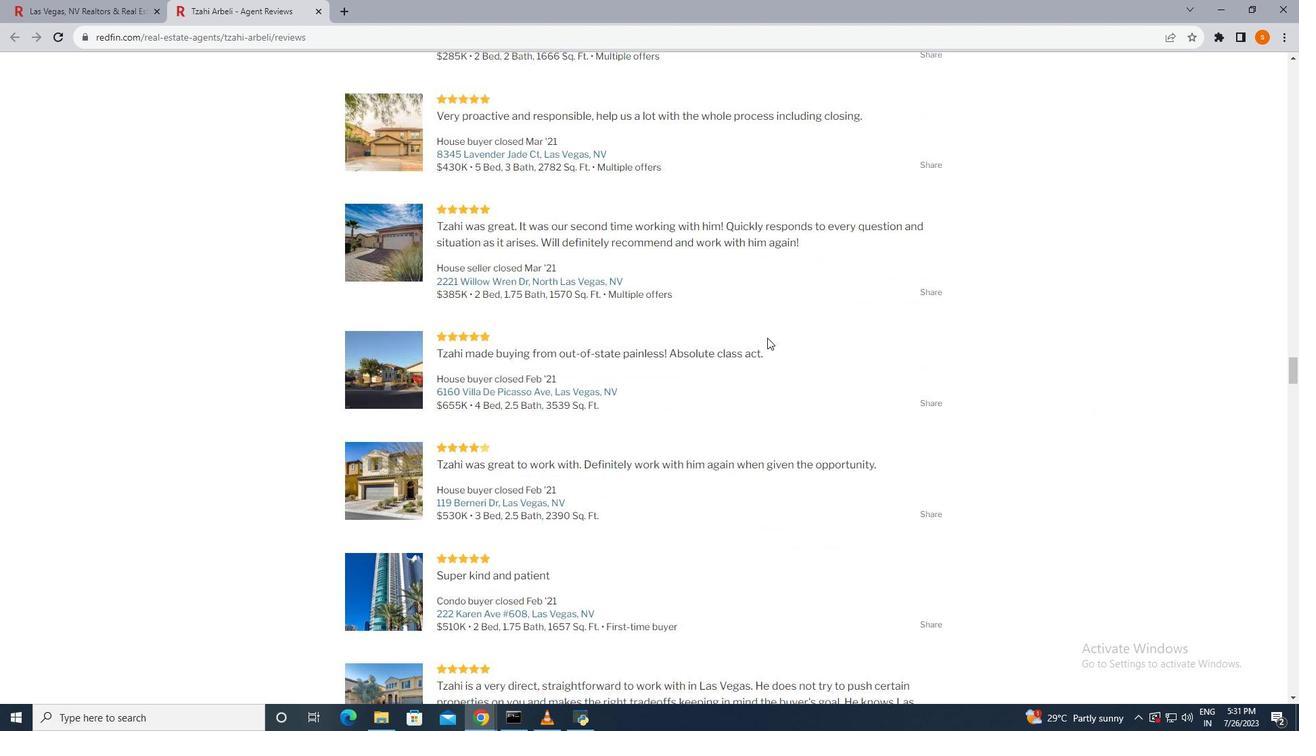 
Action: Mouse scrolled (767, 337) with delta (0, 0)
Screenshot: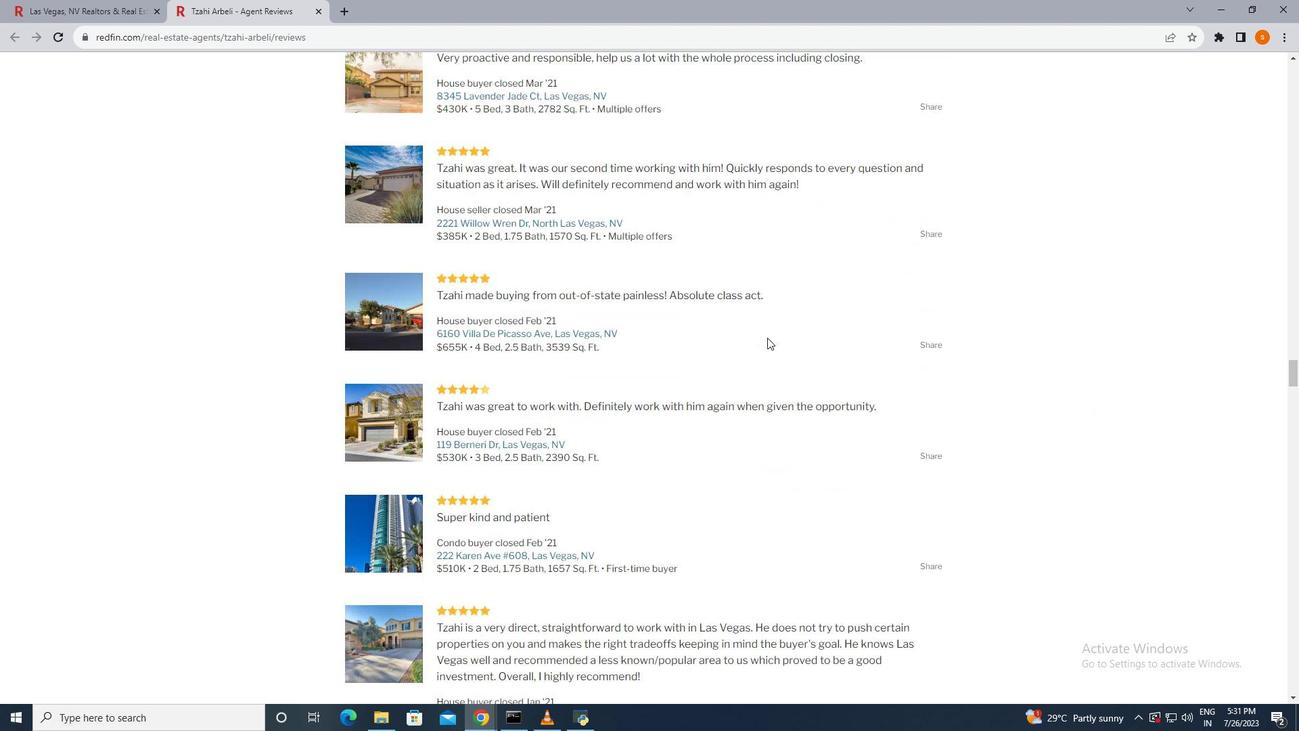 
Action: Mouse moved to (769, 341)
Screenshot: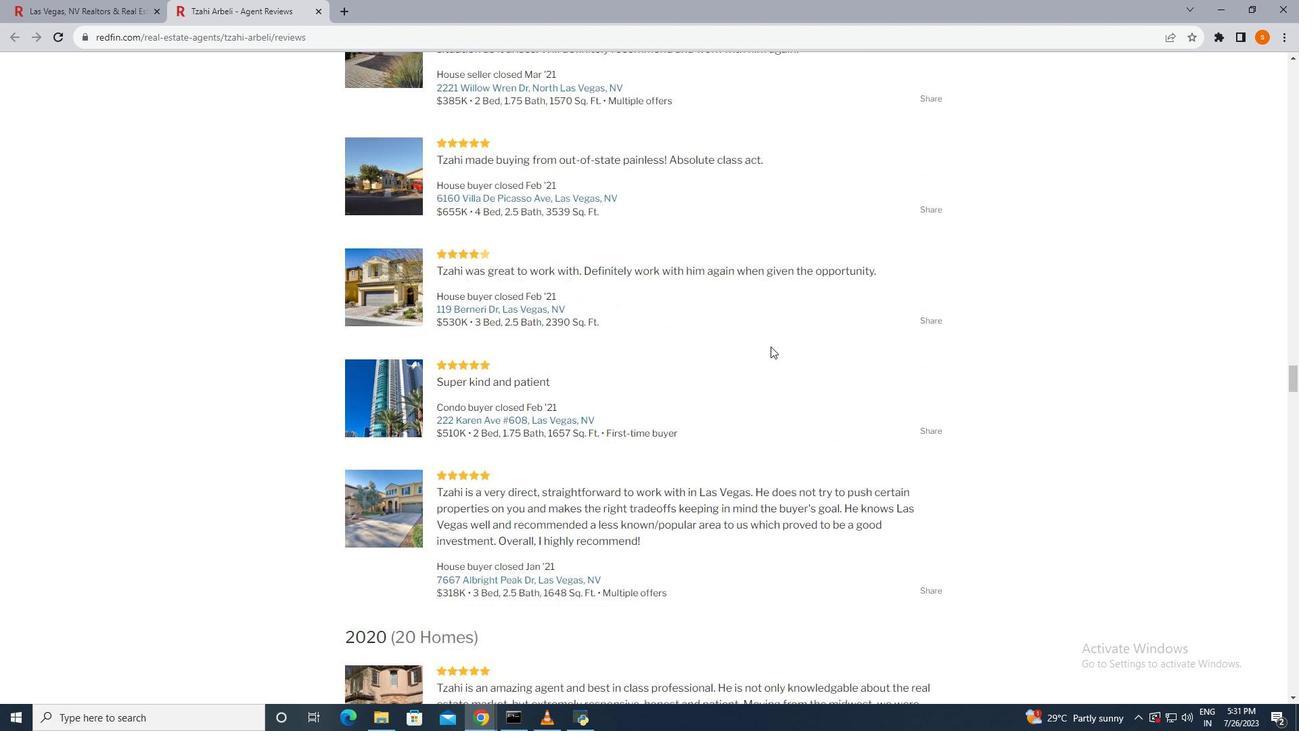 
Action: Mouse scrolled (769, 341) with delta (0, 0)
Screenshot: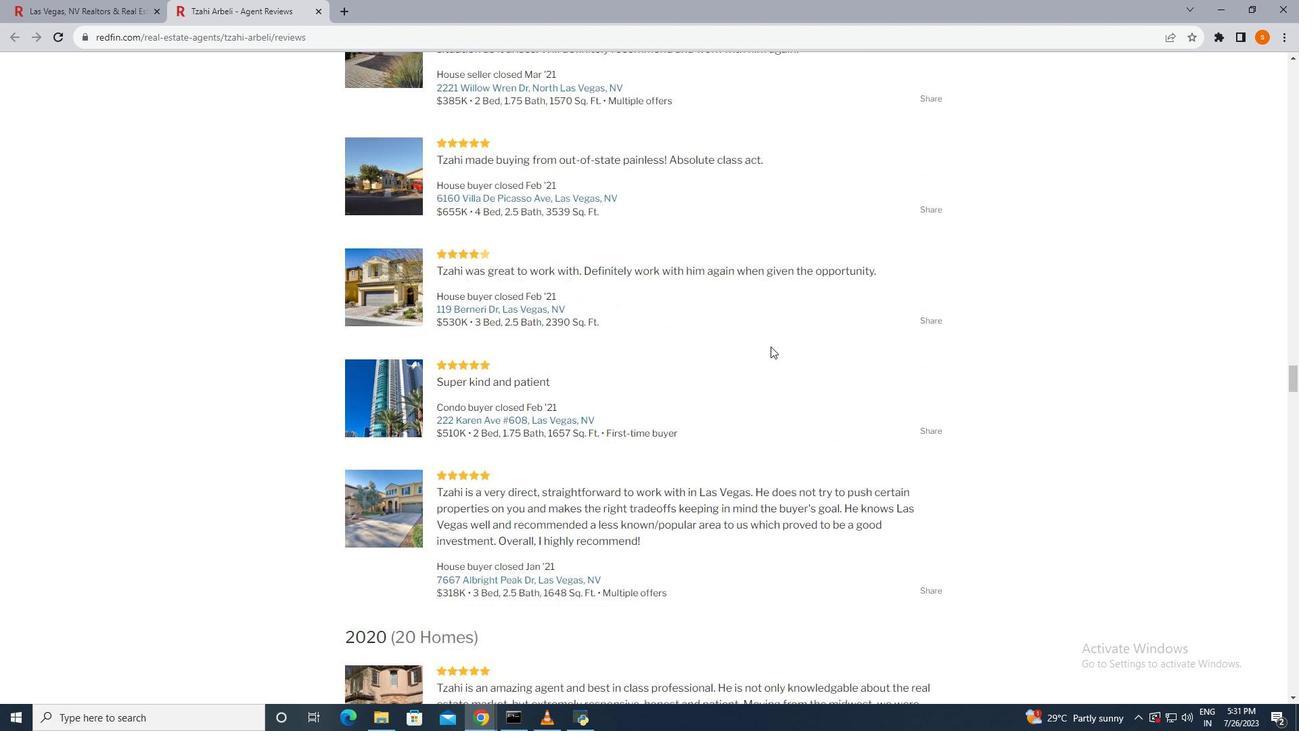 
Action: Mouse moved to (770, 344)
Screenshot: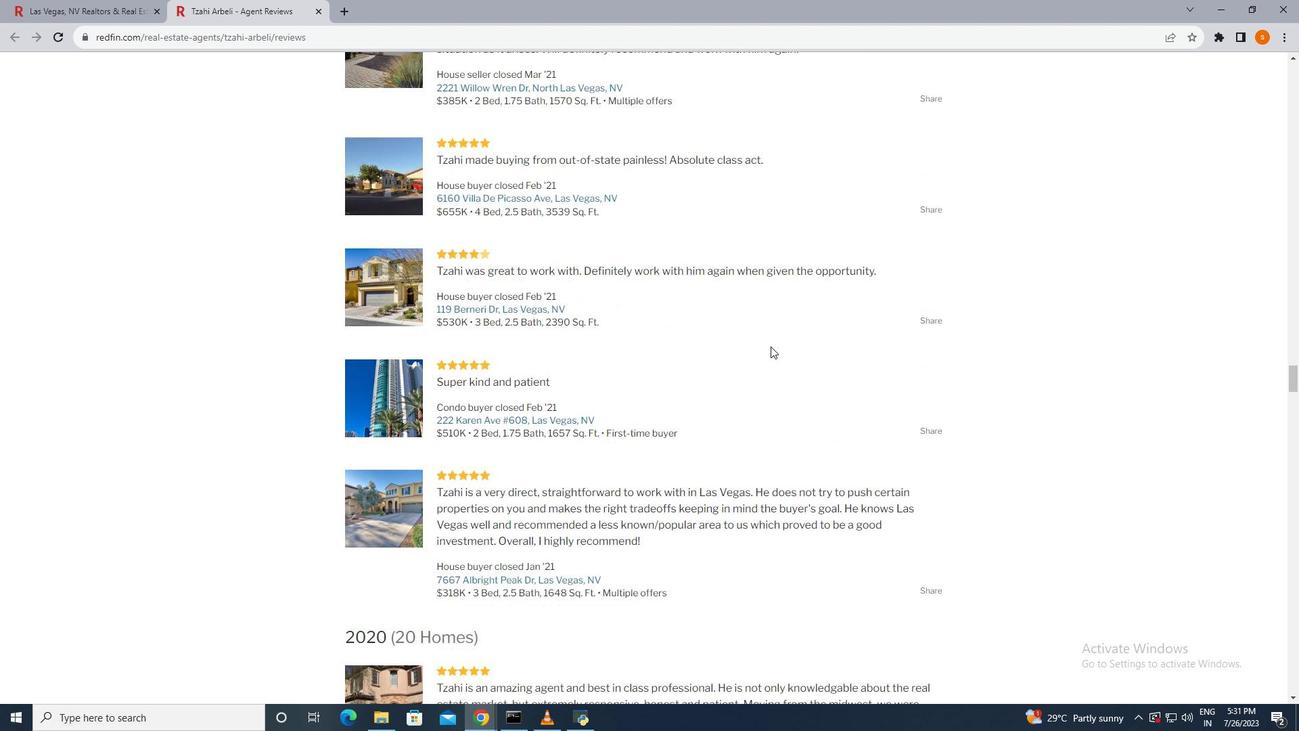 
Action: Mouse scrolled (770, 343) with delta (0, 0)
Screenshot: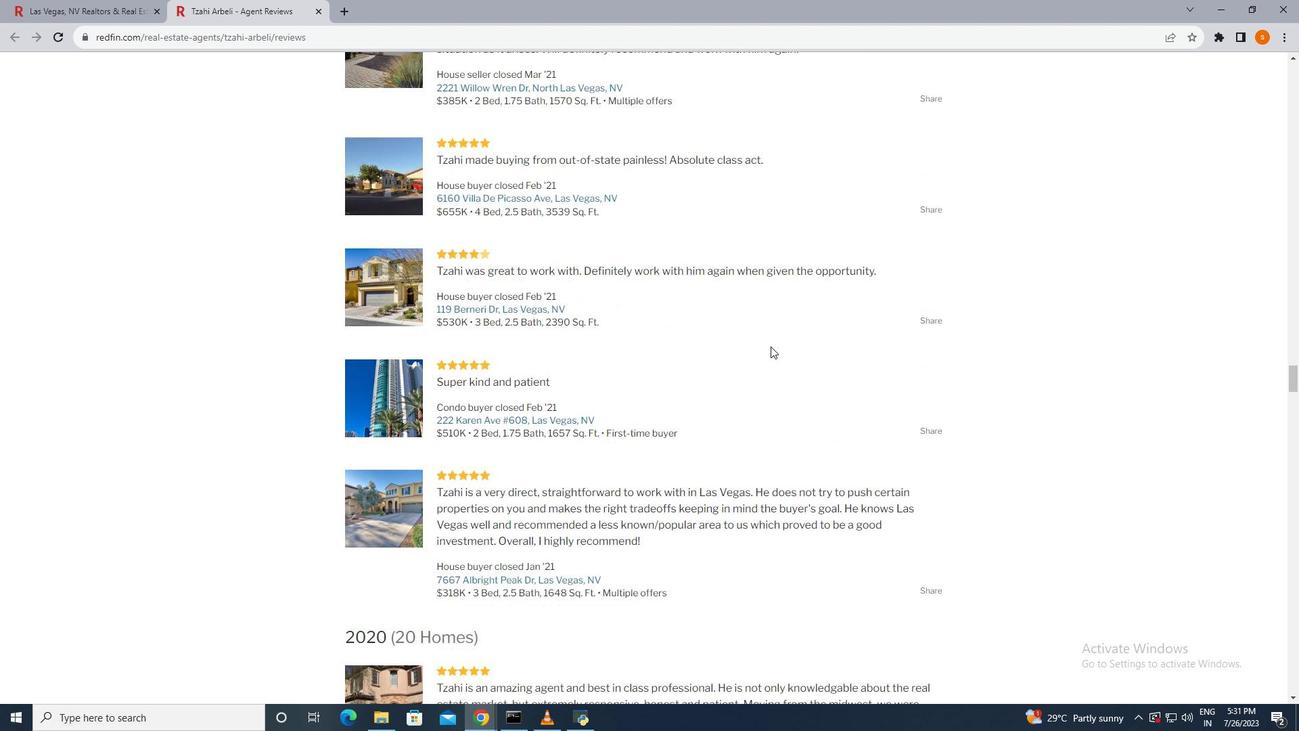 
Action: Mouse moved to (770, 346)
Screenshot: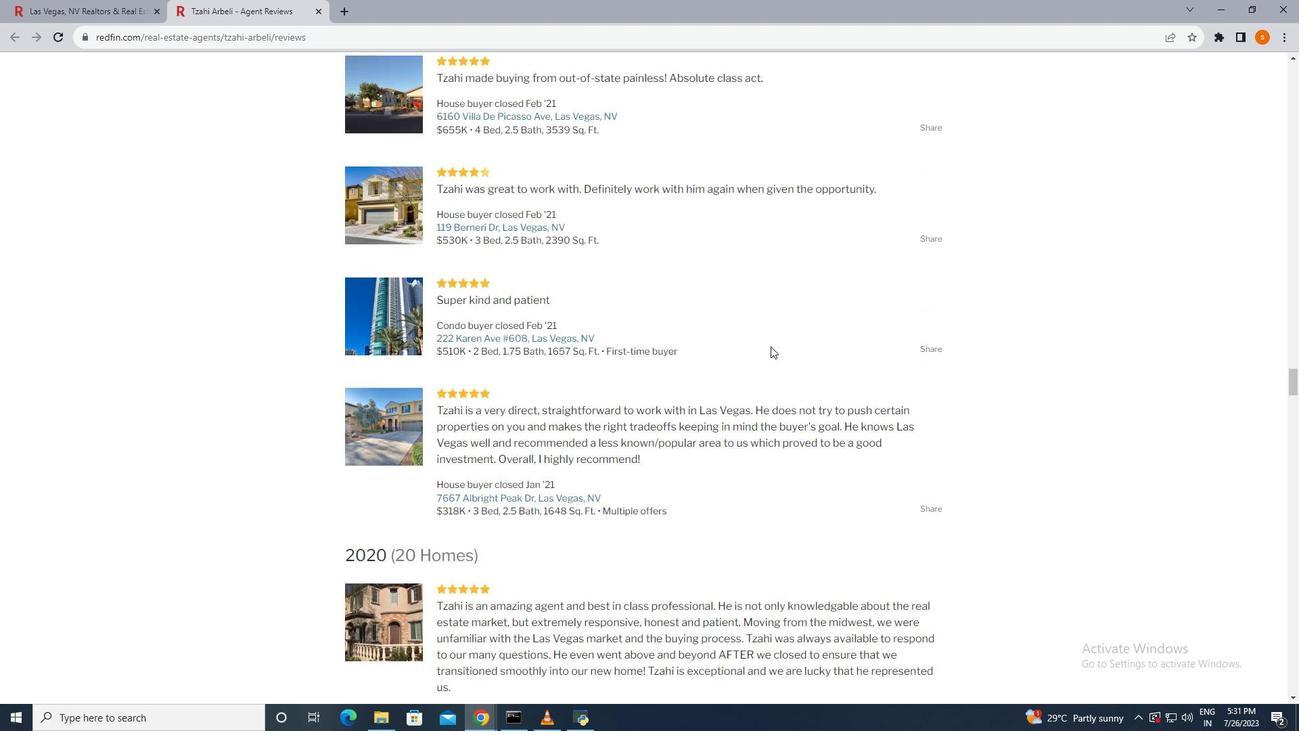 
Action: Mouse scrolled (770, 345) with delta (0, 0)
Screenshot: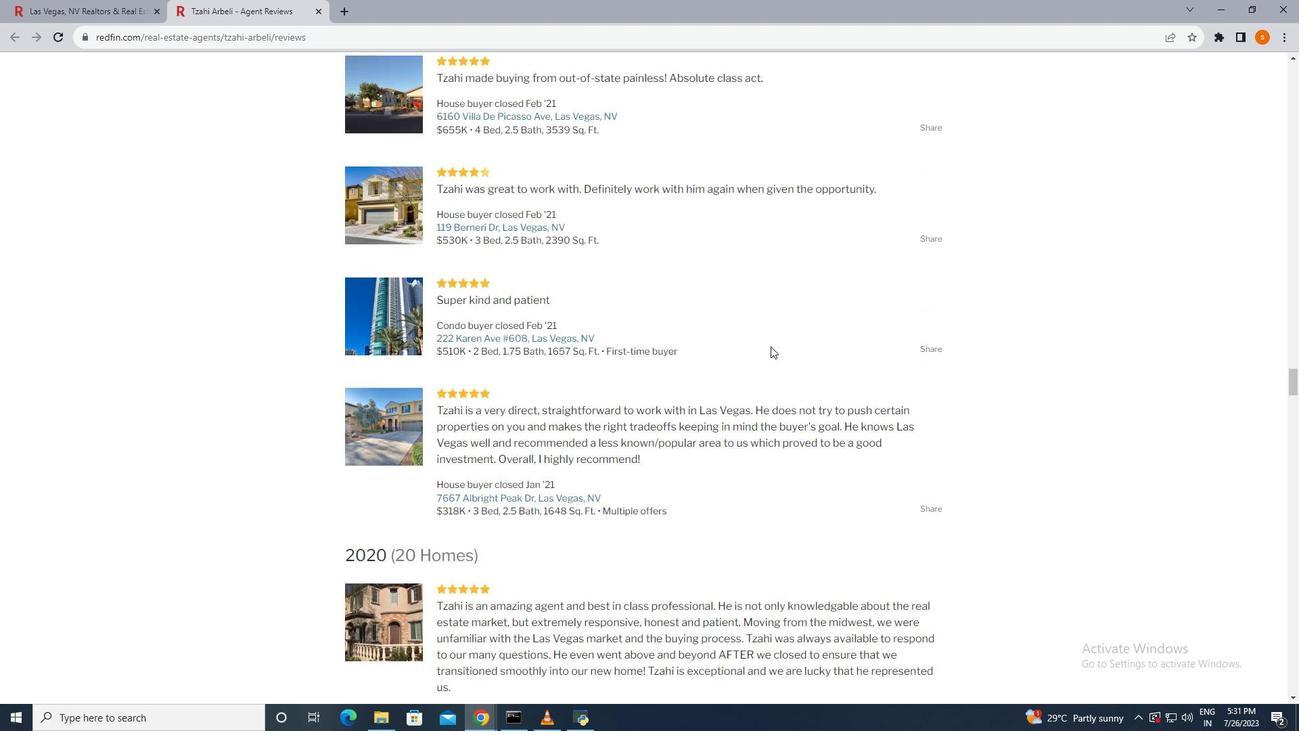 
Action: Mouse scrolled (770, 345) with delta (0, 0)
Screenshot: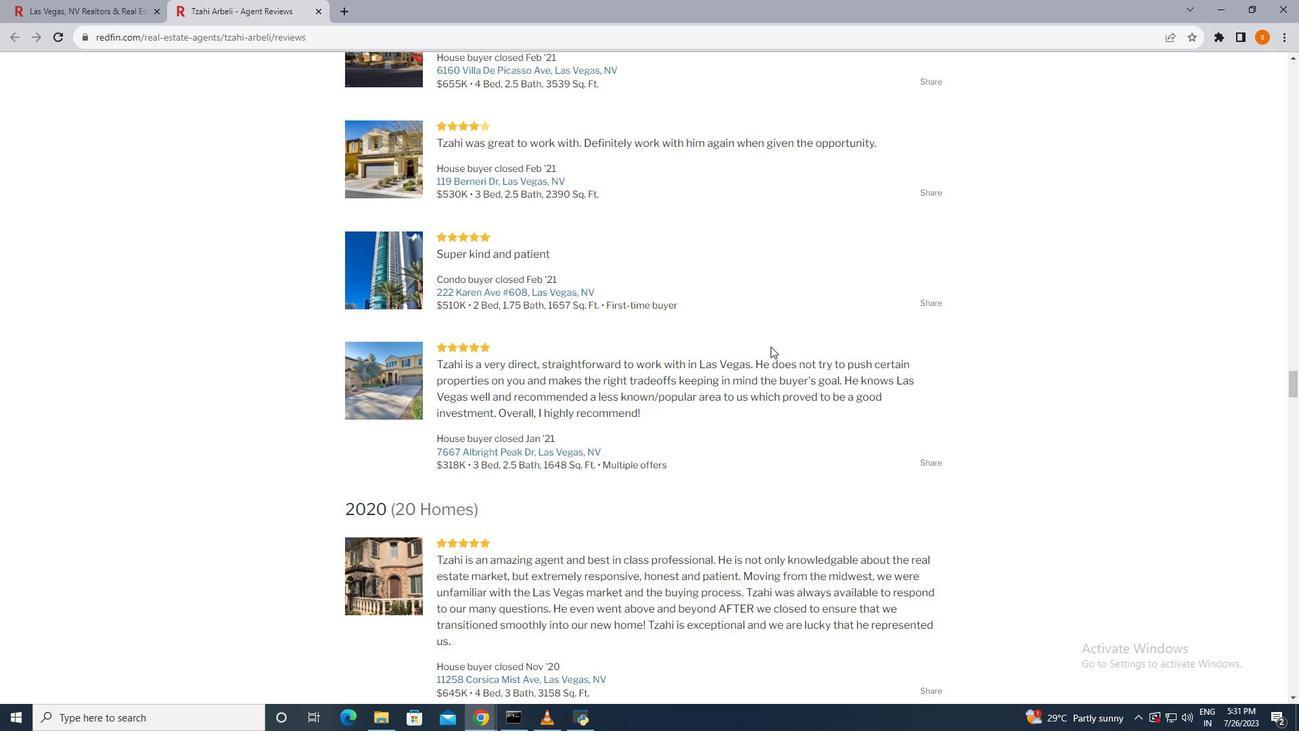 
Action: Mouse moved to (770, 347)
Screenshot: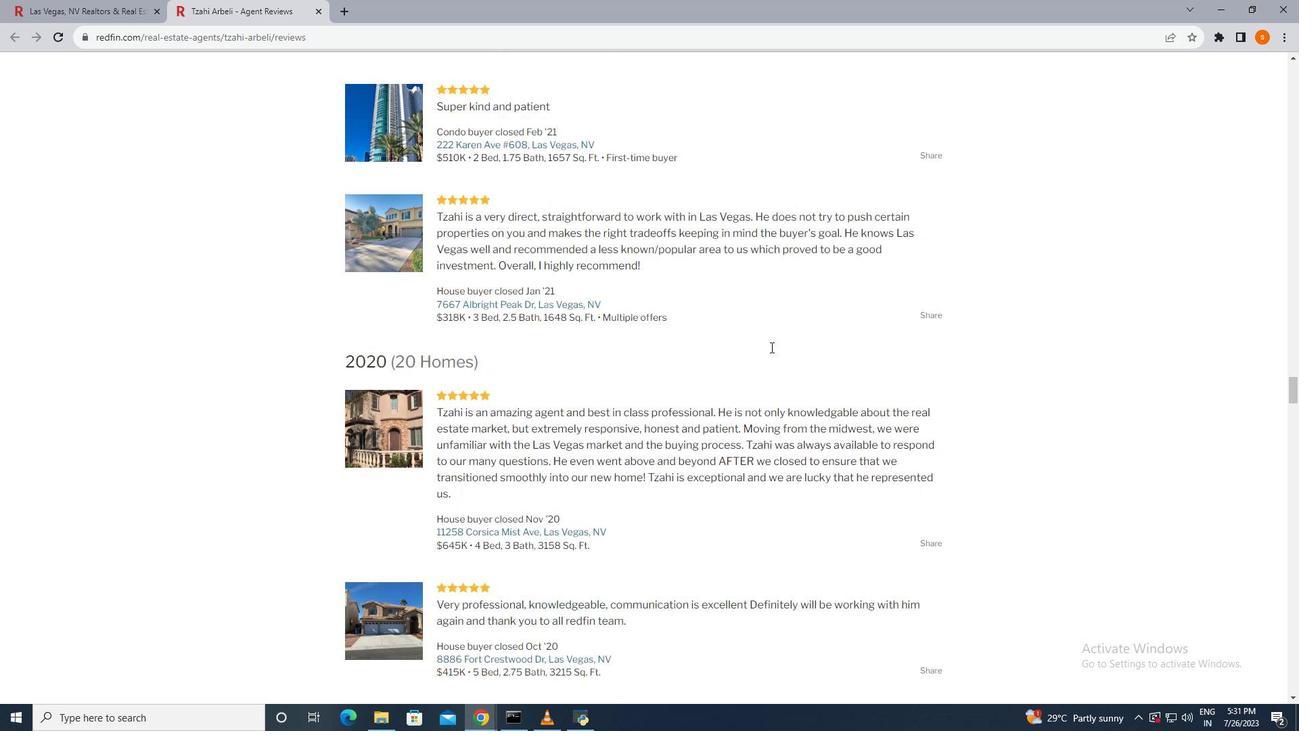 
Action: Mouse scrolled (770, 346) with delta (0, 0)
Screenshot: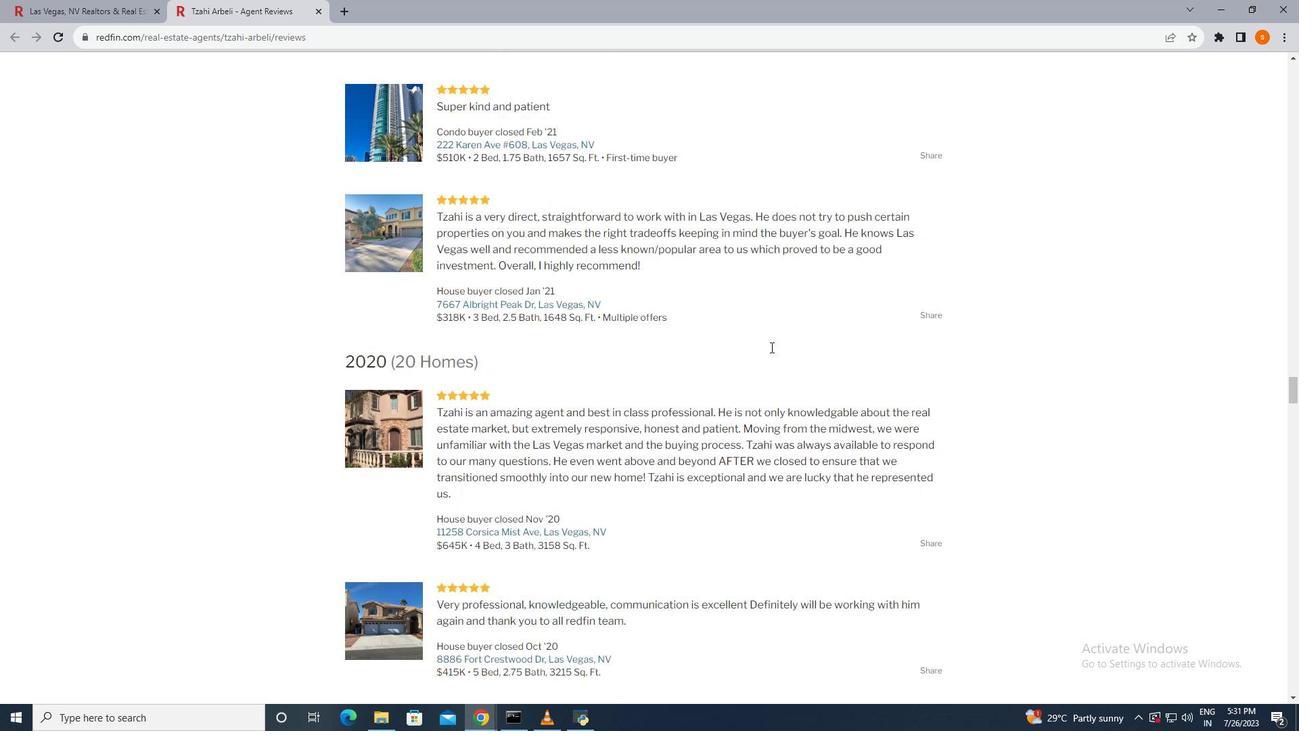 
Action: Mouse scrolled (770, 346) with delta (0, 0)
Screenshot: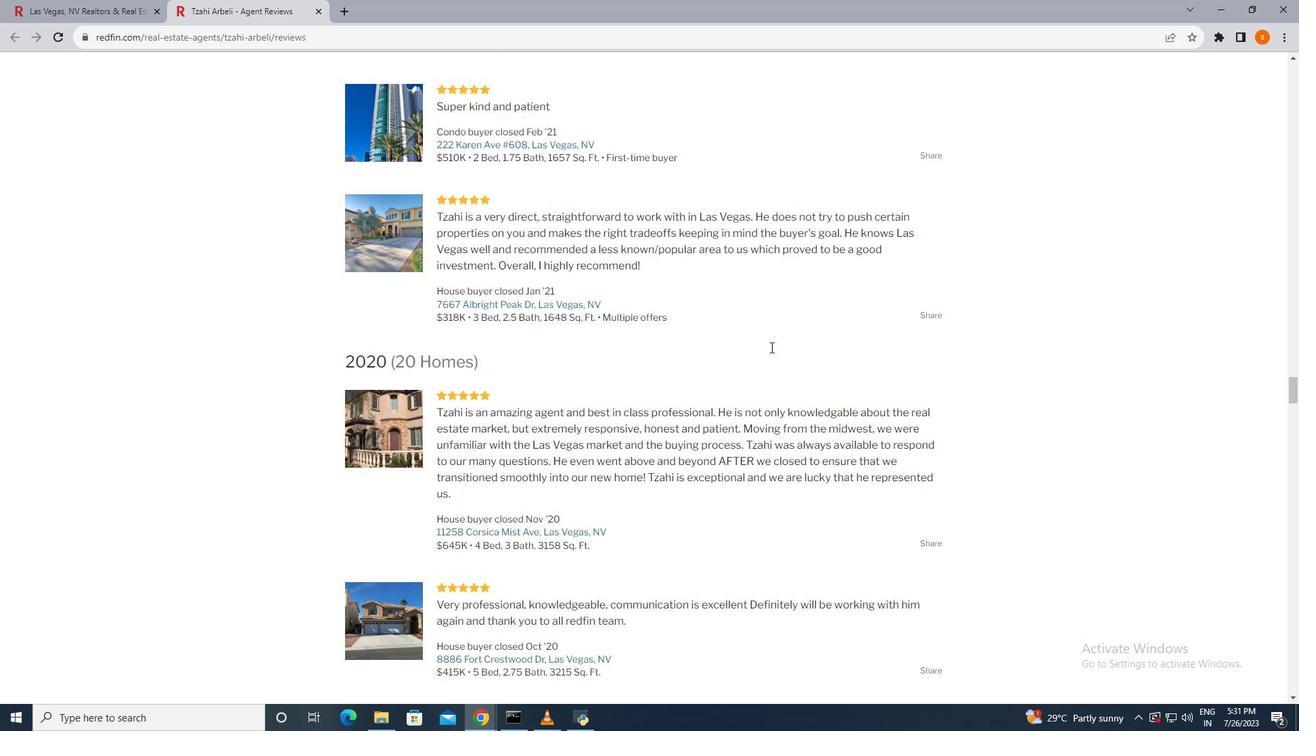 
Action: Mouse scrolled (770, 346) with delta (0, 0)
Screenshot: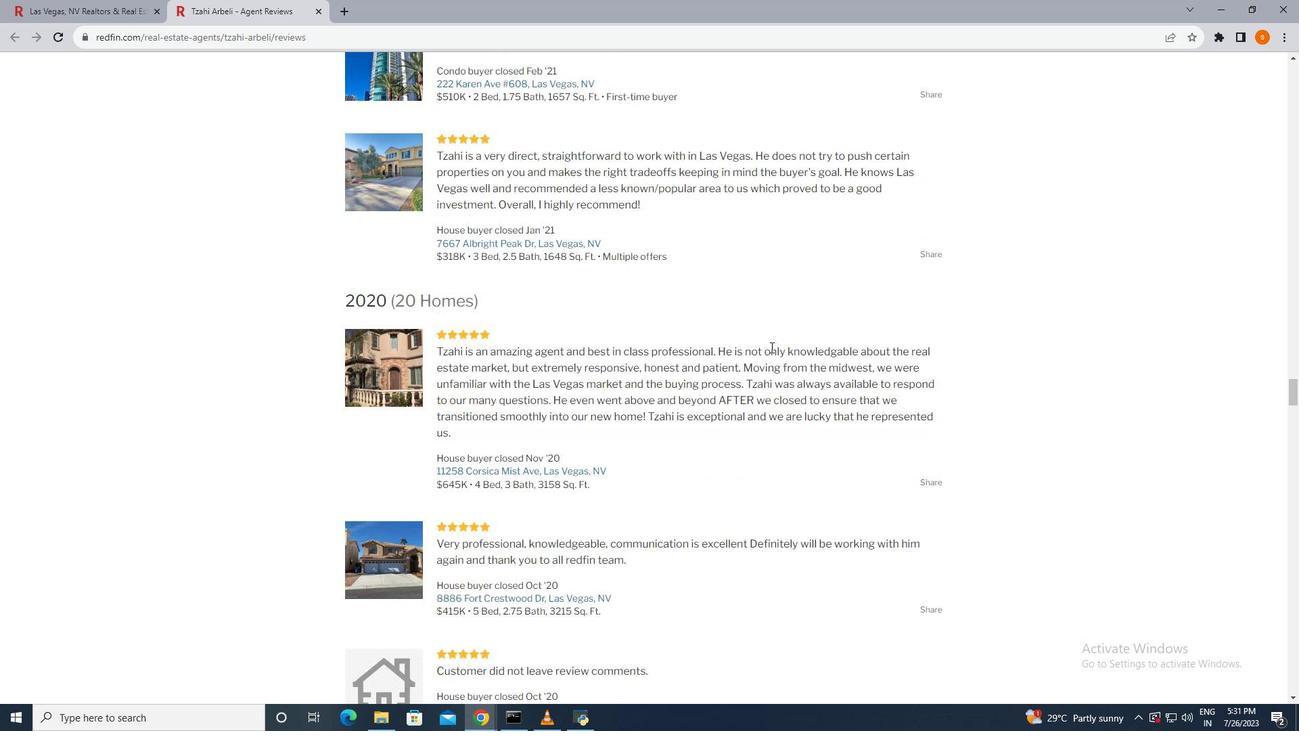 
Action: Mouse scrolled (770, 346) with delta (0, 0)
Screenshot: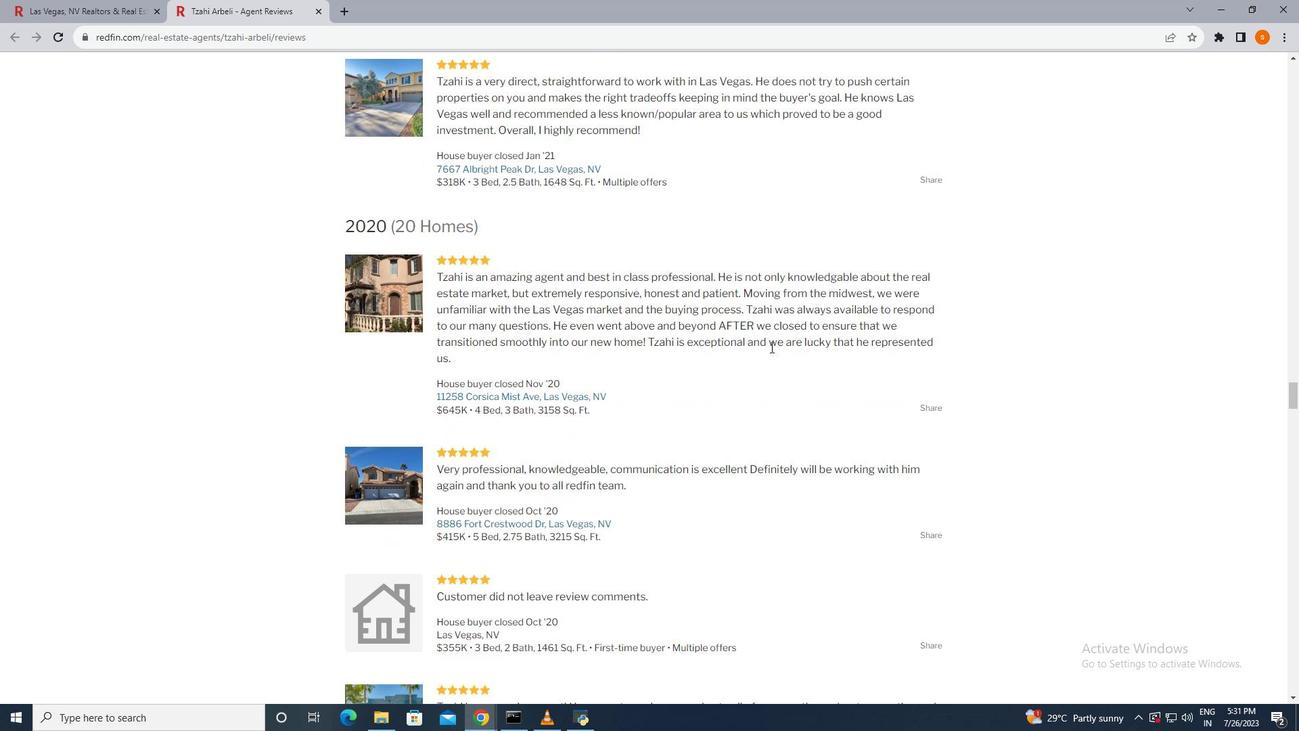 
Action: Mouse scrolled (770, 346) with delta (0, 0)
Screenshot: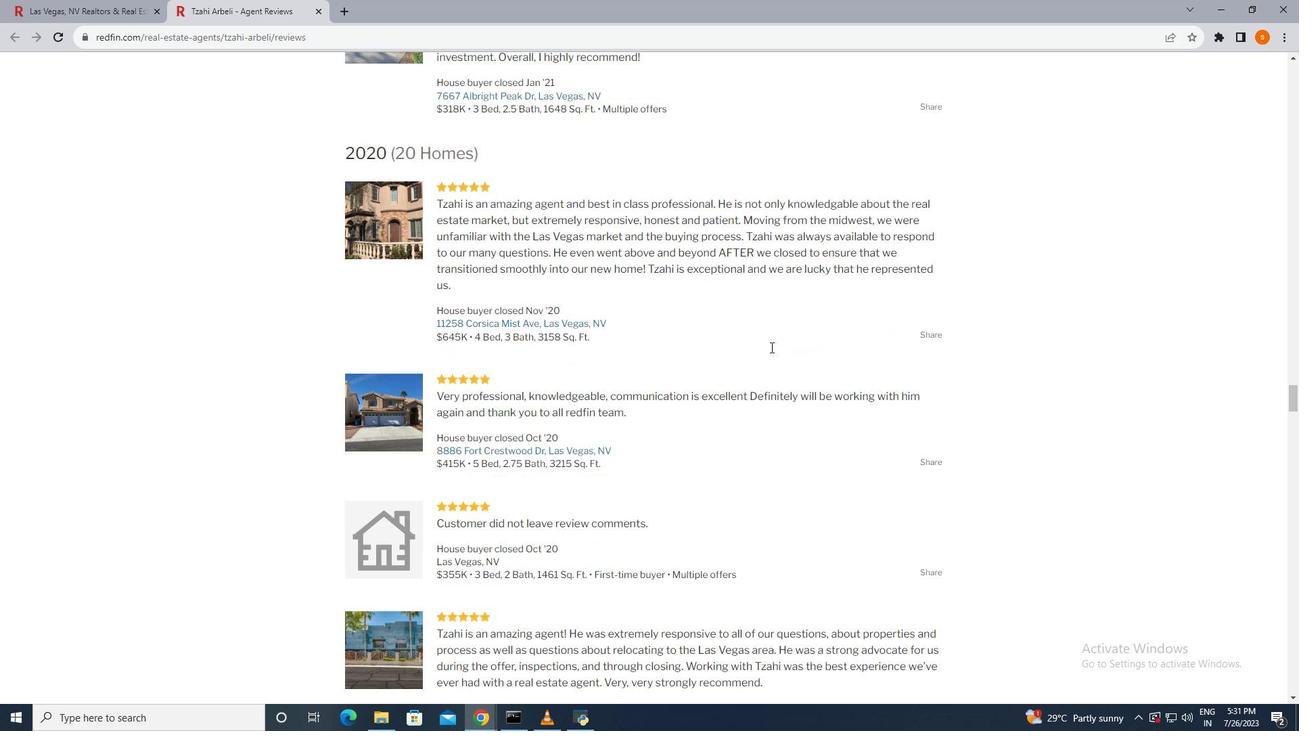
Action: Mouse scrolled (770, 346) with delta (0, 0)
Screenshot: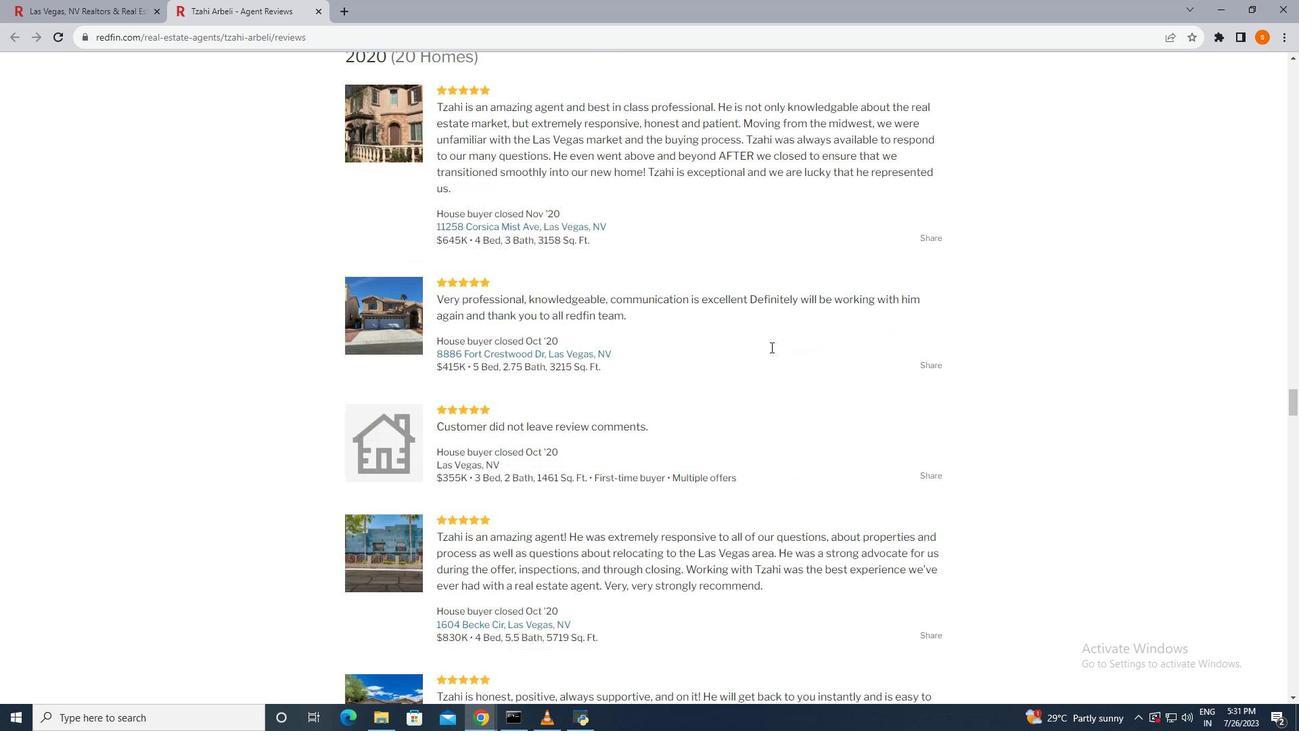 
Action: Mouse scrolled (770, 346) with delta (0, 0)
Screenshot: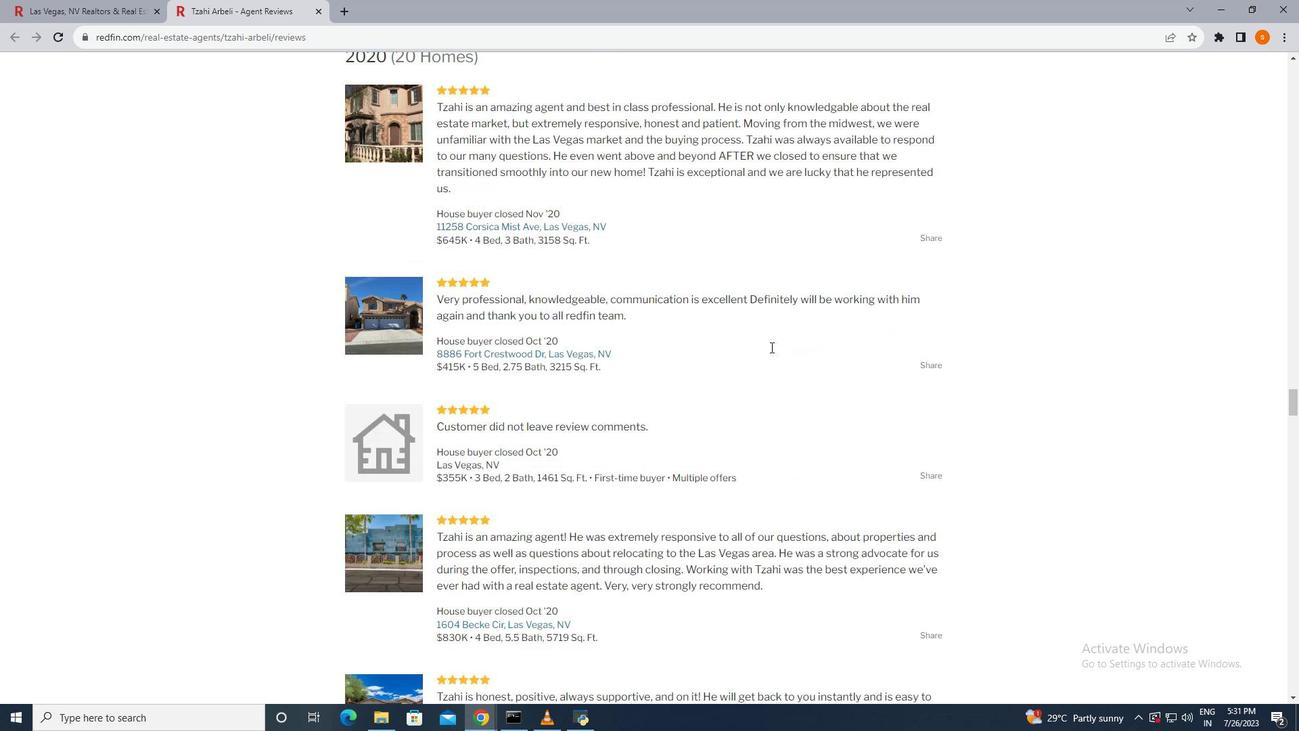
Action: Mouse scrolled (770, 346) with delta (0, 0)
Screenshot: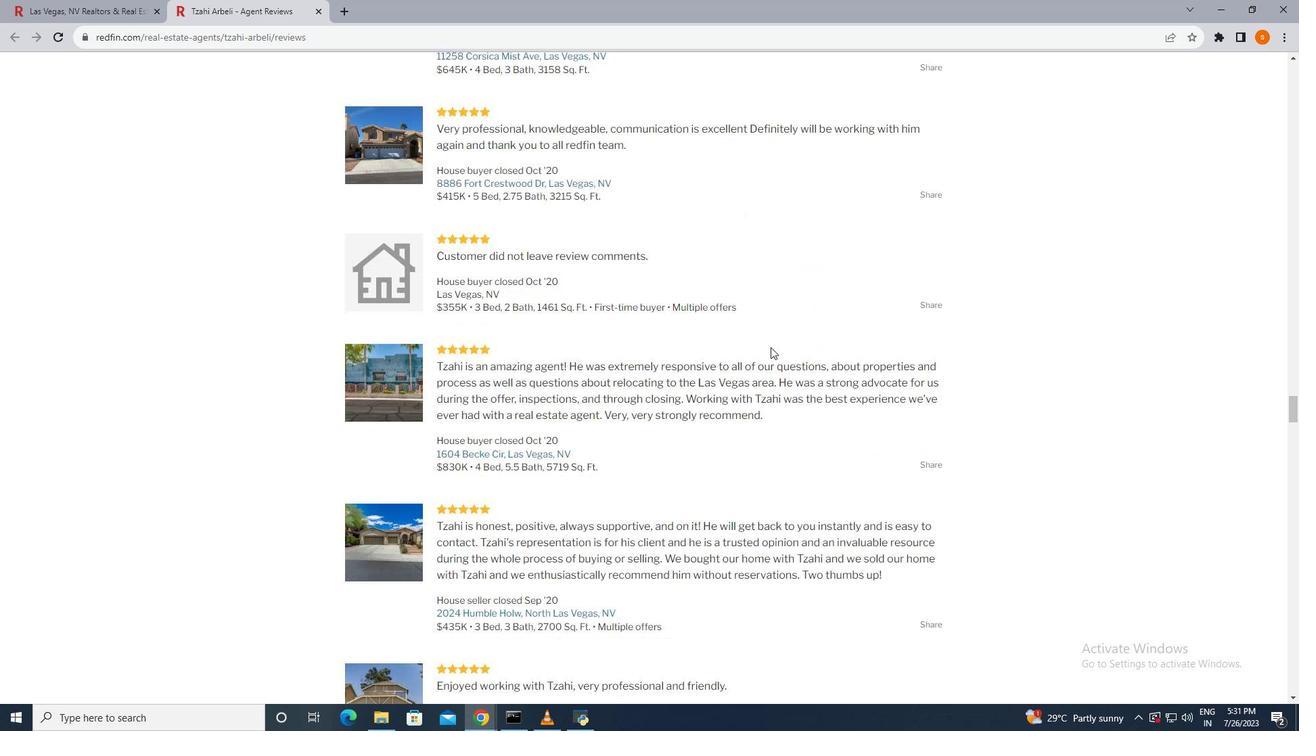 
Action: Mouse scrolled (770, 346) with delta (0, 0)
Screenshot: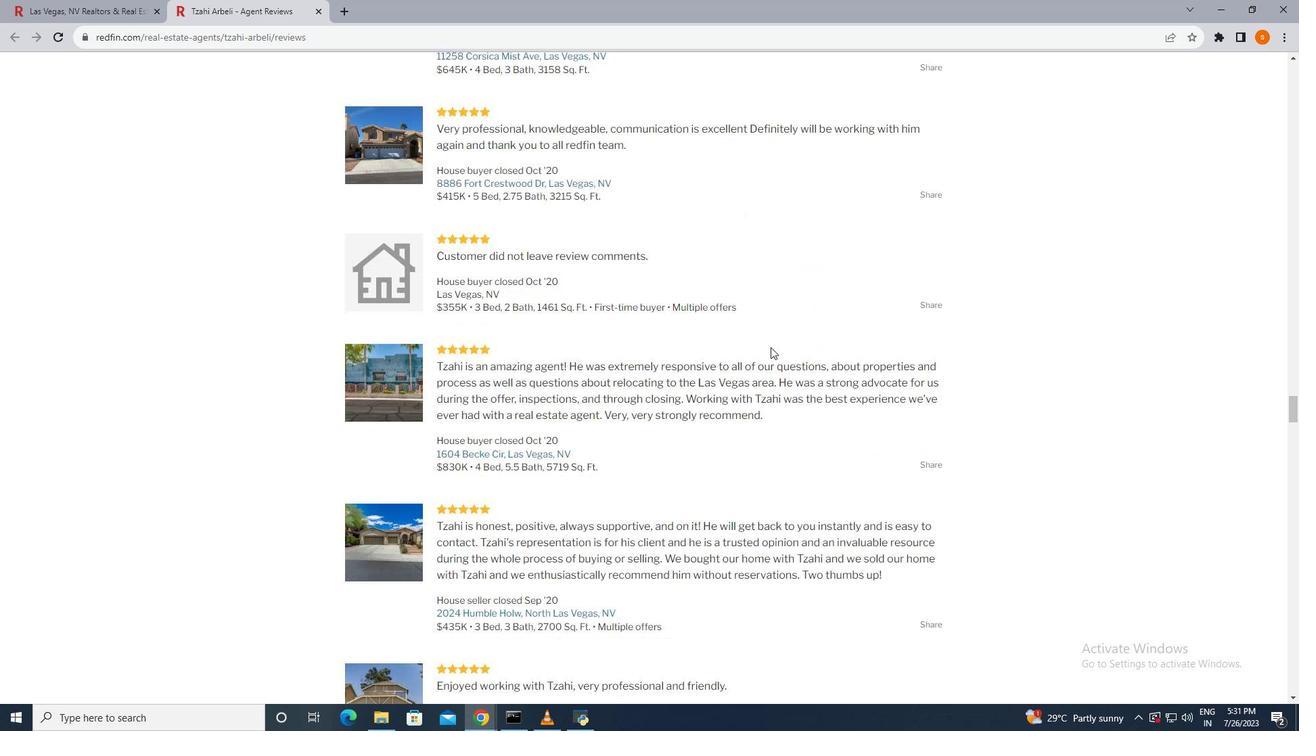 
Action: Mouse scrolled (770, 346) with delta (0, 0)
Screenshot: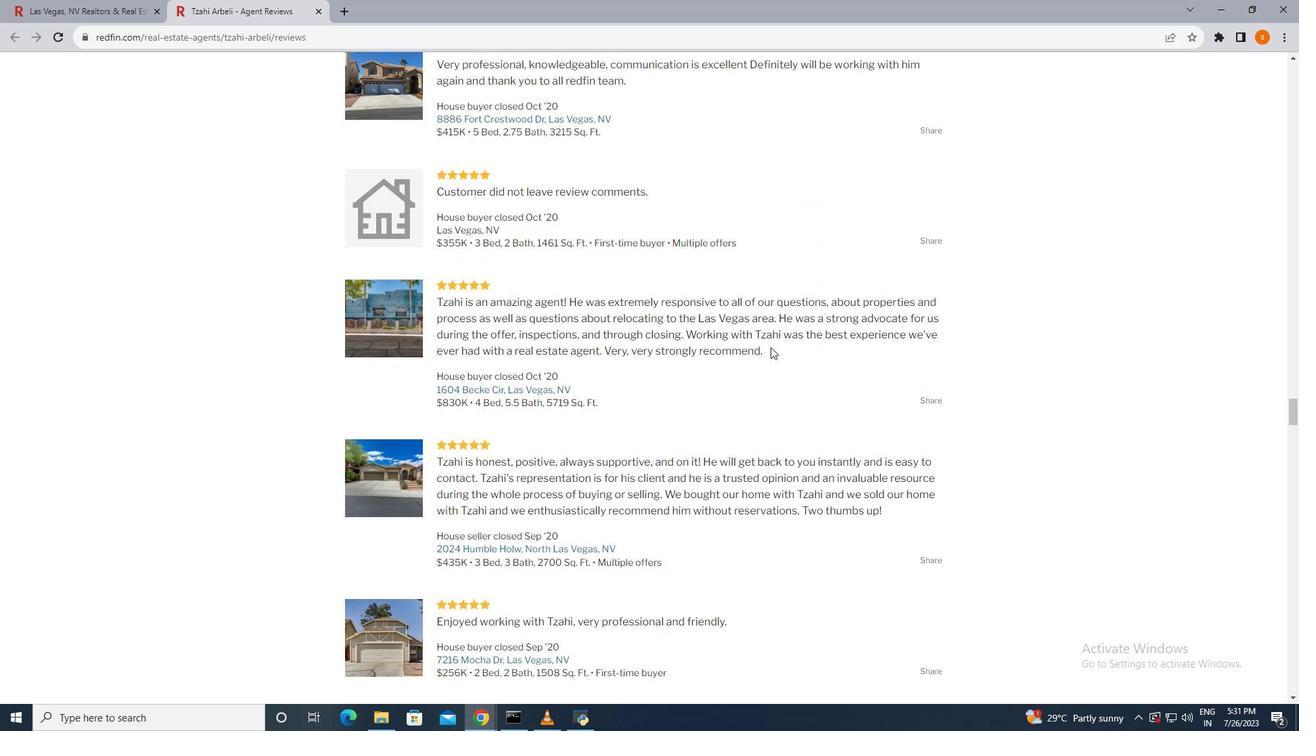 
Action: Mouse moved to (771, 347)
Screenshot: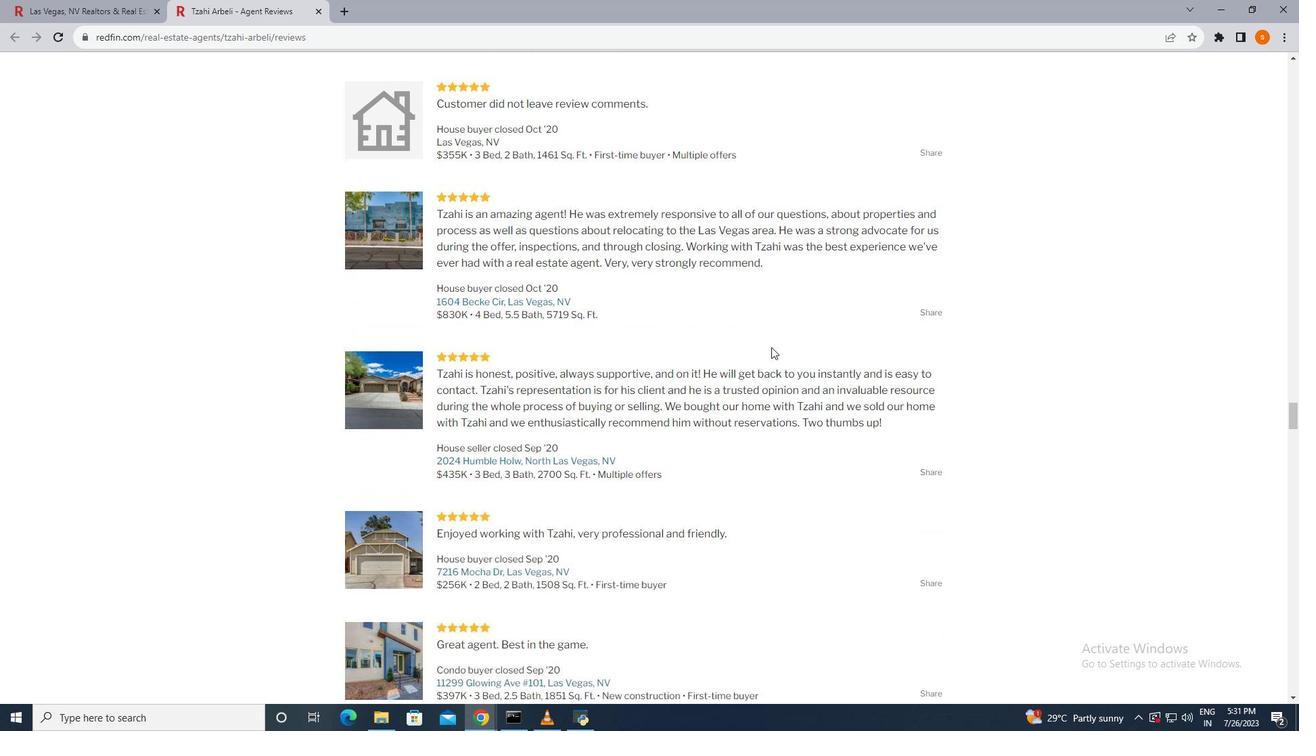 
Action: Mouse scrolled (771, 346) with delta (0, 0)
Screenshot: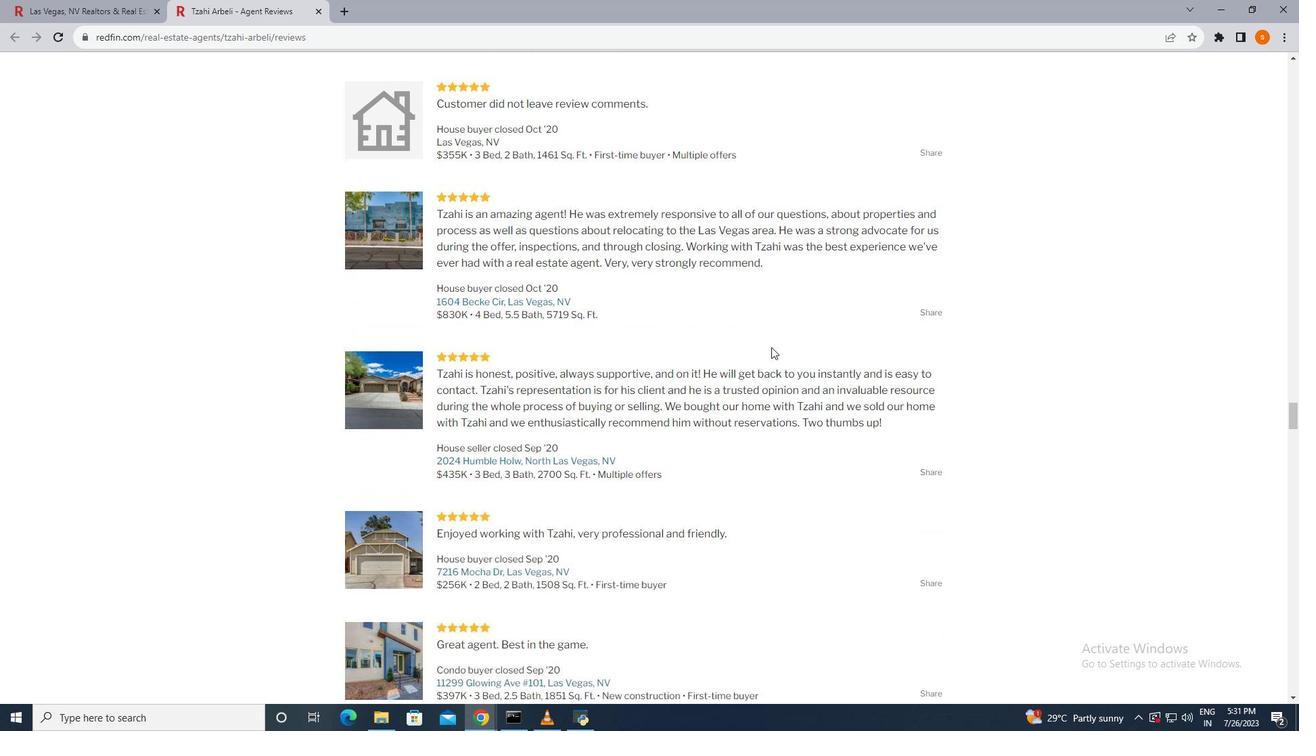 
Action: Mouse scrolled (771, 346) with delta (0, 0)
Screenshot: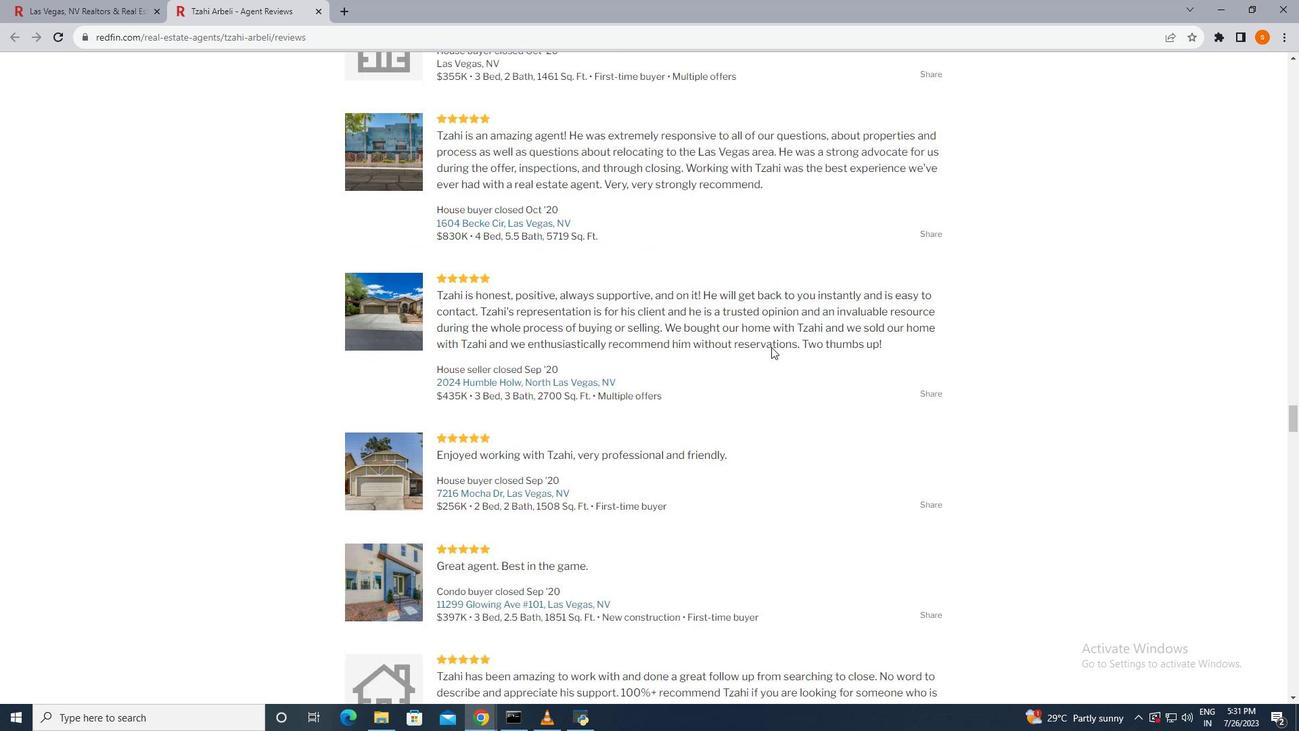 
Action: Mouse scrolled (771, 346) with delta (0, 0)
Screenshot: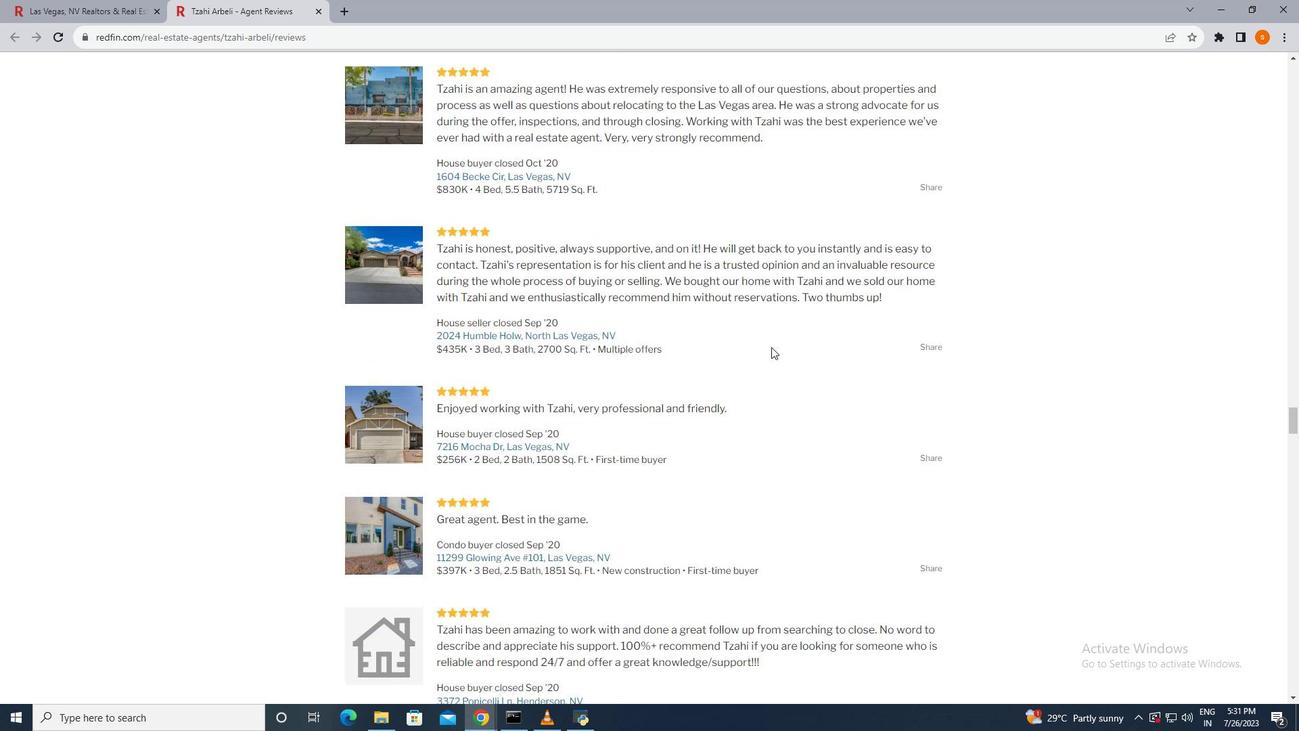 
Action: Mouse scrolled (771, 346) with delta (0, 0)
Screenshot: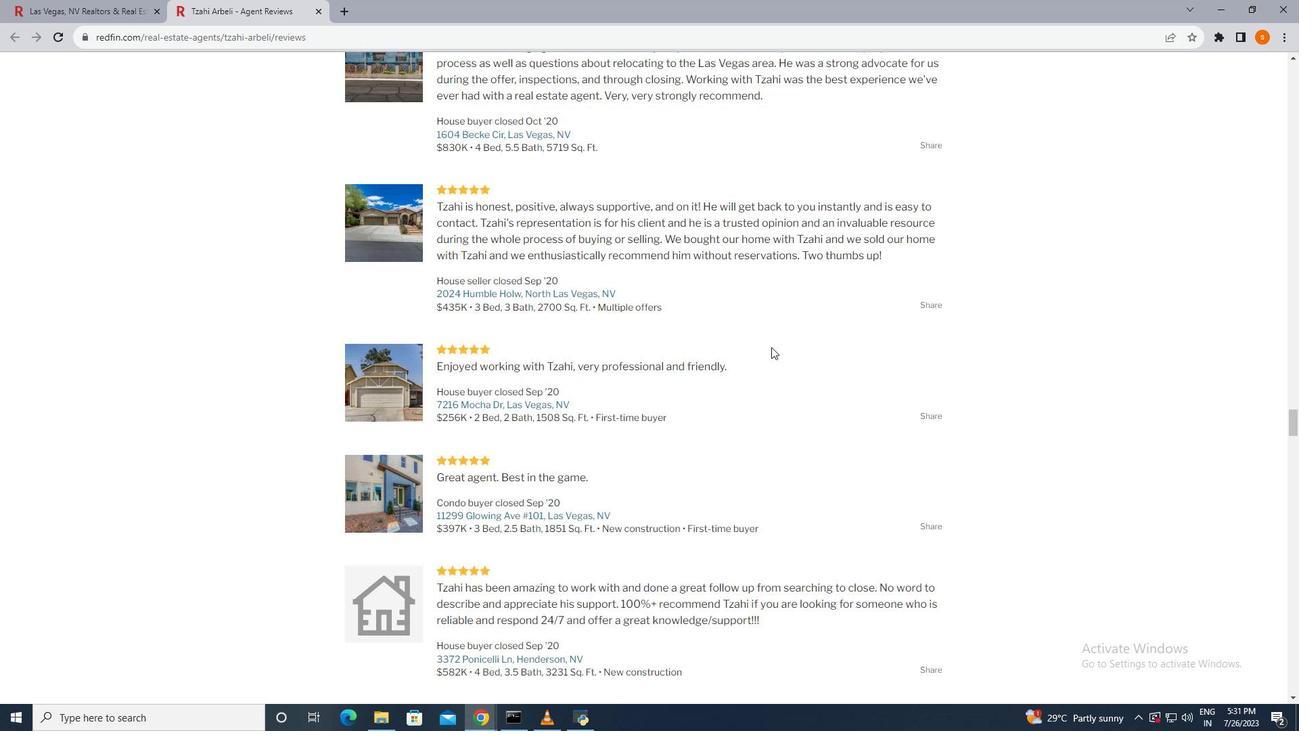 
Action: Mouse scrolled (771, 346) with delta (0, 0)
Screenshot: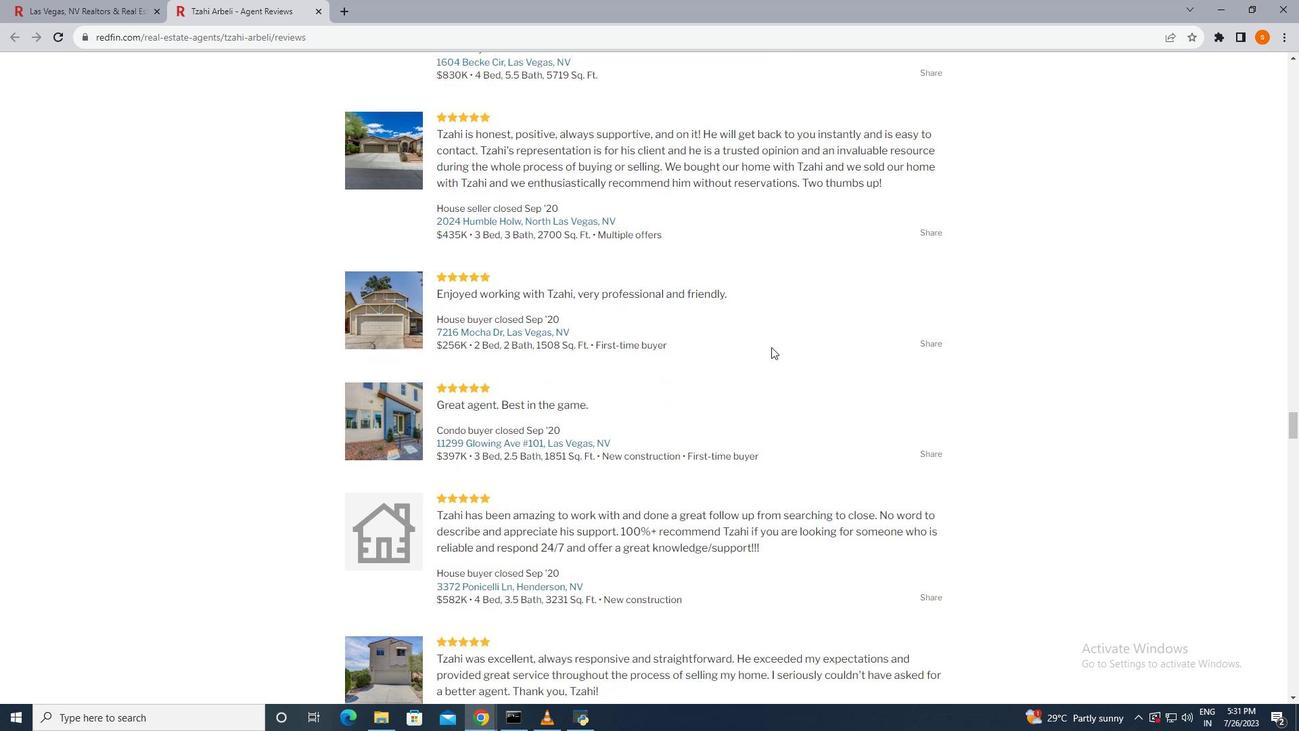
Action: Mouse scrolled (771, 346) with delta (0, 0)
Screenshot: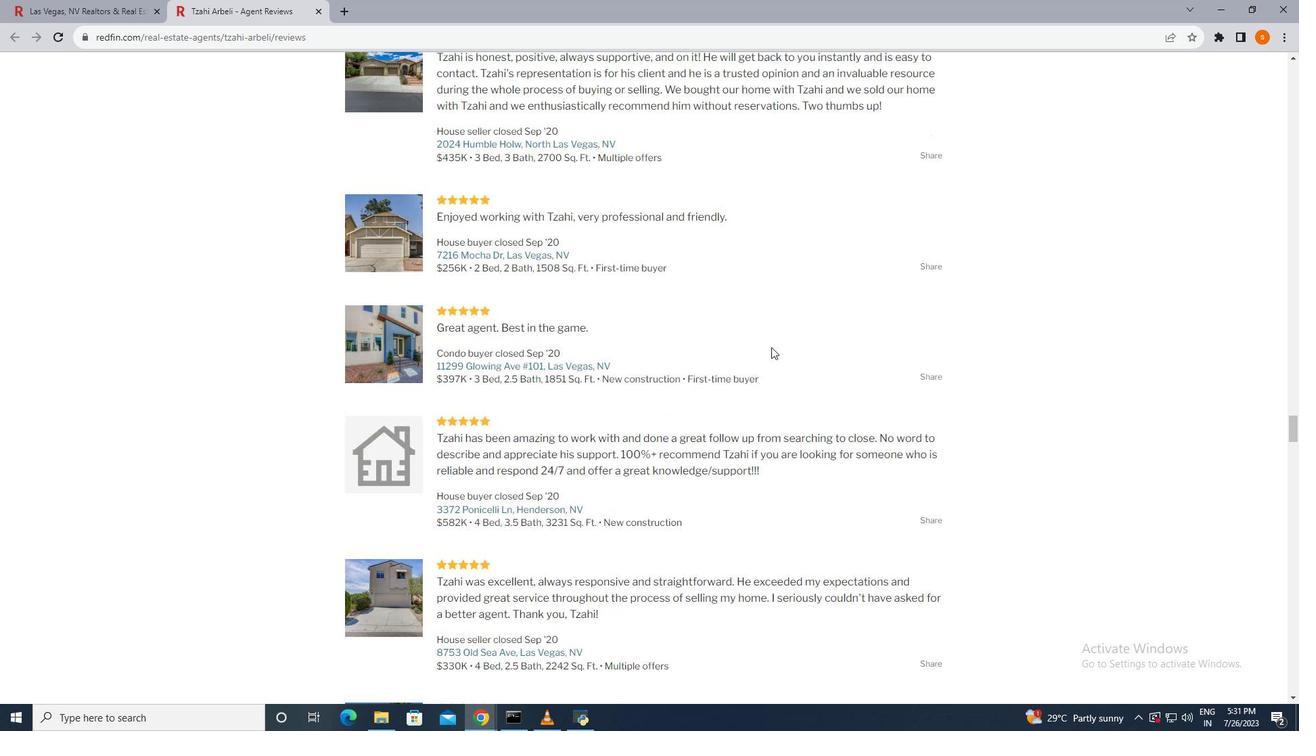 
Action: Mouse scrolled (771, 346) with delta (0, 0)
Screenshot: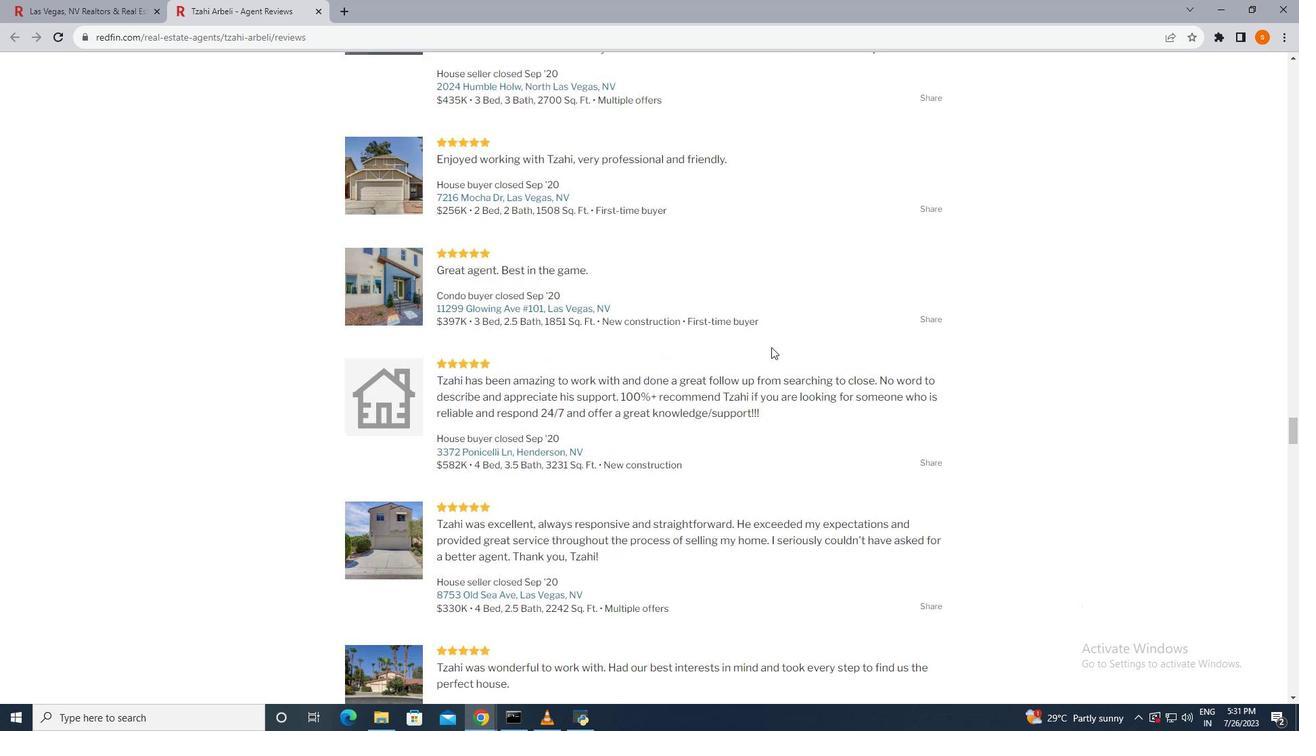 
Action: Mouse scrolled (771, 346) with delta (0, 0)
Screenshot: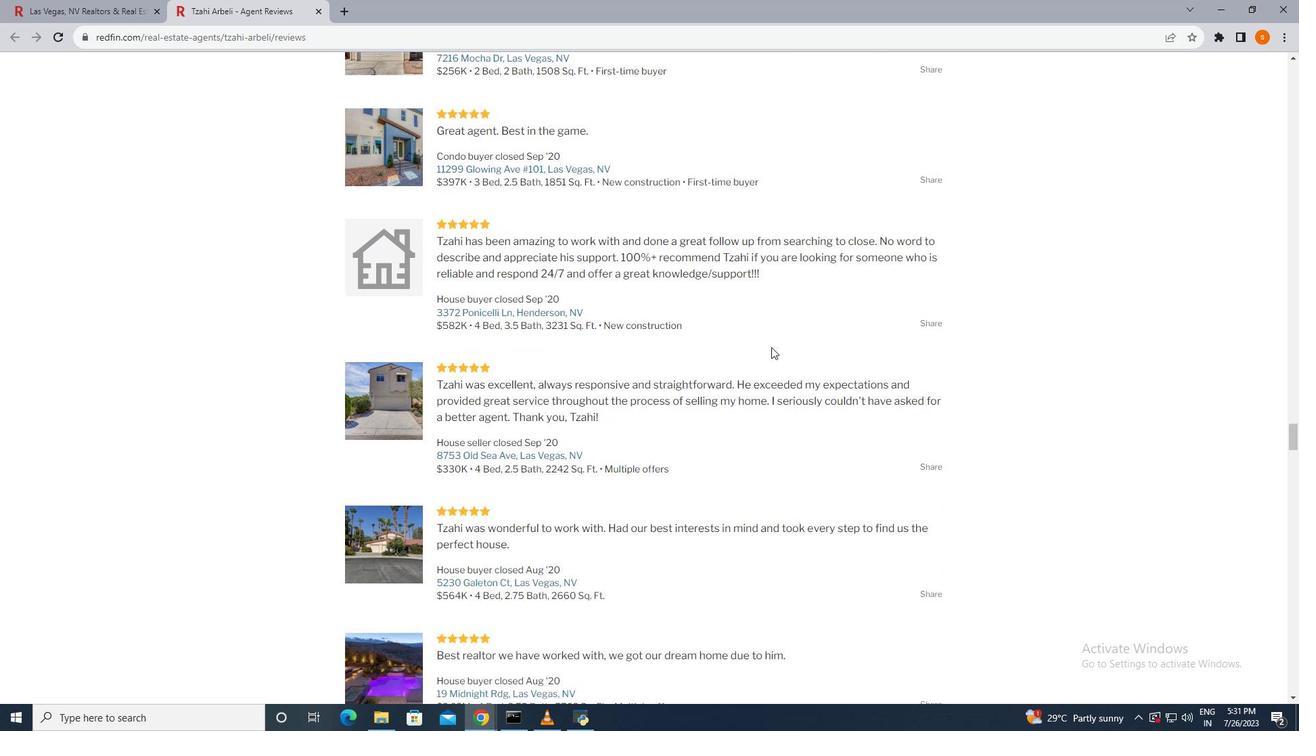 
Action: Mouse scrolled (771, 346) with delta (0, 0)
Screenshot: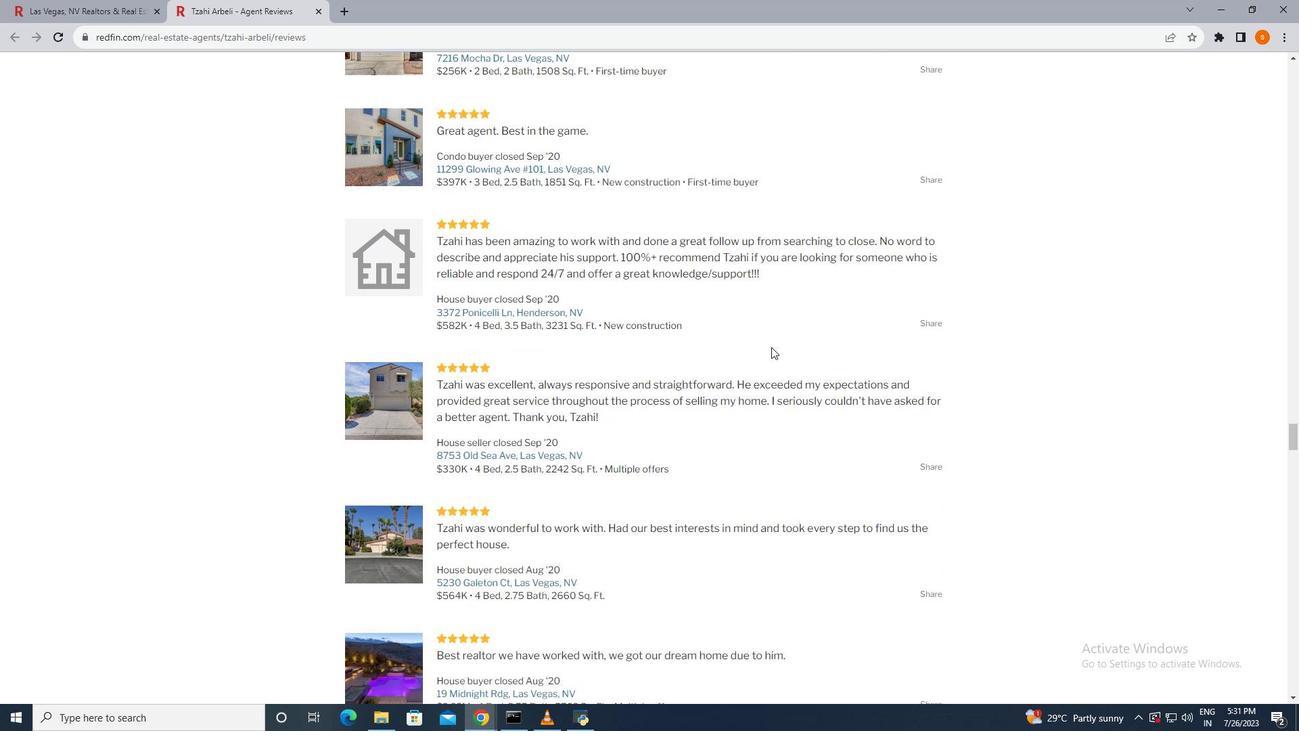 
Action: Mouse scrolled (771, 346) with delta (0, 0)
Screenshot: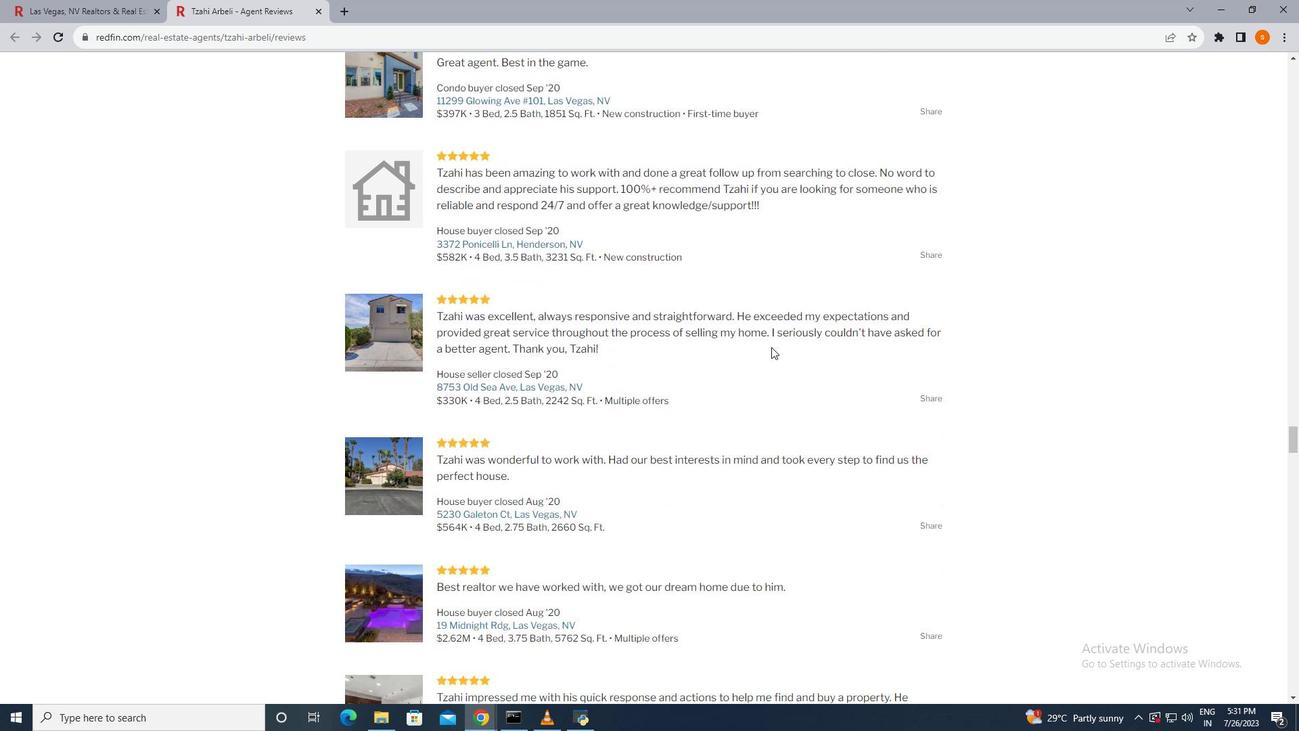 
Action: Mouse scrolled (771, 346) with delta (0, 0)
Screenshot: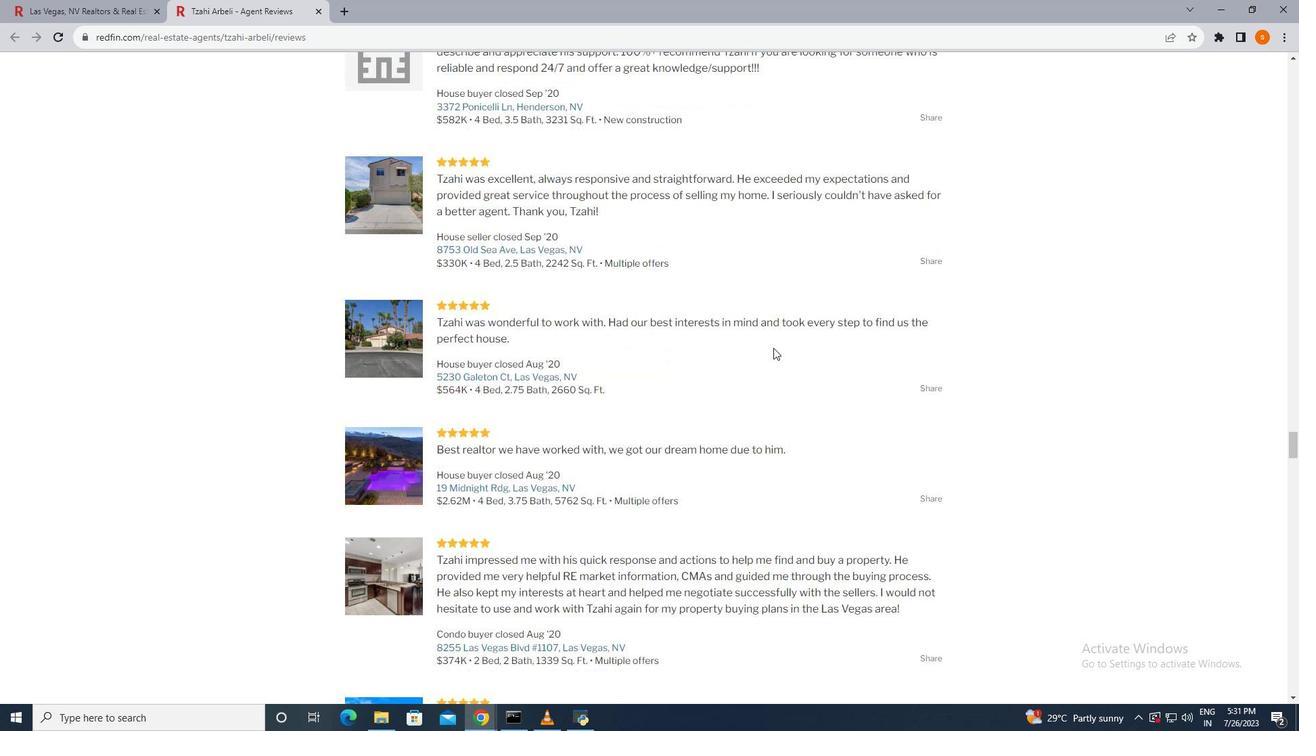 
Action: Mouse moved to (772, 347)
Screenshot: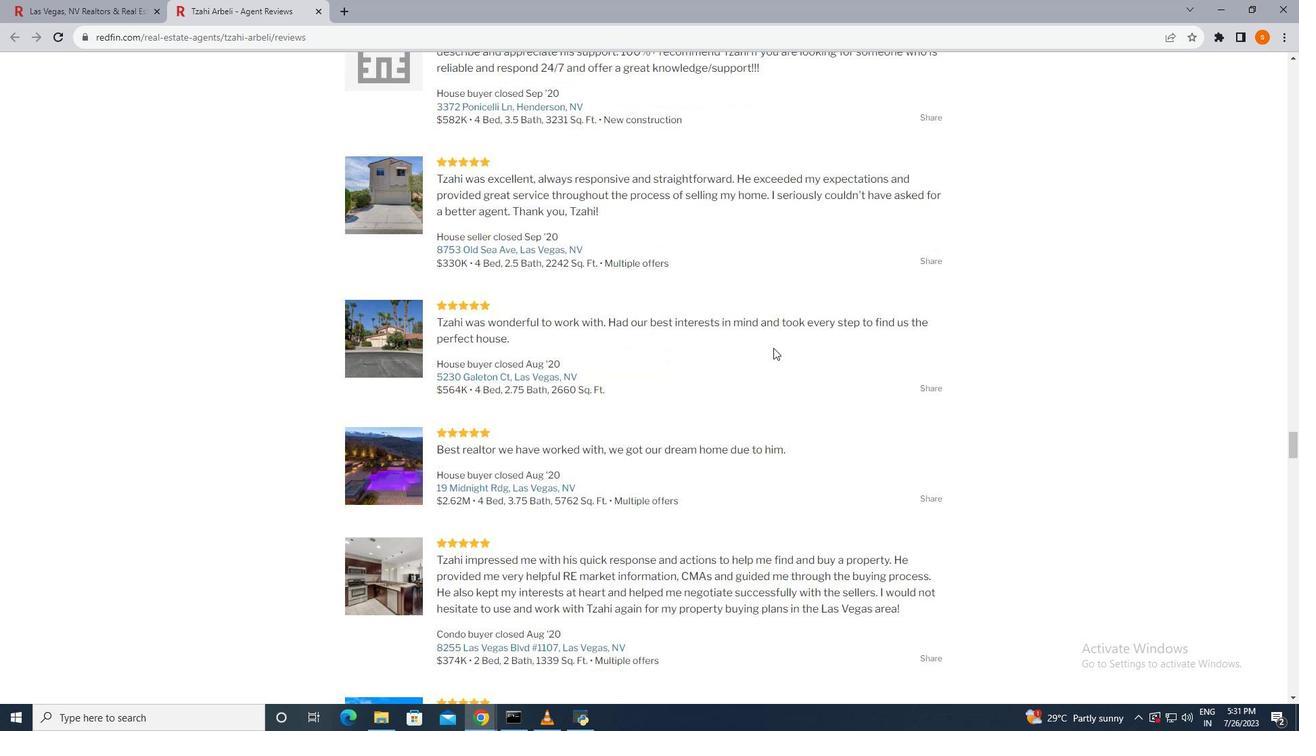 
Action: Mouse scrolled (772, 346) with delta (0, 0)
Screenshot: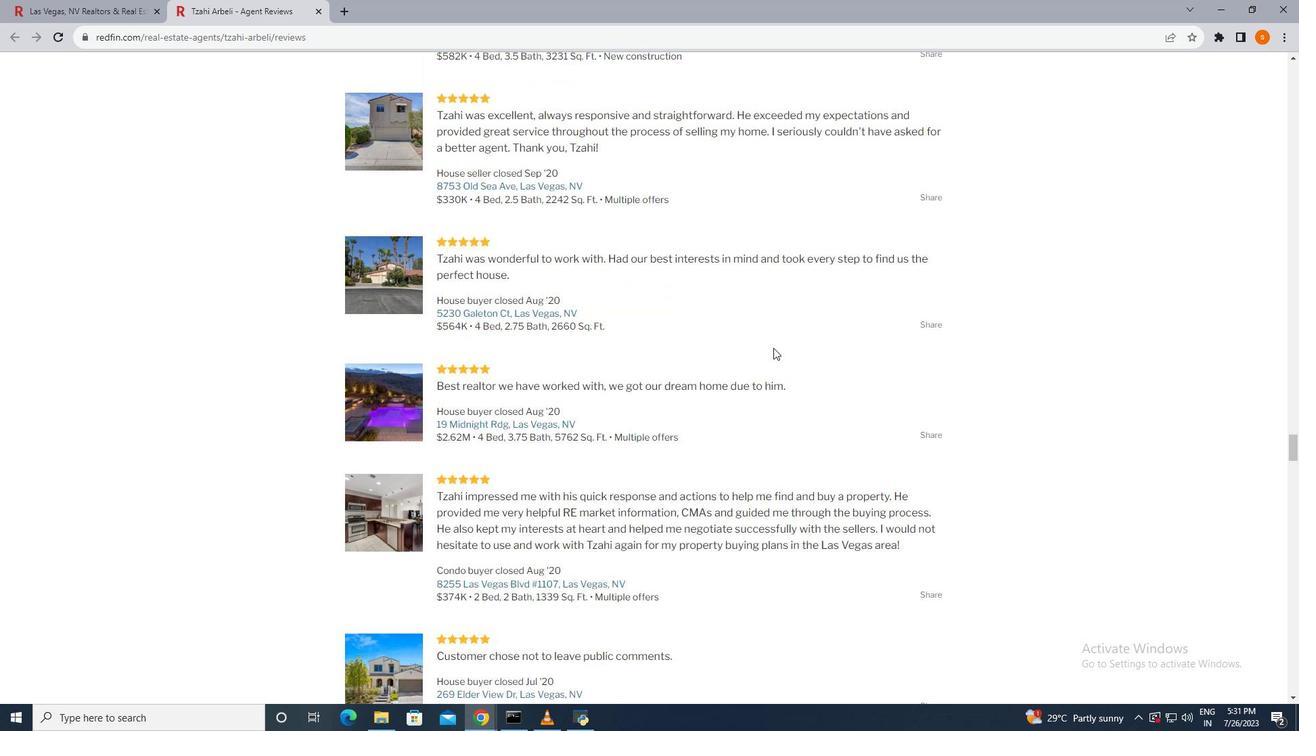 
Action: Mouse moved to (773, 347)
Screenshot: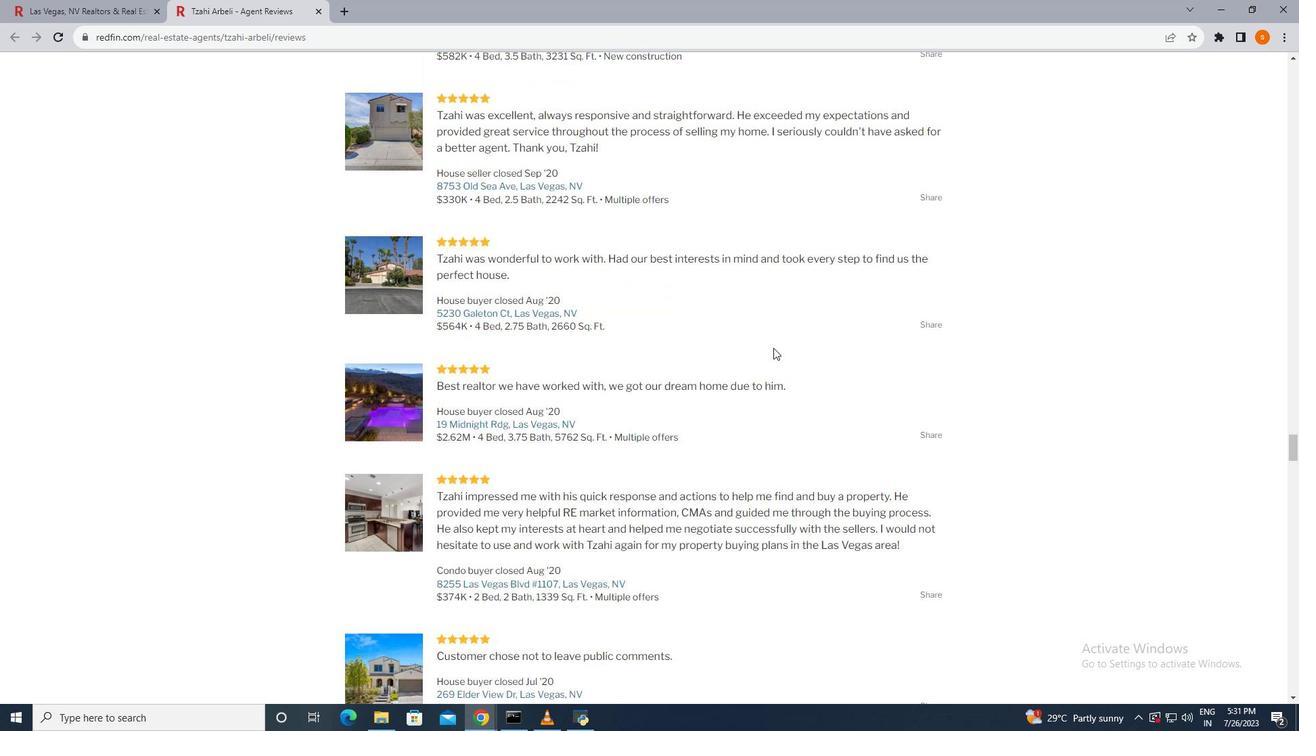 
Action: Mouse scrolled (773, 347) with delta (0, 0)
Screenshot: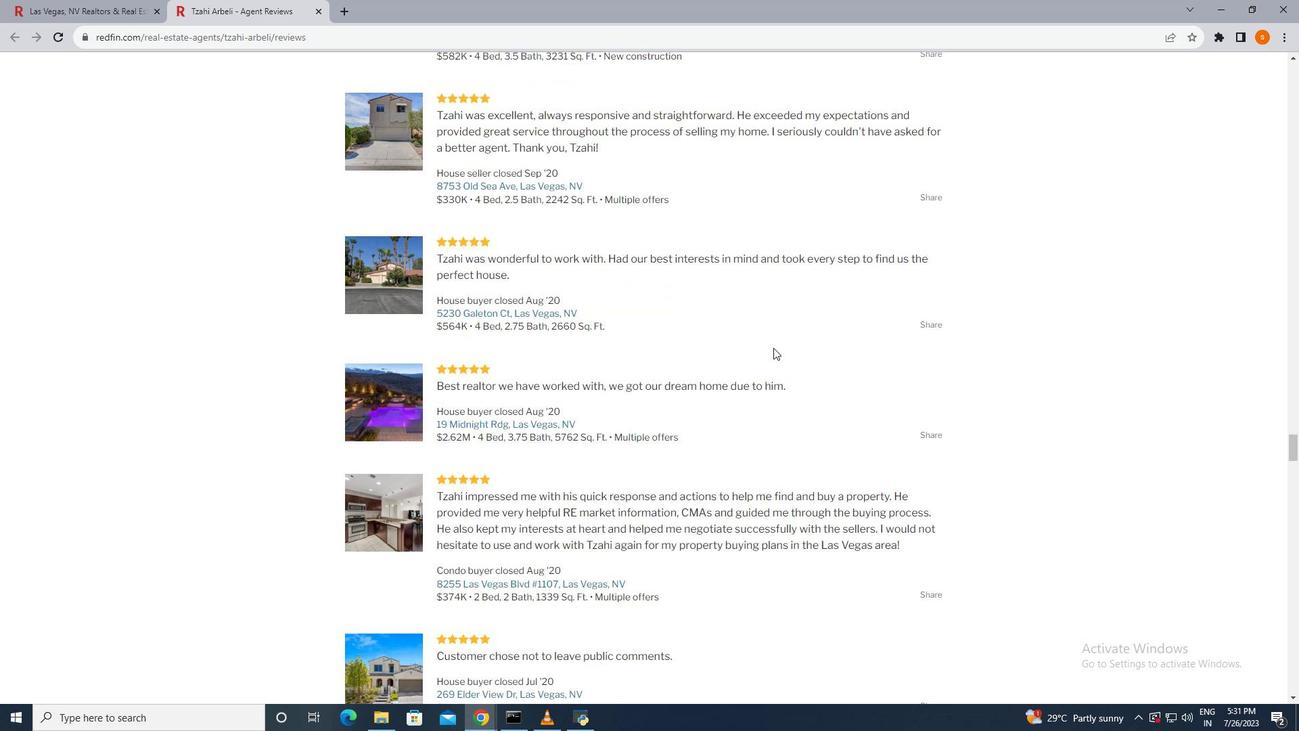 
Action: Mouse scrolled (773, 347) with delta (0, 0)
Screenshot: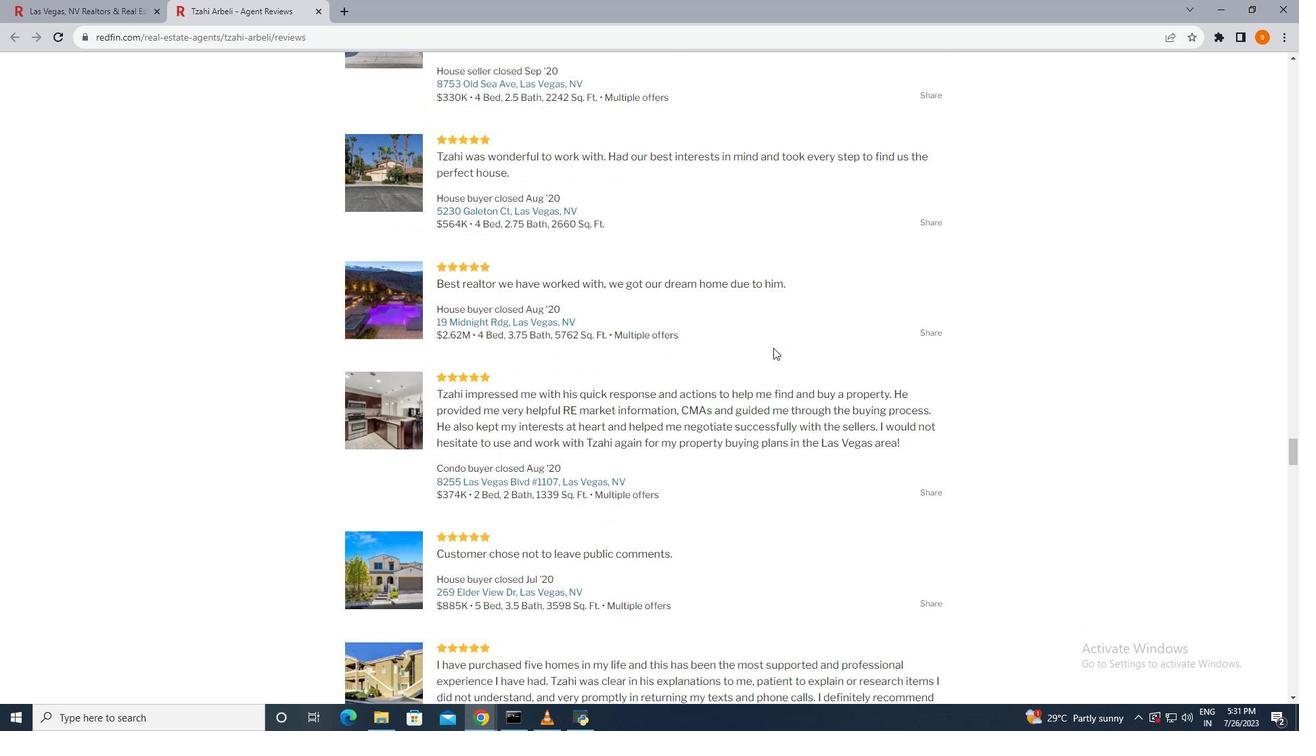 
Action: Mouse scrolled (773, 347) with delta (0, 0)
Screenshot: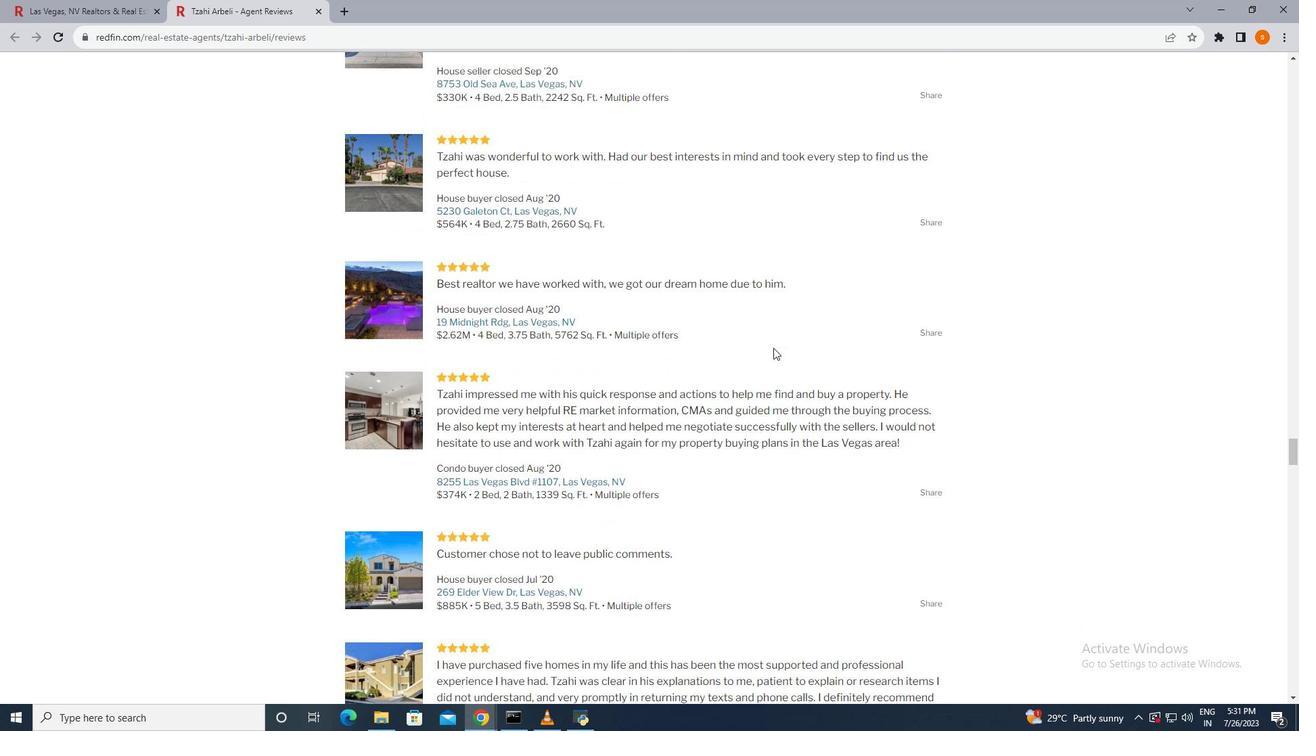 
Action: Mouse scrolled (773, 347) with delta (0, 0)
Screenshot: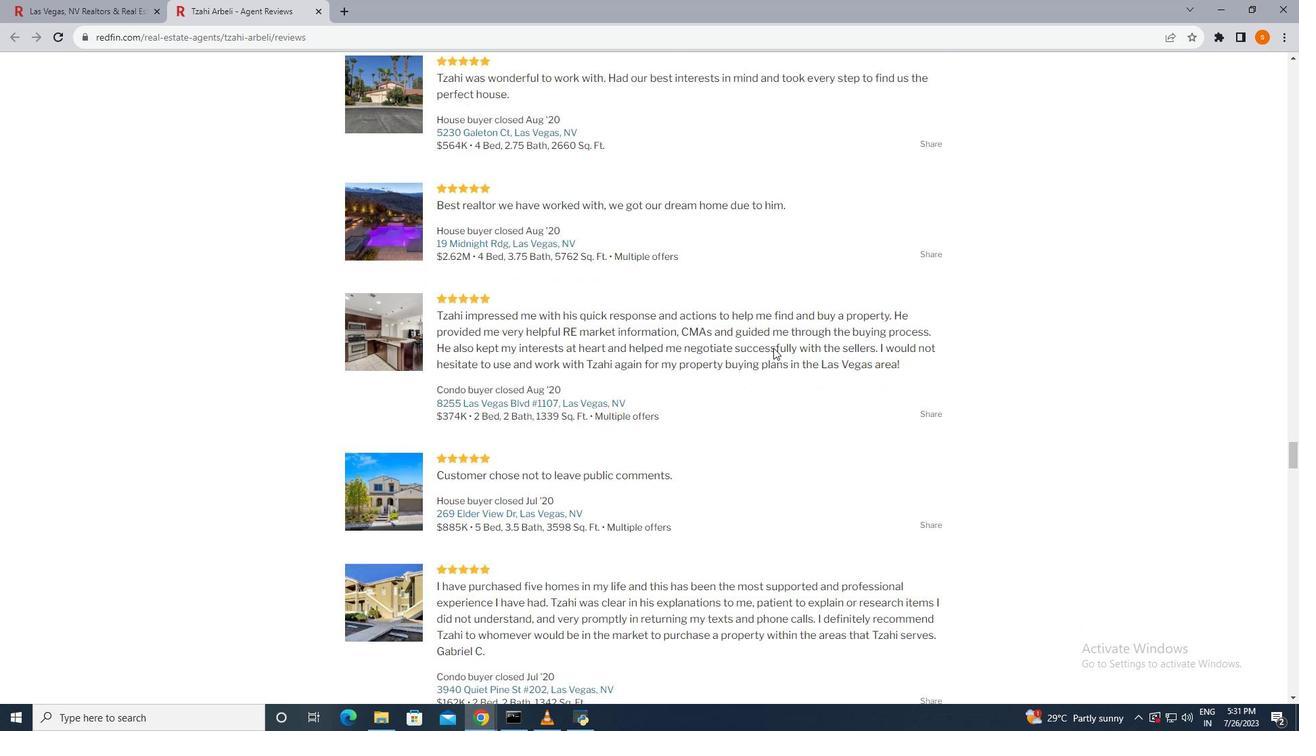 
Action: Mouse scrolled (773, 347) with delta (0, 0)
Screenshot: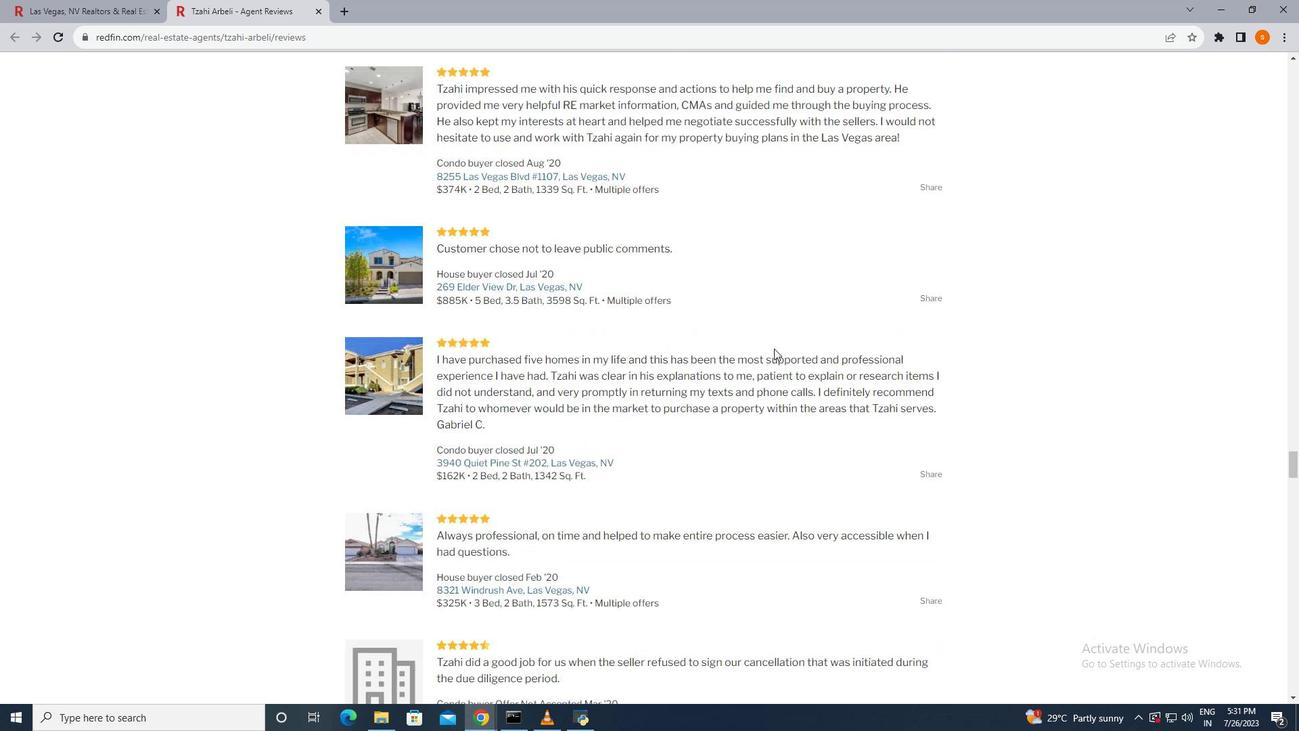 
Action: Mouse scrolled (773, 347) with delta (0, 0)
Screenshot: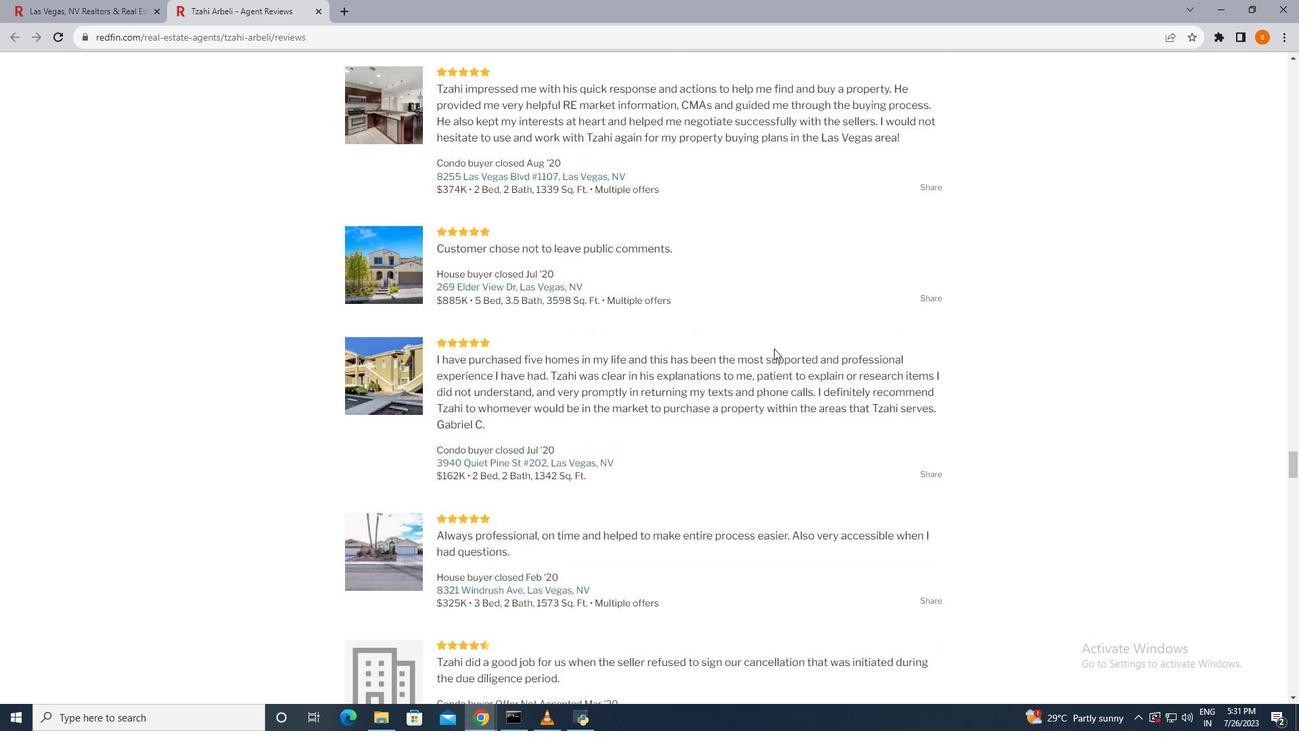 
Action: Mouse scrolled (773, 347) with delta (0, 0)
Screenshot: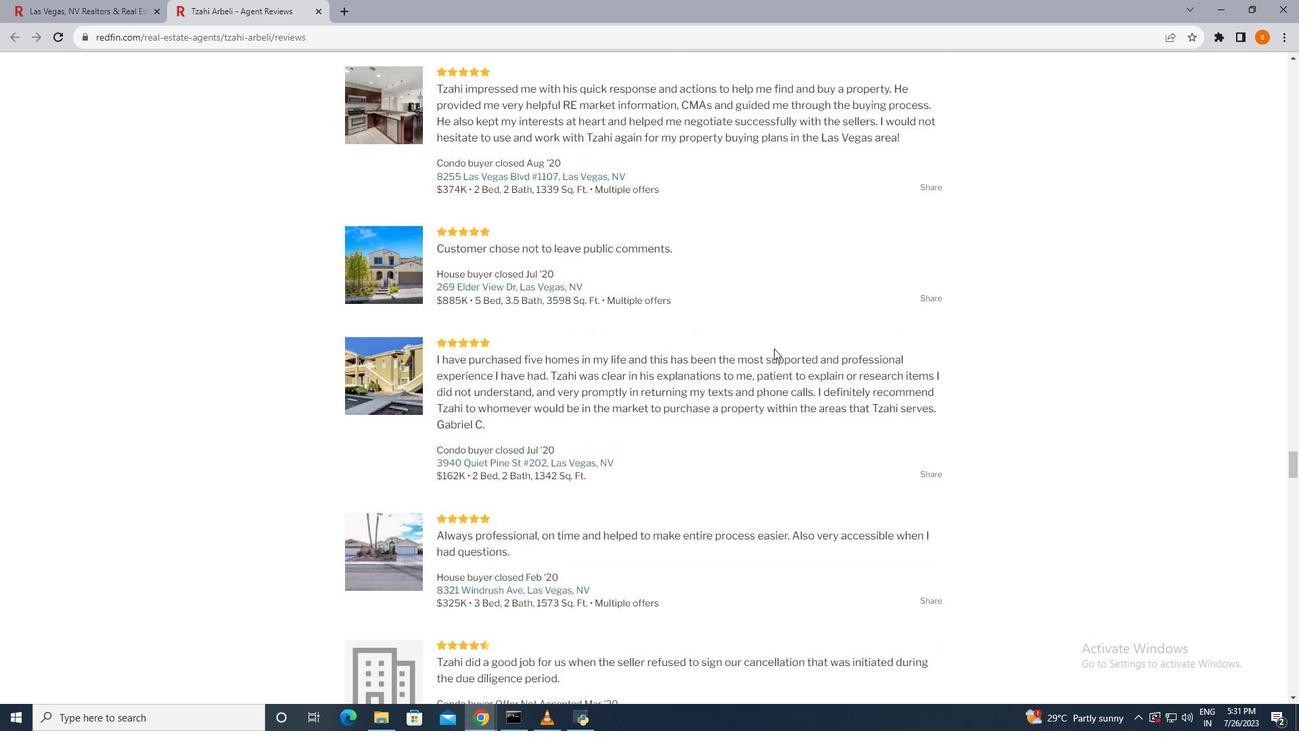 
Action: Mouse moved to (774, 348)
Screenshot: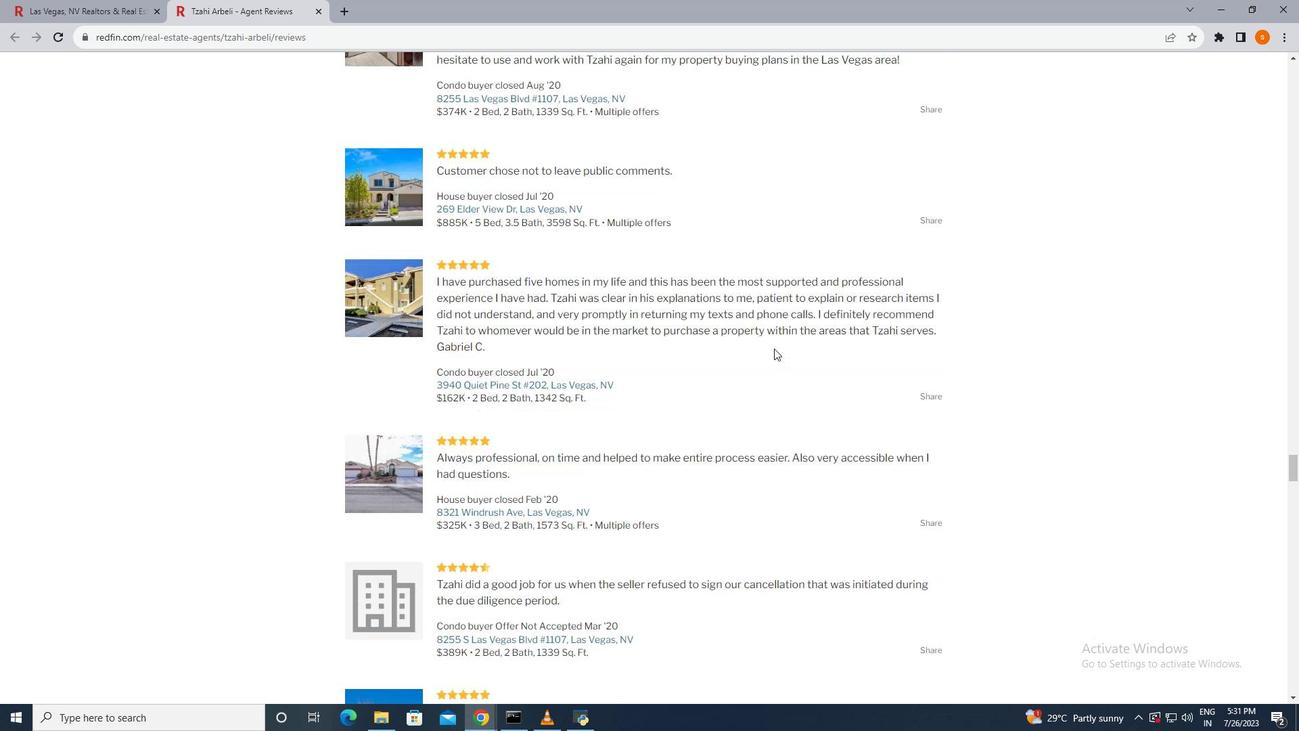 
Action: Mouse scrolled (774, 347) with delta (0, 0)
Screenshot: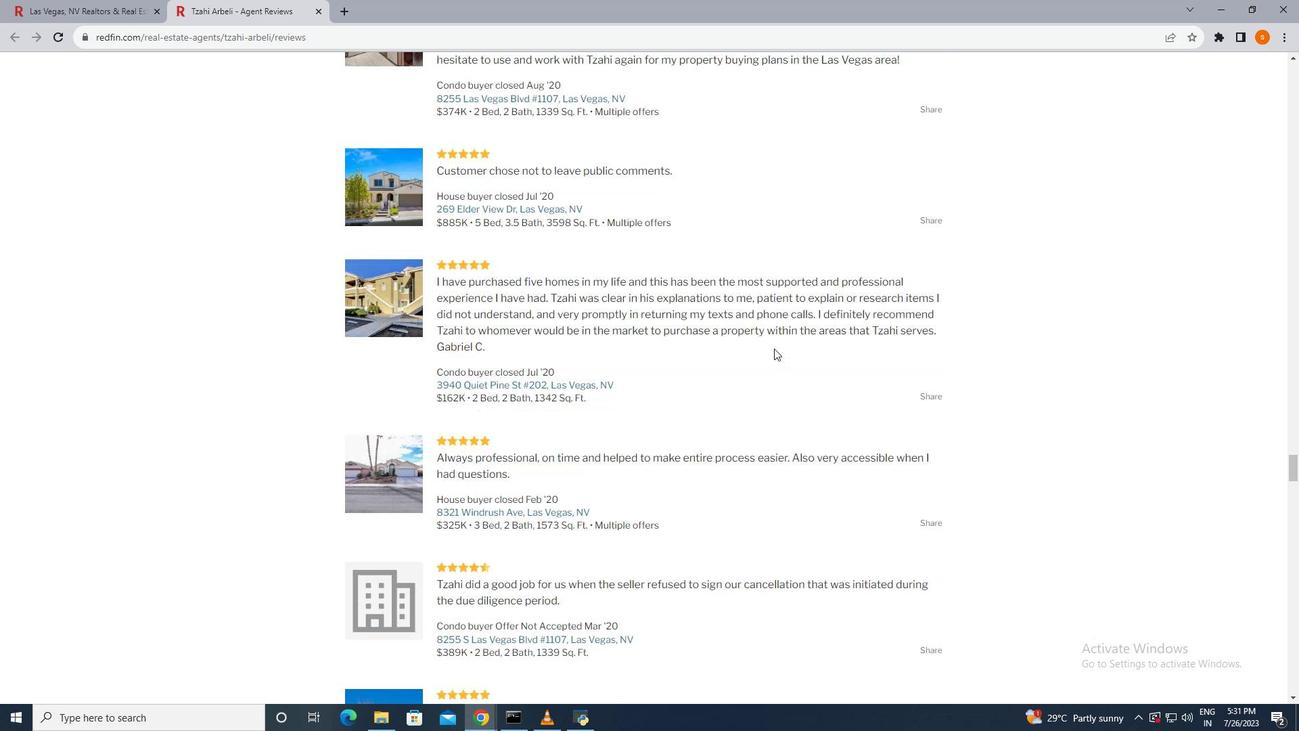 
Action: Mouse scrolled (774, 347) with delta (0, 0)
Screenshot: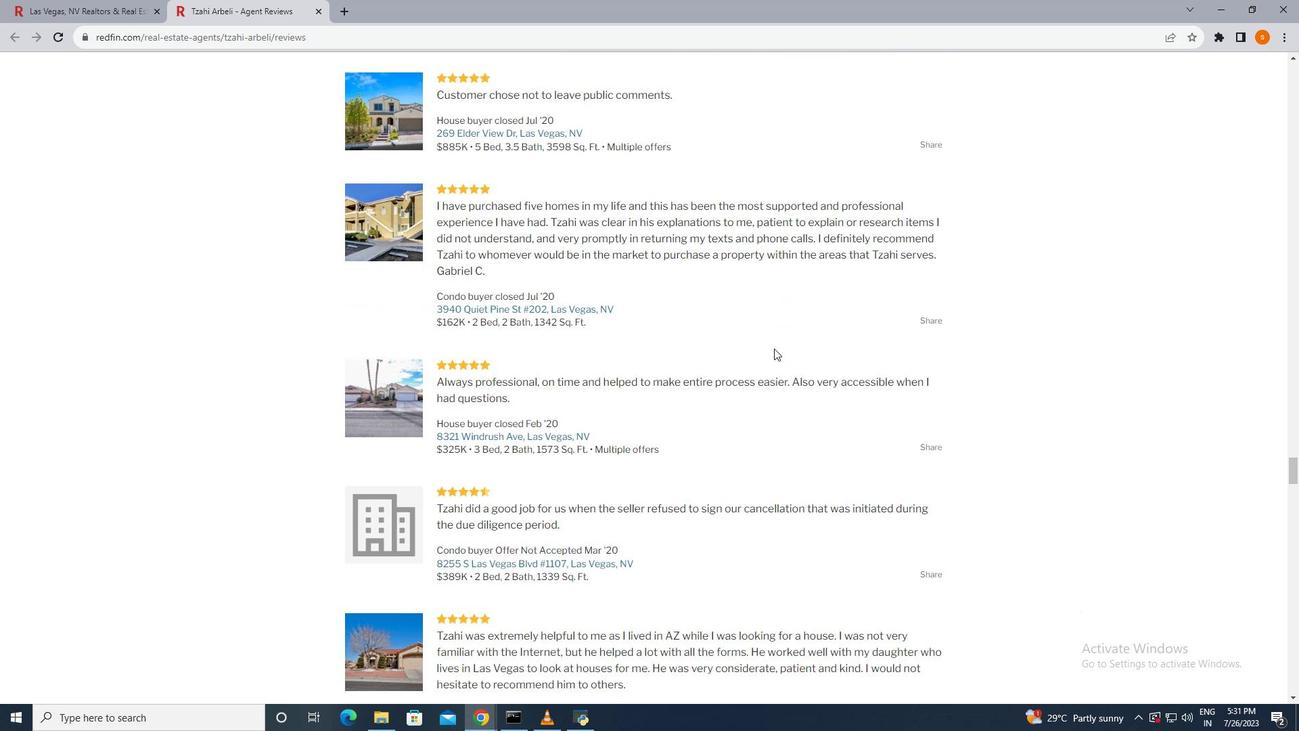 
Action: Mouse scrolled (774, 347) with delta (0, 0)
Screenshot: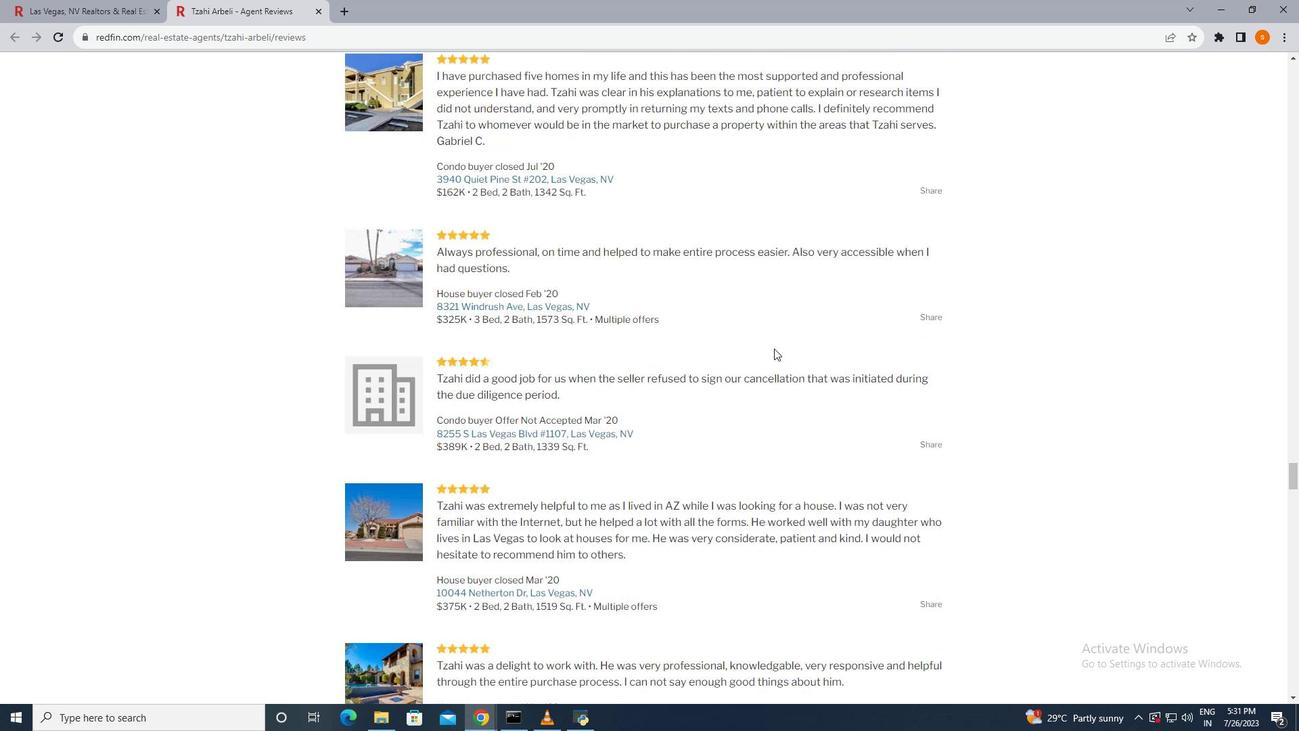 
Action: Mouse scrolled (774, 347) with delta (0, 0)
Screenshot: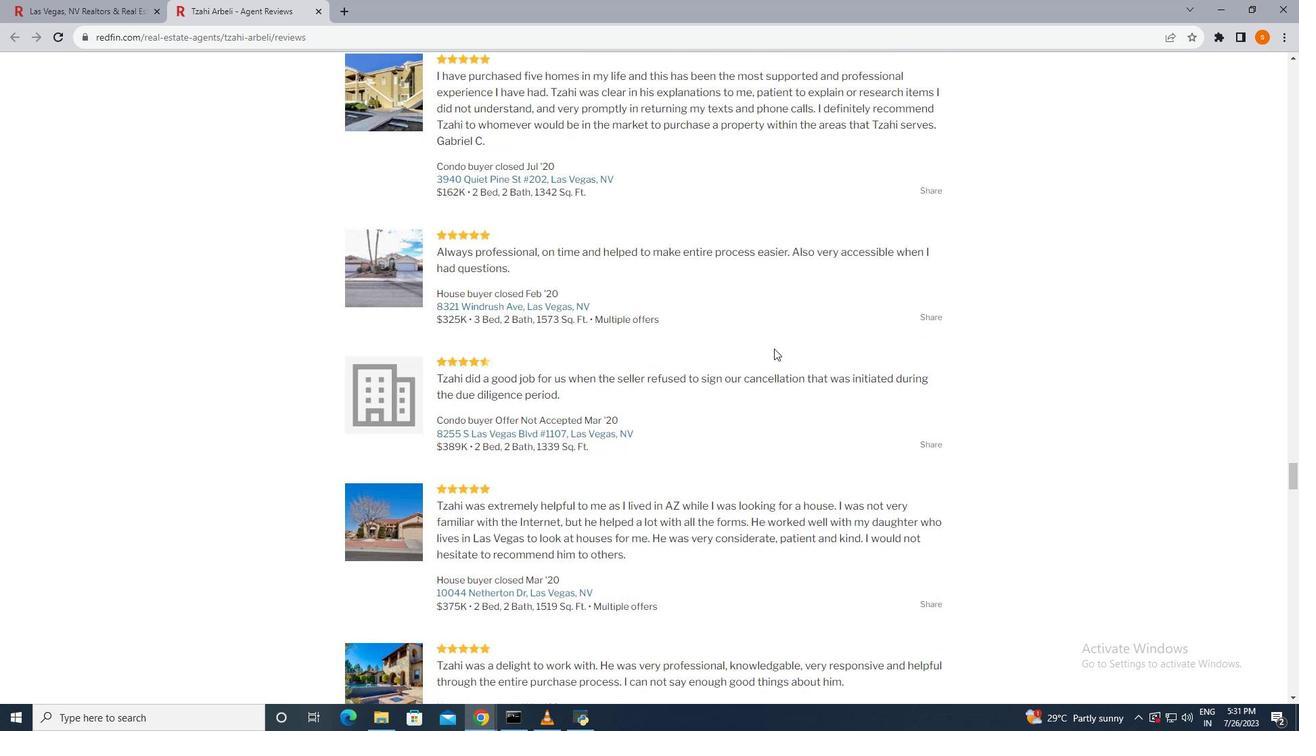 
Action: Mouse scrolled (774, 347) with delta (0, 0)
Screenshot: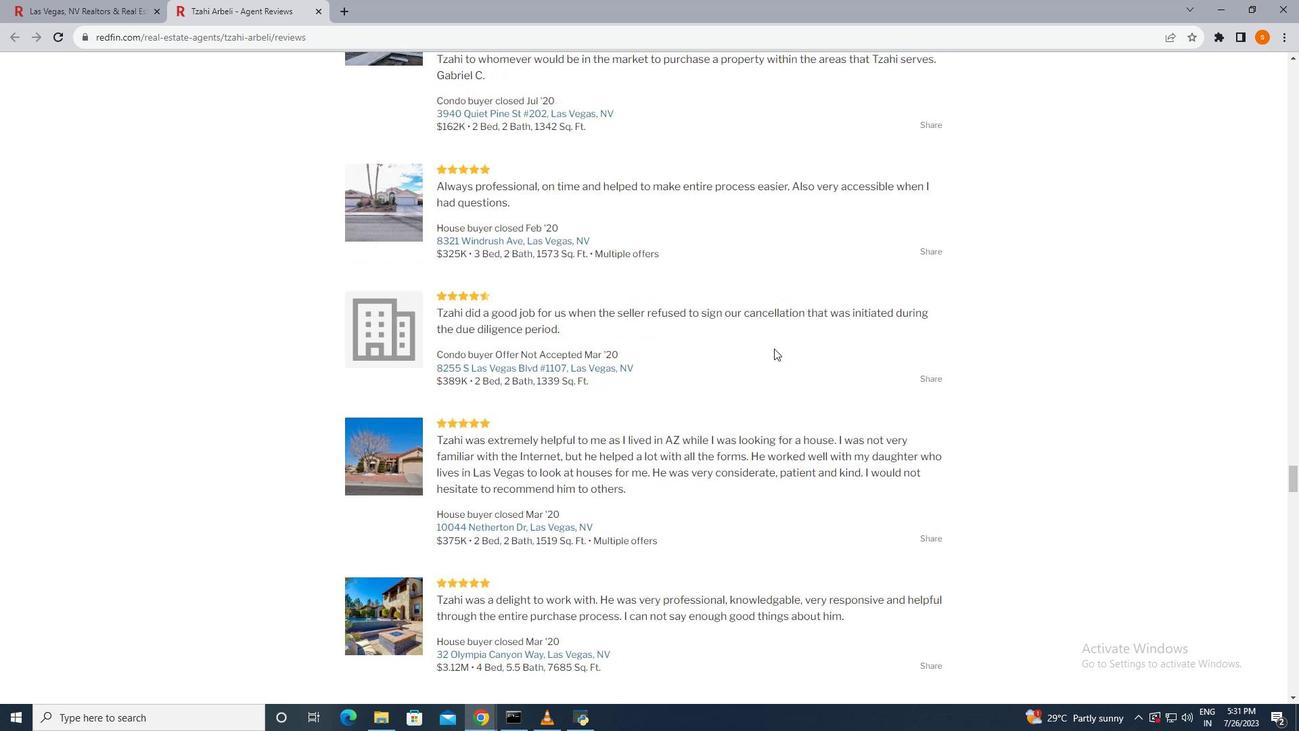 
Action: Mouse scrolled (774, 347) with delta (0, 0)
Screenshot: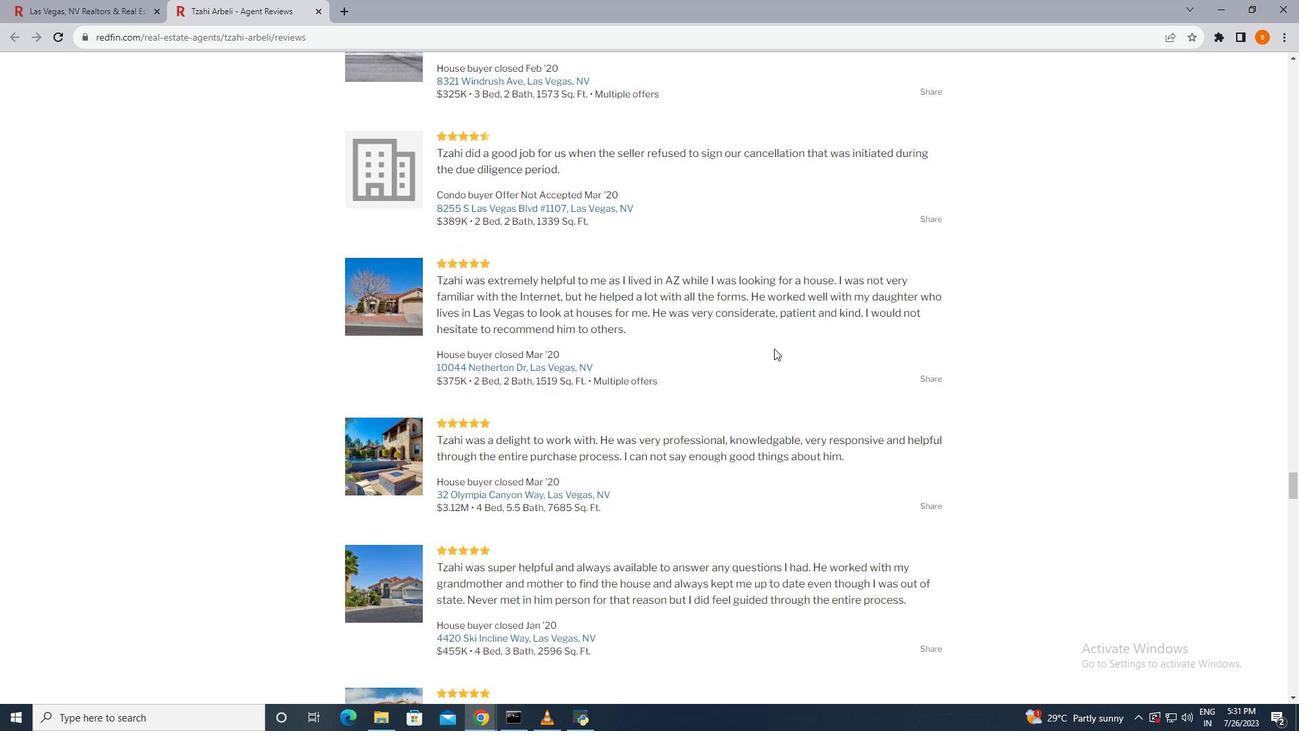 
Action: Mouse scrolled (774, 347) with delta (0, 0)
Screenshot: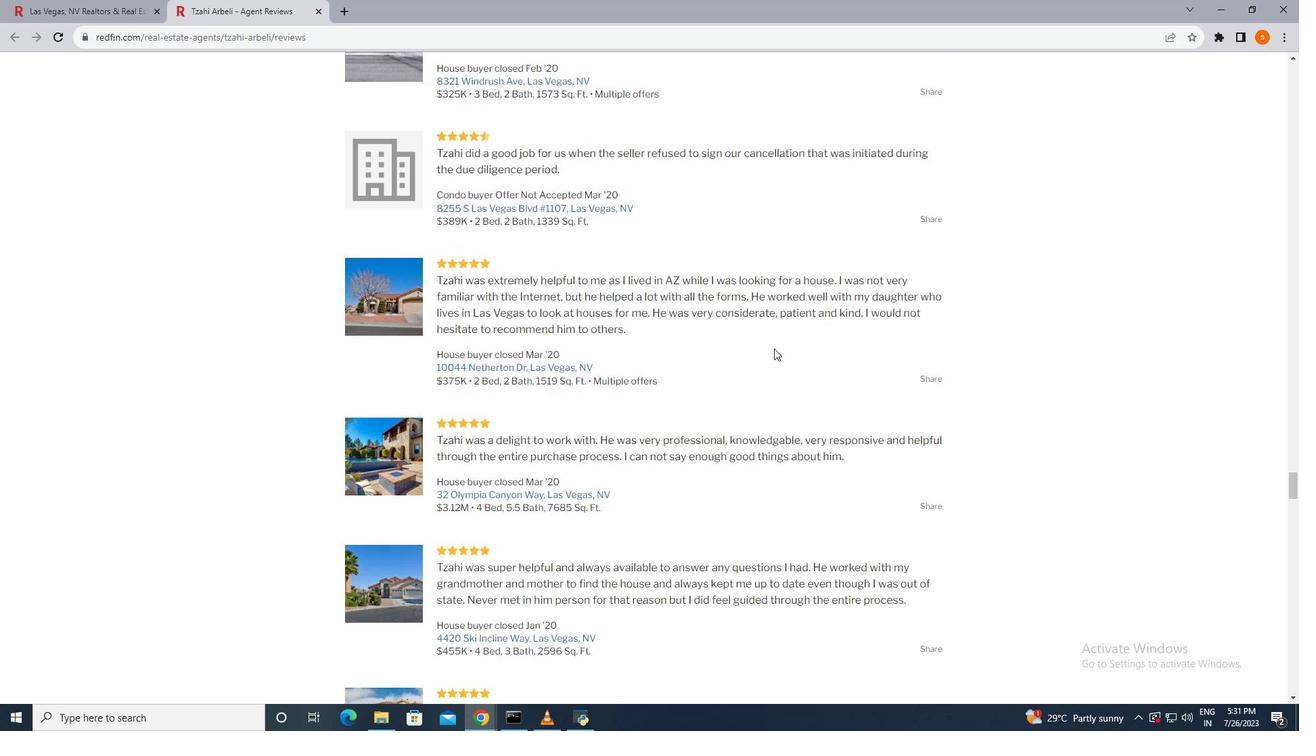 
Action: Mouse scrolled (774, 347) with delta (0, 0)
Screenshot: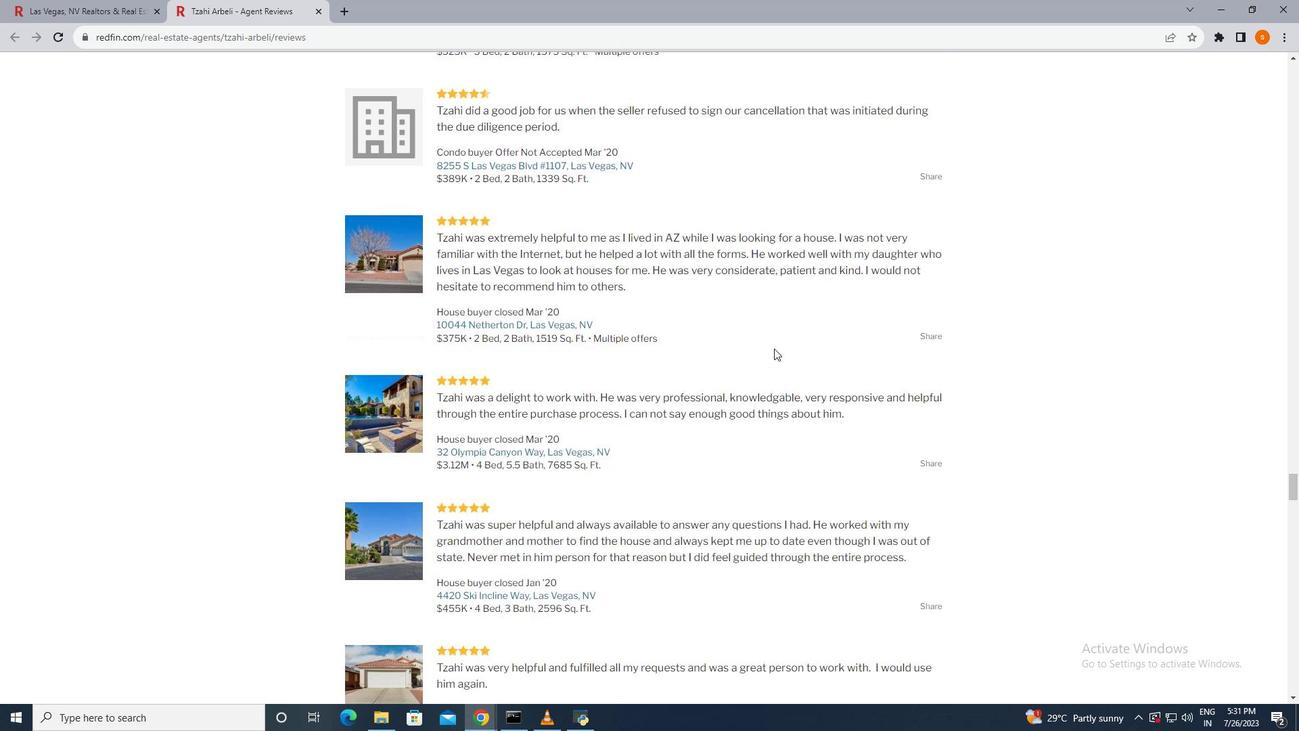 
Action: Mouse scrolled (774, 347) with delta (0, 0)
Screenshot: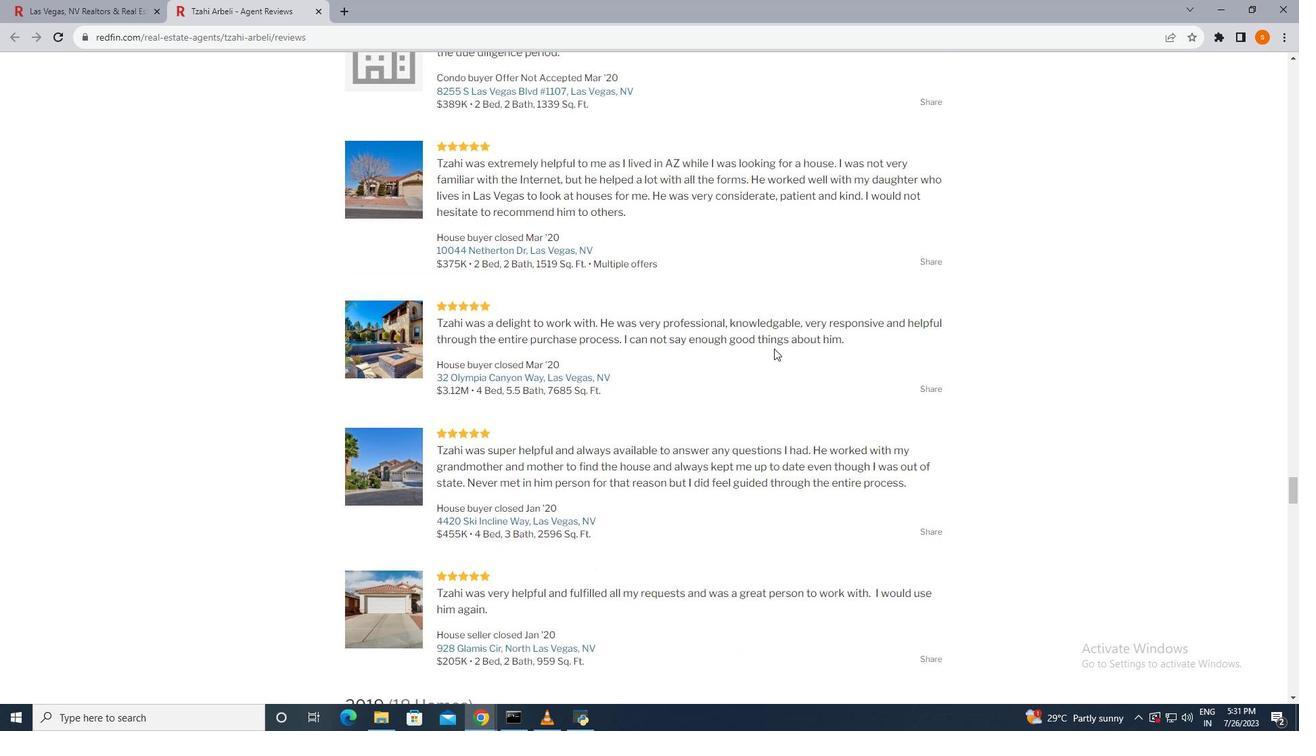 
Action: Mouse scrolled (774, 347) with delta (0, 0)
Screenshot: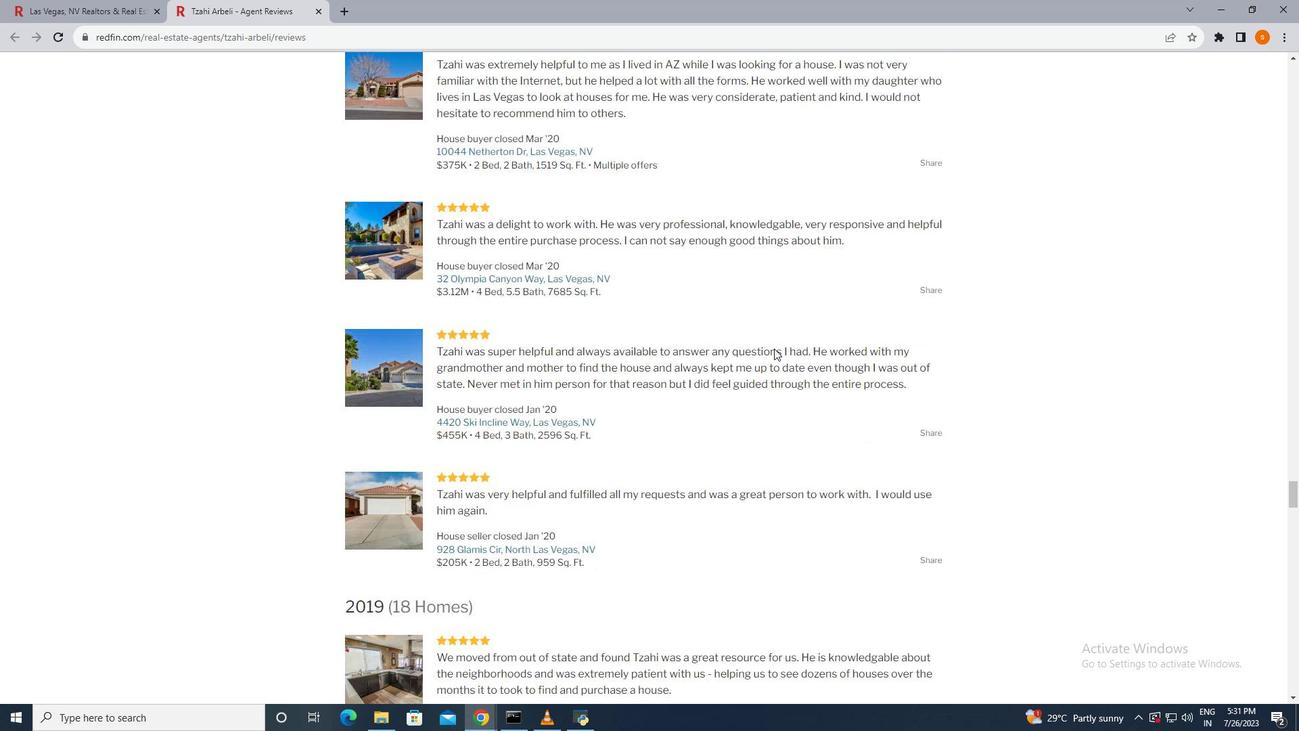 
Action: Mouse scrolled (774, 347) with delta (0, 0)
Screenshot: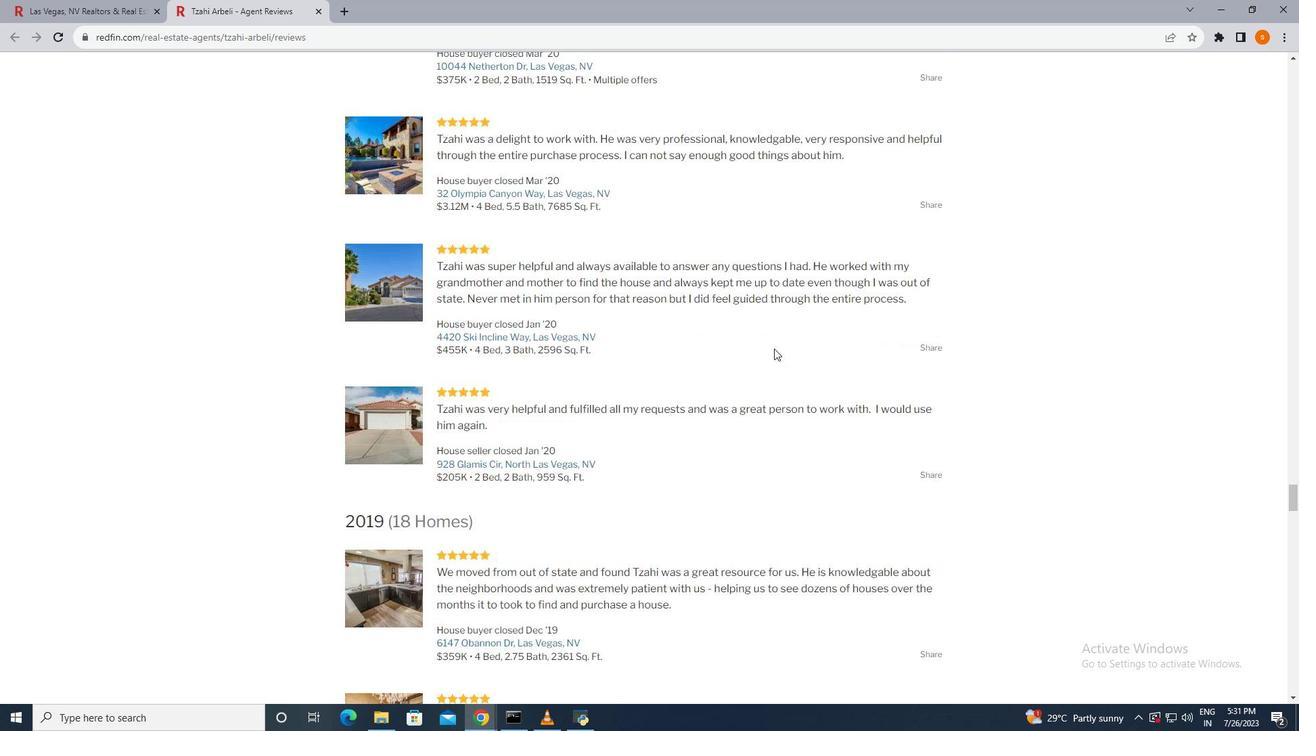
Action: Mouse scrolled (774, 347) with delta (0, 0)
Screenshot: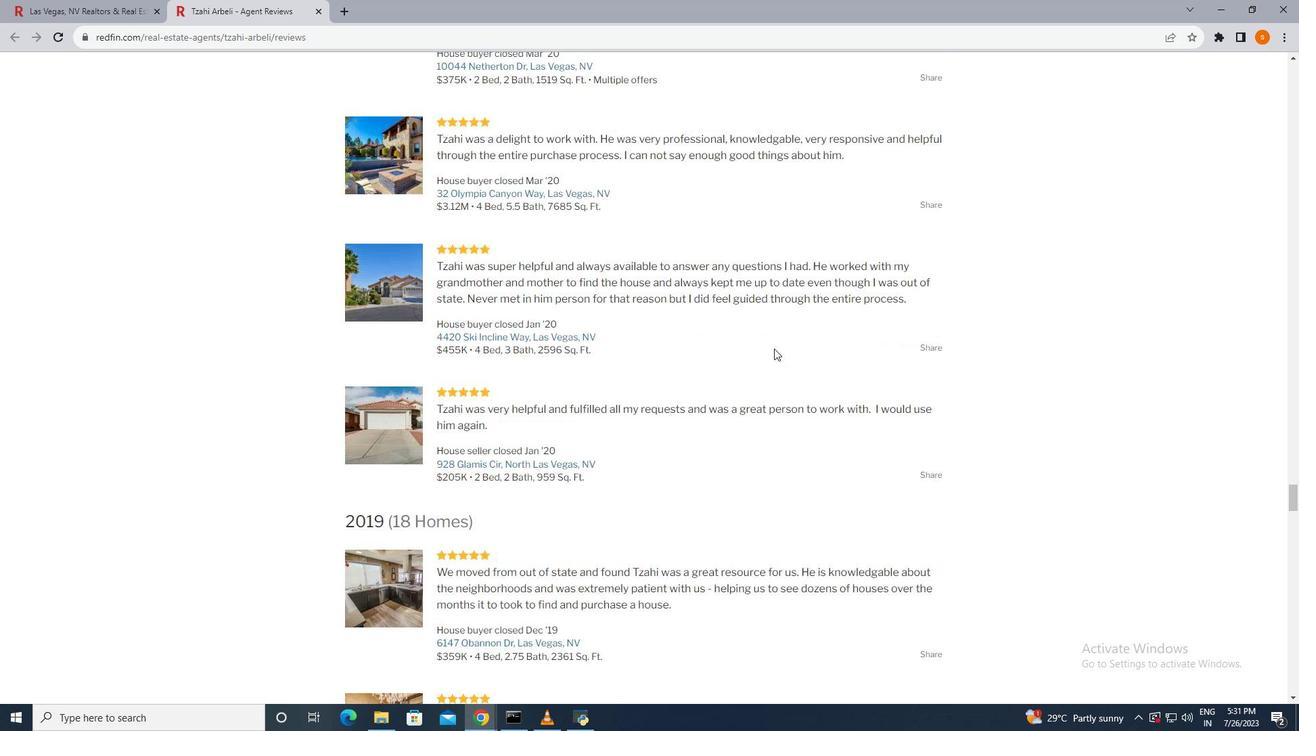 
Action: Mouse scrolled (774, 347) with delta (0, 0)
Screenshot: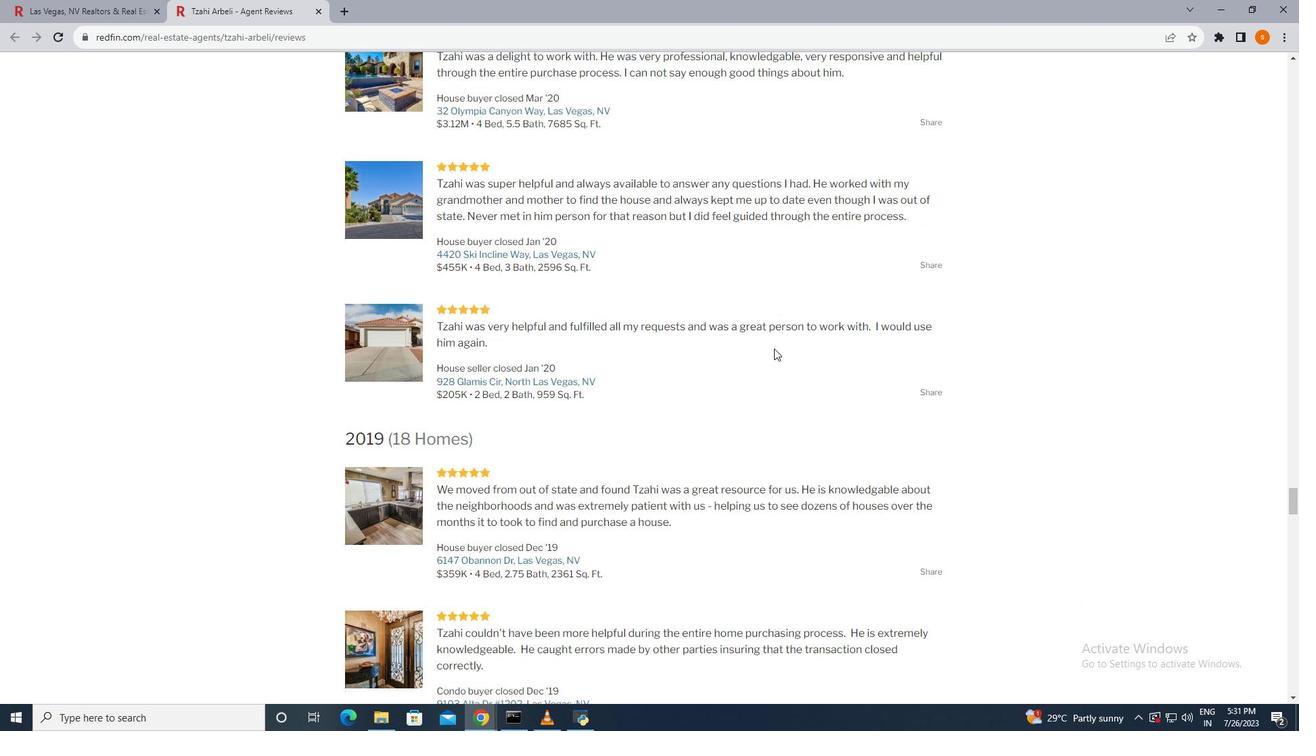 
Action: Mouse scrolled (774, 347) with delta (0, 0)
Screenshot: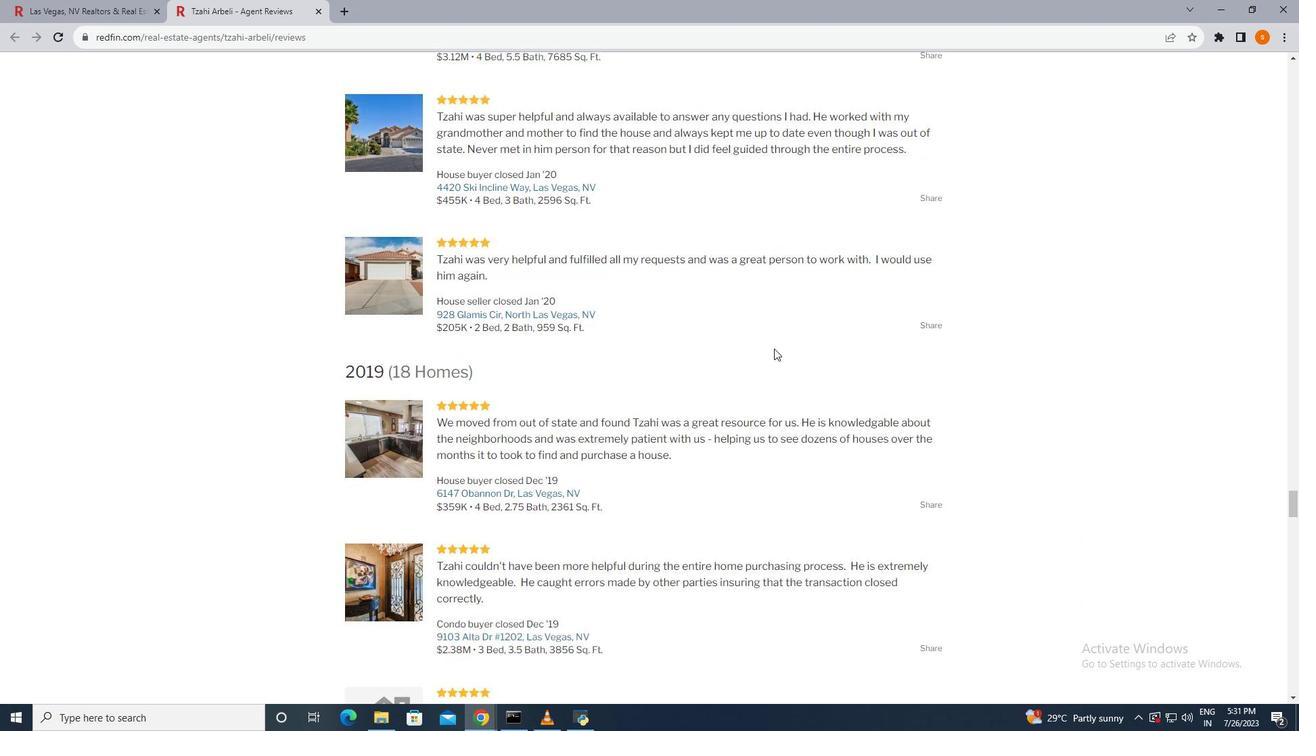 
Action: Mouse scrolled (774, 347) with delta (0, 0)
Screenshot: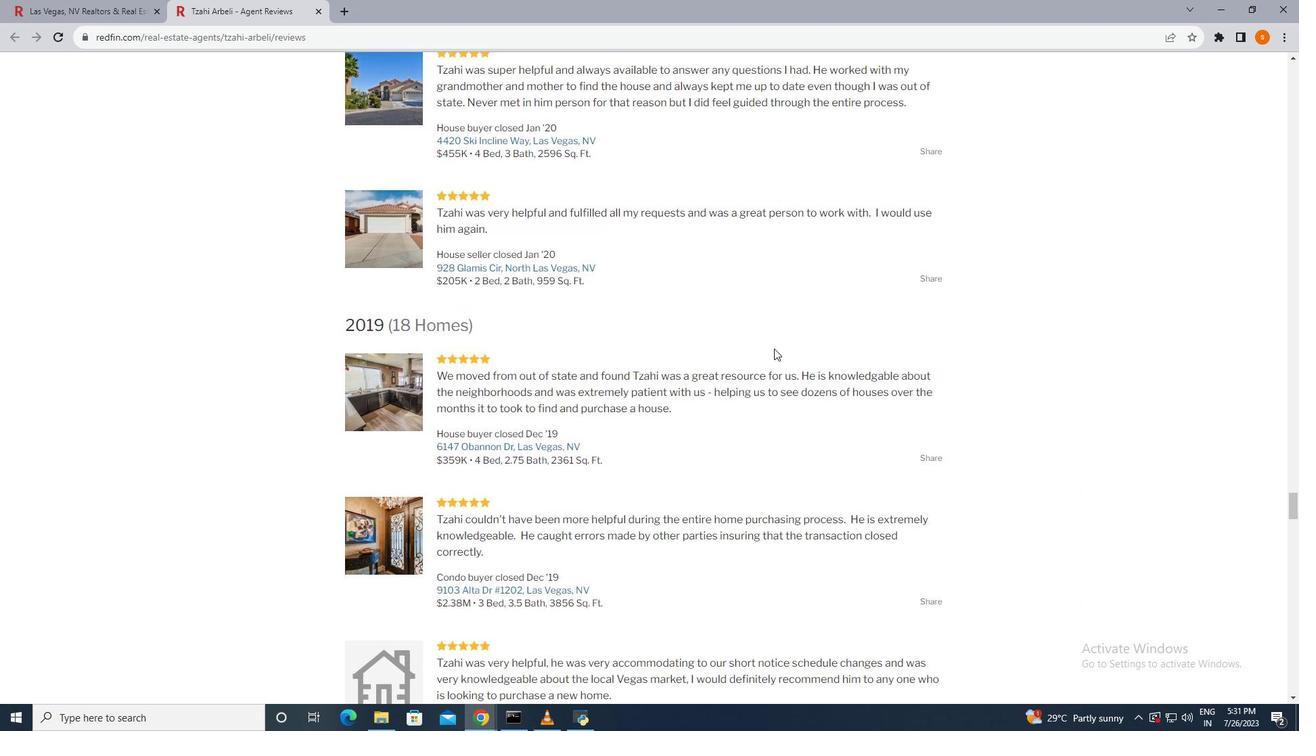 
Action: Mouse scrolled (774, 349) with delta (0, 0)
Screenshot: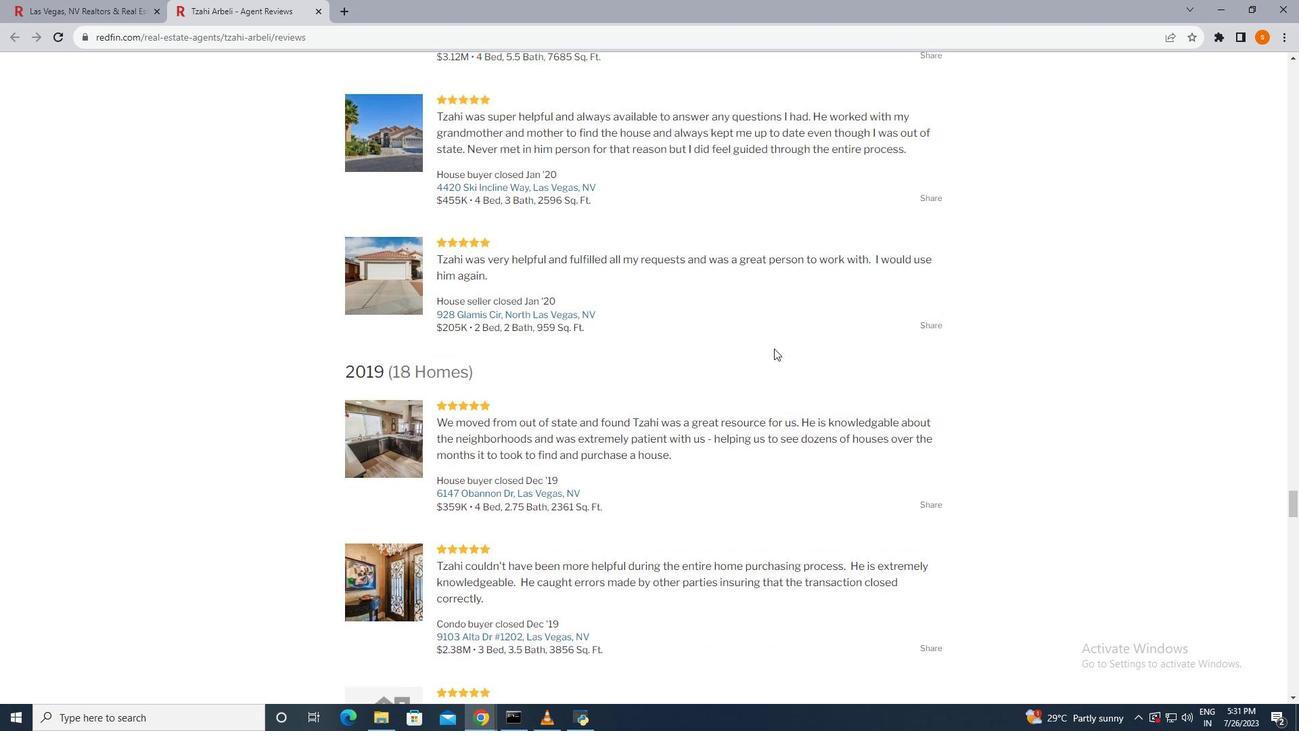 
Action: Mouse moved to (90, 3)
Screenshot: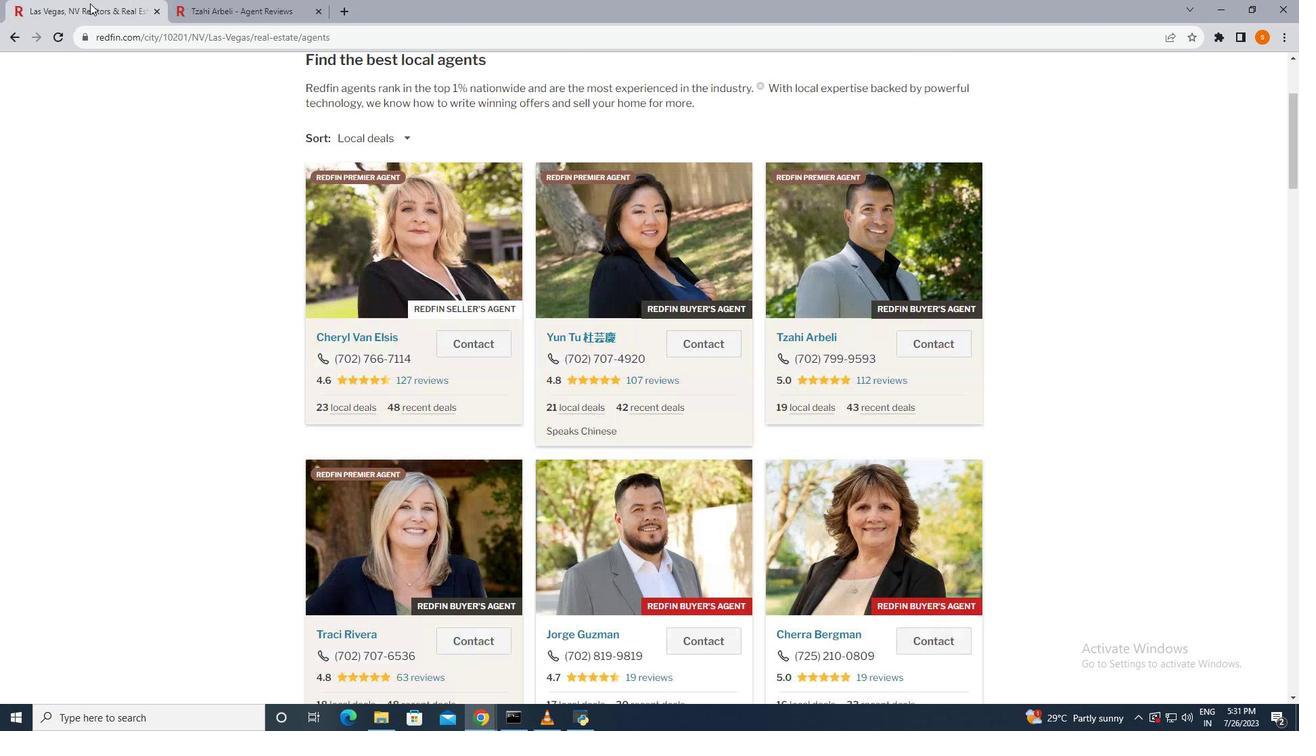 
Action: Mouse pressed left at (90, 3)
Screenshot: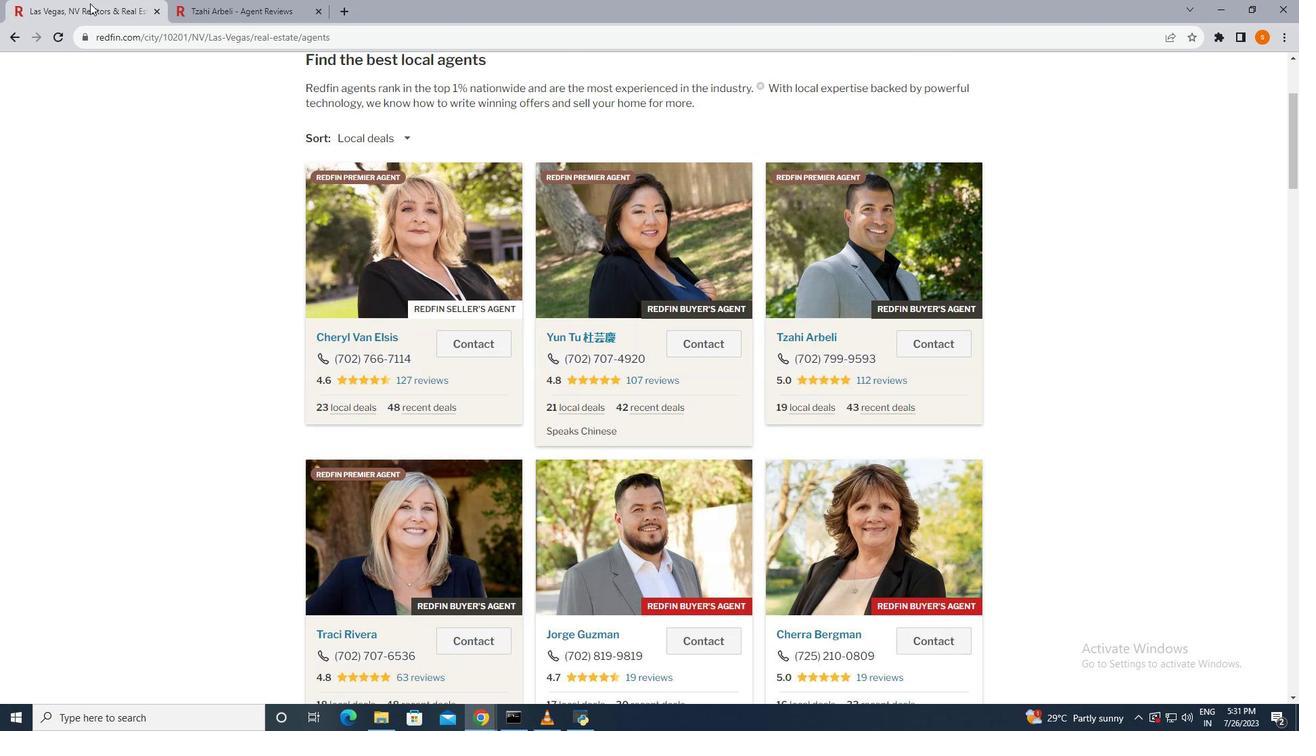 
Action: Mouse moved to (727, 309)
Screenshot: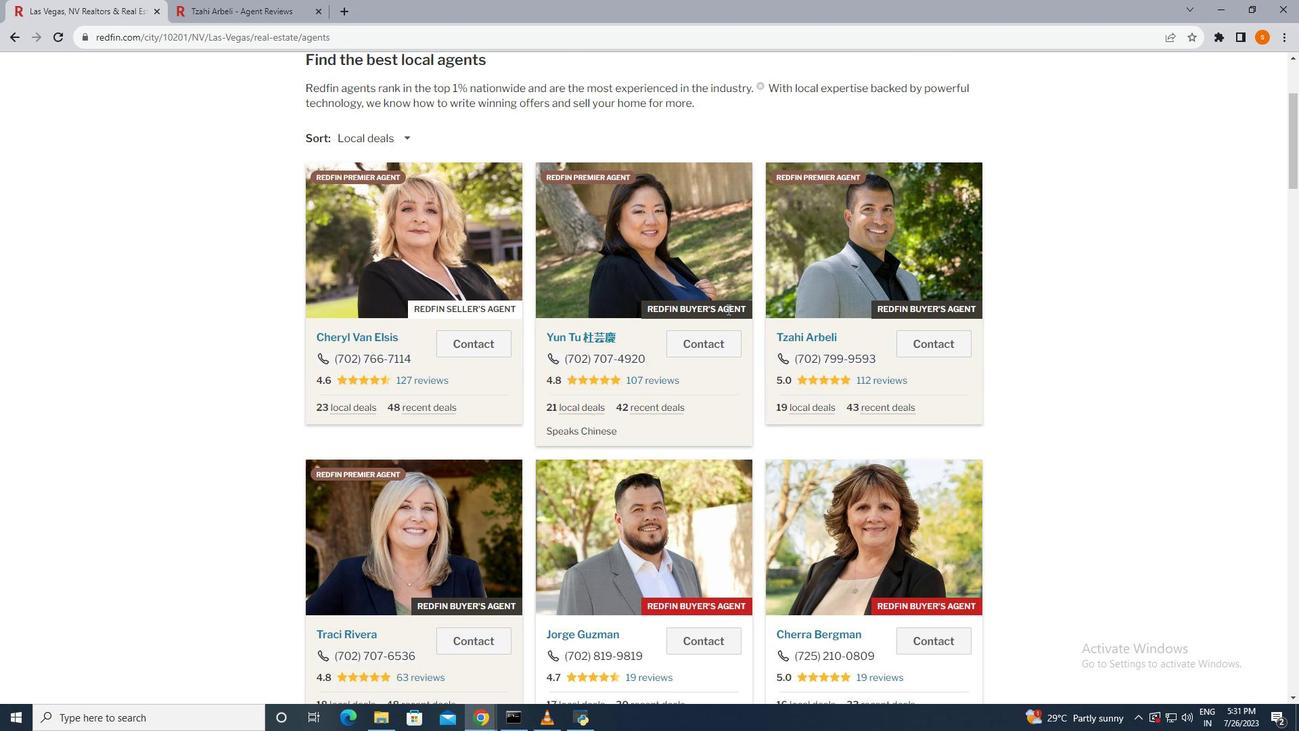 
Action: Mouse scrolled (727, 308) with delta (0, 0)
Screenshot: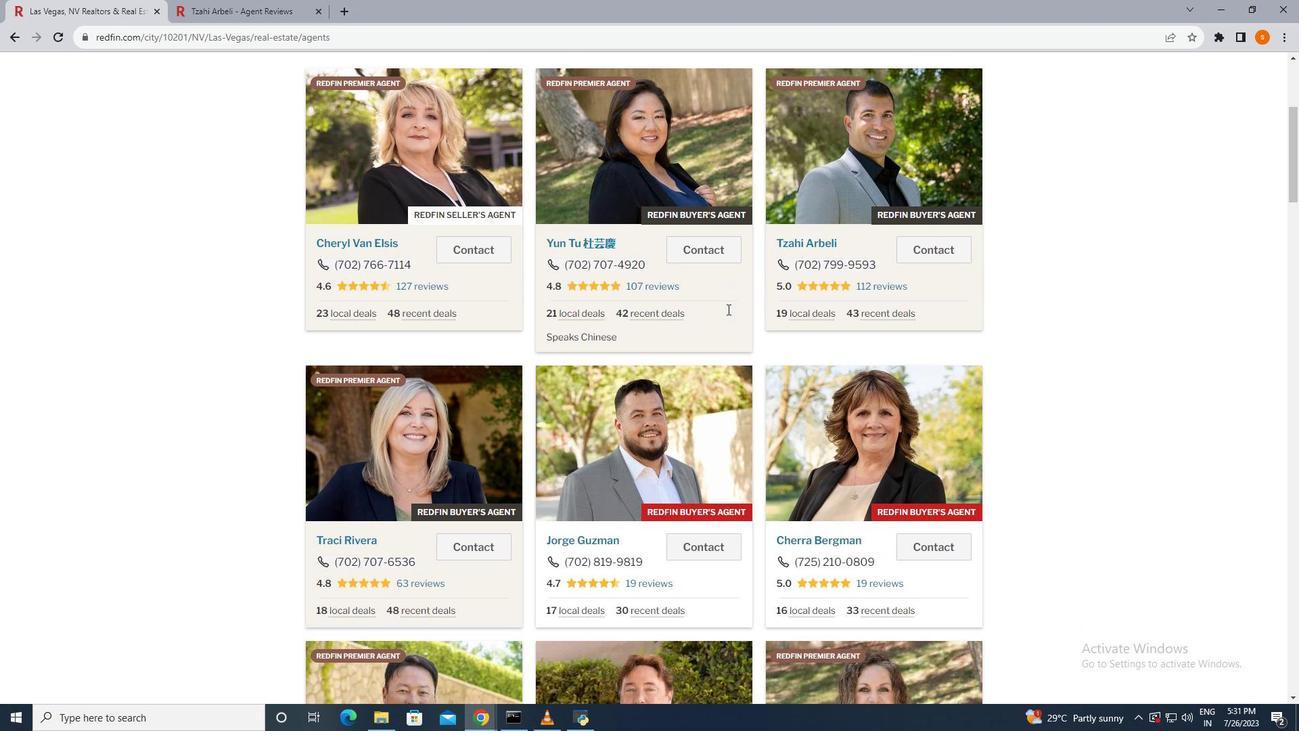 
Action: Mouse scrolled (727, 308) with delta (0, 0)
Screenshot: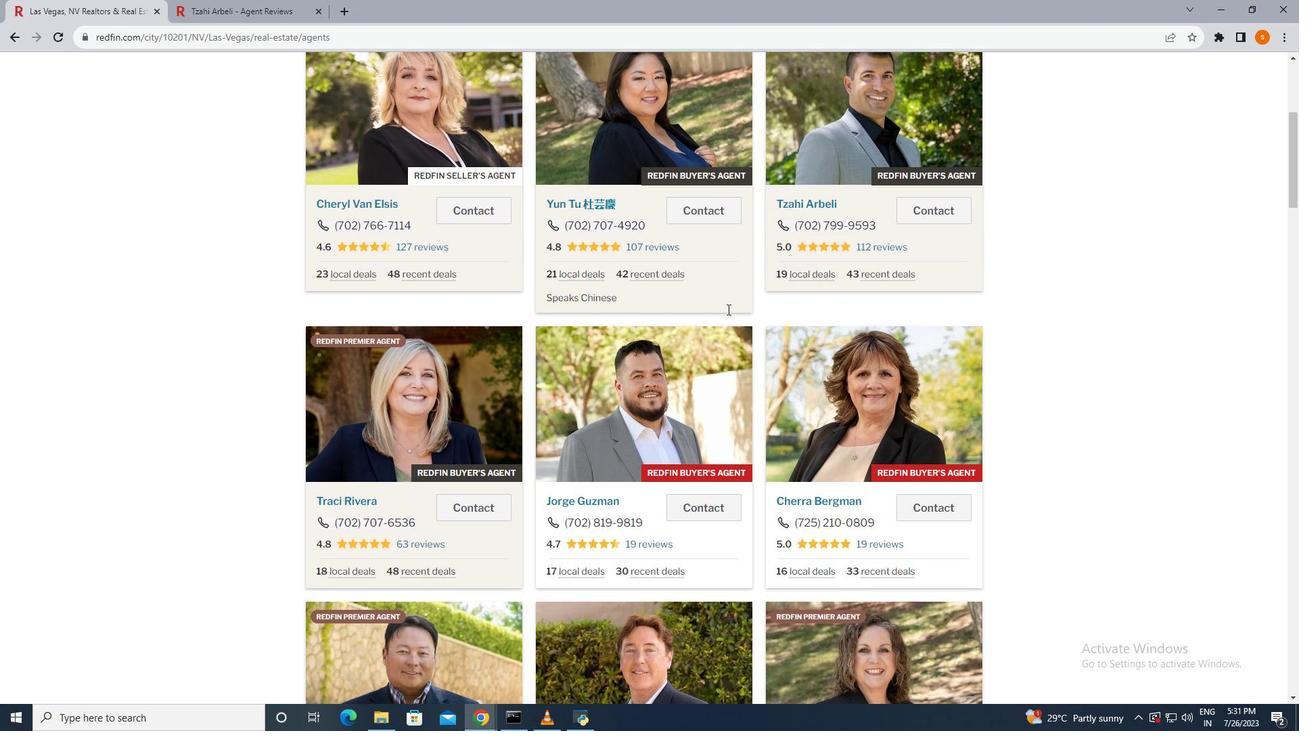 
Action: Mouse scrolled (727, 308) with delta (0, 0)
Screenshot: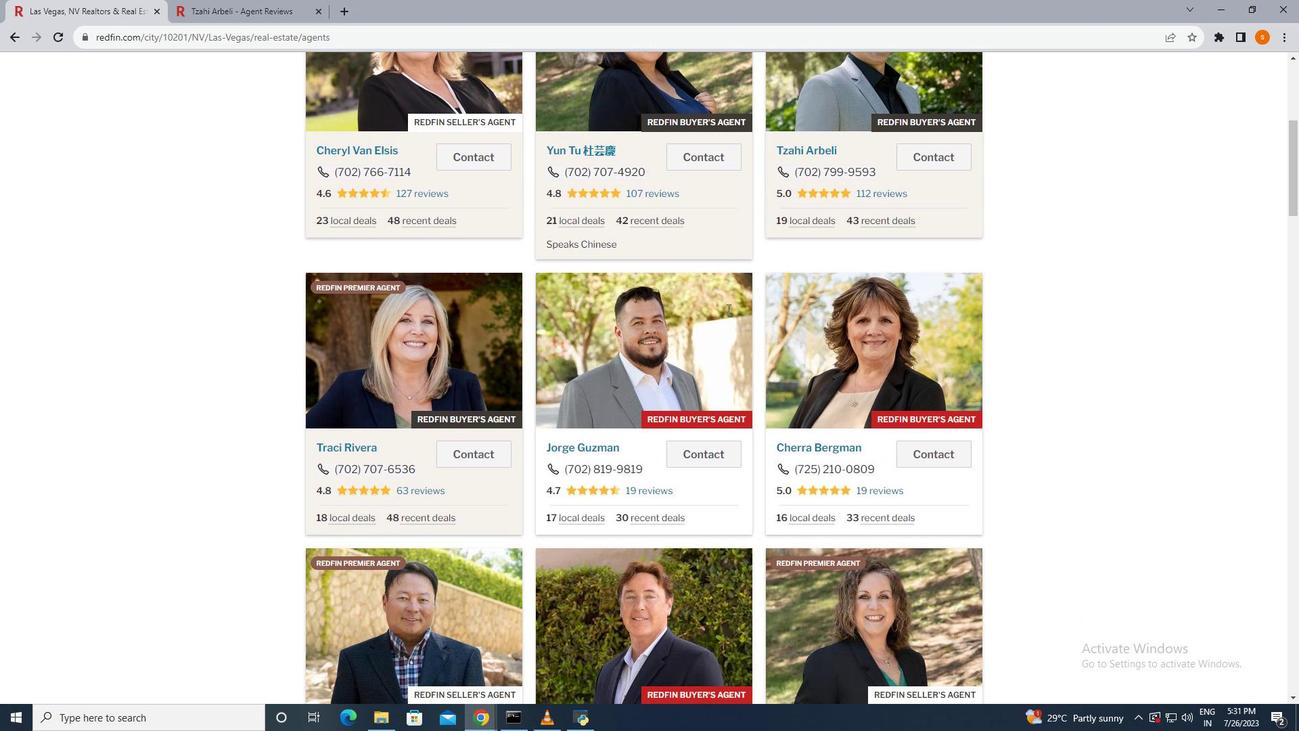 
Action: Mouse scrolled (727, 308) with delta (0, 0)
Screenshot: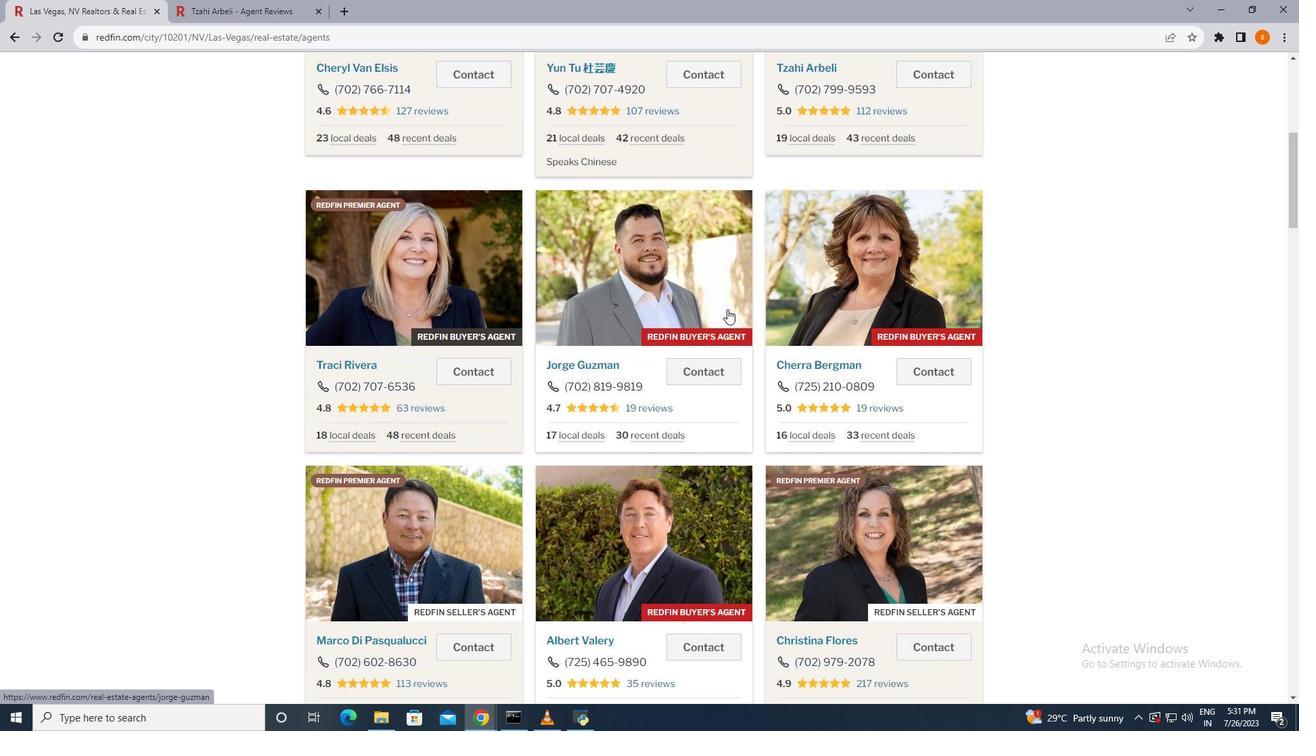 
Action: Mouse scrolled (727, 308) with delta (0, 0)
Screenshot: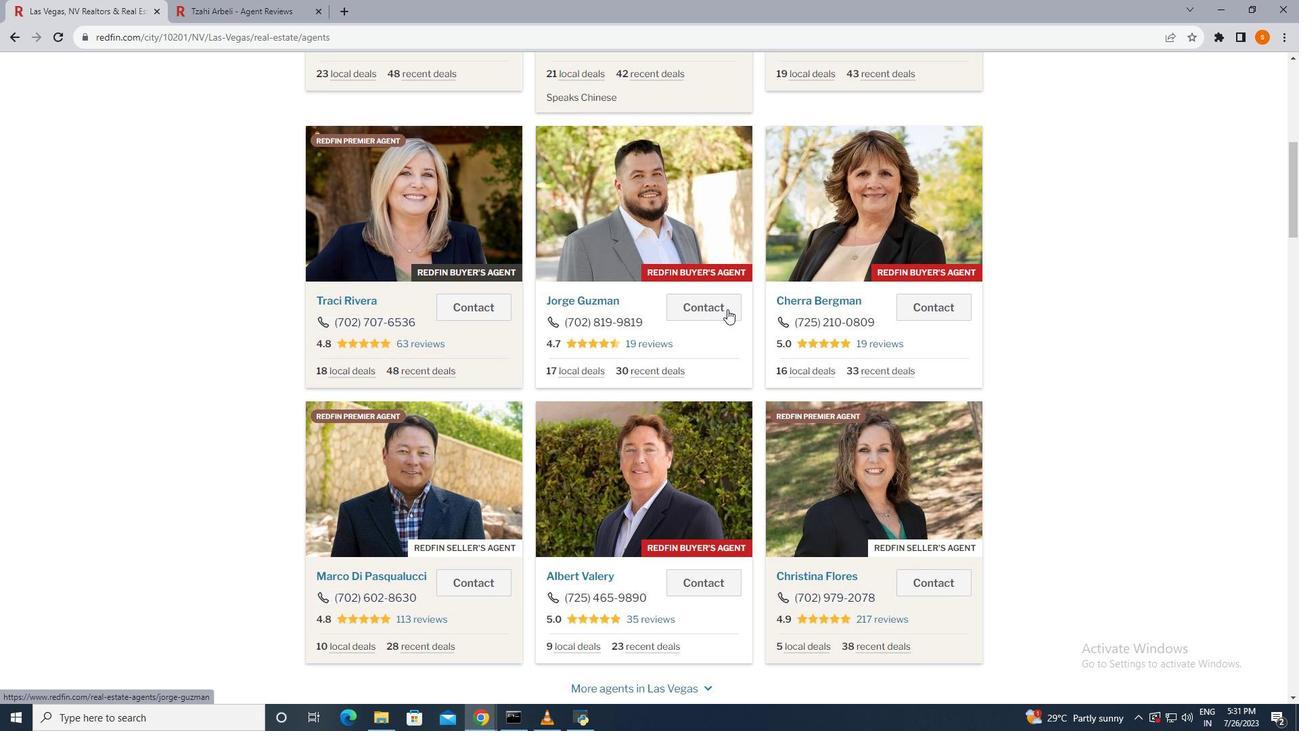 
Action: Mouse scrolled (727, 308) with delta (0, 0)
Screenshot: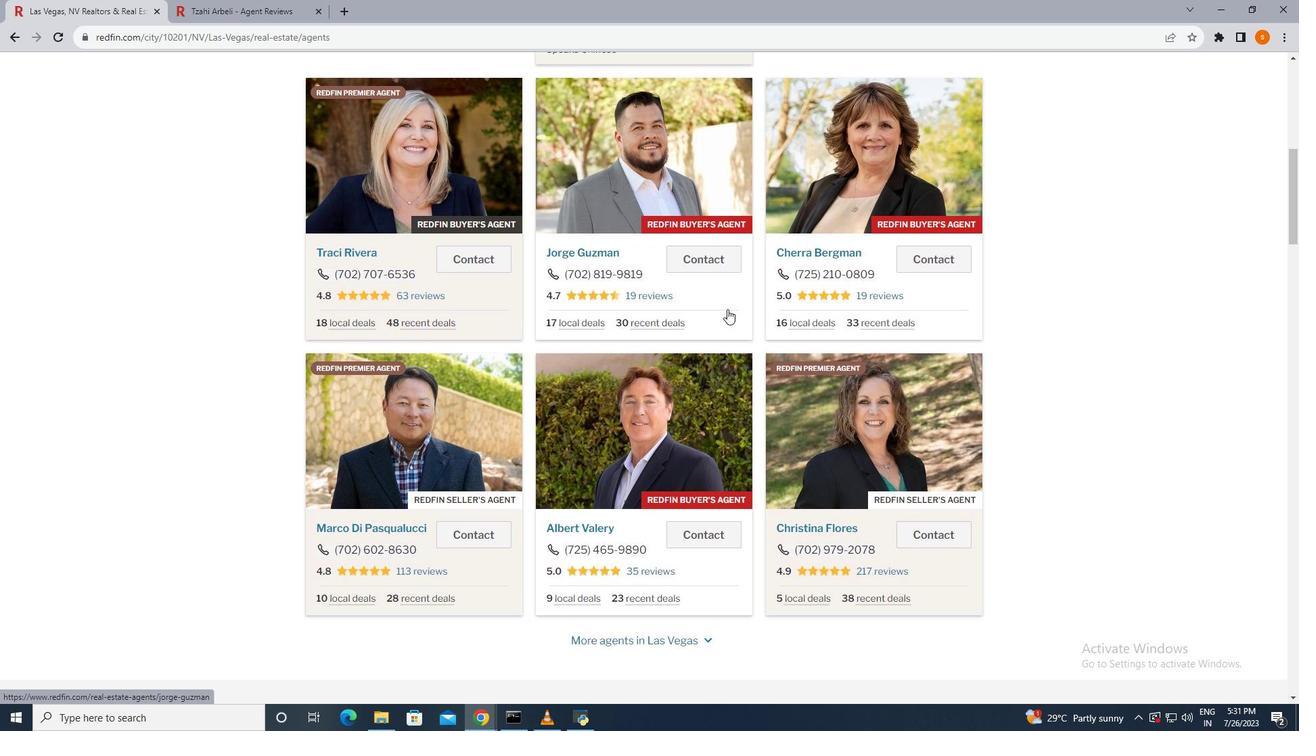 
Action: Mouse moved to (639, 614)
Screenshot: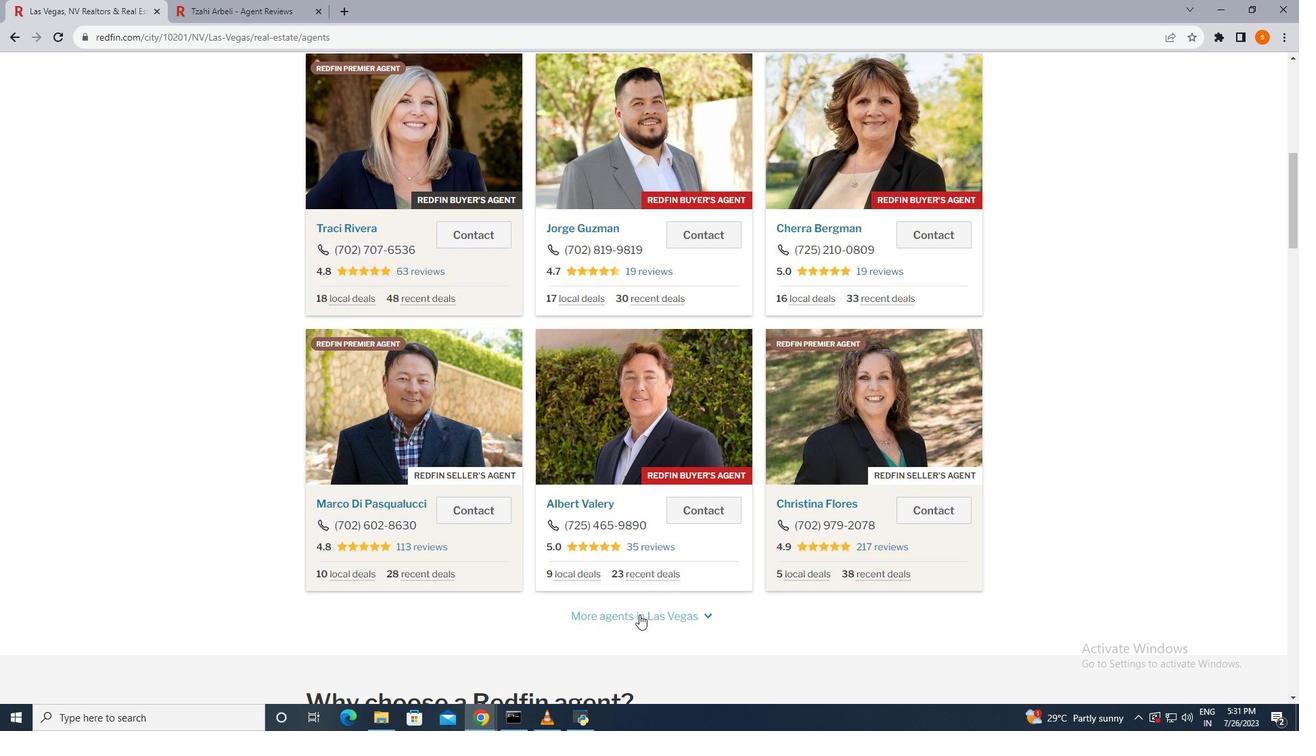 
Action: Mouse pressed left at (639, 614)
Screenshot: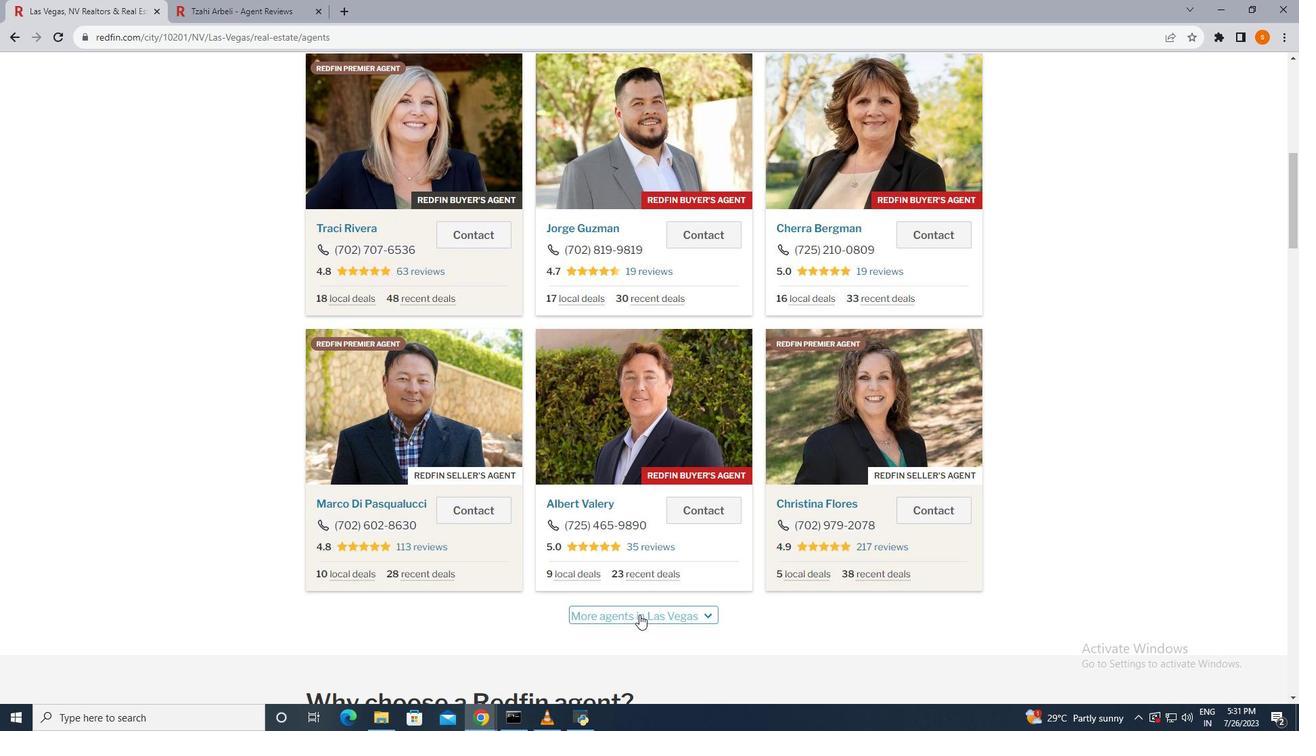 
Action: Mouse moved to (692, 566)
Screenshot: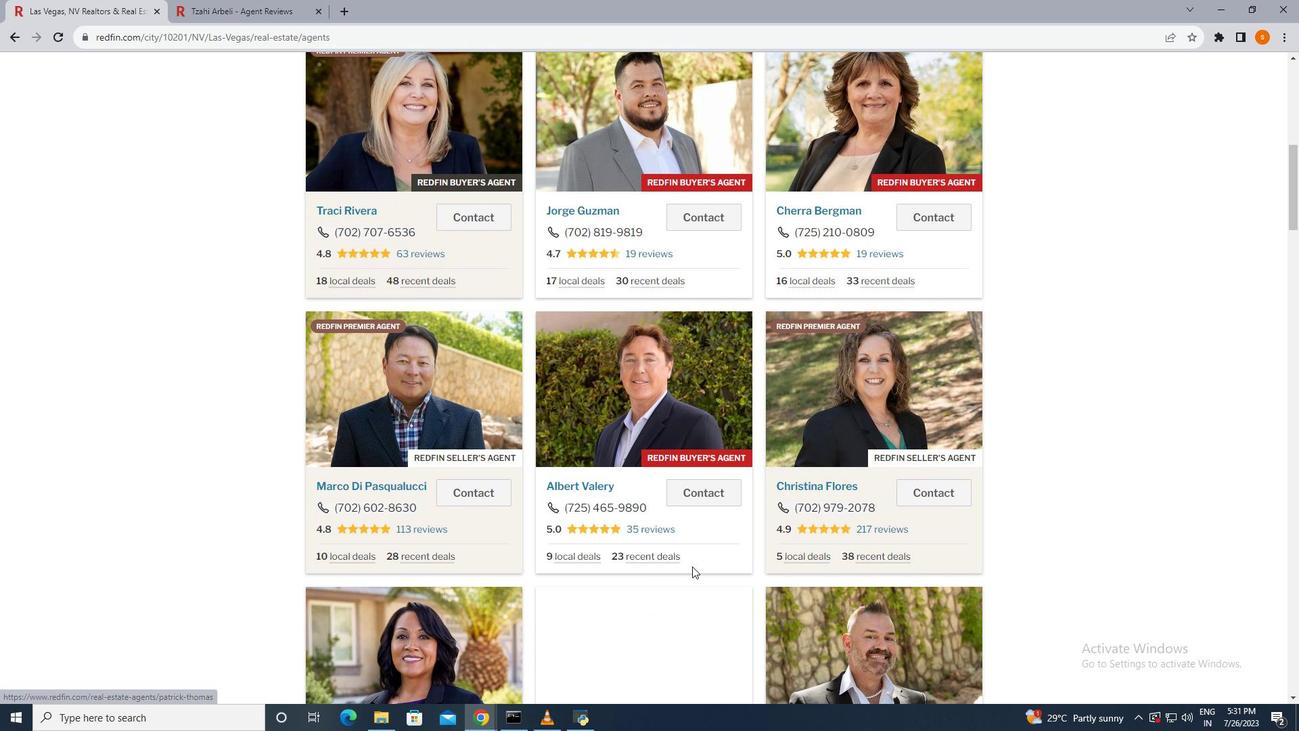 
Action: Mouse scrolled (692, 565) with delta (0, 0)
Screenshot: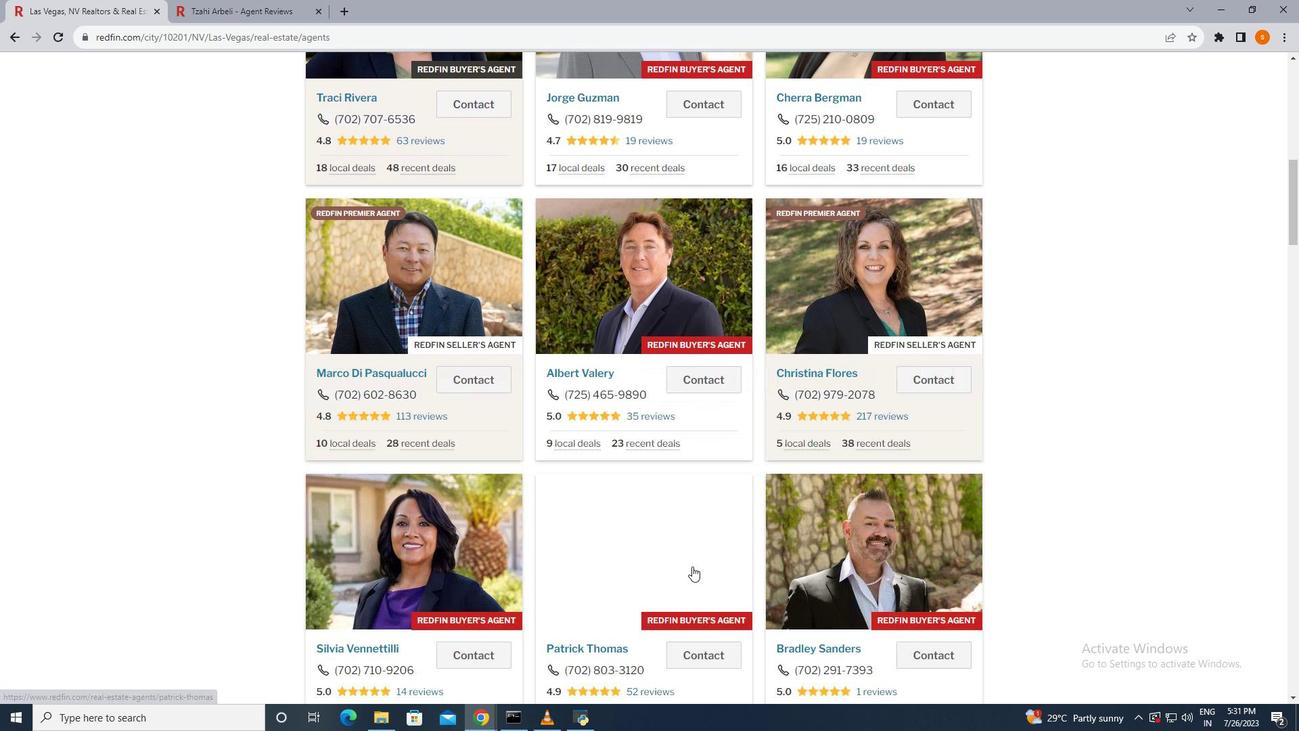 
Action: Mouse scrolled (692, 565) with delta (0, 0)
Screenshot: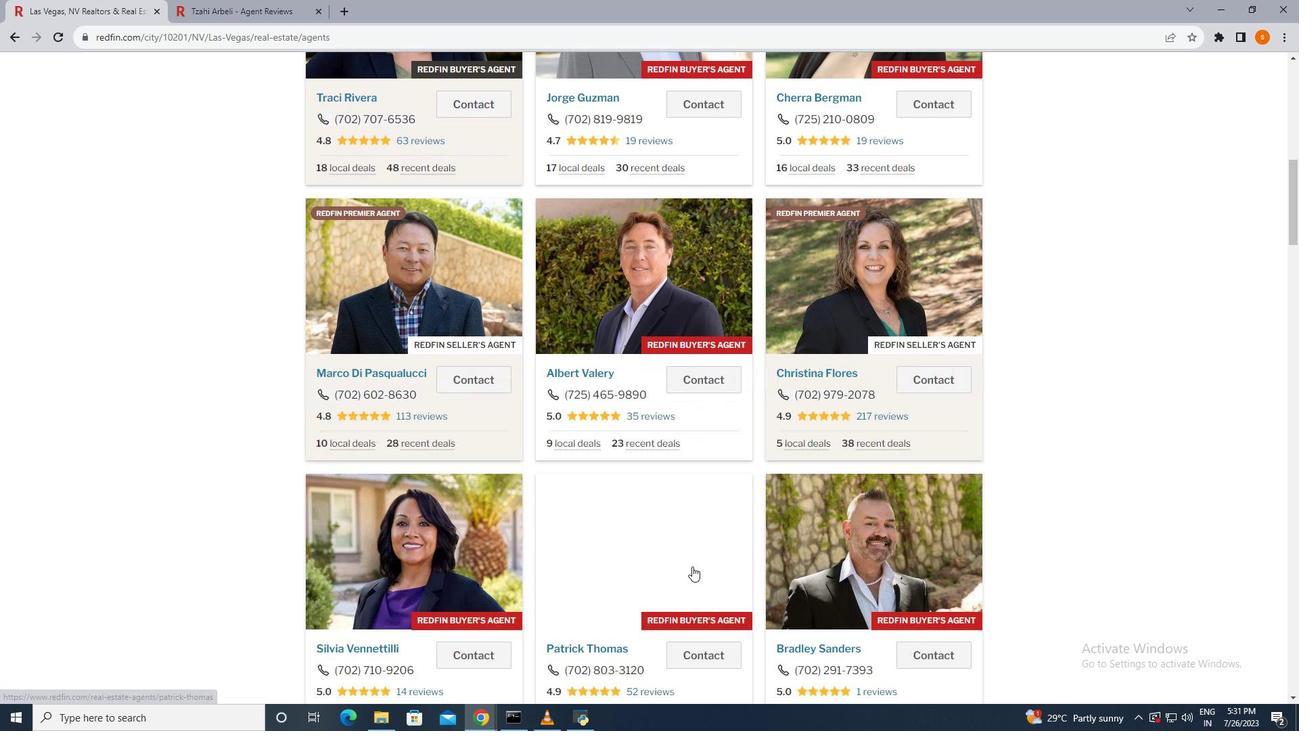 
Action: Mouse scrolled (692, 565) with delta (0, 0)
Screenshot: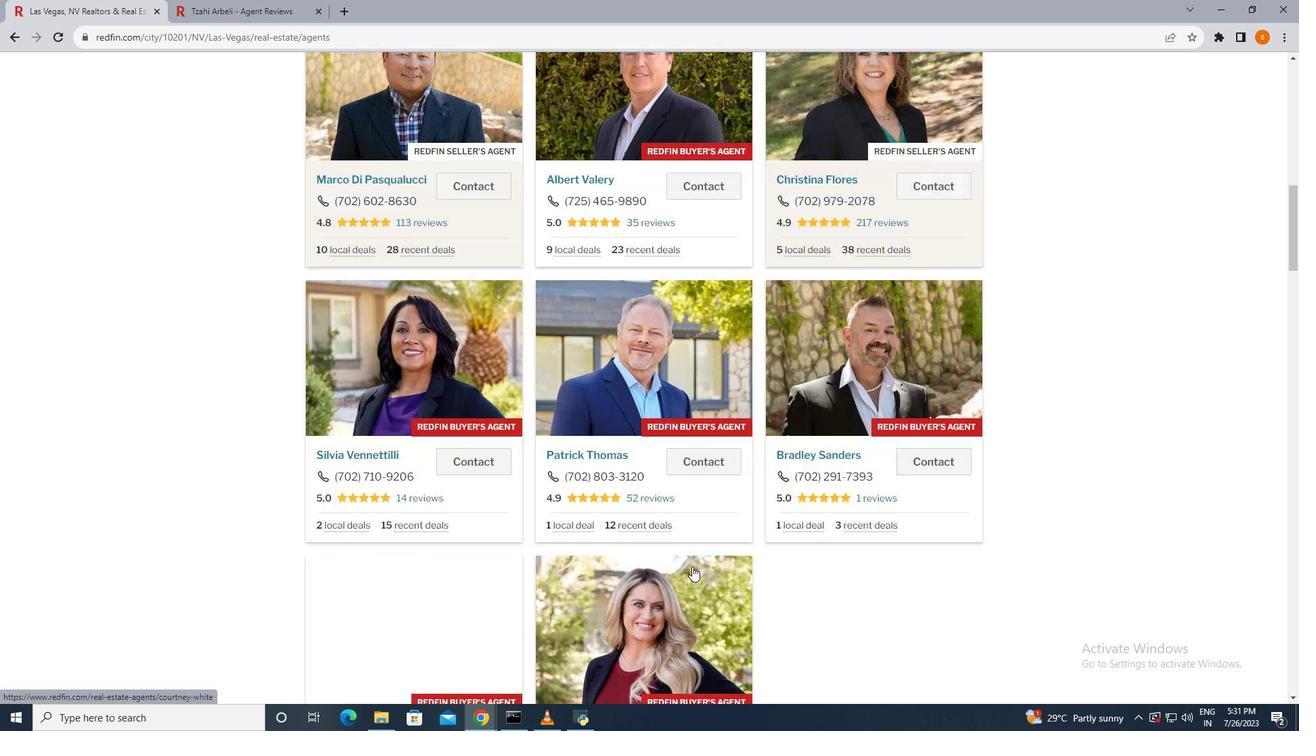 
Action: Mouse scrolled (692, 565) with delta (0, 0)
Screenshot: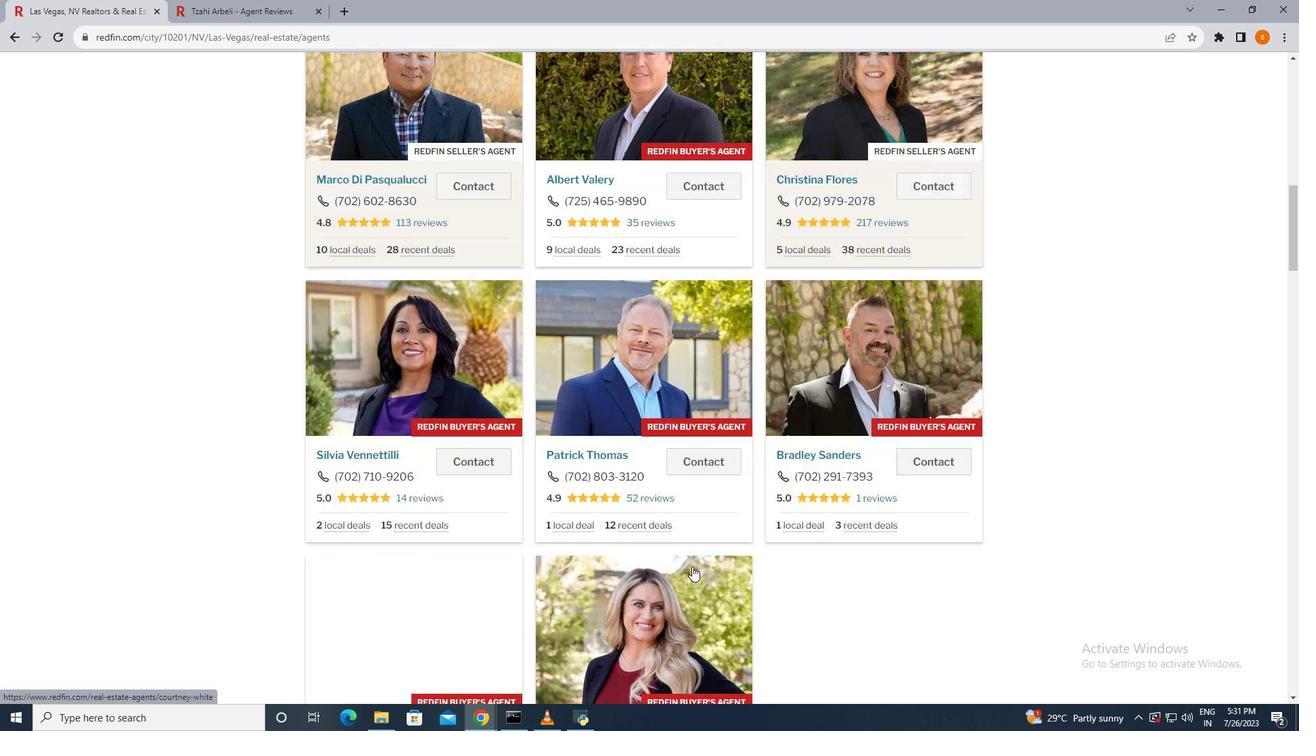 
Action: Mouse scrolled (692, 565) with delta (0, 0)
Screenshot: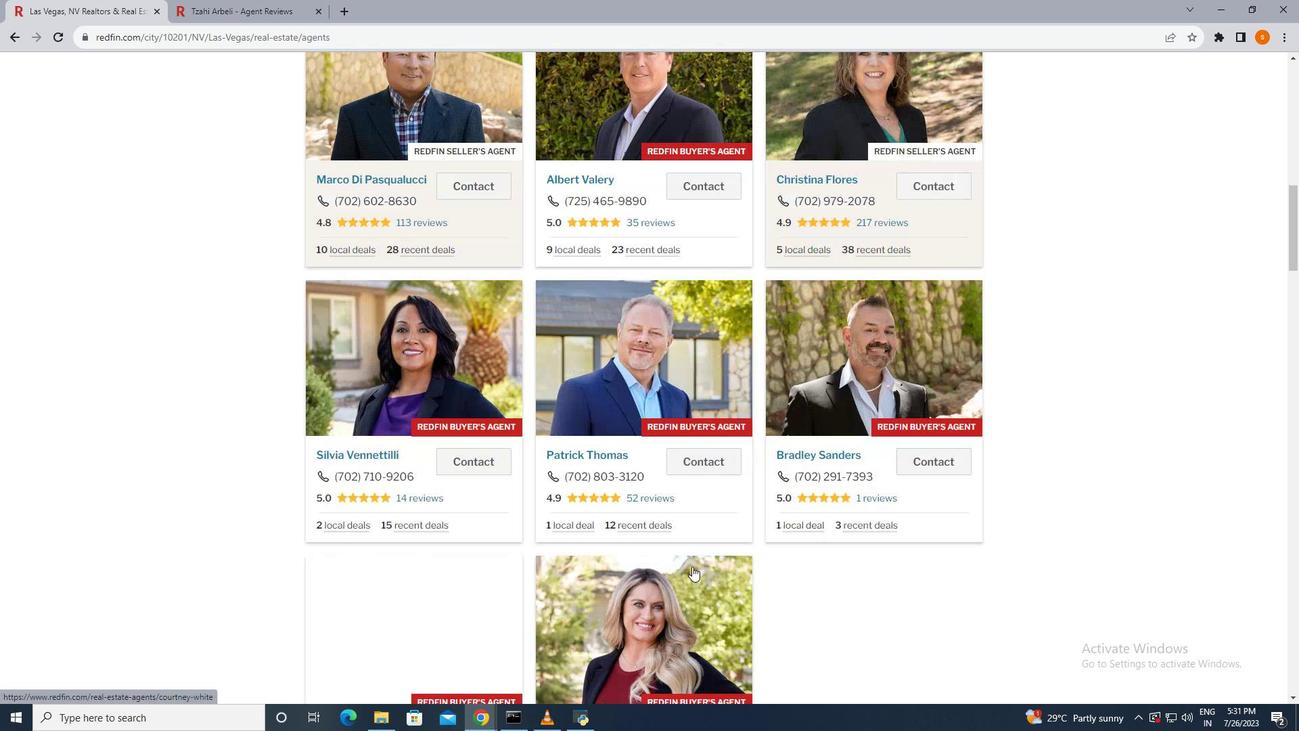 
Action: Mouse moved to (424, 488)
Screenshot: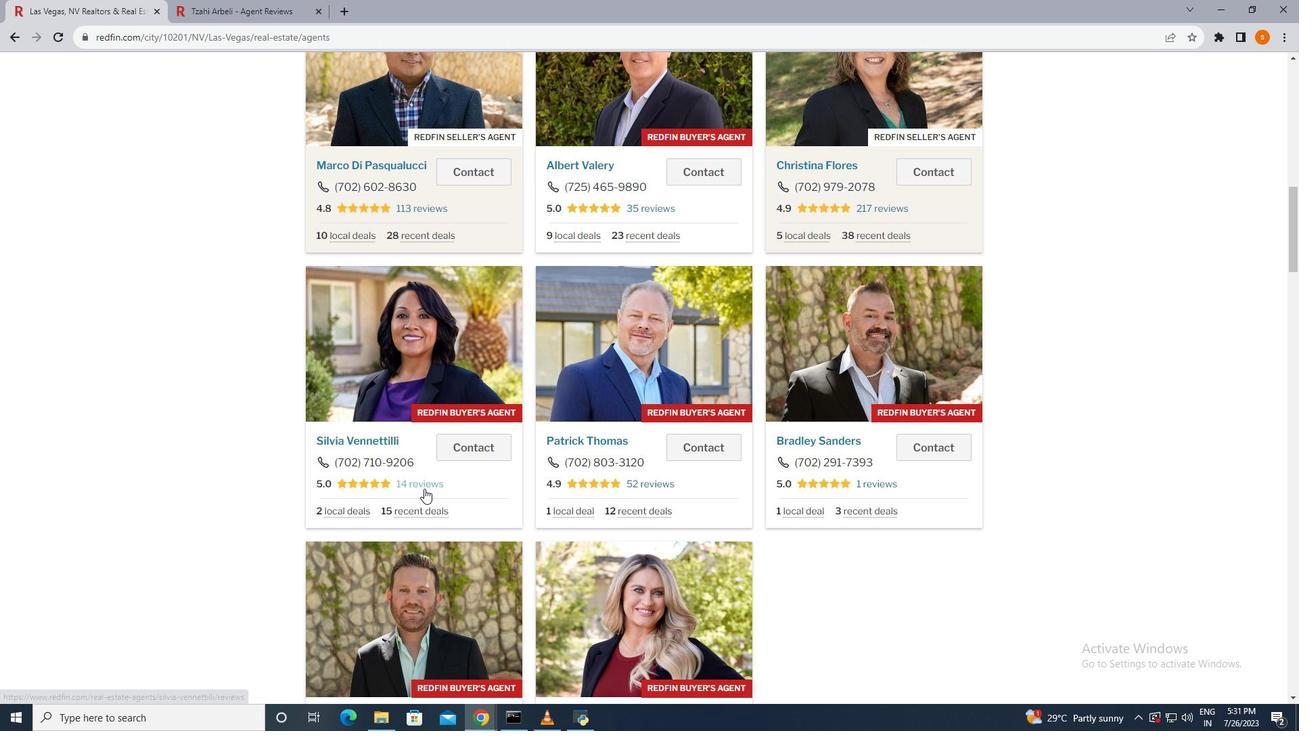 
Action: Mouse pressed left at (424, 488)
Screenshot: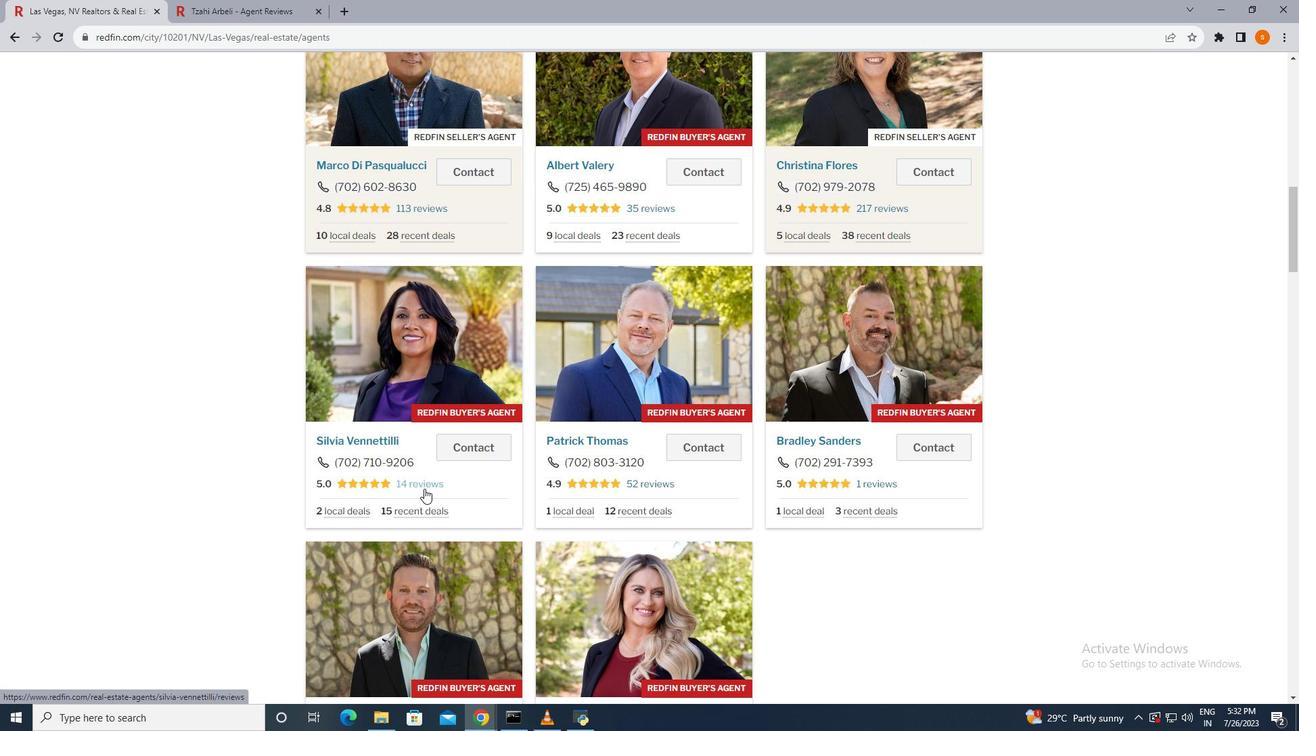 
Action: Mouse moved to (457, 325)
Screenshot: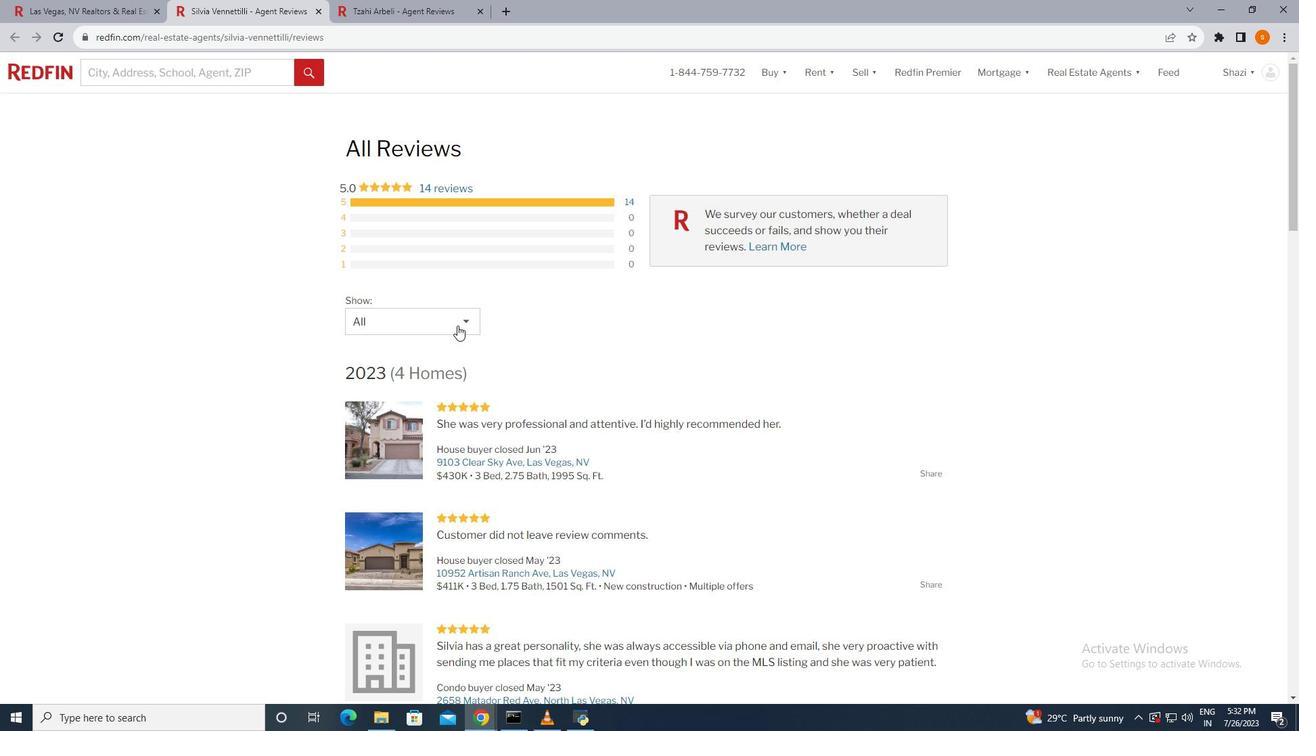 
Action: Mouse pressed left at (457, 325)
Screenshot: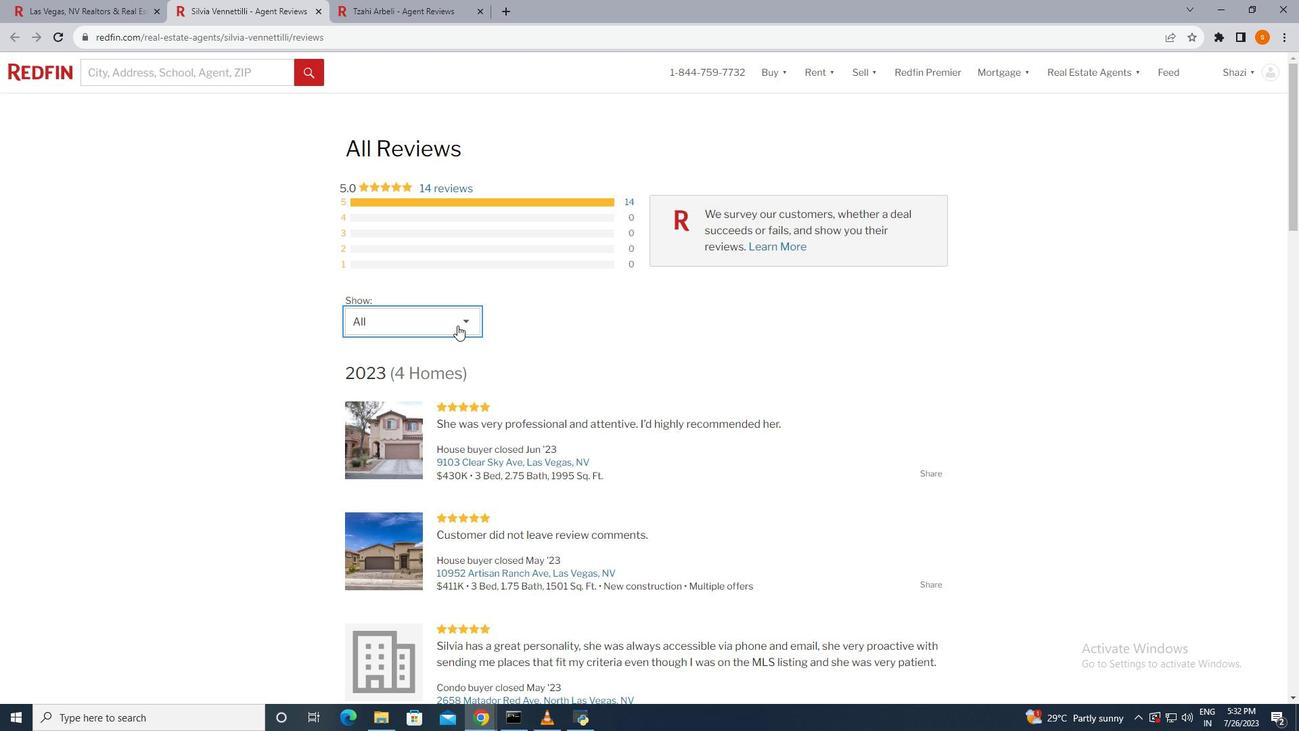 
Action: Mouse moved to (377, 374)
Screenshot: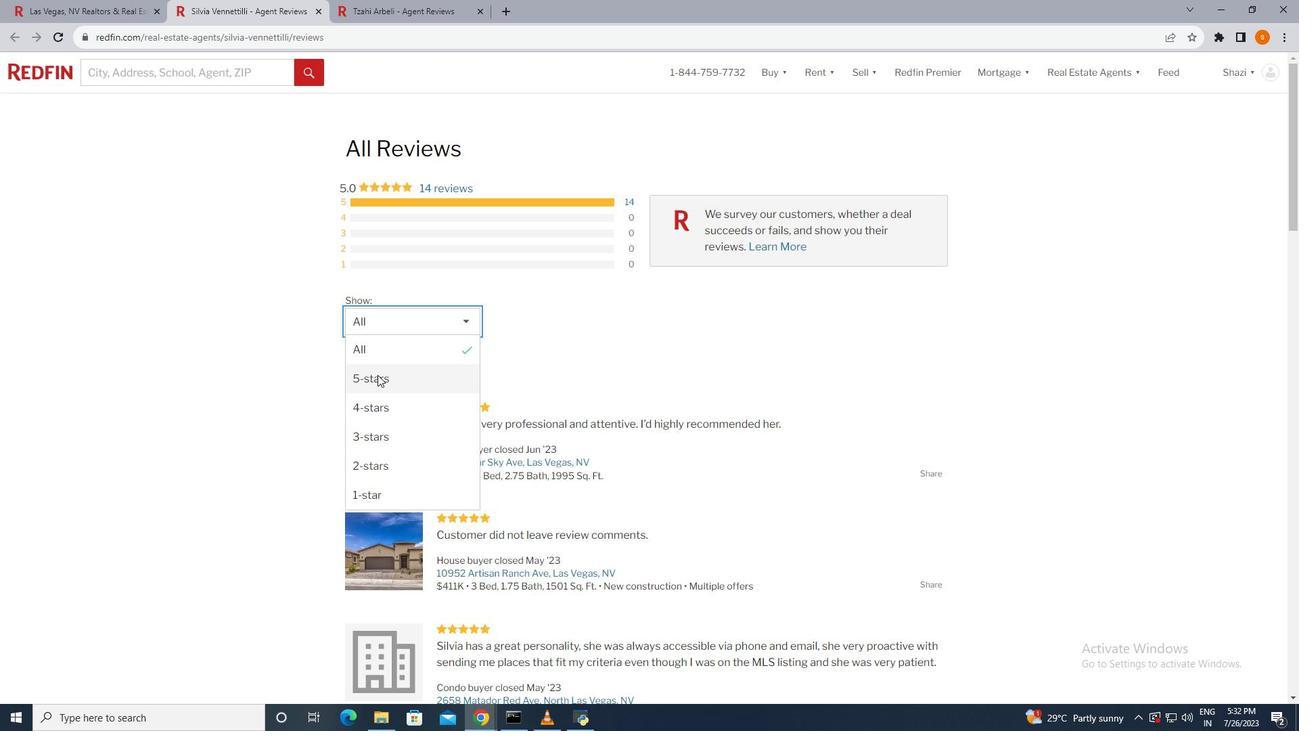 
Action: Mouse pressed left at (377, 374)
Screenshot: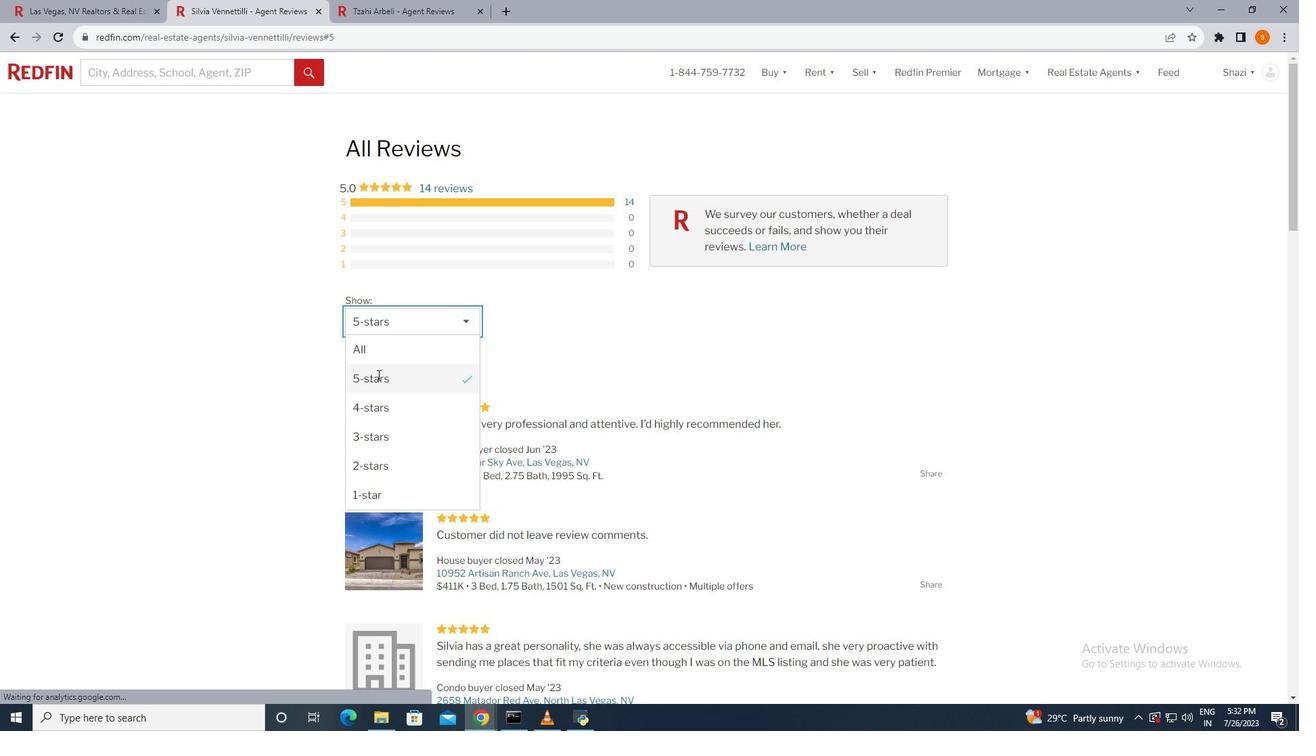 
Action: Mouse moved to (679, 481)
Screenshot: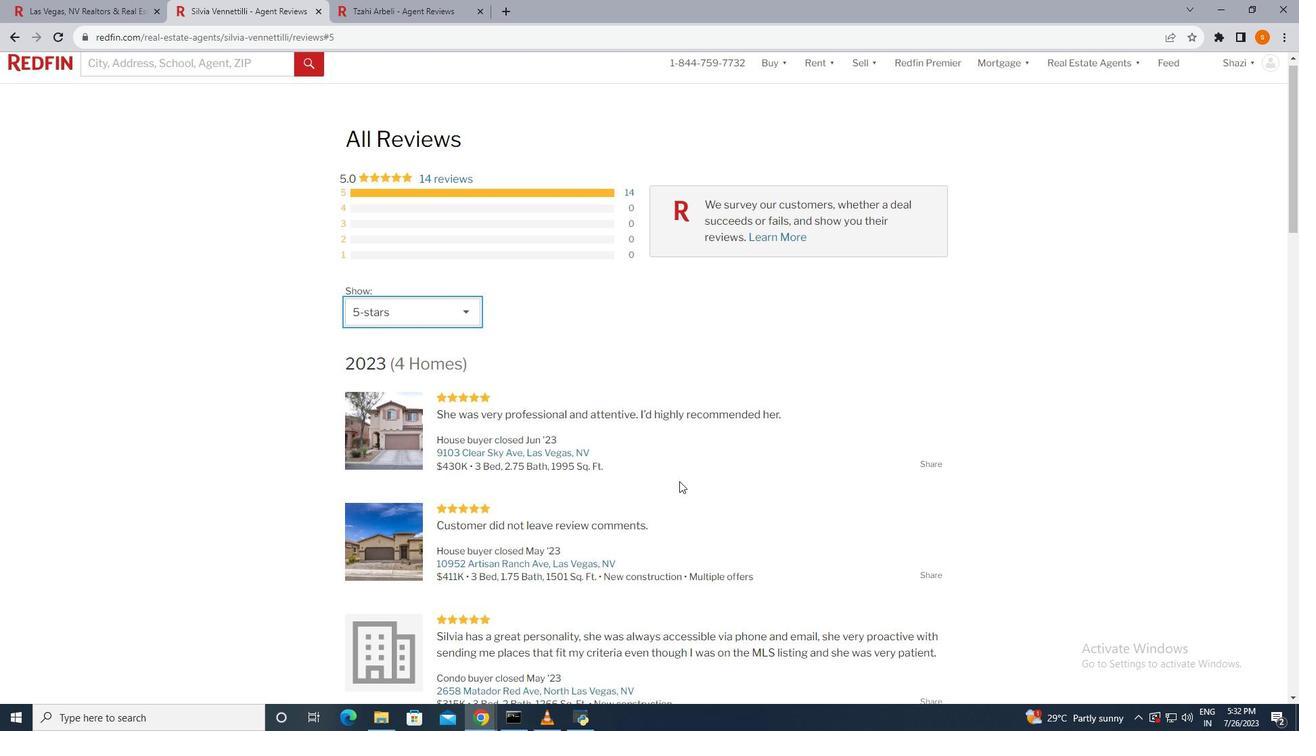 
Action: Mouse scrolled (679, 480) with delta (0, 0)
Screenshot: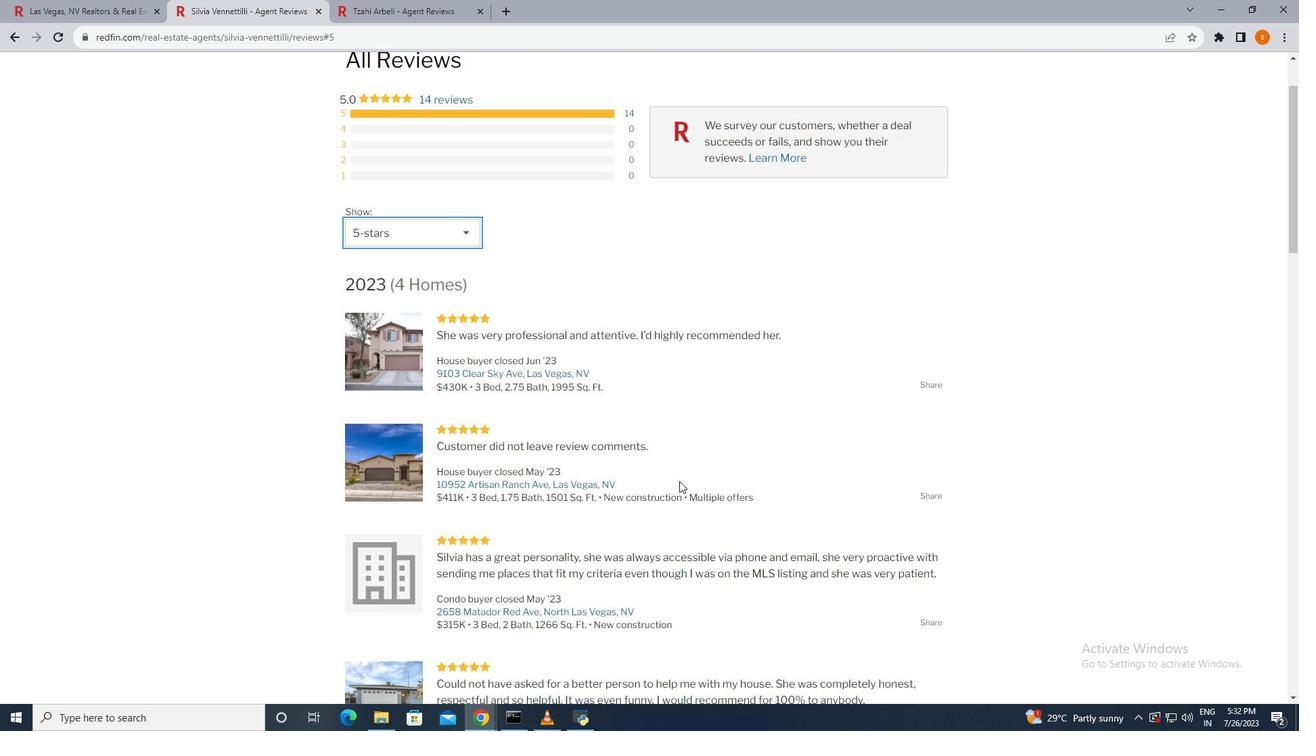 
Action: Mouse scrolled (679, 480) with delta (0, 0)
Screenshot: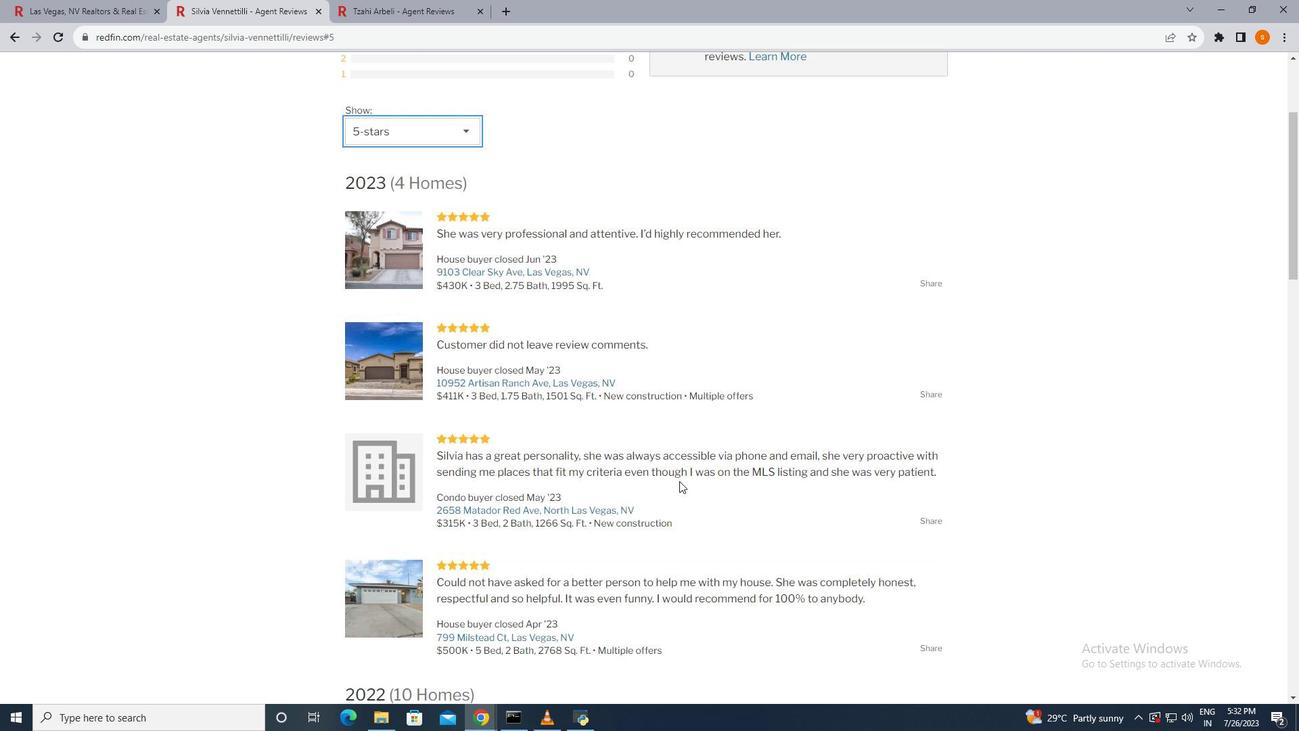 
Action: Mouse scrolled (679, 480) with delta (0, 0)
Screenshot: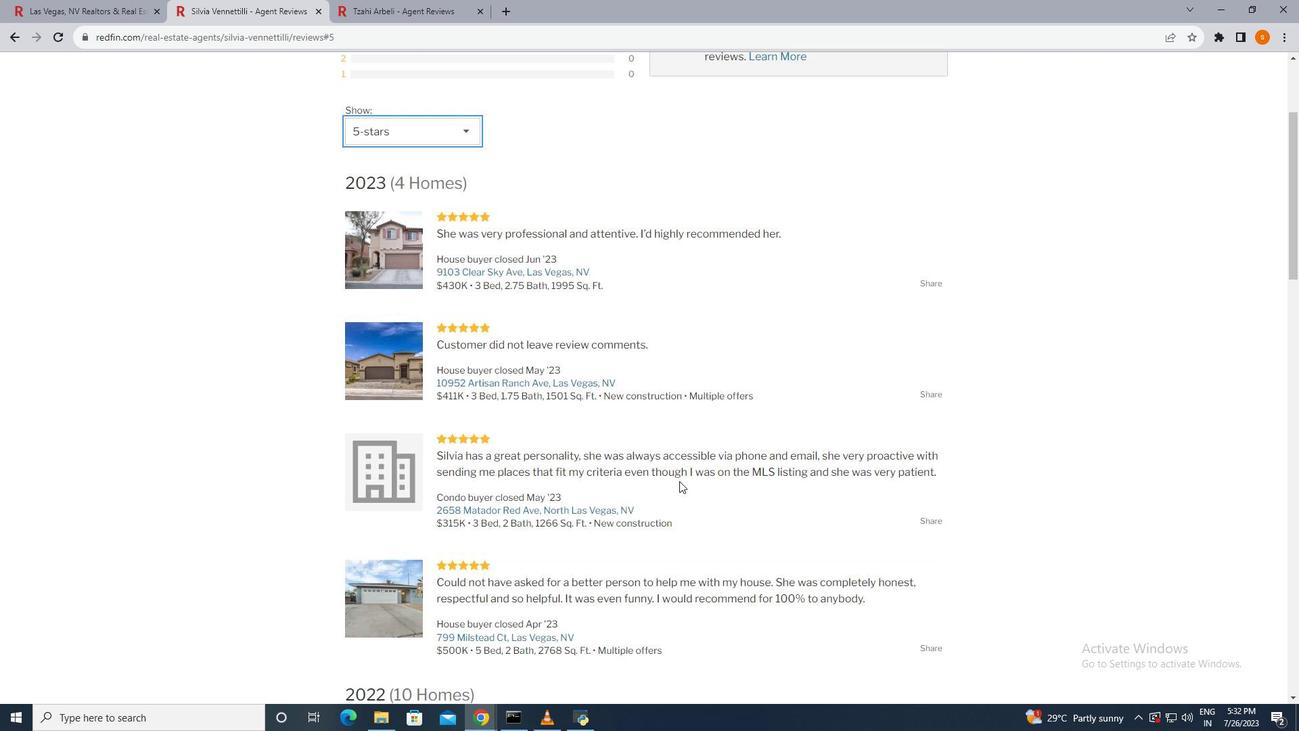 
Action: Mouse scrolled (679, 480) with delta (0, 0)
Screenshot: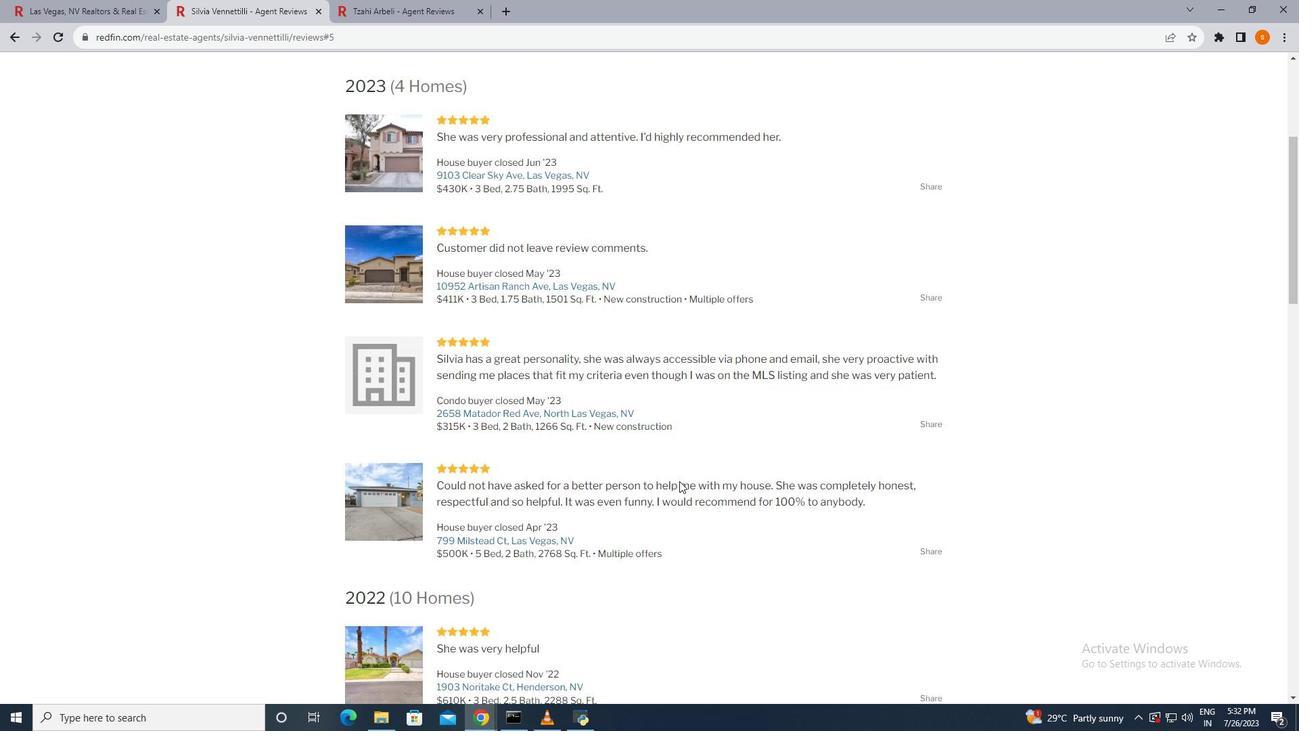 
Action: Mouse scrolled (679, 480) with delta (0, 0)
Screenshot: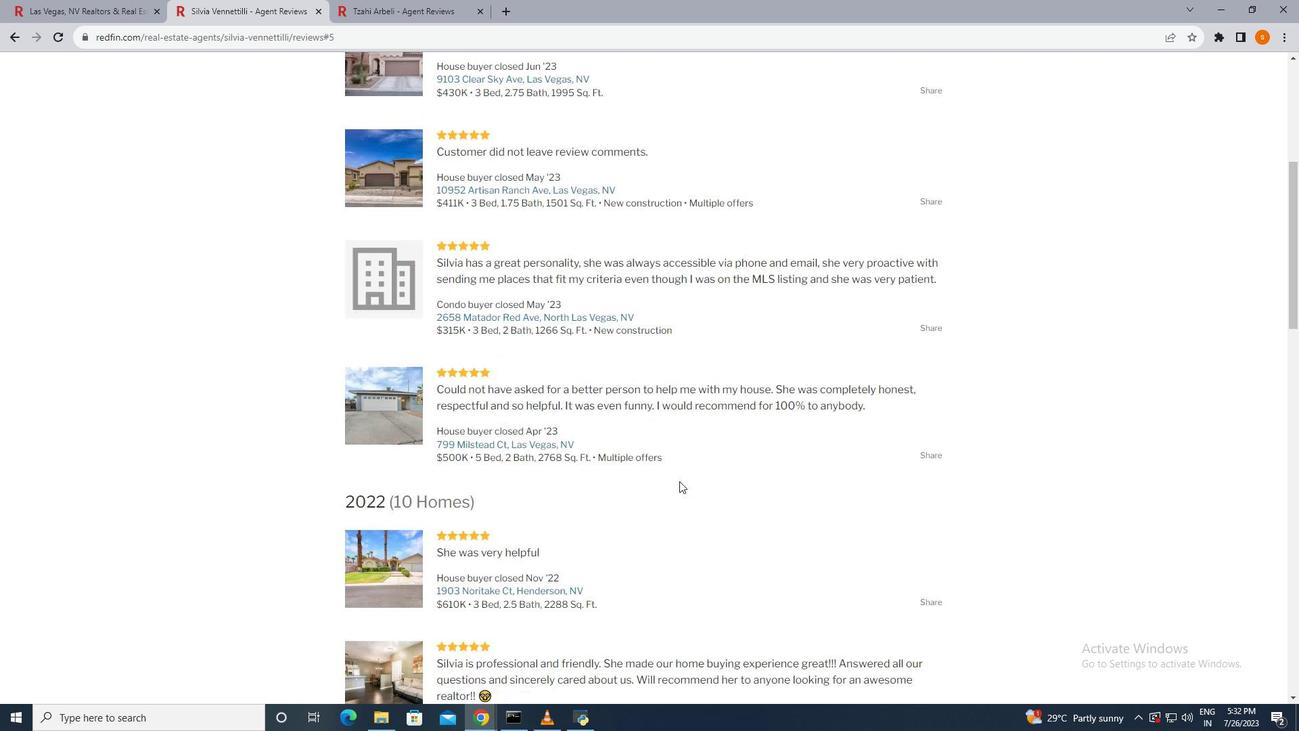 
Action: Mouse scrolled (679, 480) with delta (0, 0)
Screenshot: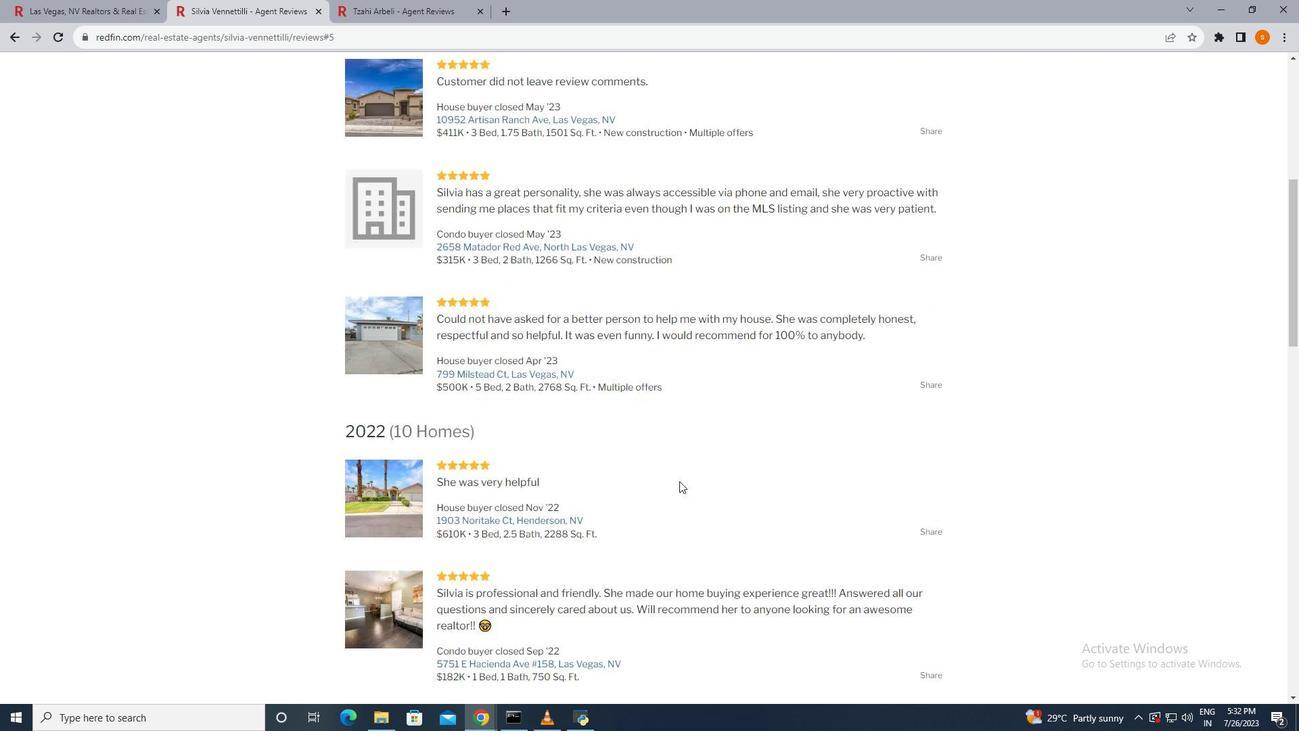 
Action: Mouse scrolled (679, 480) with delta (0, 0)
Screenshot: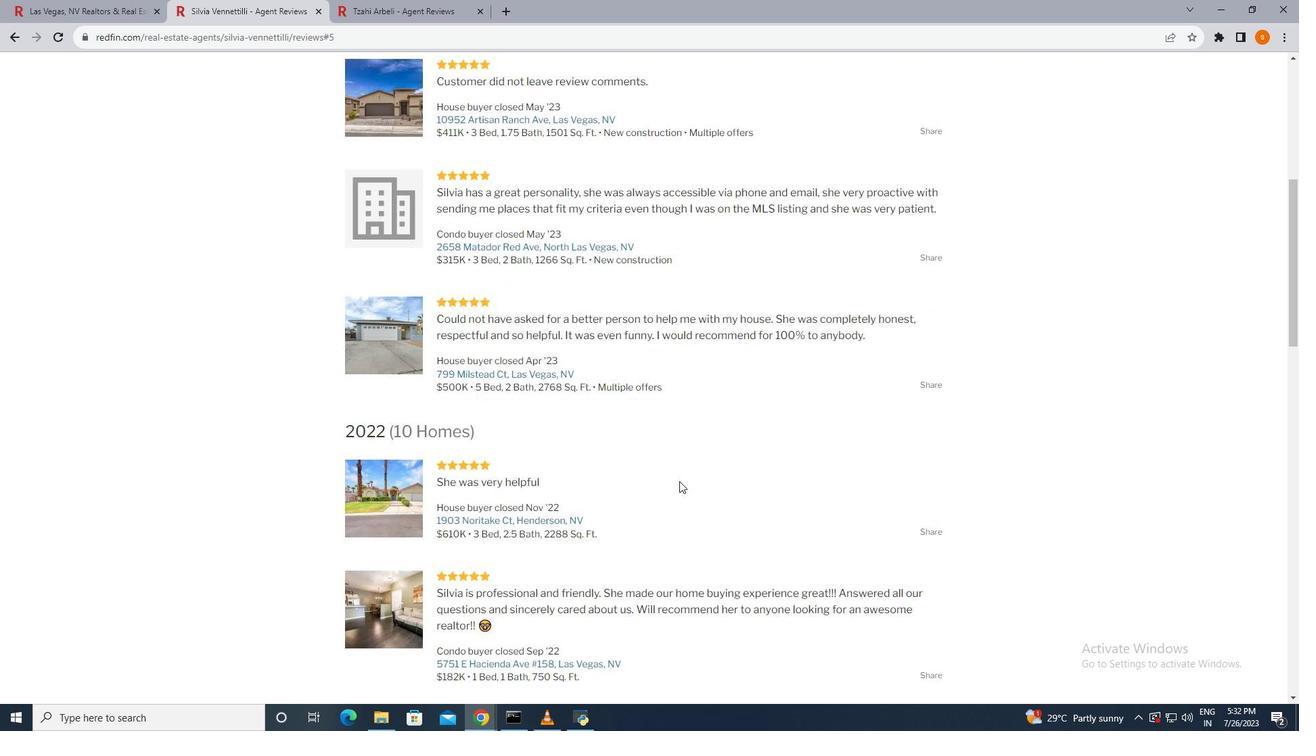 
Action: Mouse scrolled (679, 480) with delta (0, 0)
Screenshot: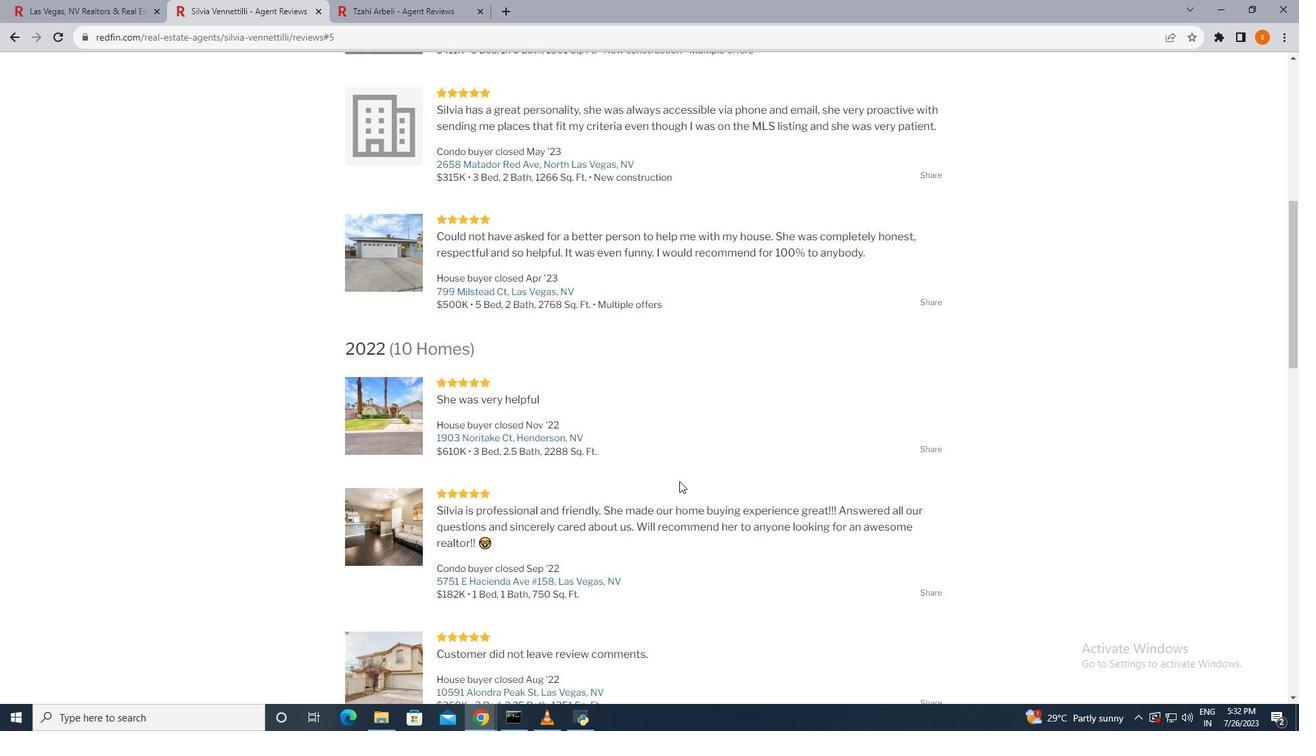 
Action: Mouse scrolled (679, 480) with delta (0, 0)
Screenshot: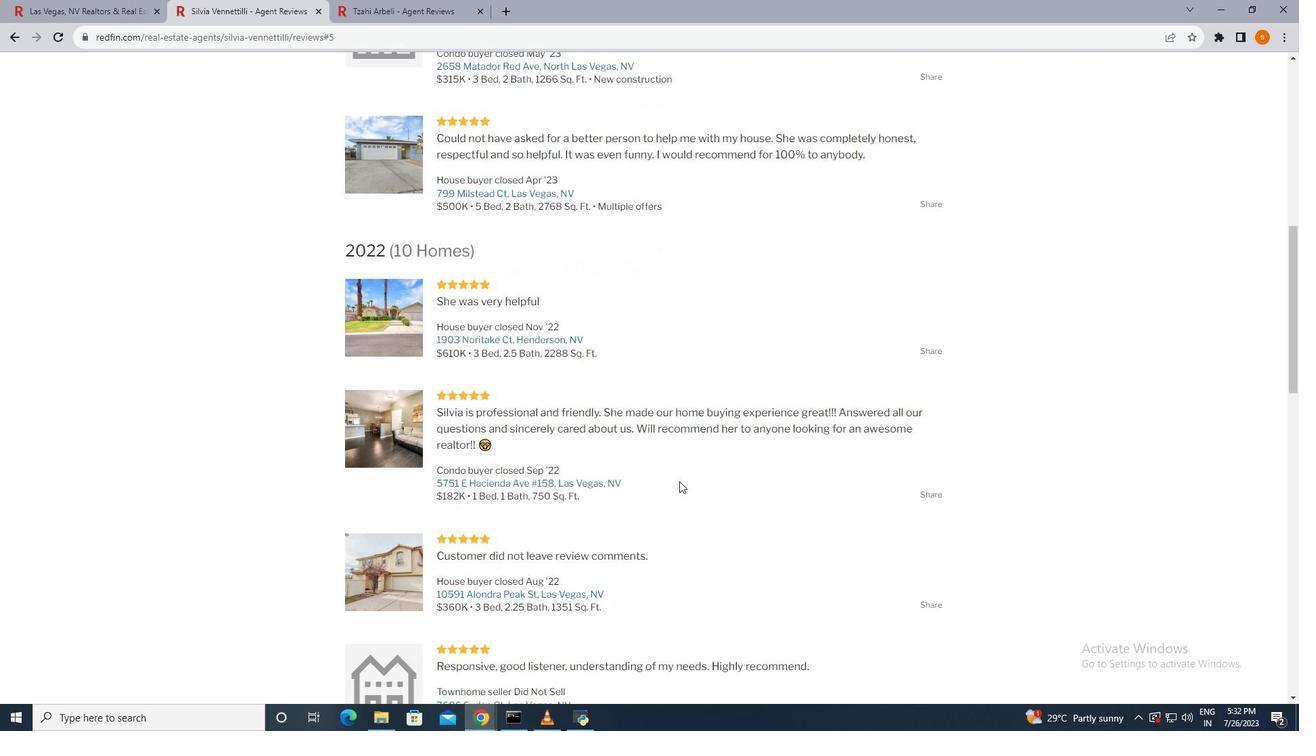 
Action: Mouse scrolled (679, 480) with delta (0, 0)
Screenshot: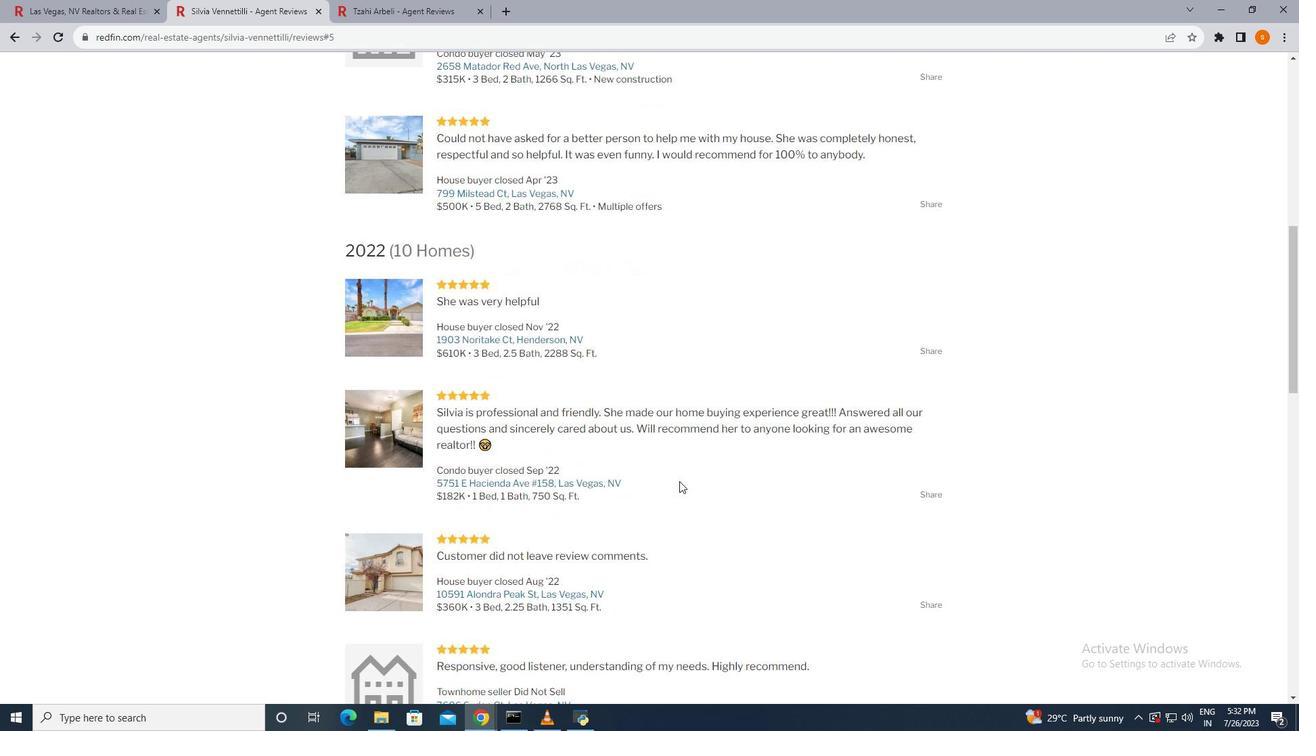 
Action: Mouse scrolled (679, 480) with delta (0, 0)
Screenshot: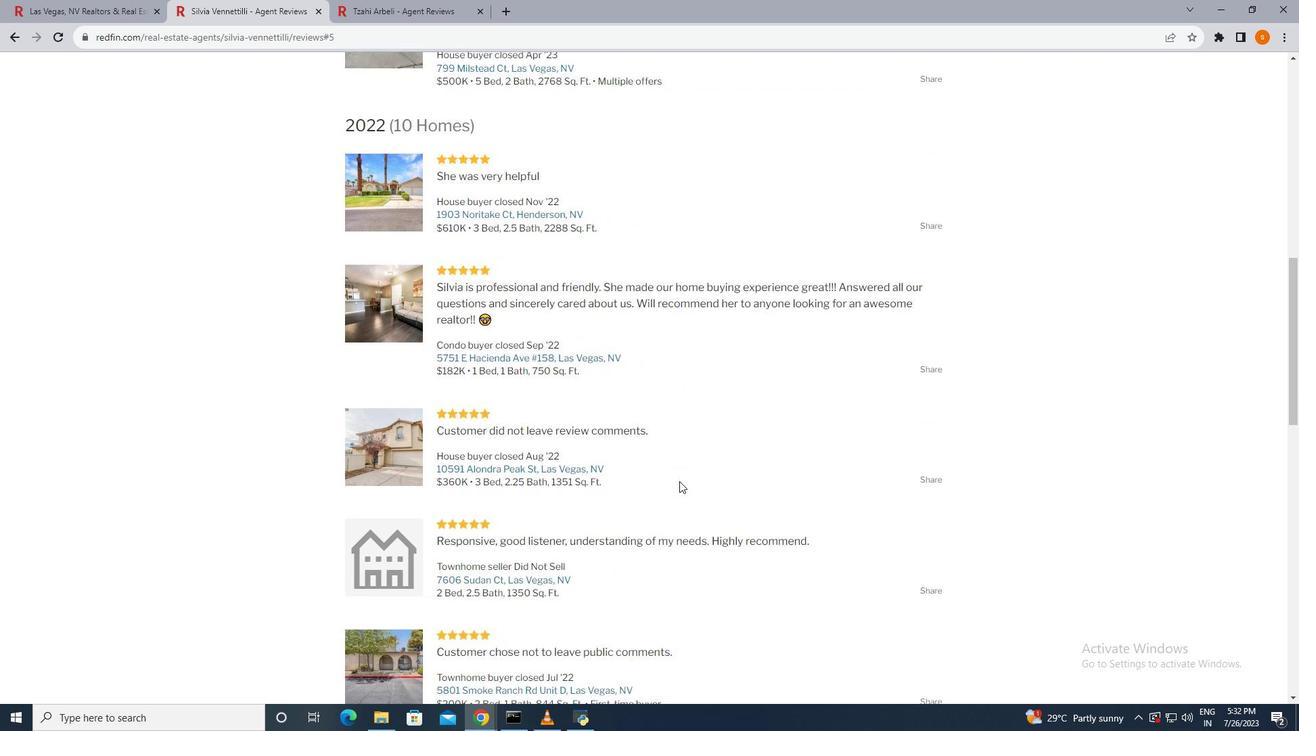 
Action: Mouse scrolled (679, 480) with delta (0, 0)
Screenshot: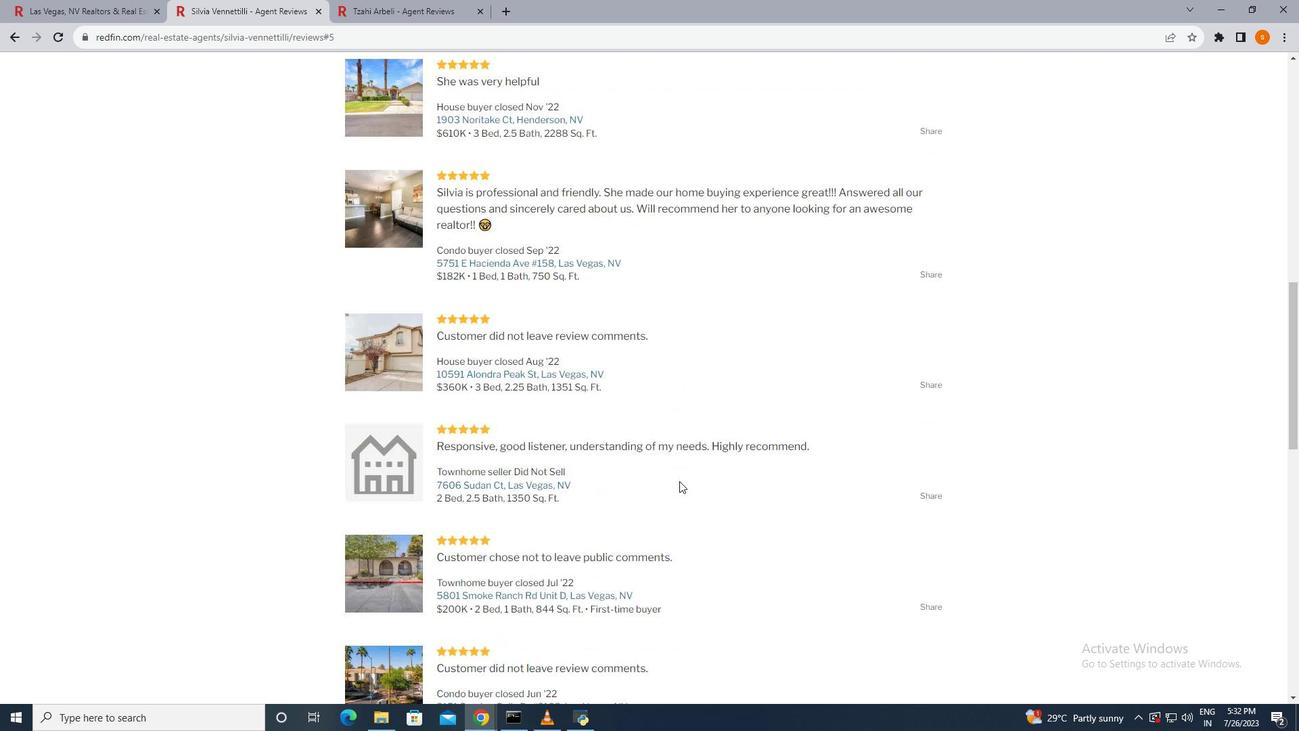 
Action: Mouse scrolled (679, 480) with delta (0, 0)
Screenshot: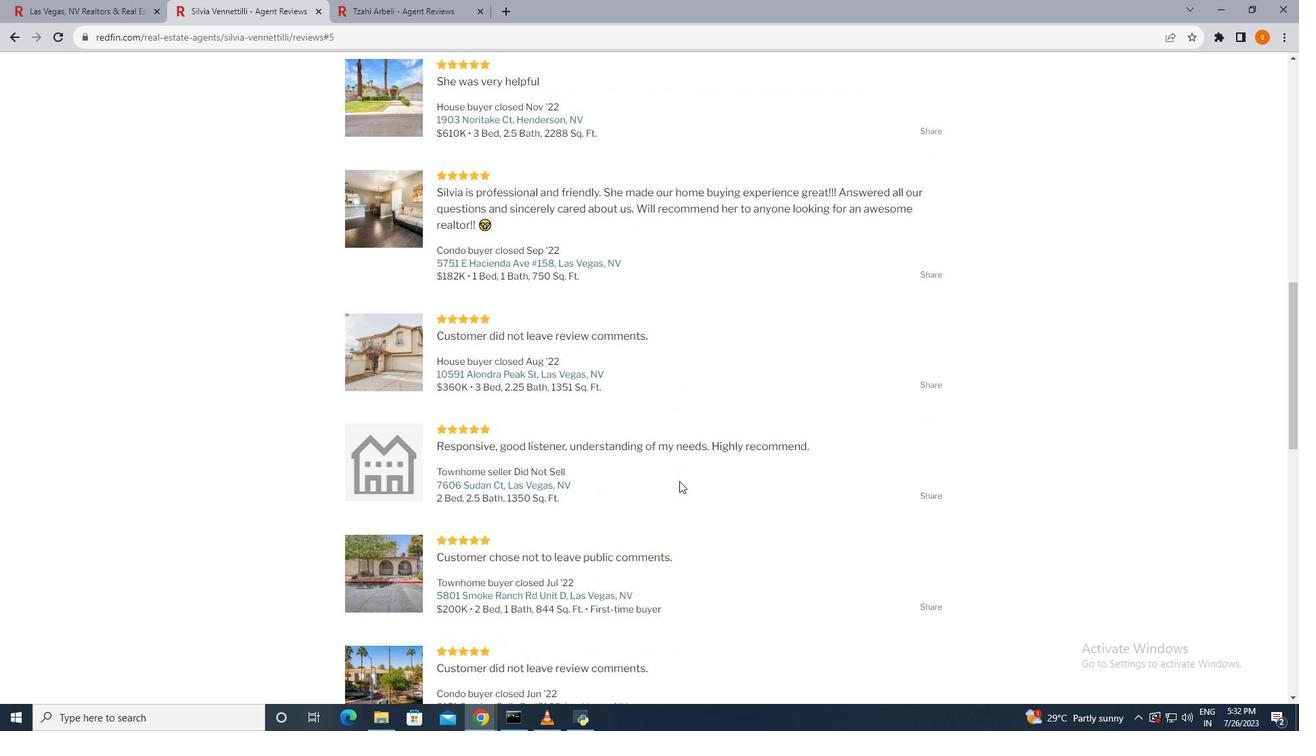 
Action: Mouse scrolled (679, 480) with delta (0, 0)
Screenshot: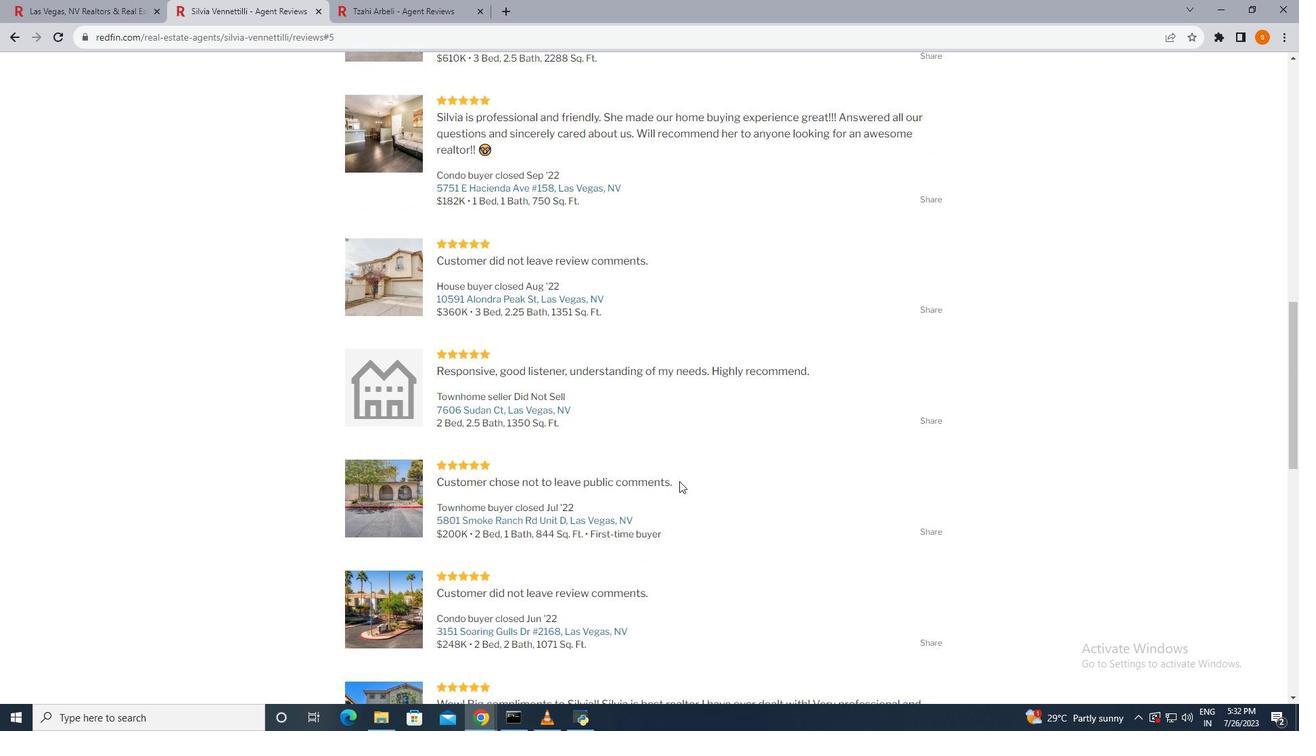 
Action: Mouse scrolled (679, 480) with delta (0, 0)
Screenshot: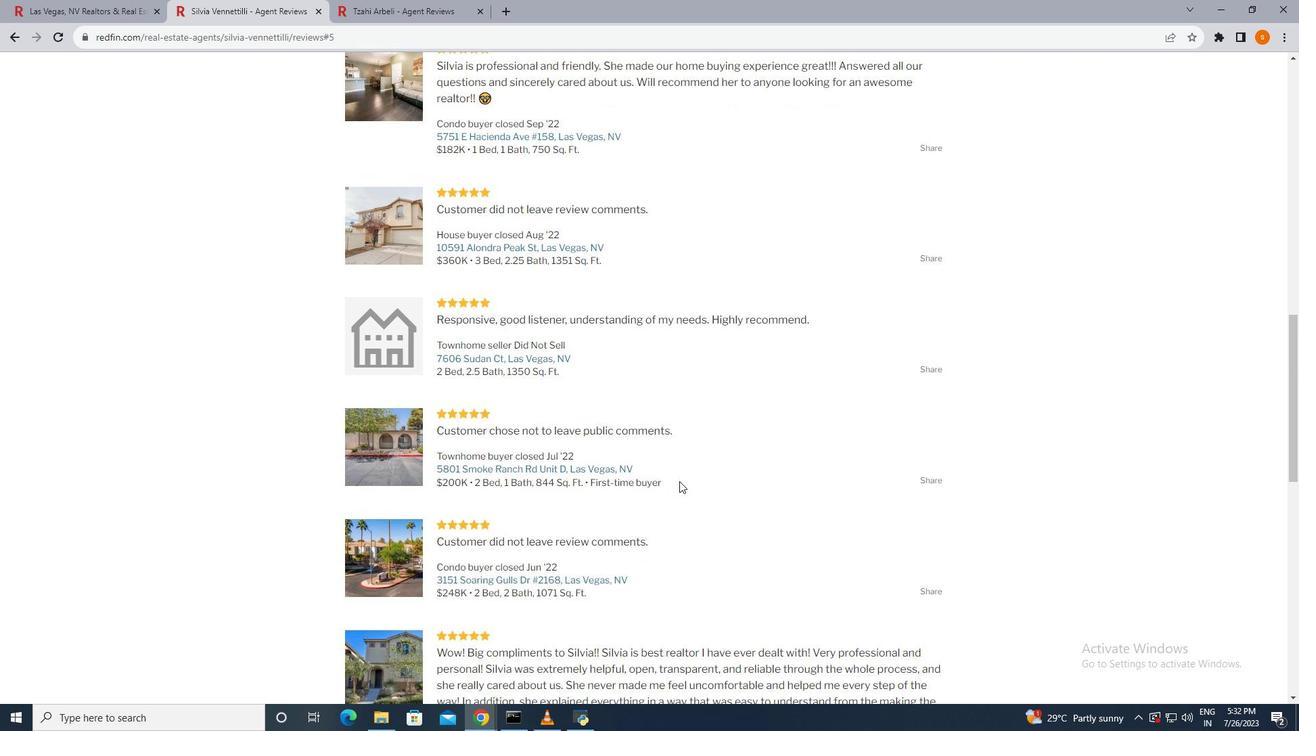
Action: Mouse scrolled (679, 480) with delta (0, 0)
Screenshot: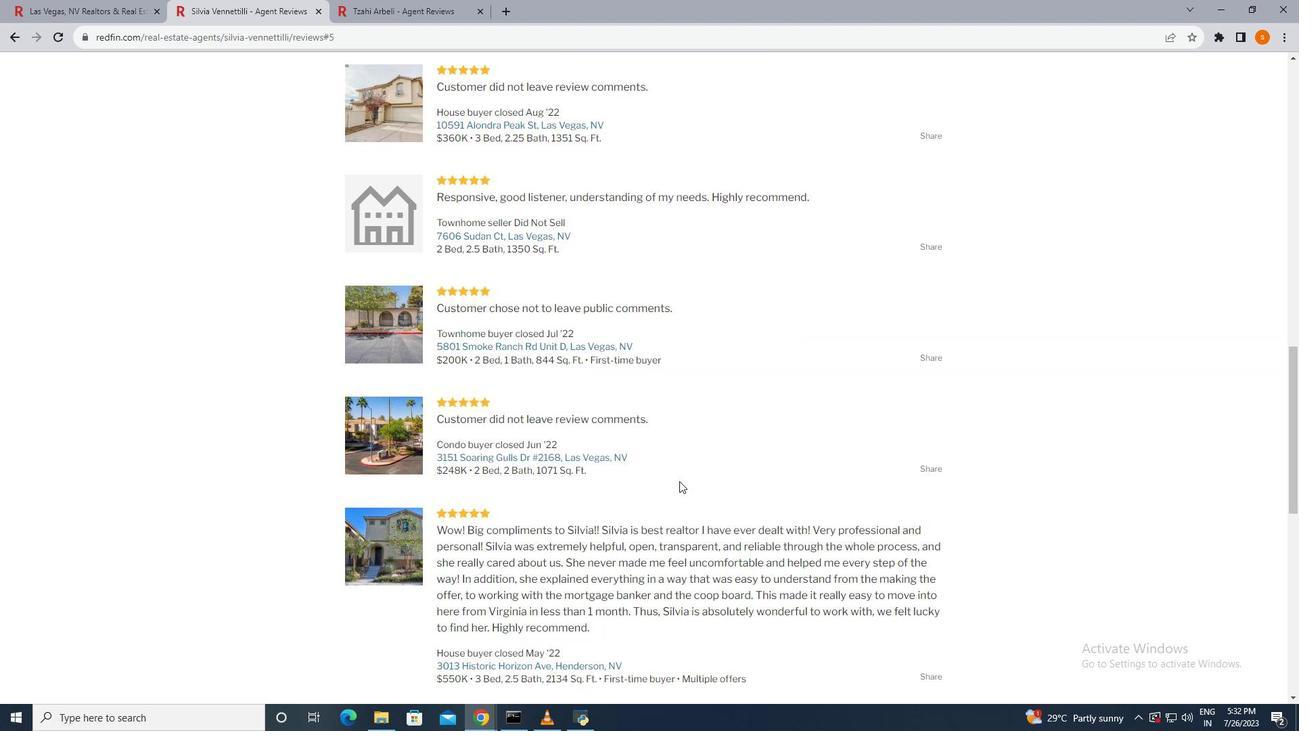 
Action: Mouse scrolled (679, 480) with delta (0, 0)
Screenshot: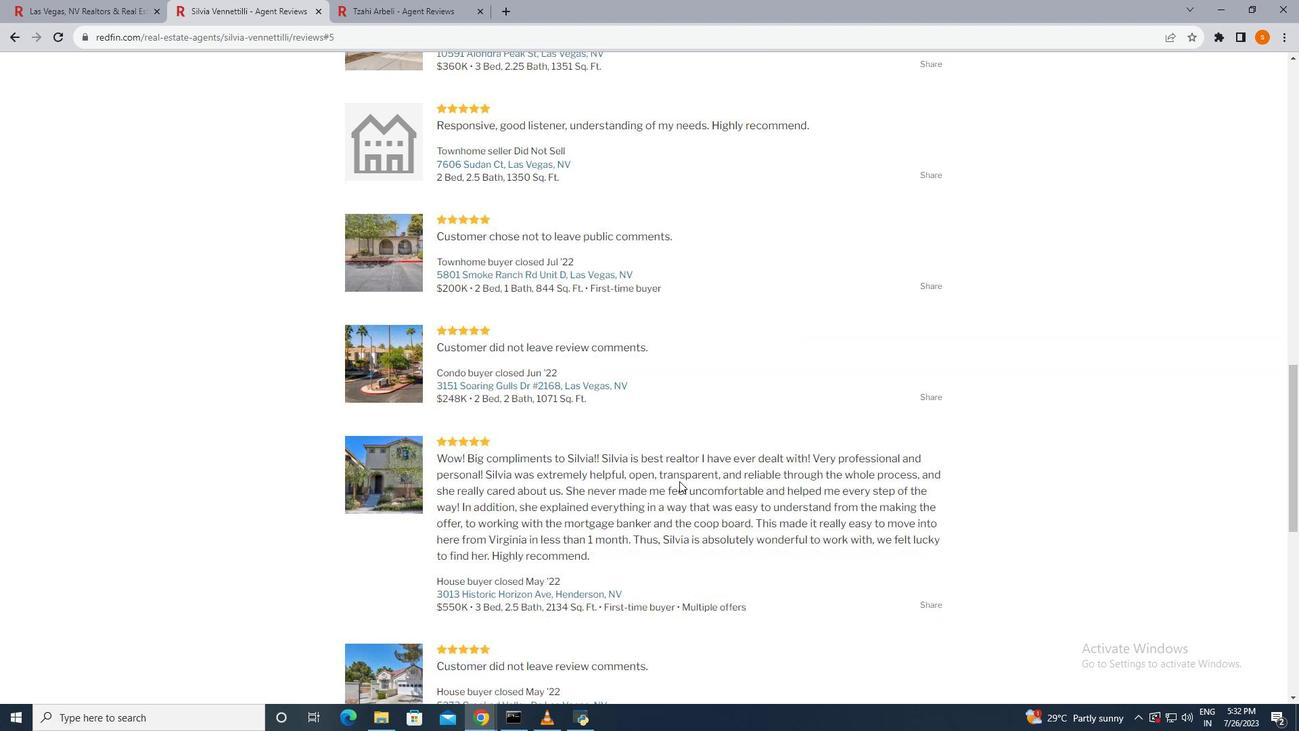 
Action: Mouse scrolled (679, 480) with delta (0, 0)
Screenshot: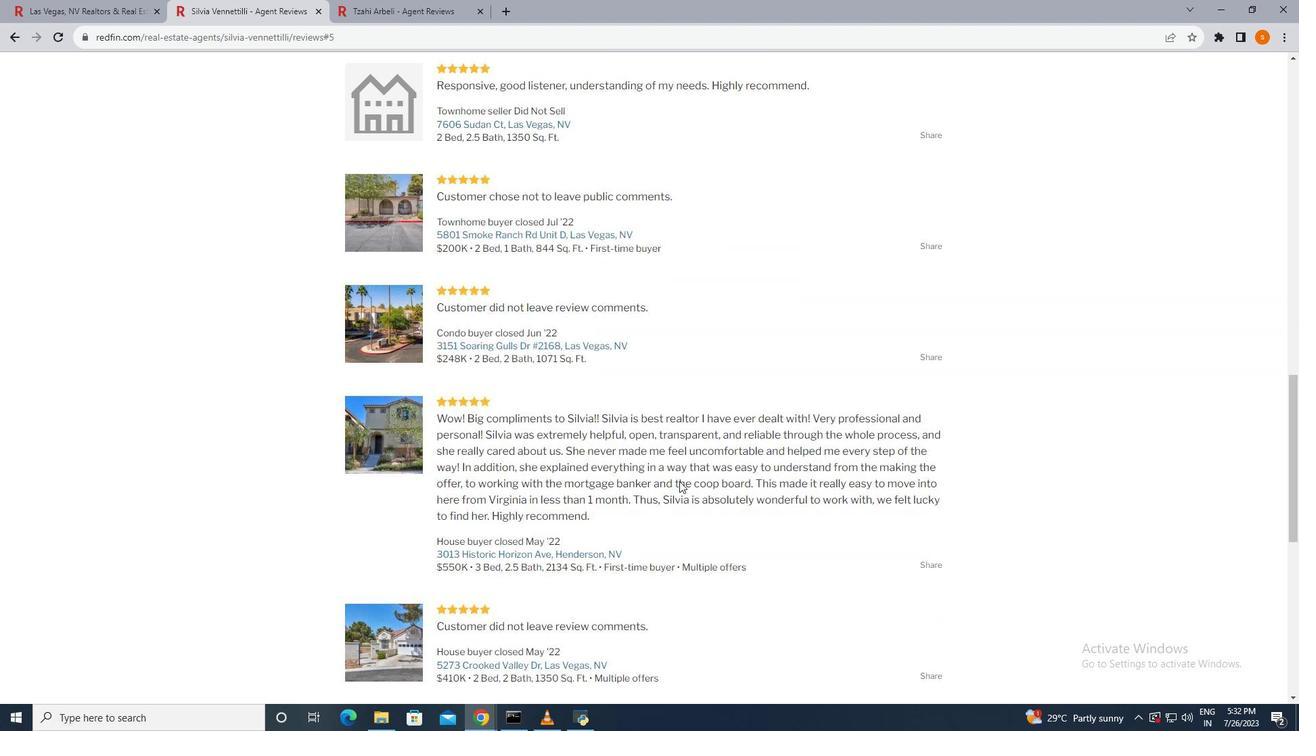 
Action: Mouse scrolled (679, 480) with delta (0, 0)
Screenshot: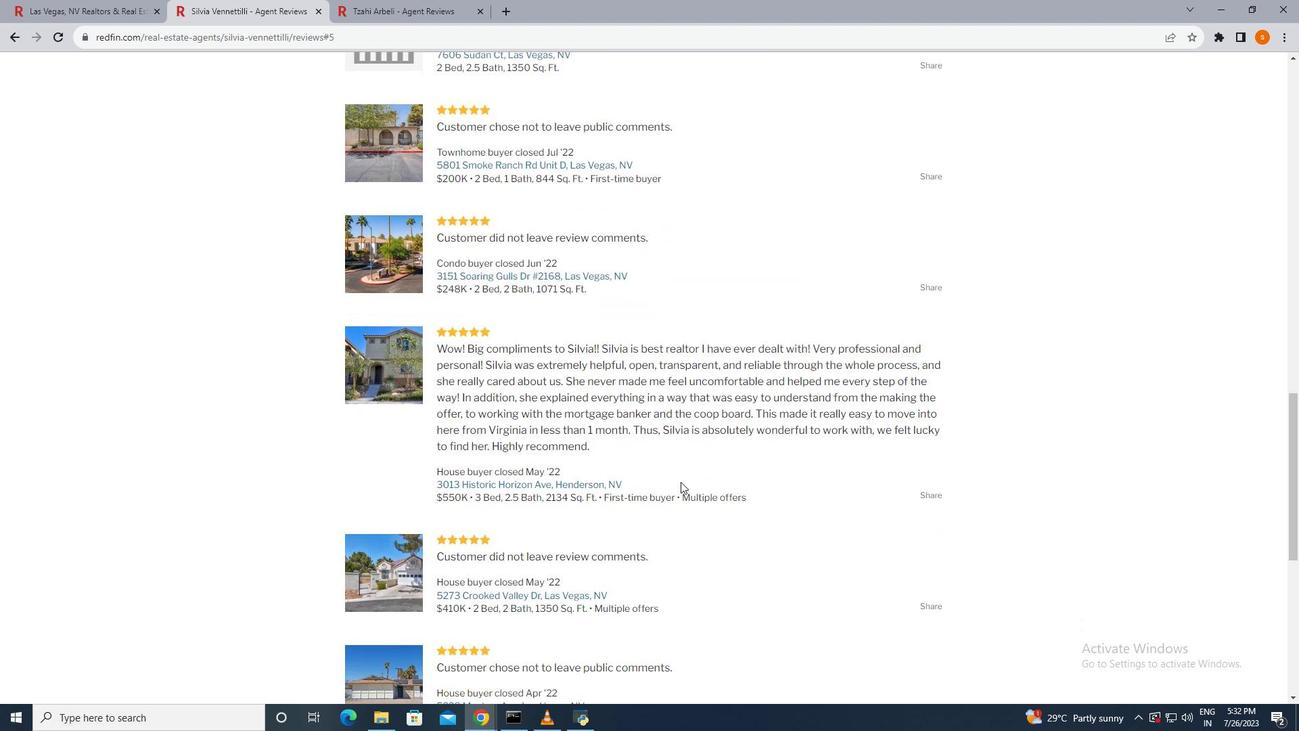 
Action: Mouse scrolled (679, 480) with delta (0, 0)
Screenshot: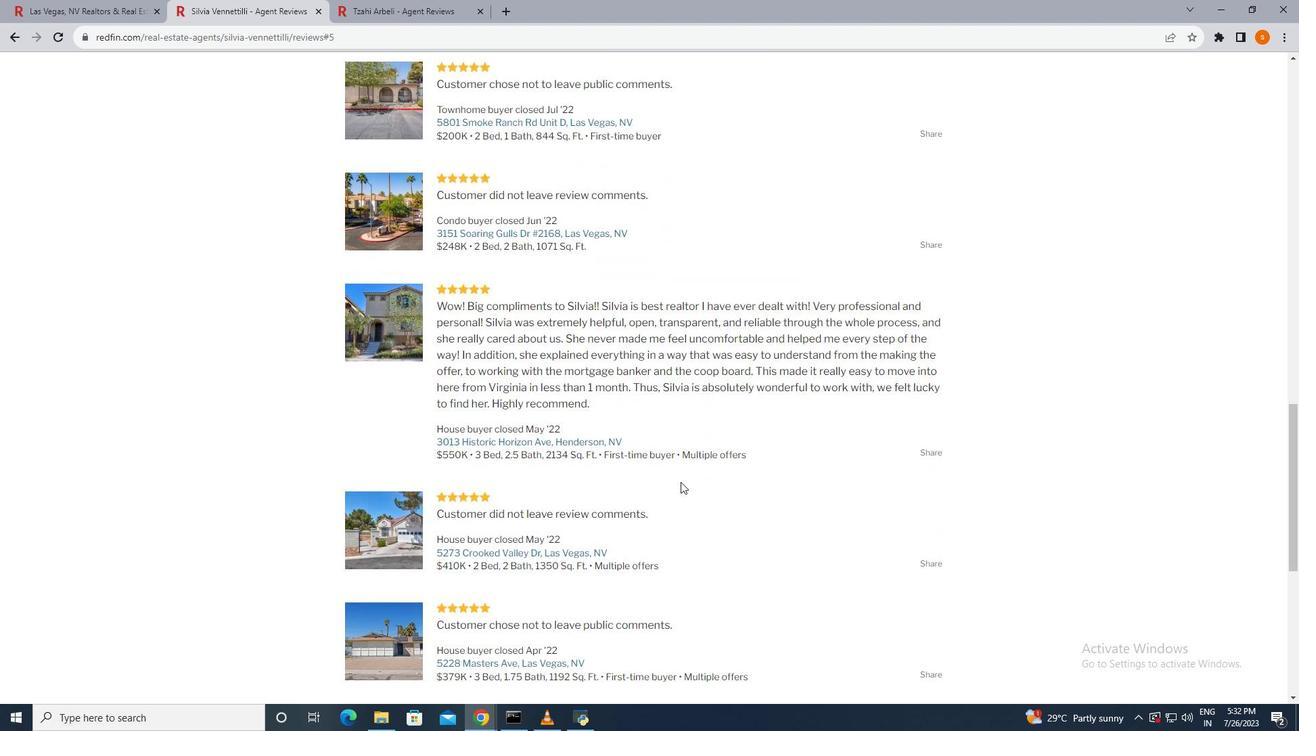 
Action: Mouse moved to (682, 481)
Screenshot: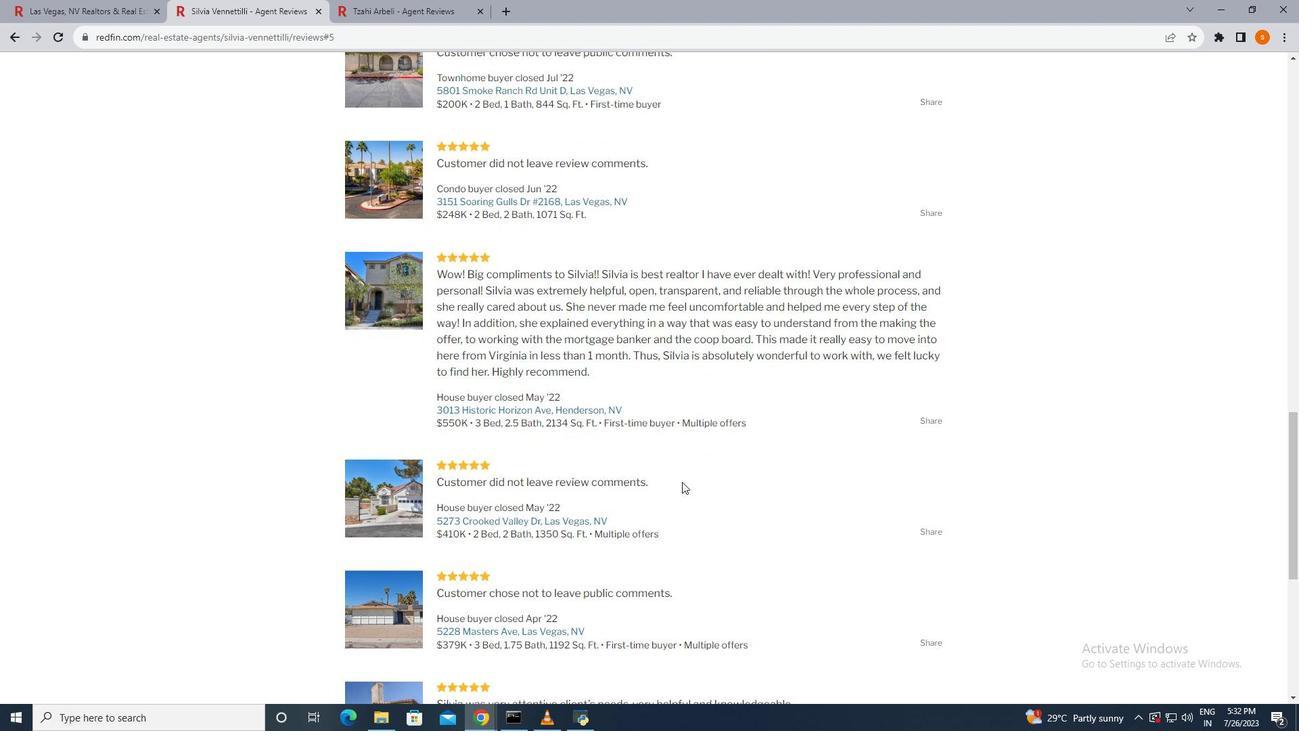 
Action: Mouse scrolled (682, 481) with delta (0, 0)
Screenshot: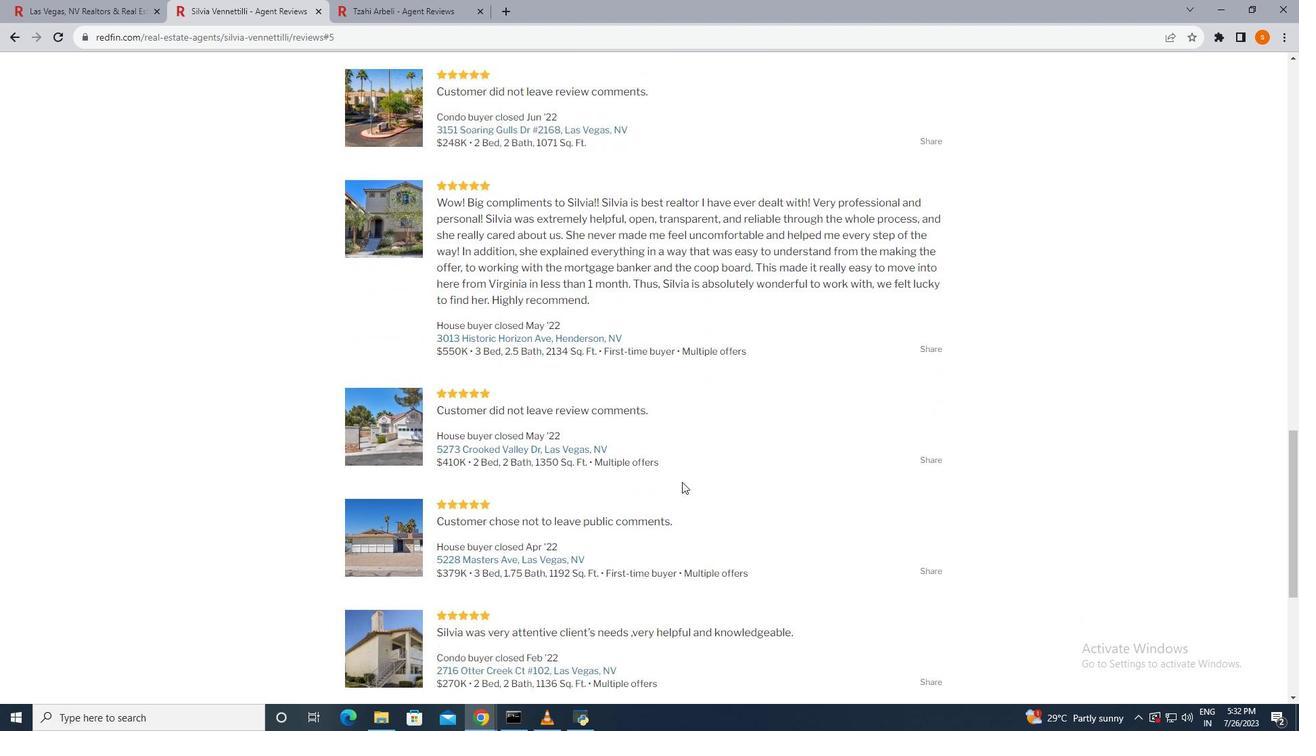 
Action: Mouse scrolled (682, 481) with delta (0, 0)
Screenshot: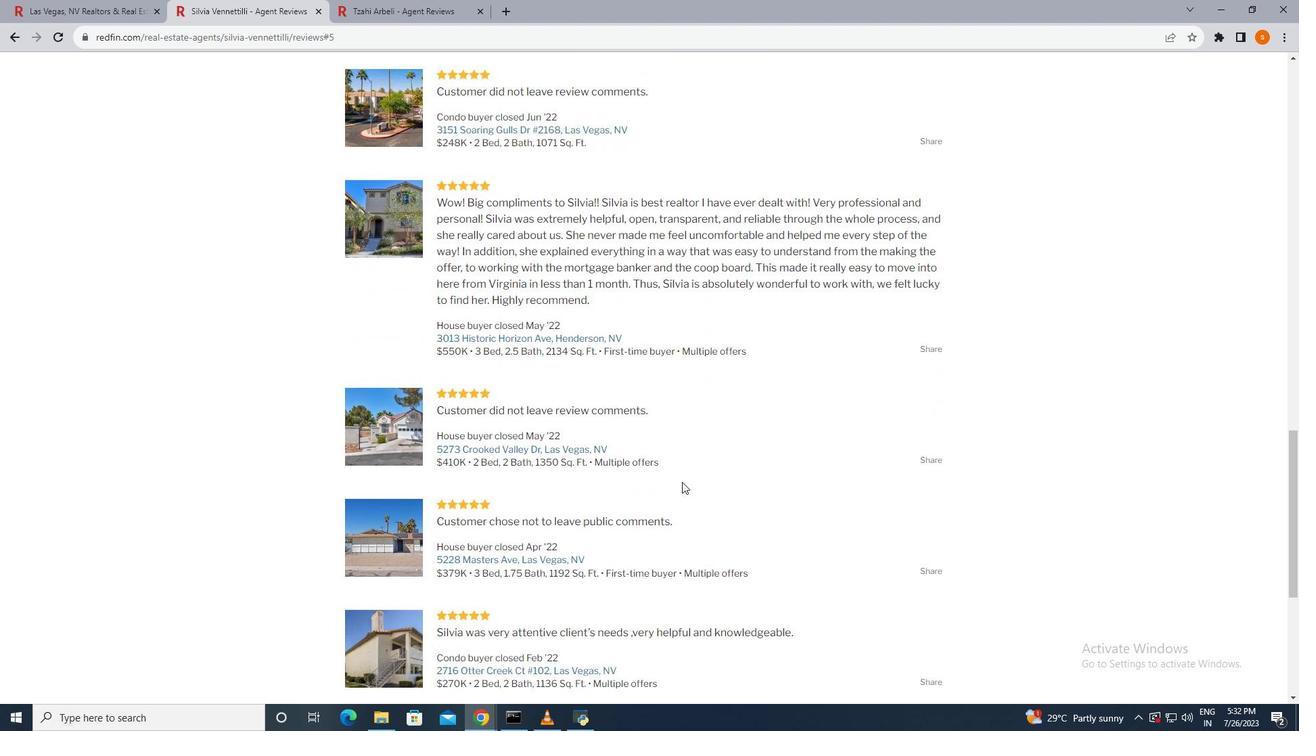 
Action: Mouse scrolled (682, 481) with delta (0, 0)
Screenshot: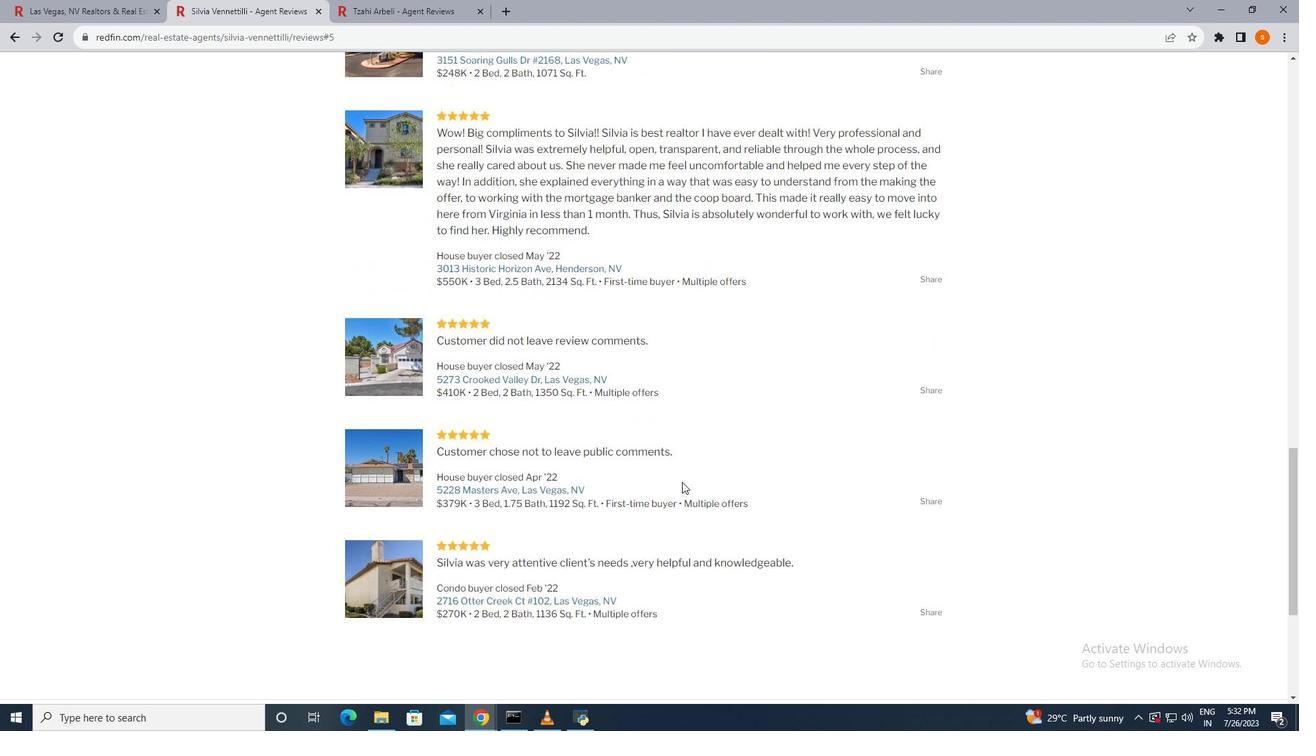 
Action: Mouse scrolled (682, 481) with delta (0, 0)
